 Task: Utilize Zendesk Explore reports for analyzing patterns in ticket volume and resolution times.
Action: Mouse moved to (37, 141)
Screenshot: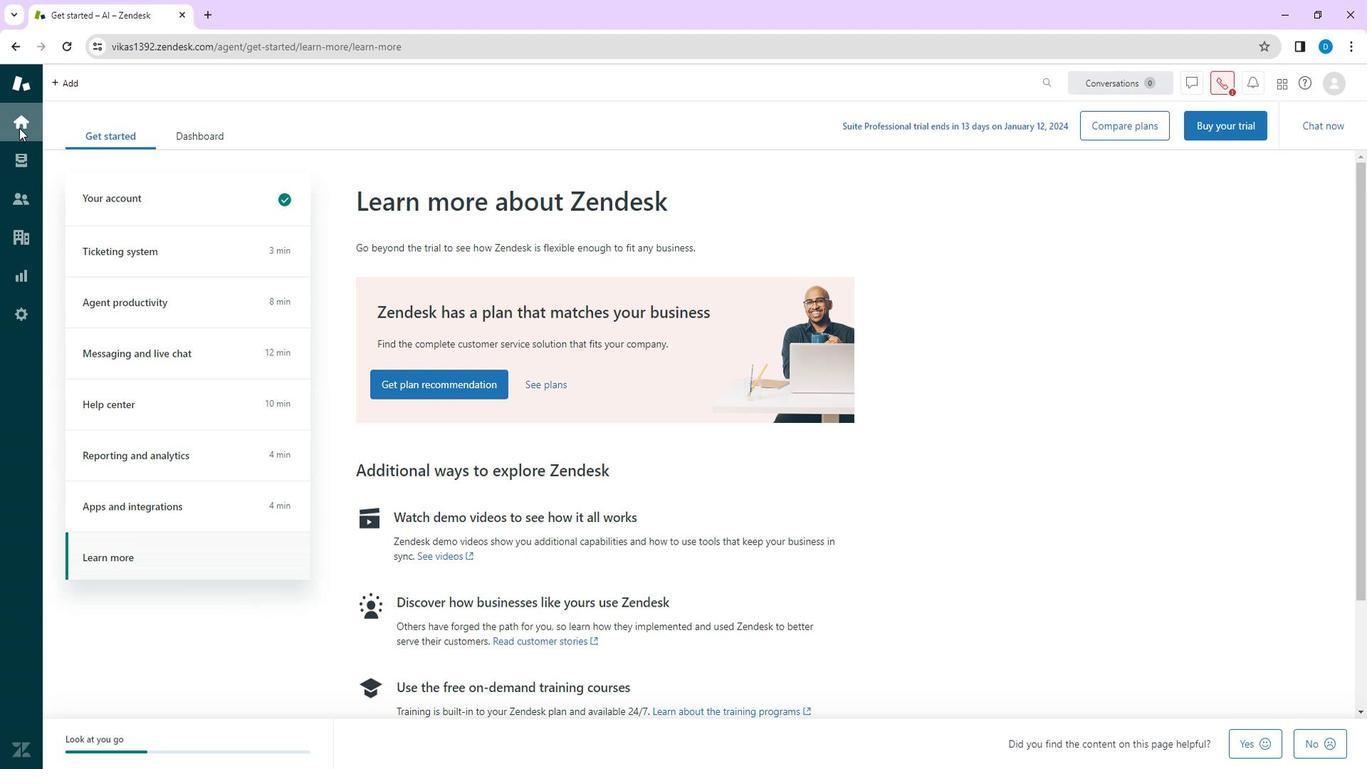 
Action: Mouse pressed left at (37, 141)
Screenshot: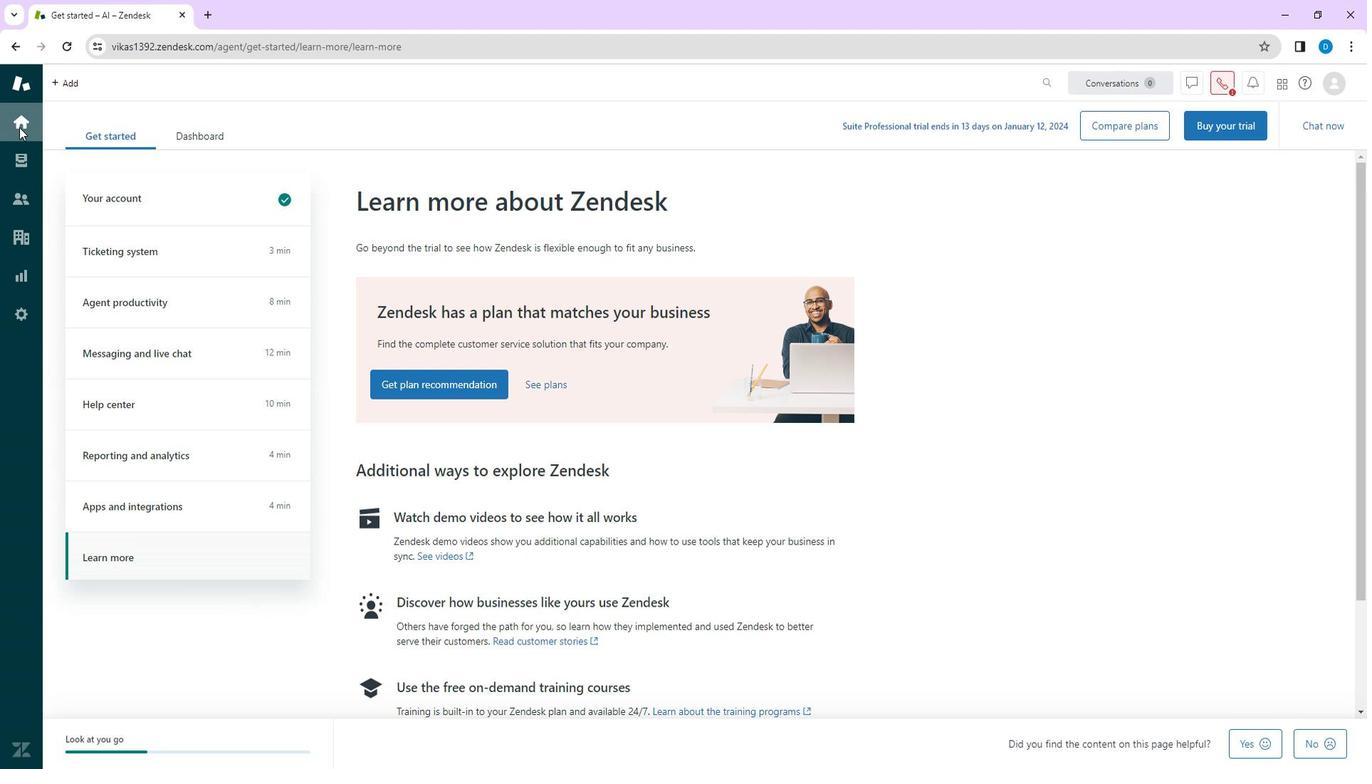 
Action: Mouse moved to (1296, 96)
Screenshot: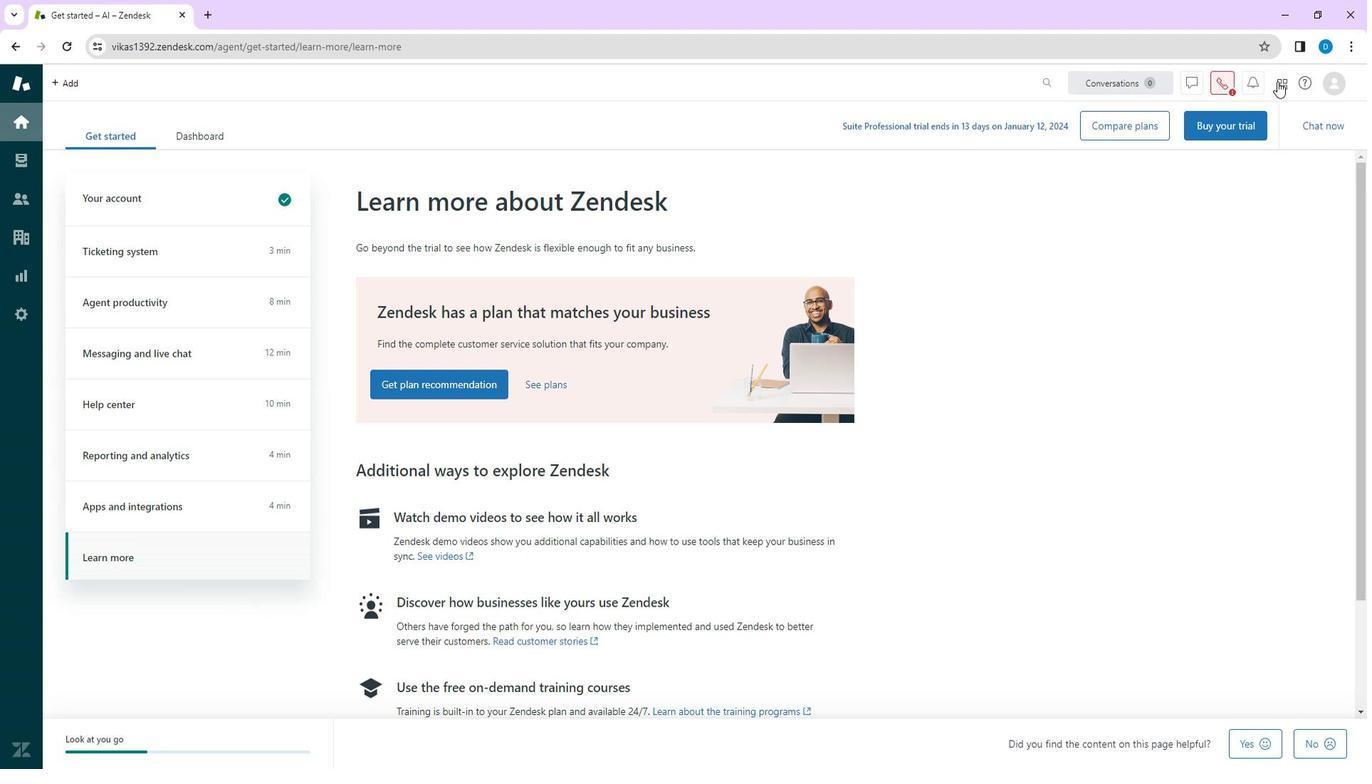 
Action: Mouse pressed left at (1296, 96)
Screenshot: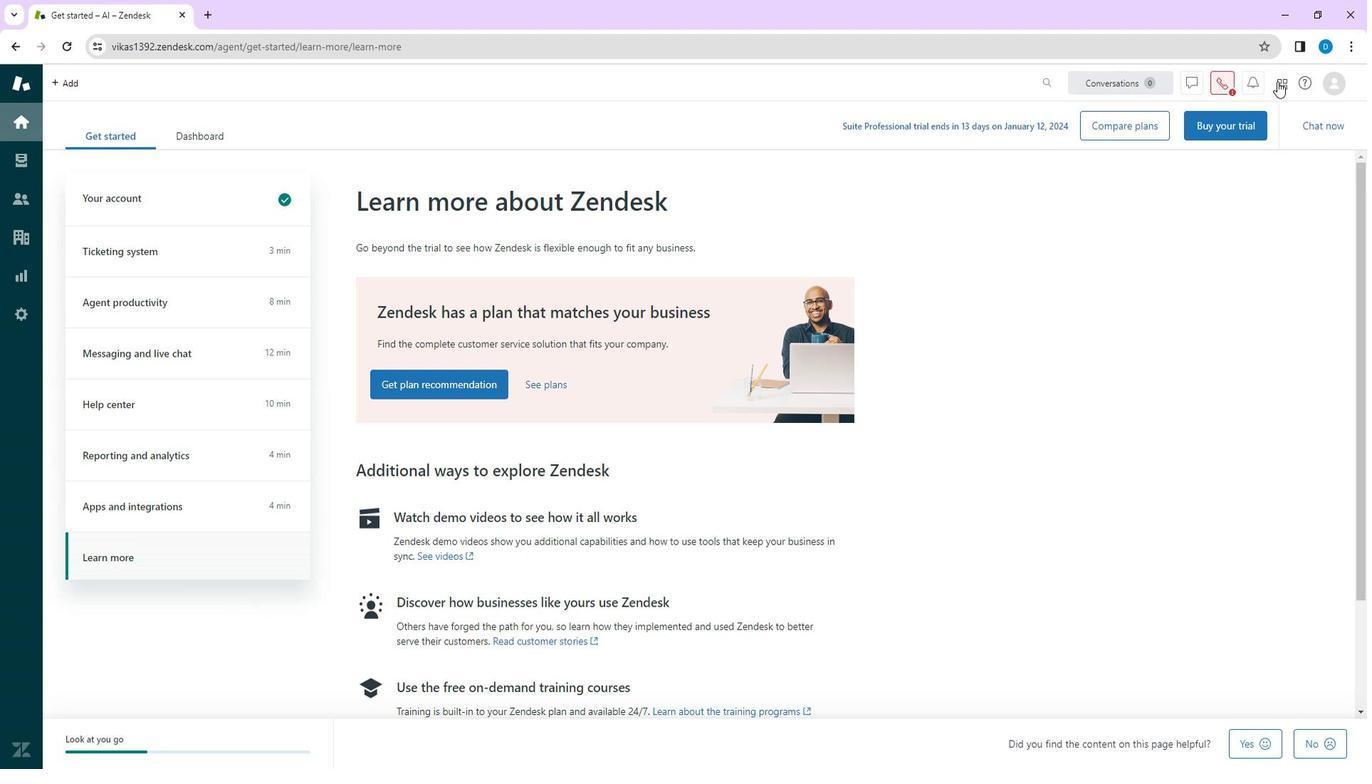 
Action: Mouse moved to (1208, 352)
Screenshot: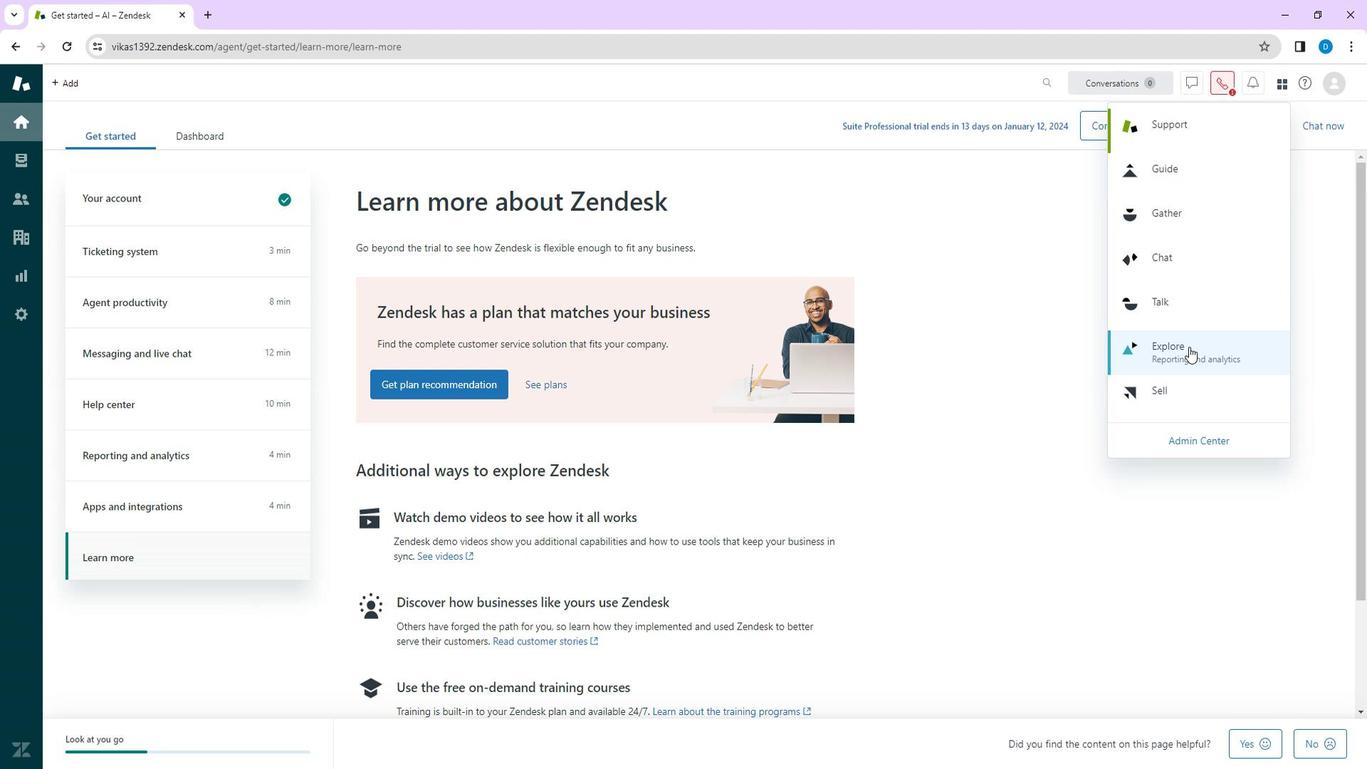 
Action: Mouse pressed left at (1208, 352)
Screenshot: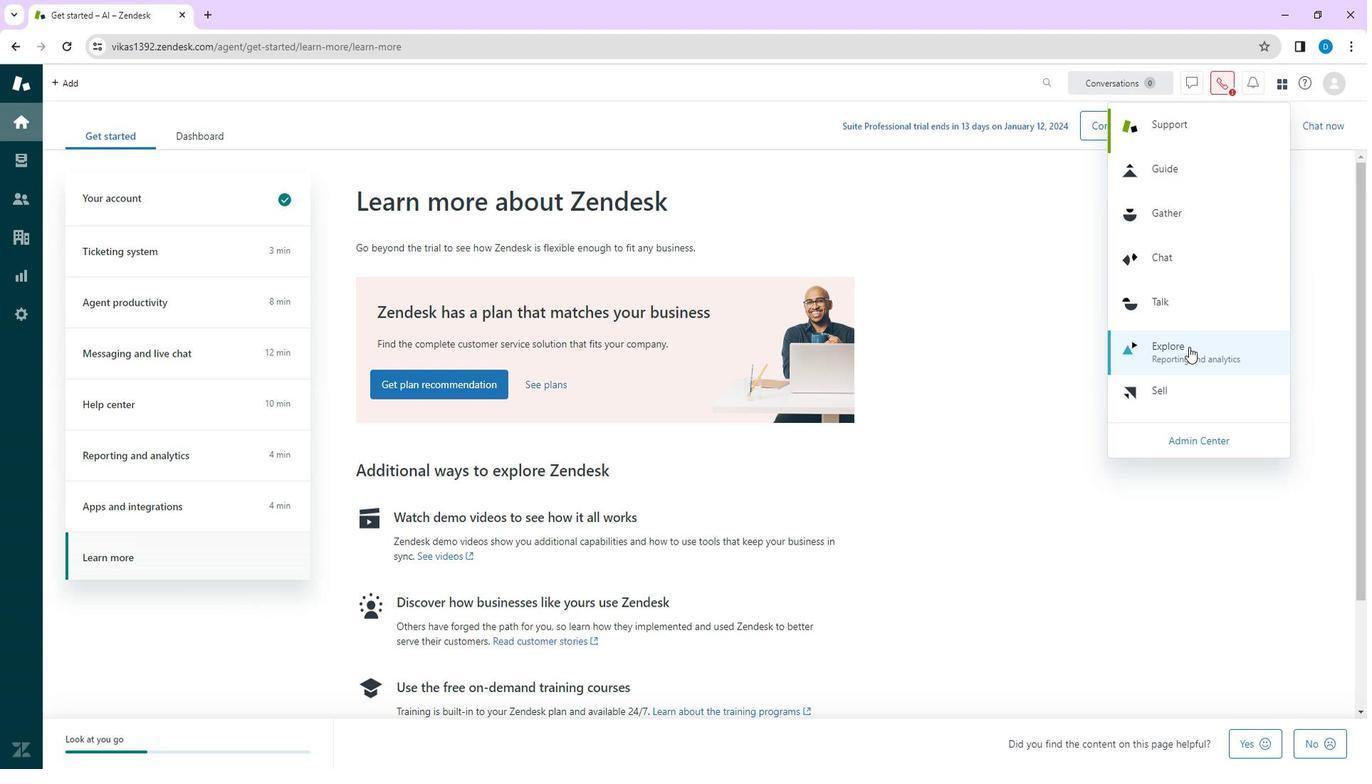 
Action: Mouse moved to (423, 358)
Screenshot: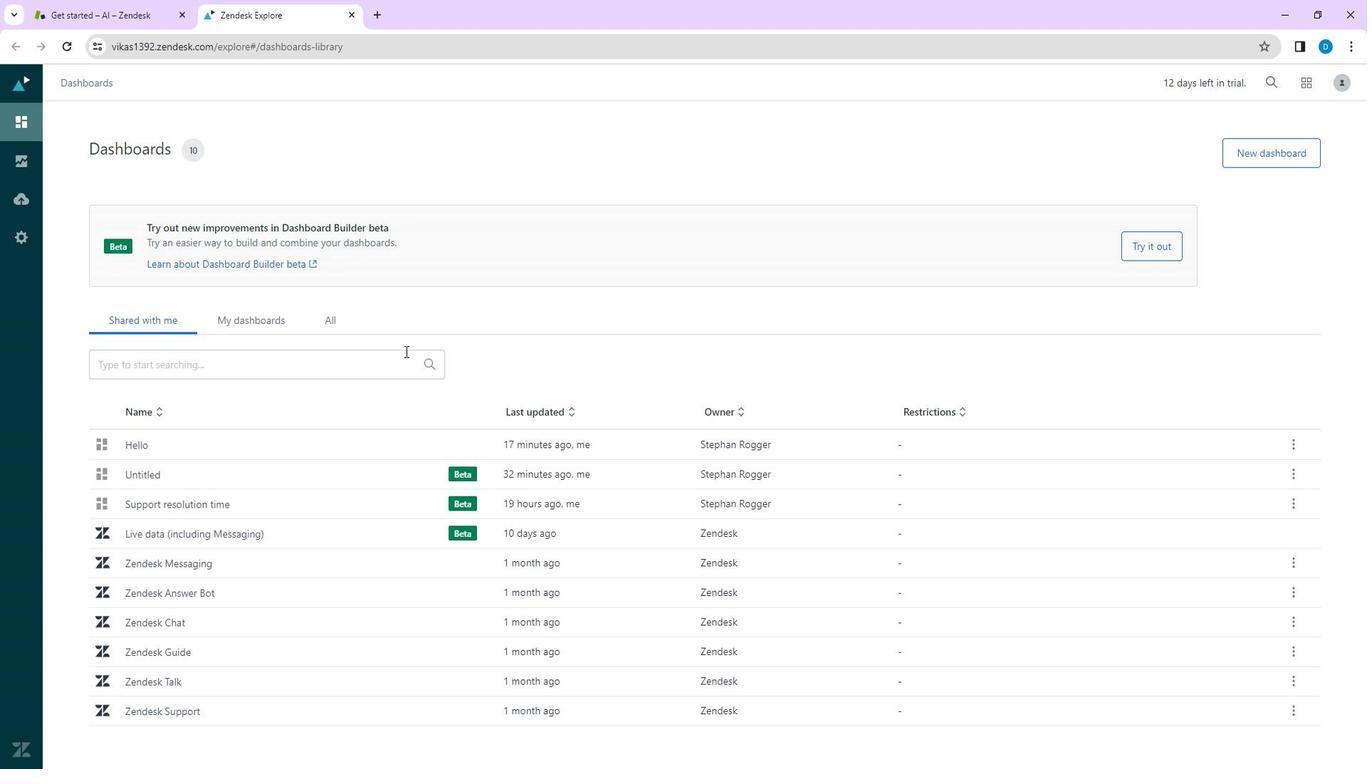 
Action: Mouse scrolled (423, 358) with delta (0, 0)
Screenshot: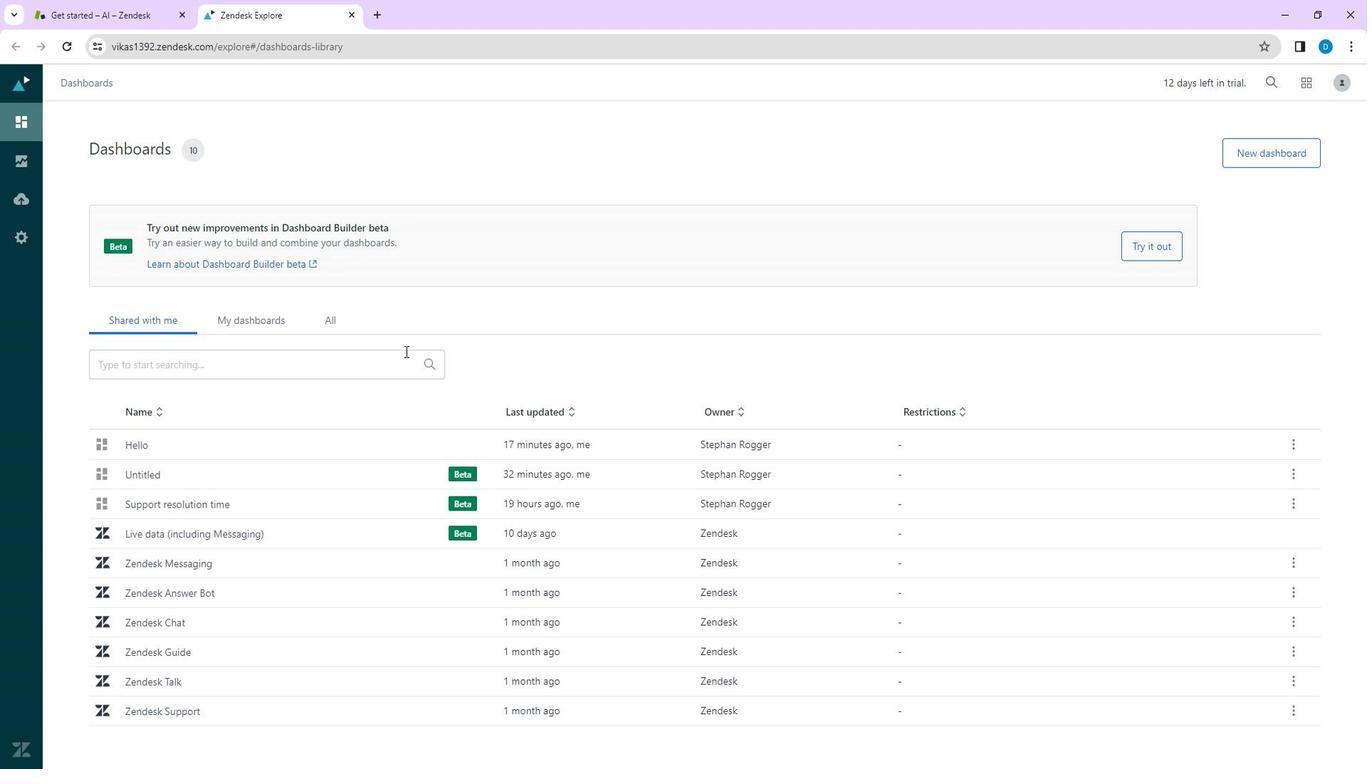 
Action: Mouse moved to (423, 360)
Screenshot: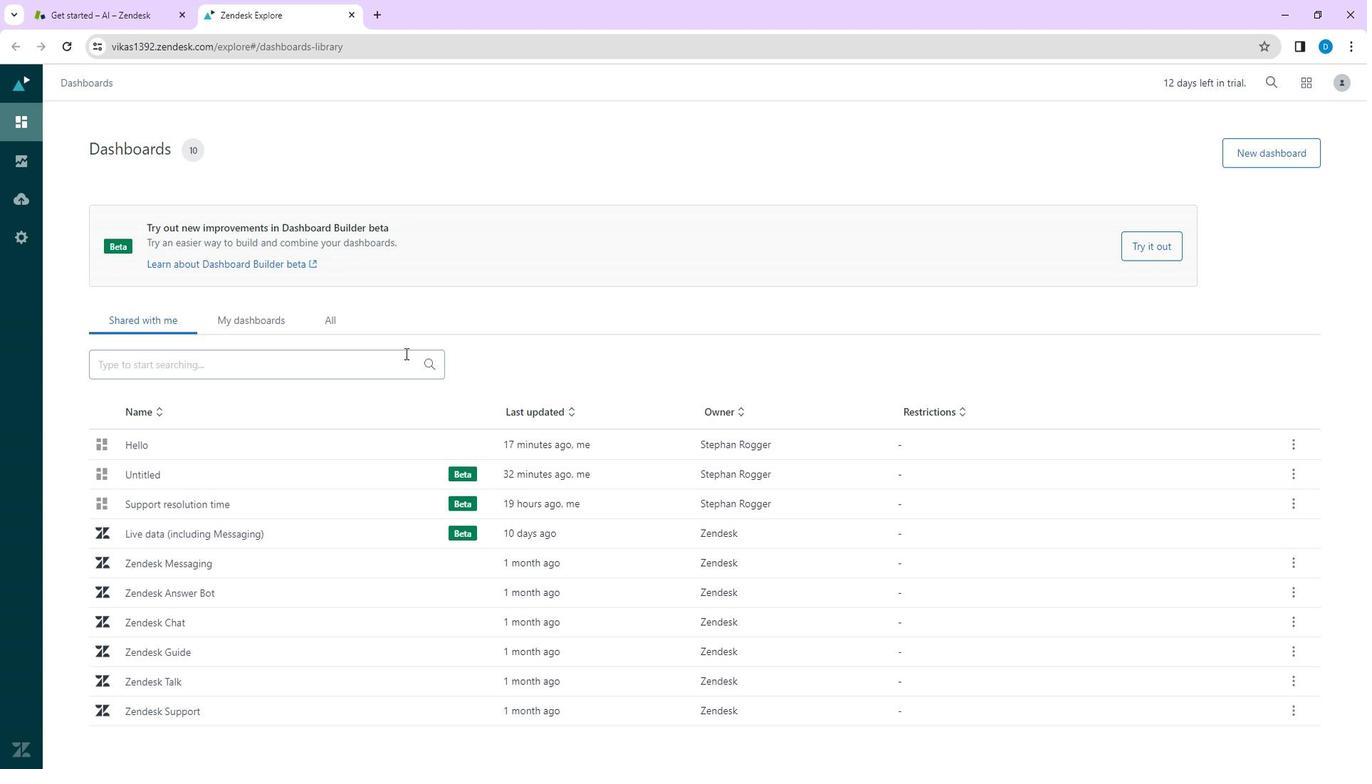 
Action: Mouse scrolled (423, 359) with delta (0, 0)
Screenshot: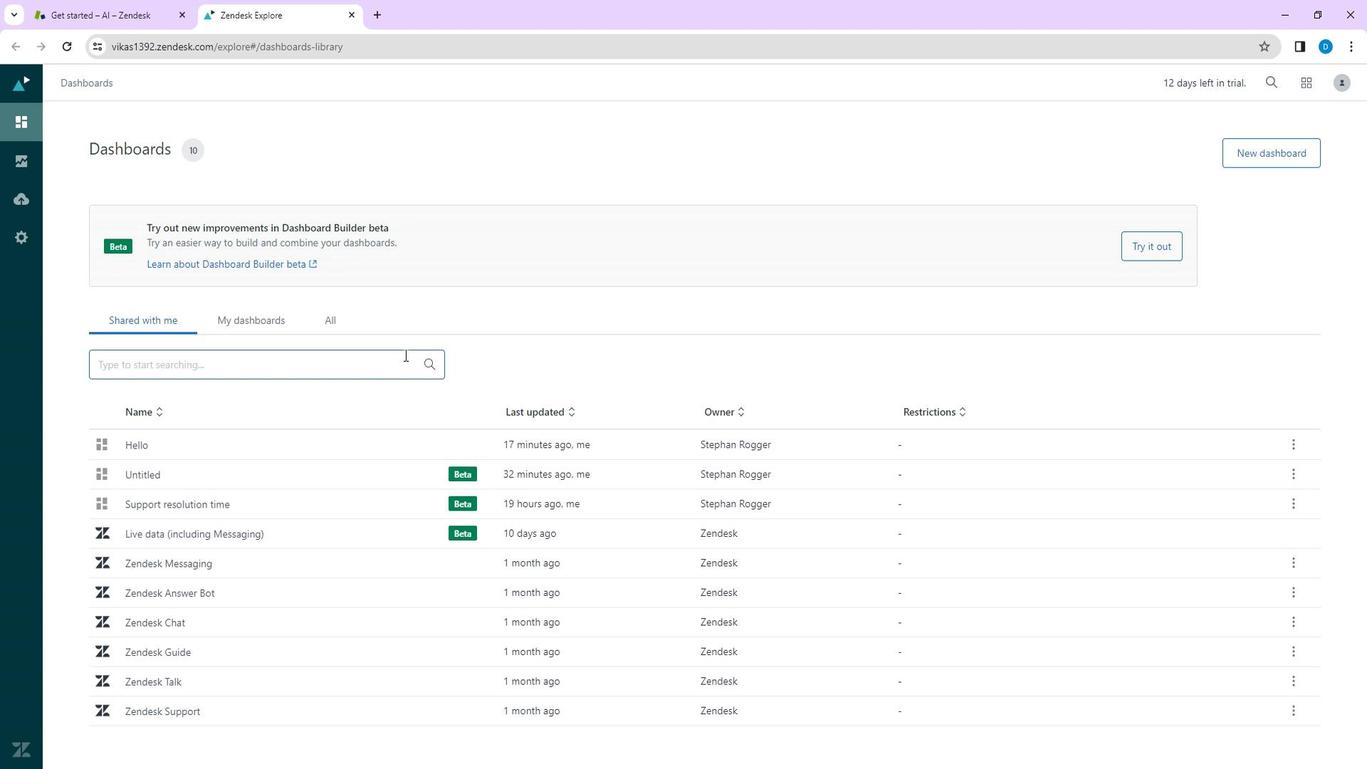 
Action: Mouse scrolled (423, 359) with delta (0, 0)
Screenshot: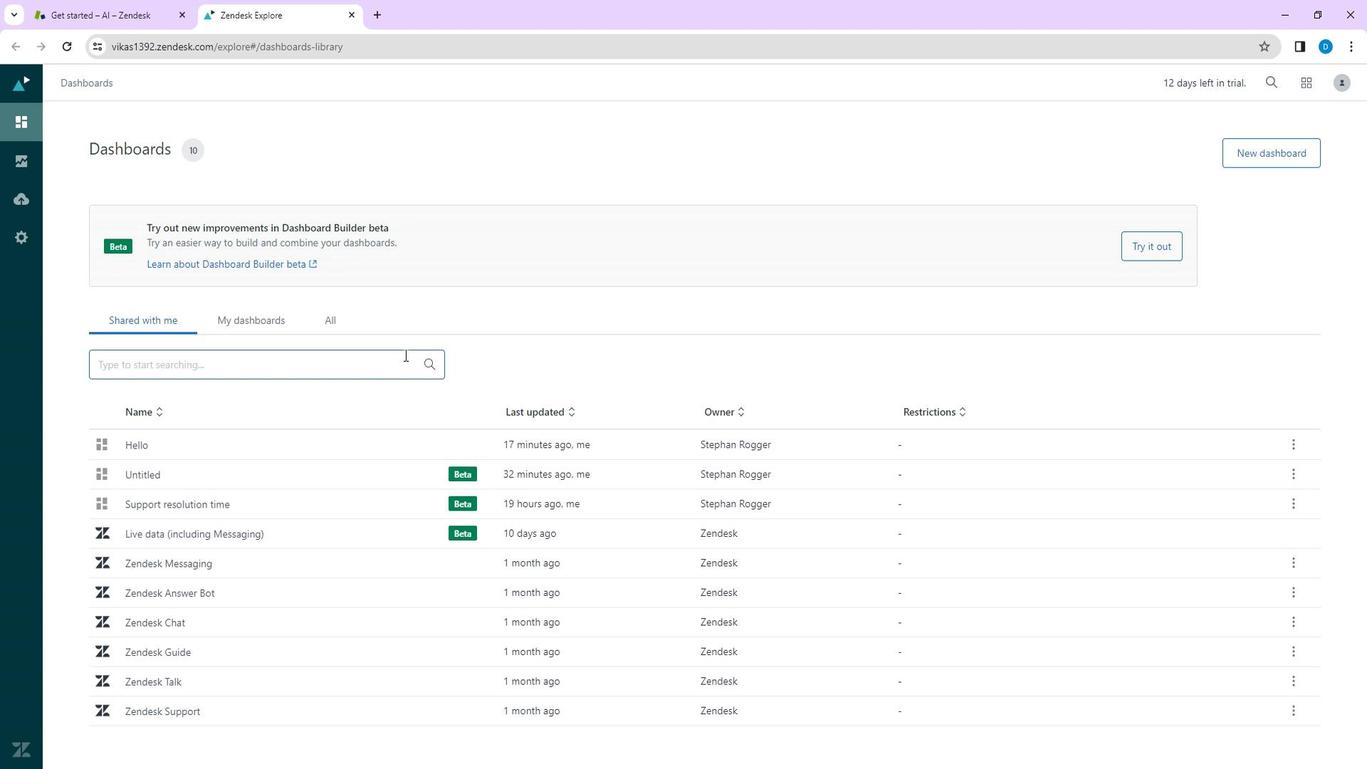 
Action: Mouse scrolled (423, 359) with delta (0, 0)
Screenshot: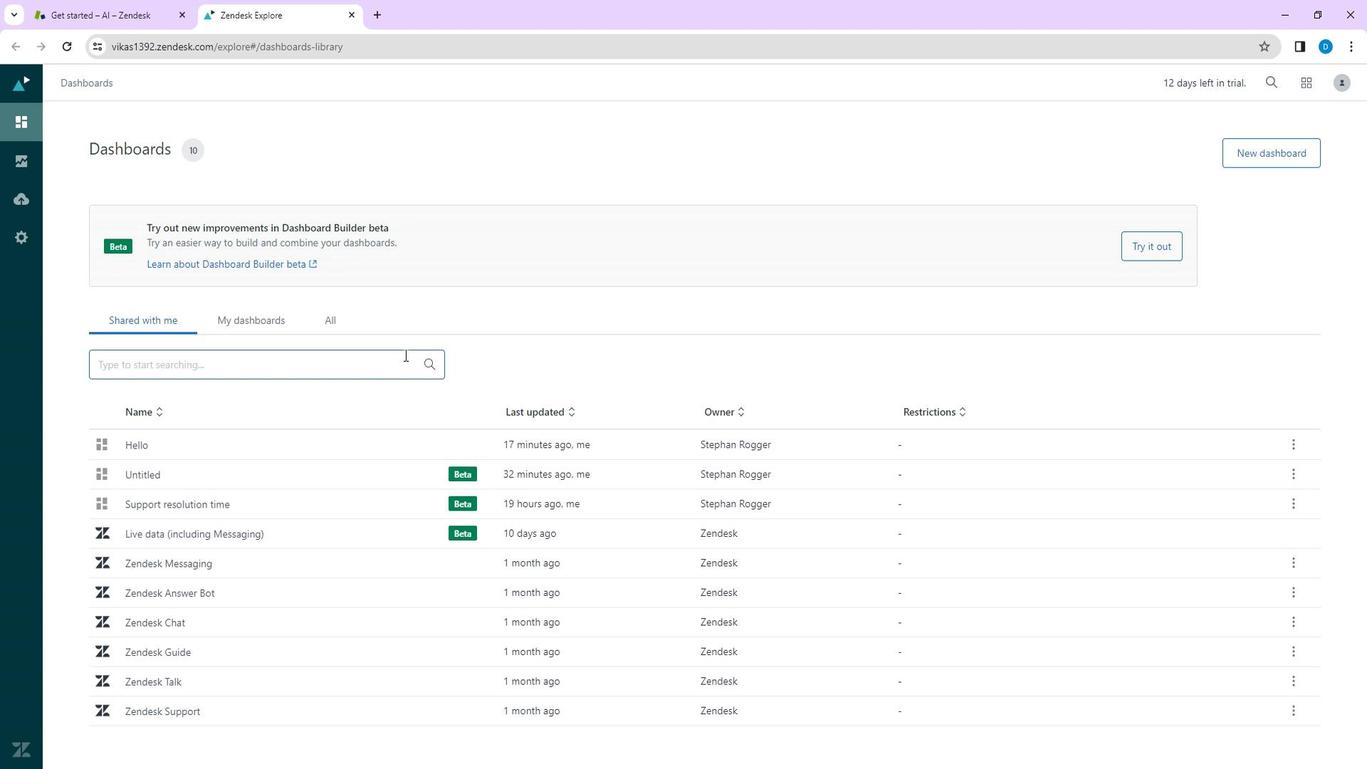 
Action: Mouse moved to (40, 160)
Screenshot: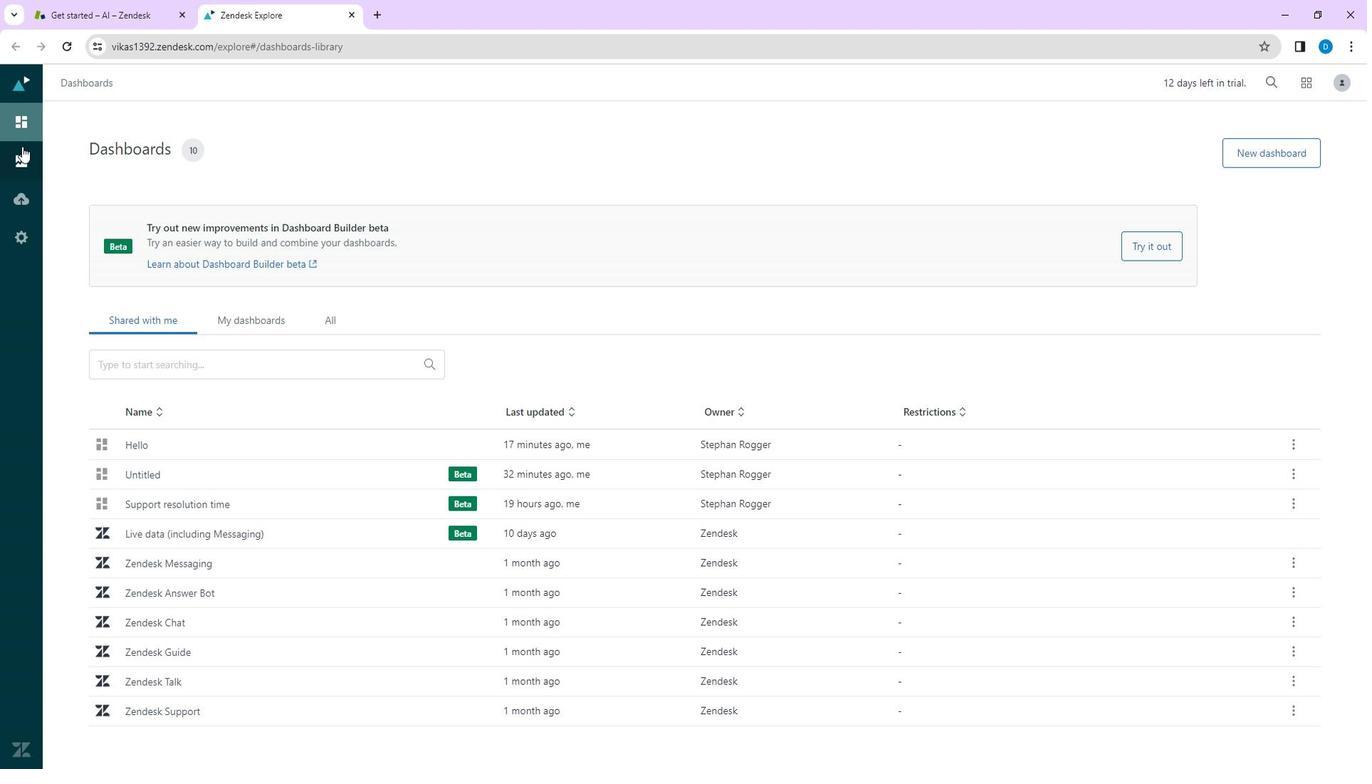 
Action: Mouse pressed left at (40, 160)
Screenshot: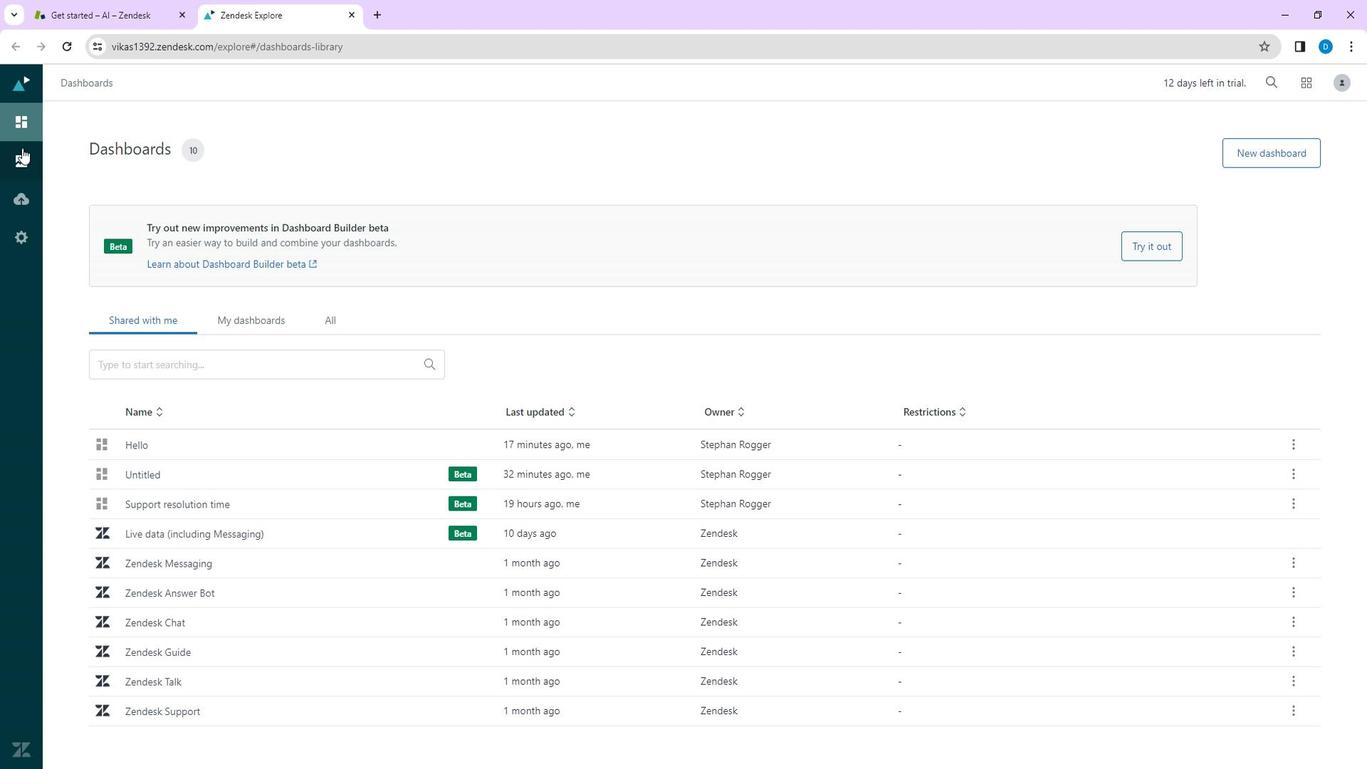 
Action: Mouse moved to (32, 141)
Screenshot: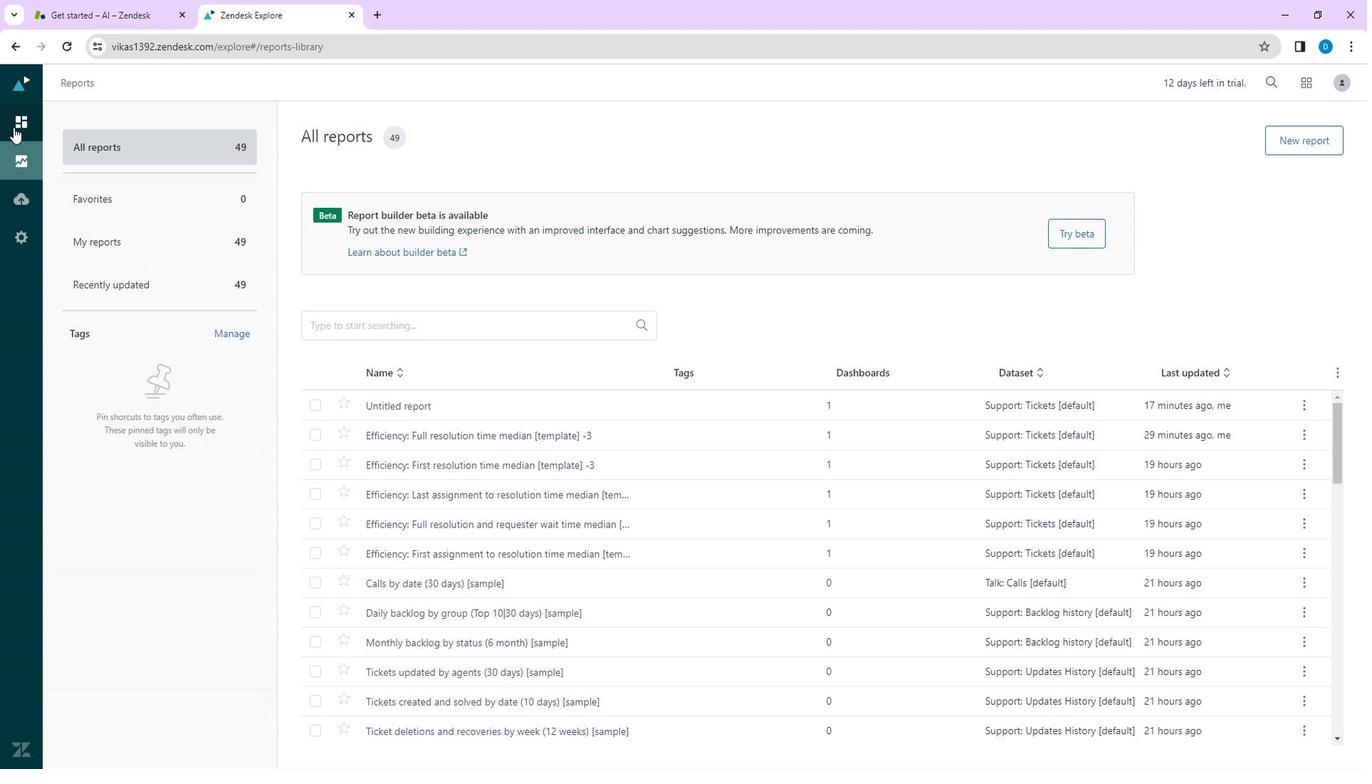 
Action: Mouse pressed left at (32, 141)
Screenshot: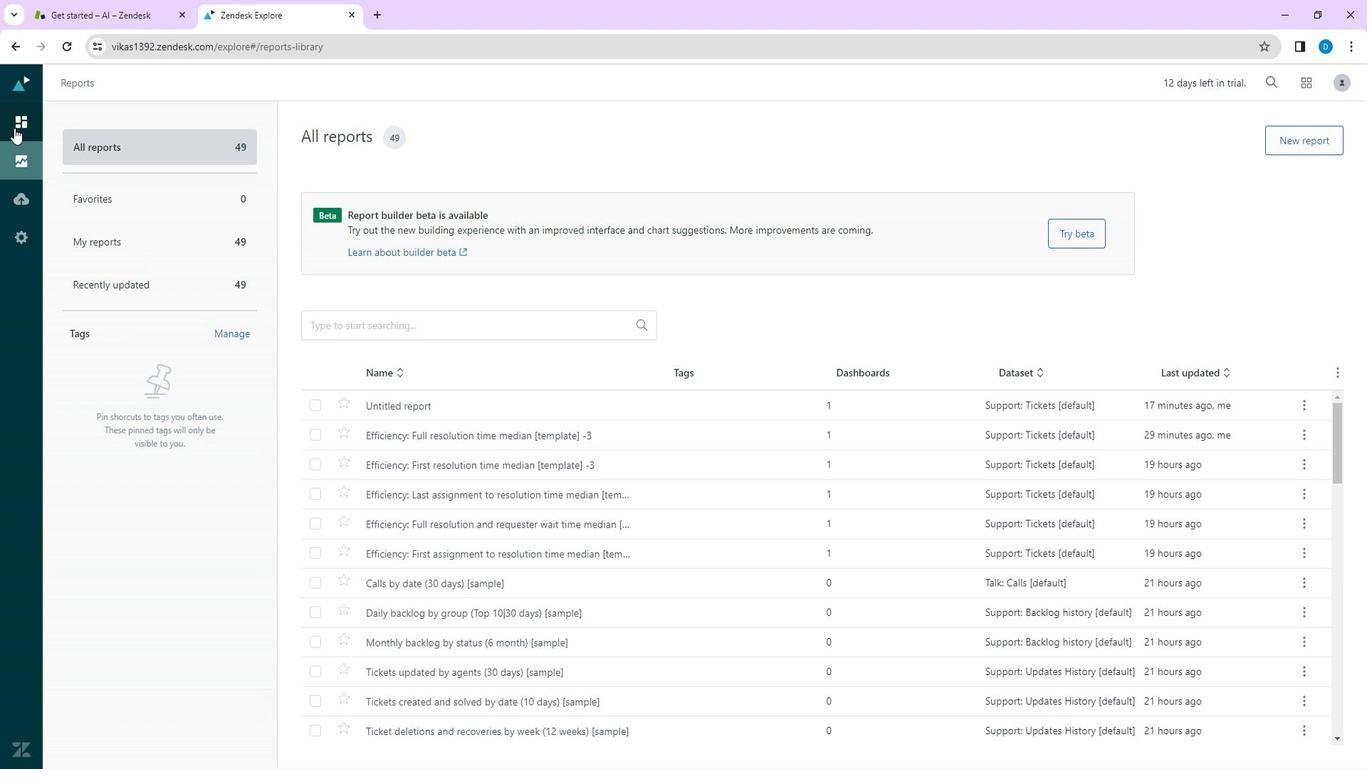 
Action: Mouse moved to (210, 379)
Screenshot: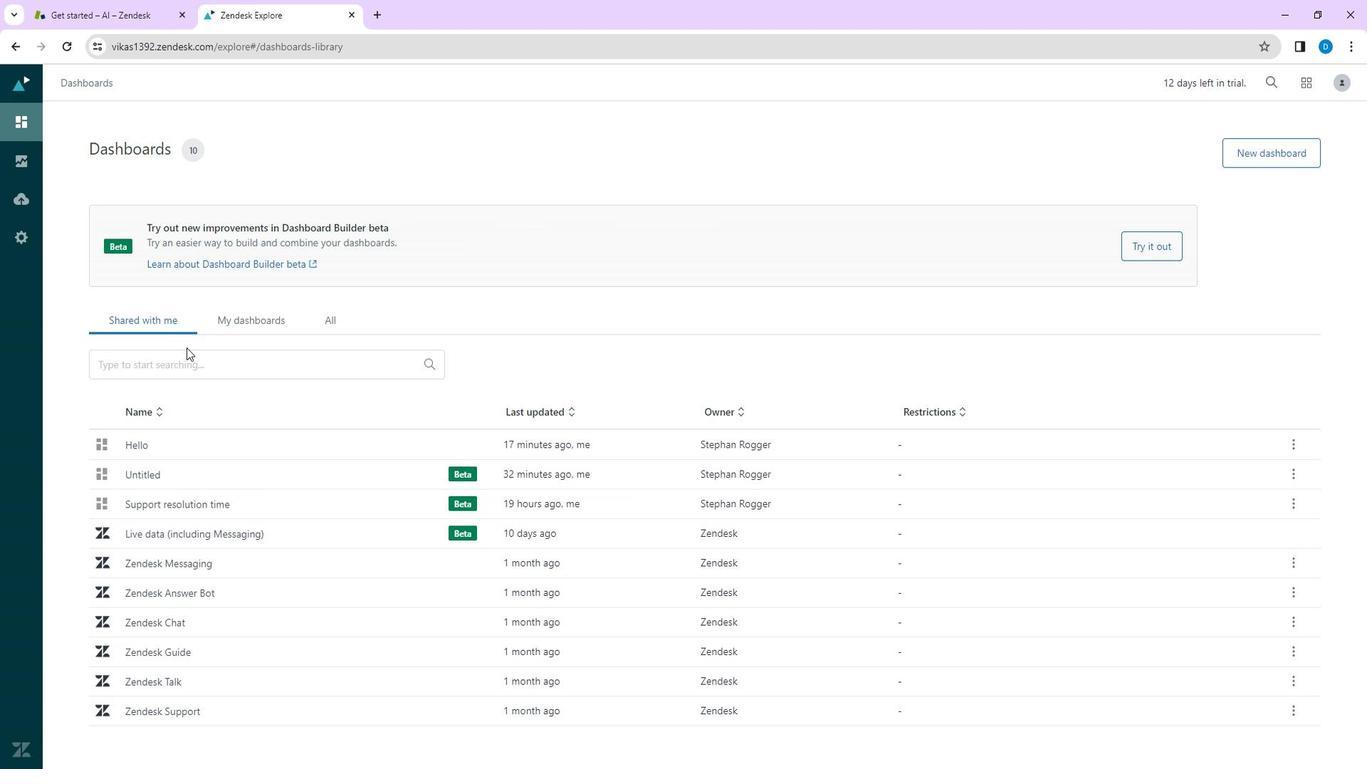 
Action: Mouse scrolled (210, 378) with delta (0, 0)
Screenshot: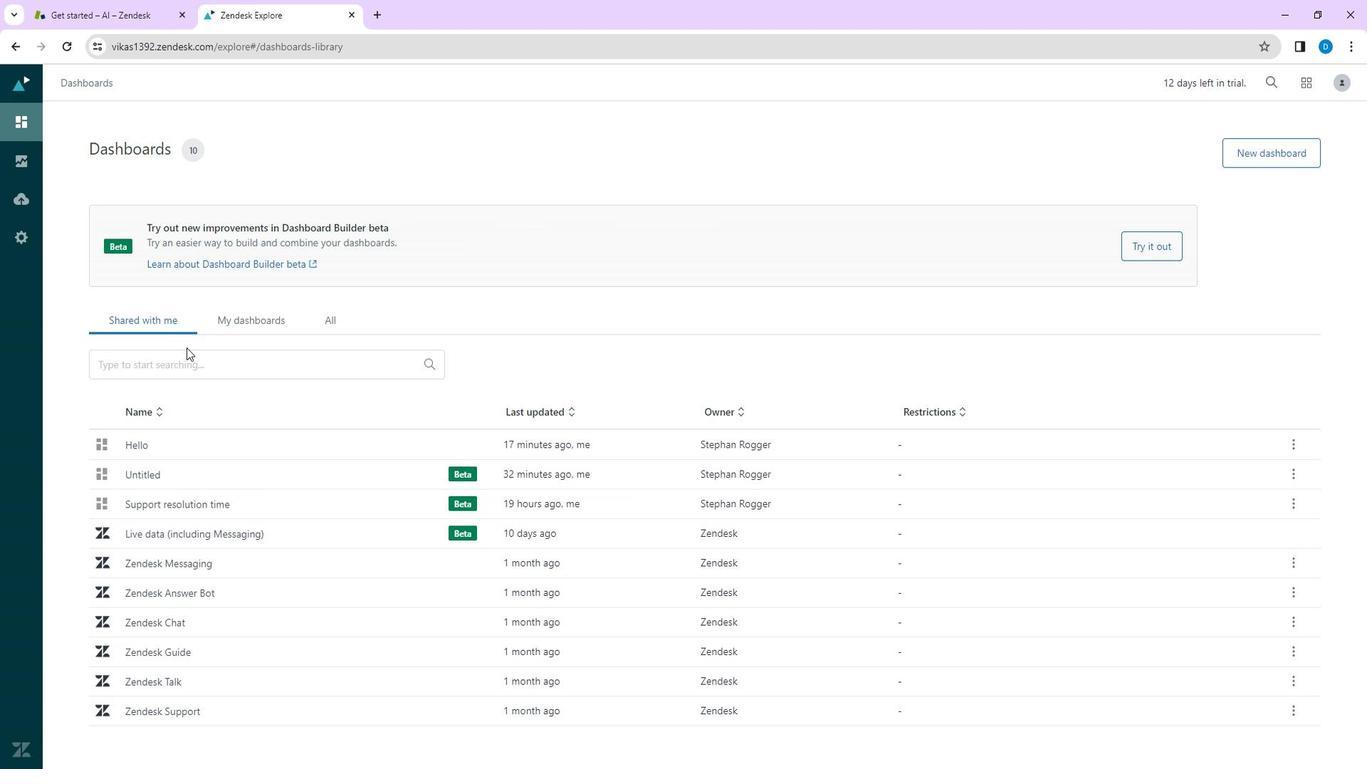 
Action: Mouse moved to (214, 397)
Screenshot: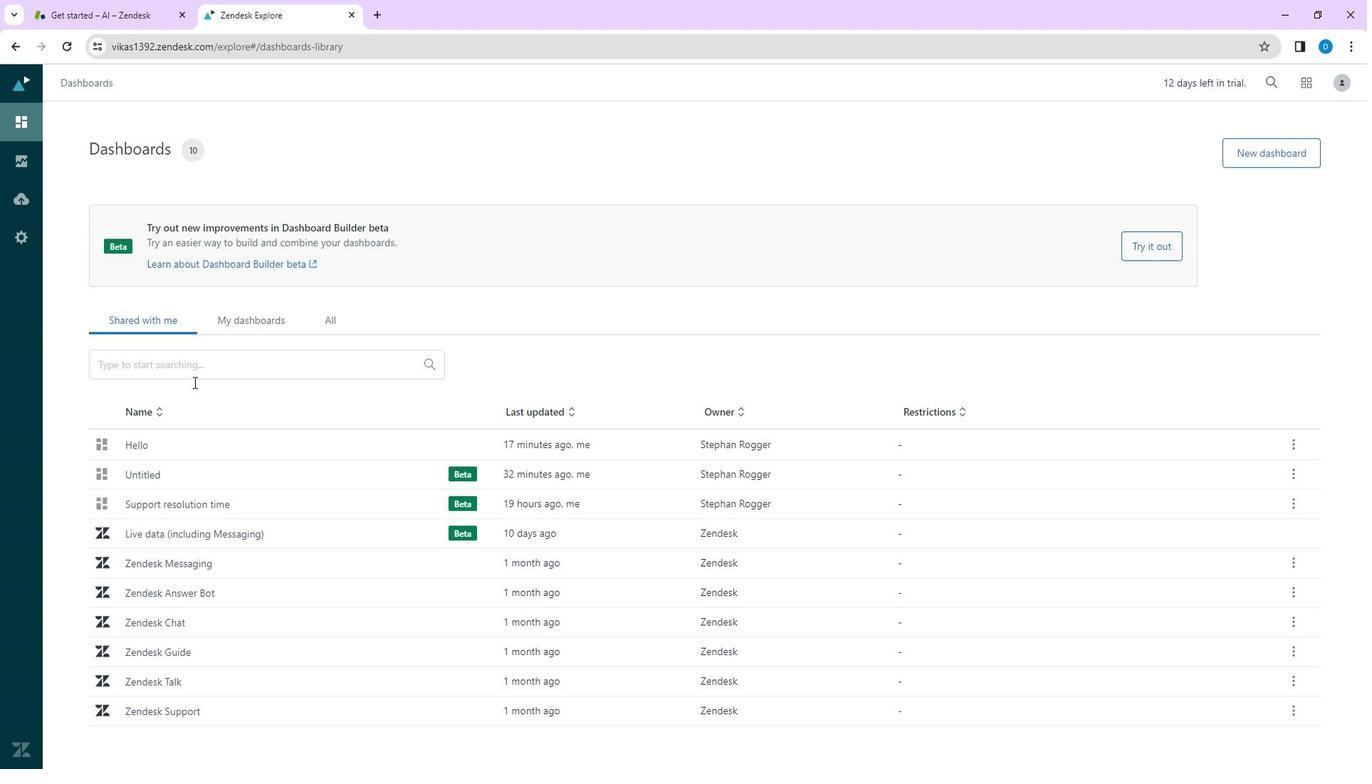 
Action: Mouse scrolled (214, 396) with delta (0, 0)
Screenshot: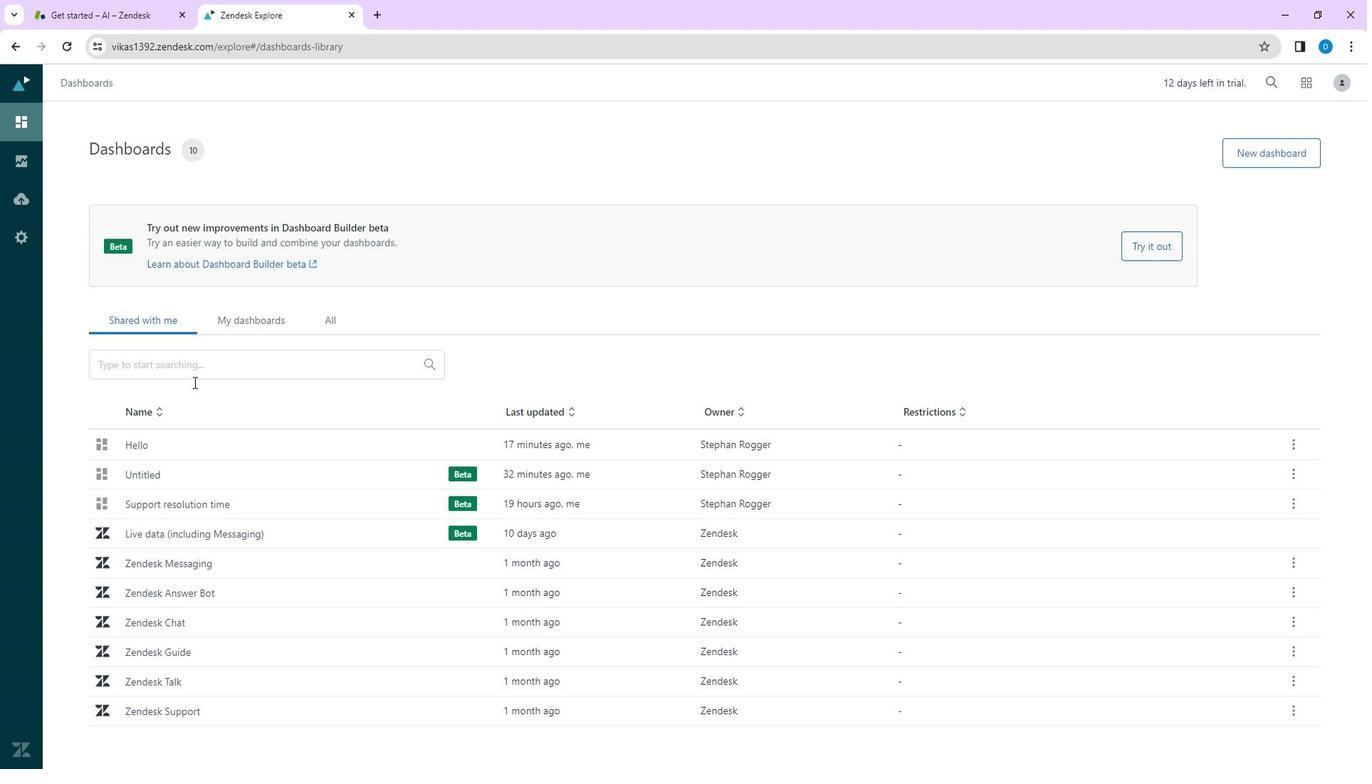 
Action: Mouse moved to (217, 412)
Screenshot: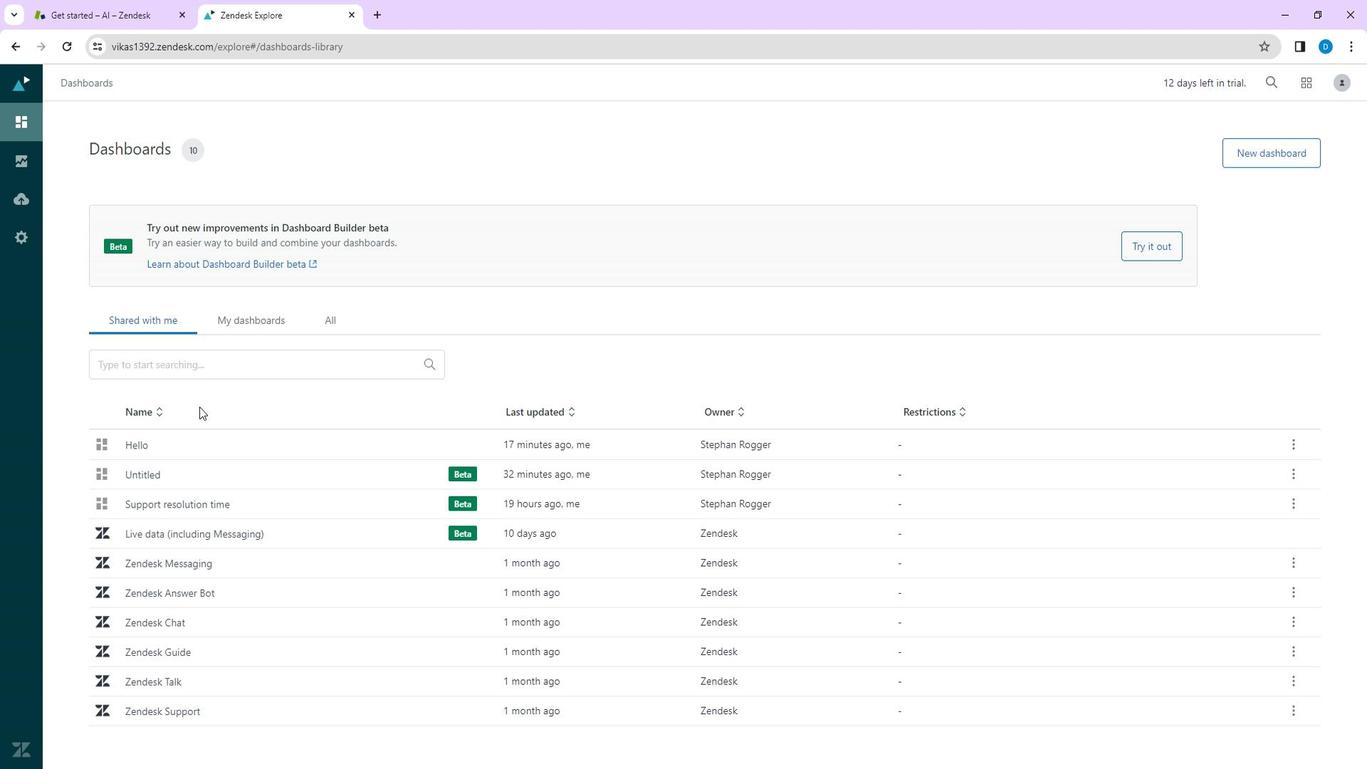 
Action: Mouse scrolled (217, 411) with delta (0, 0)
Screenshot: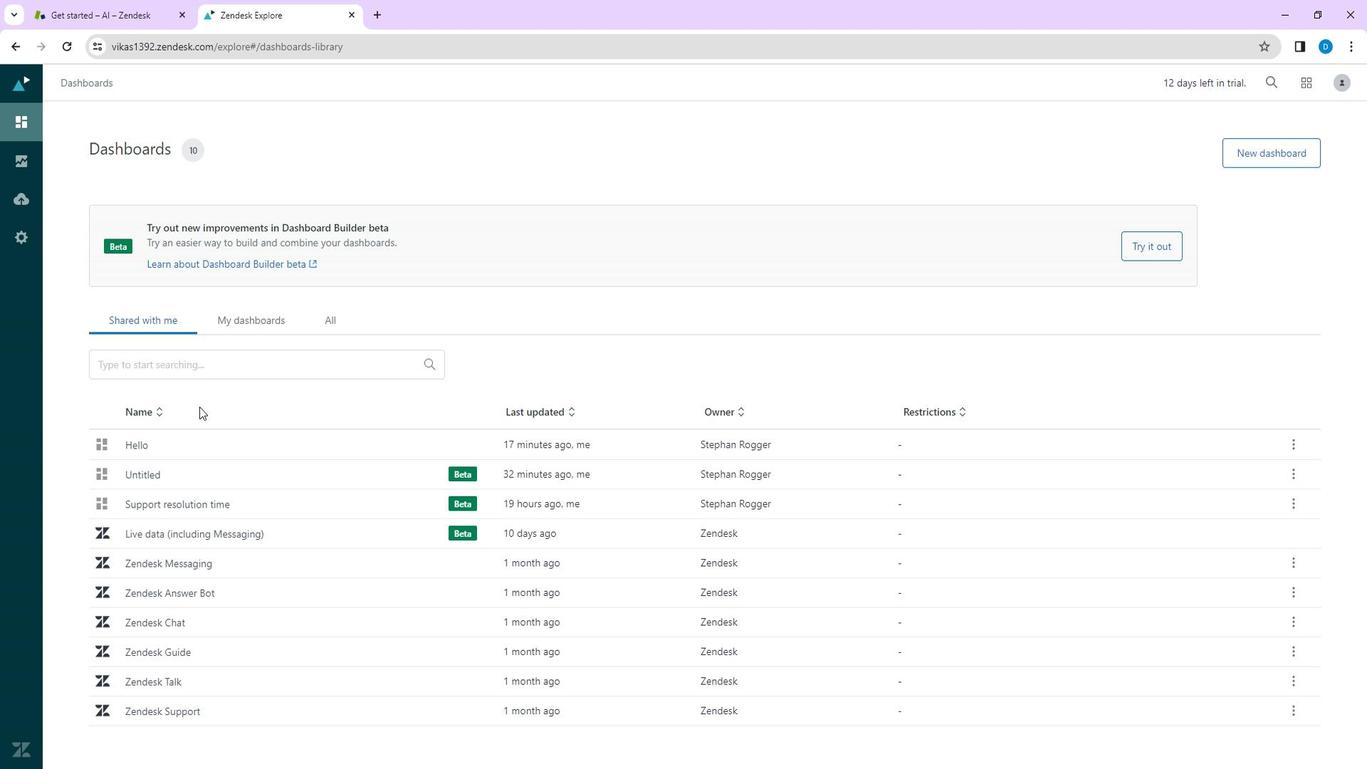 
Action: Mouse moved to (40, 176)
Screenshot: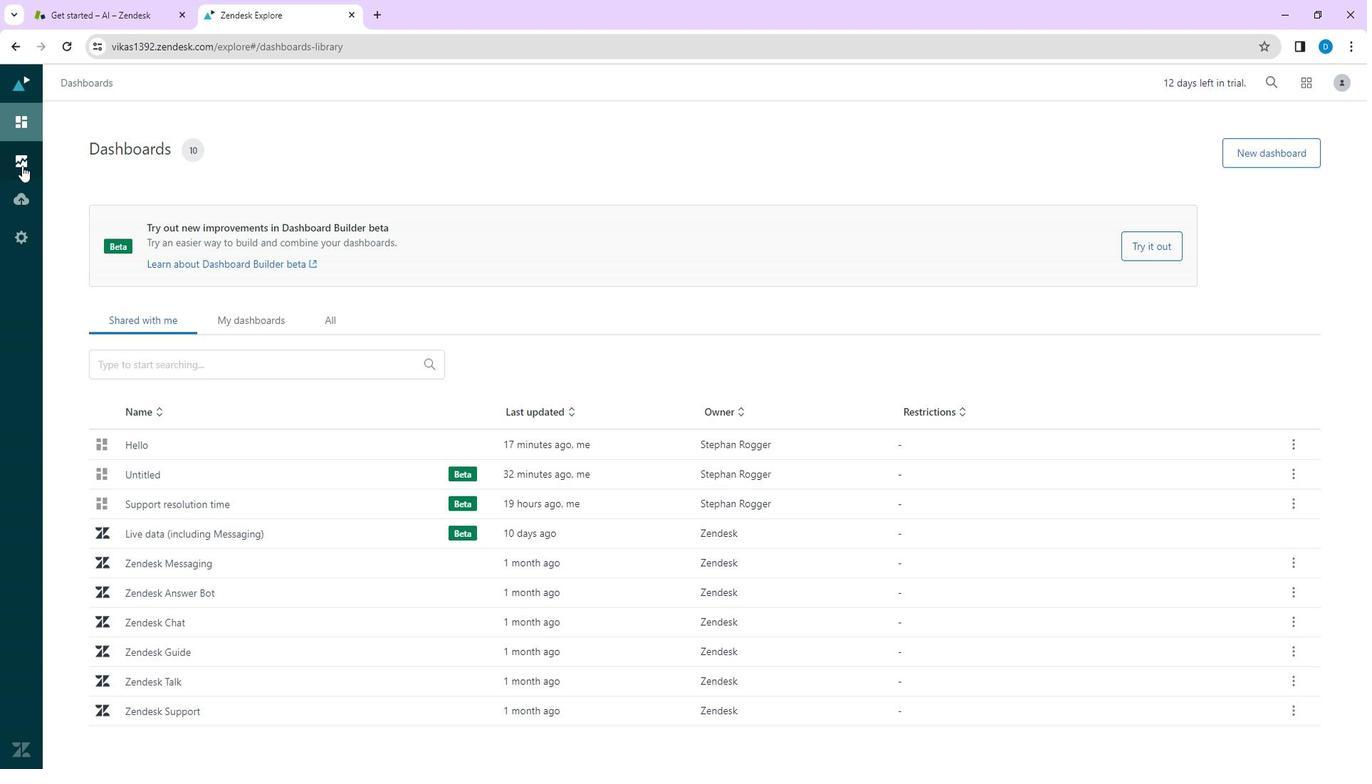 
Action: Mouse pressed left at (40, 176)
Screenshot: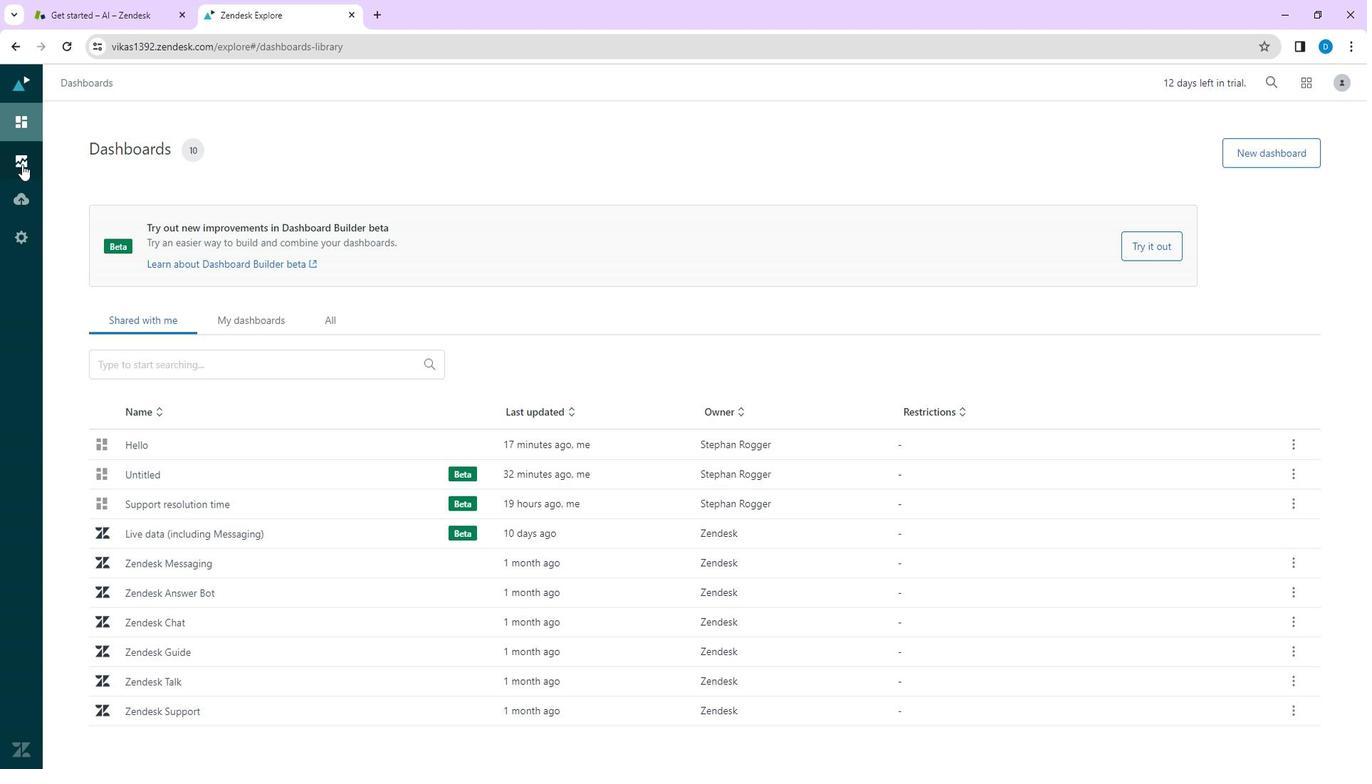 
Action: Mouse moved to (158, 247)
Screenshot: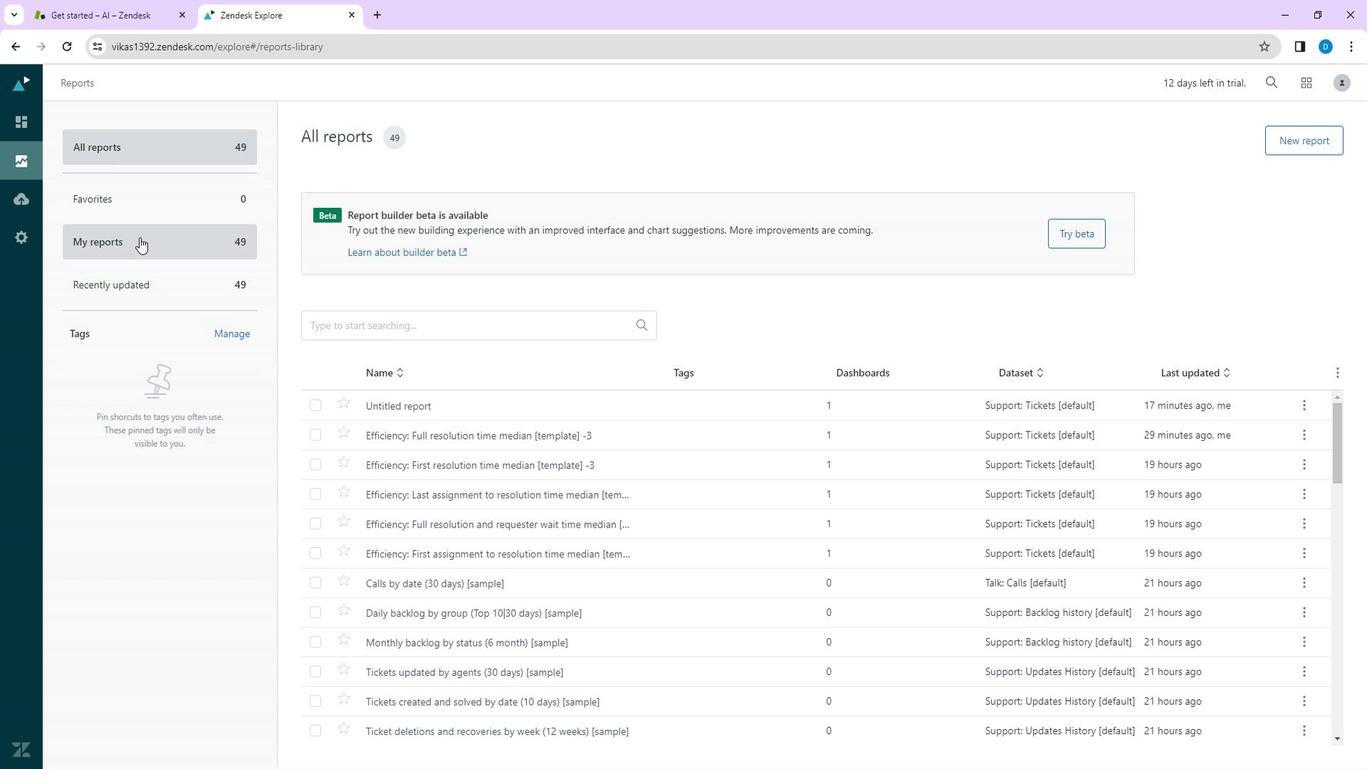 
Action: Mouse pressed left at (158, 247)
Screenshot: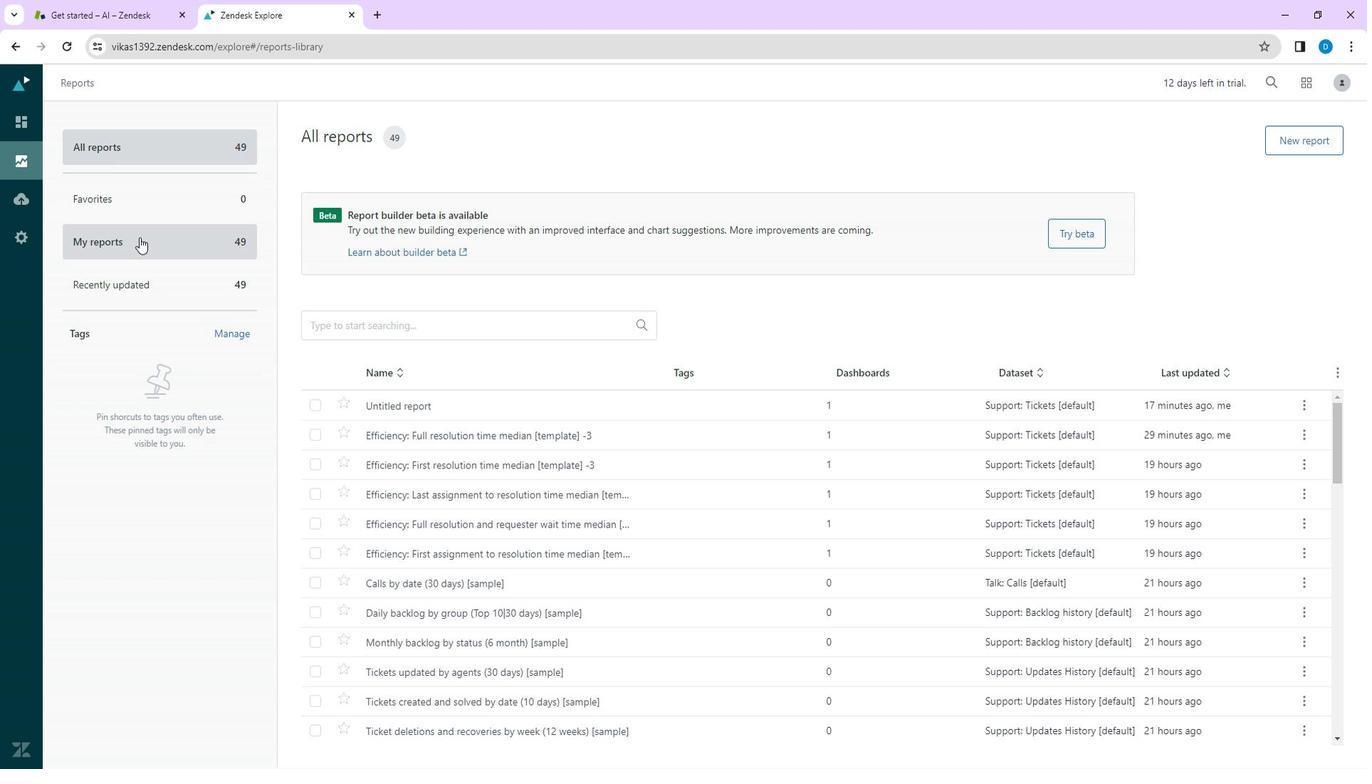 
Action: Mouse moved to (1109, 241)
Screenshot: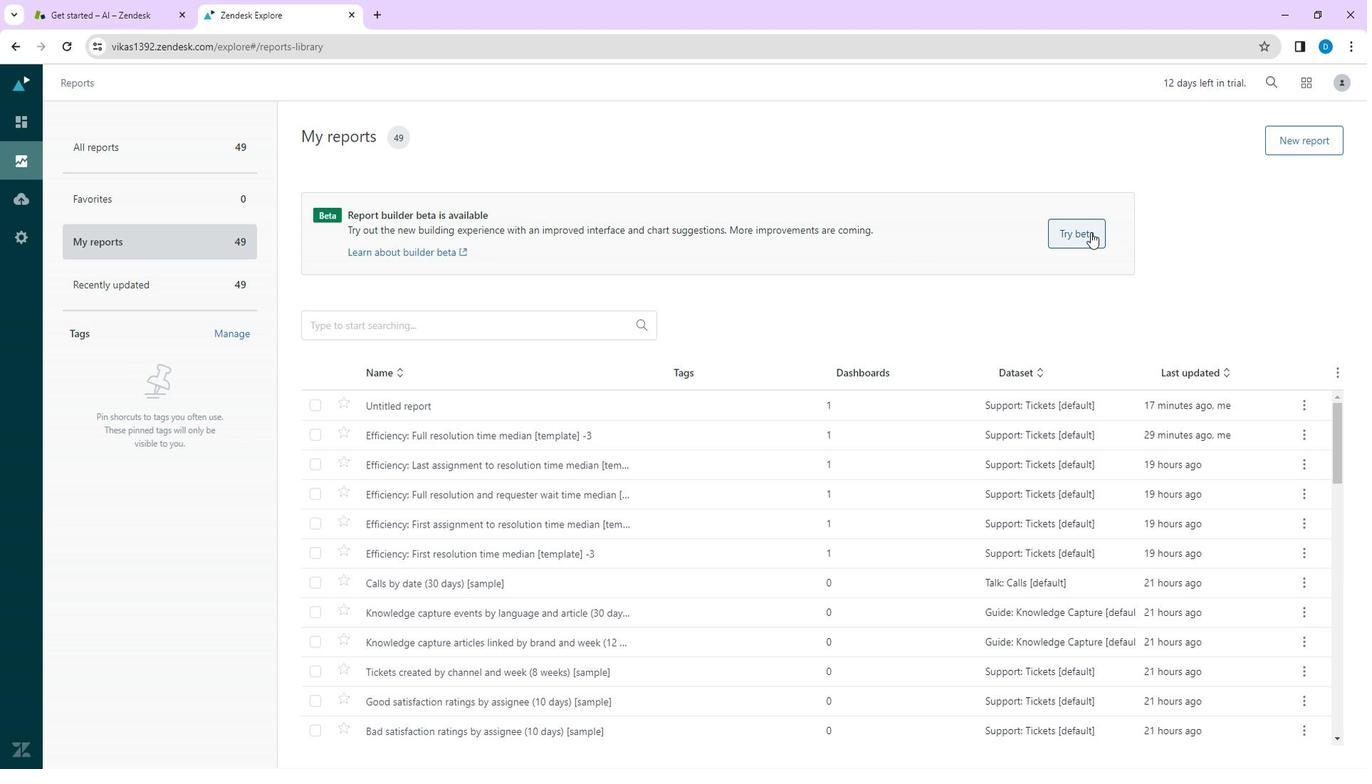 
Action: Mouse pressed left at (1109, 241)
Screenshot: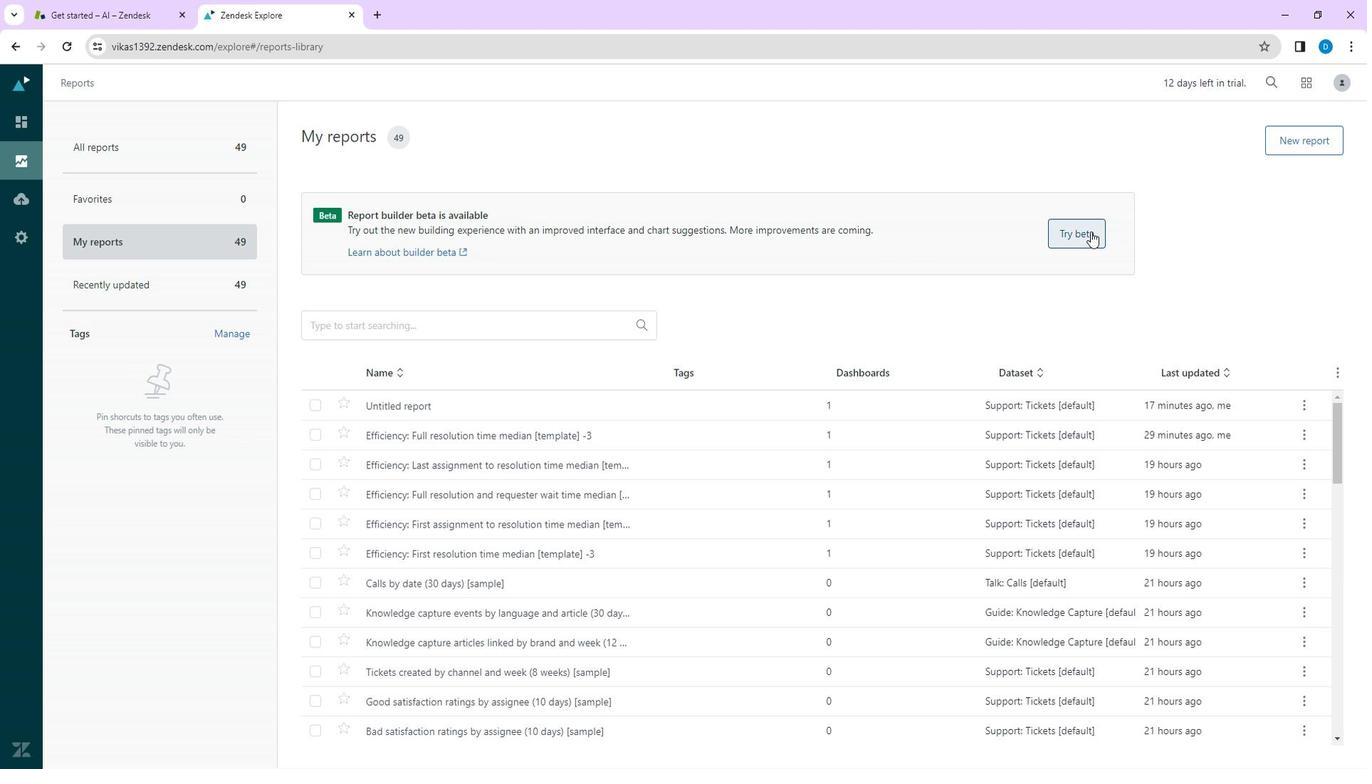 
Action: Mouse moved to (1302, 151)
Screenshot: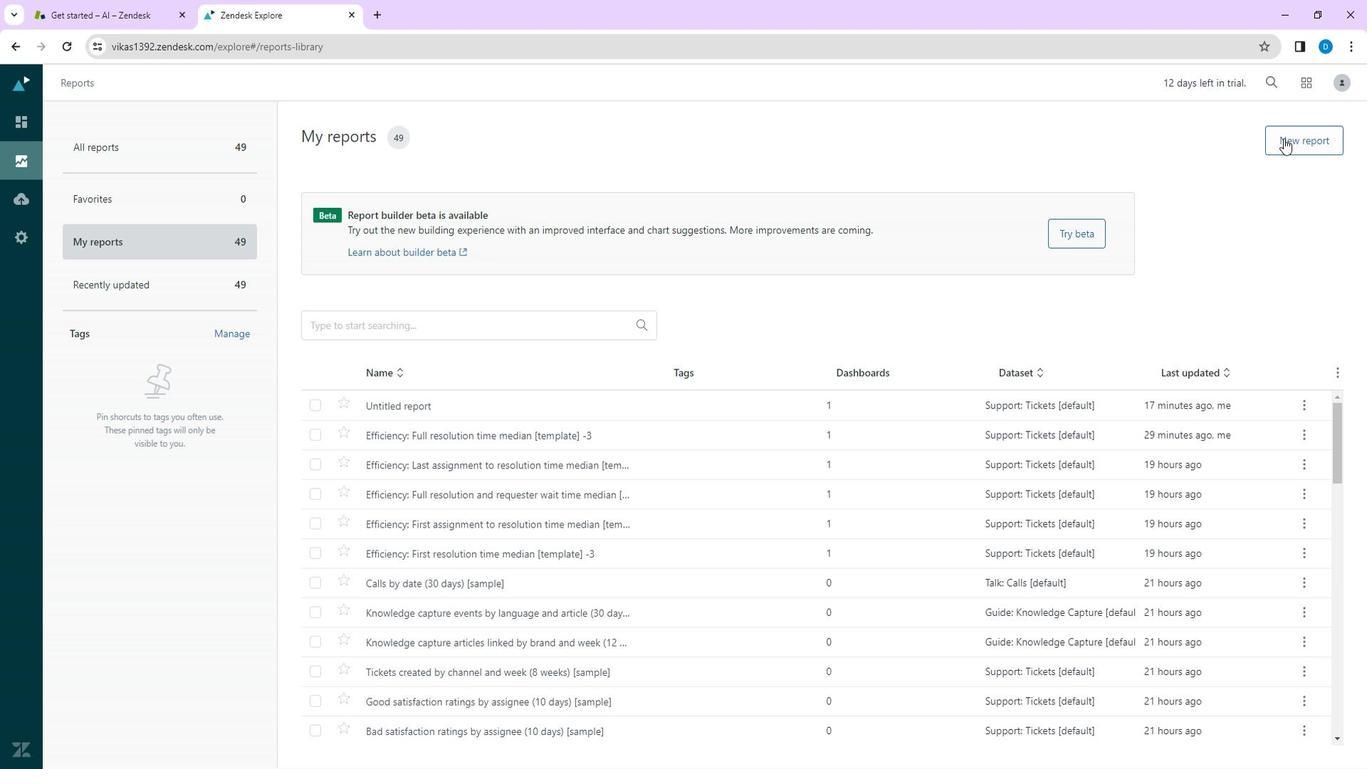 
Action: Mouse pressed left at (1302, 151)
Screenshot: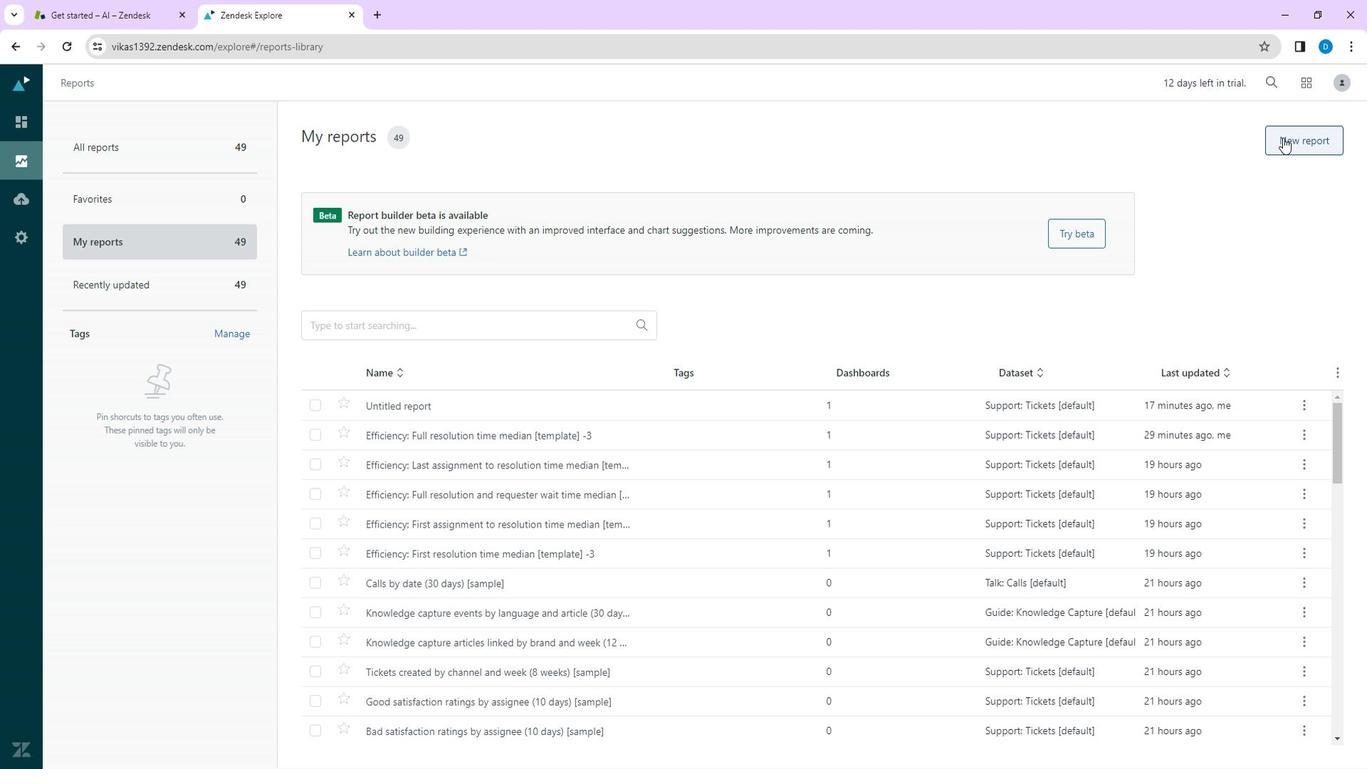 
Action: Mouse moved to (201, 351)
Screenshot: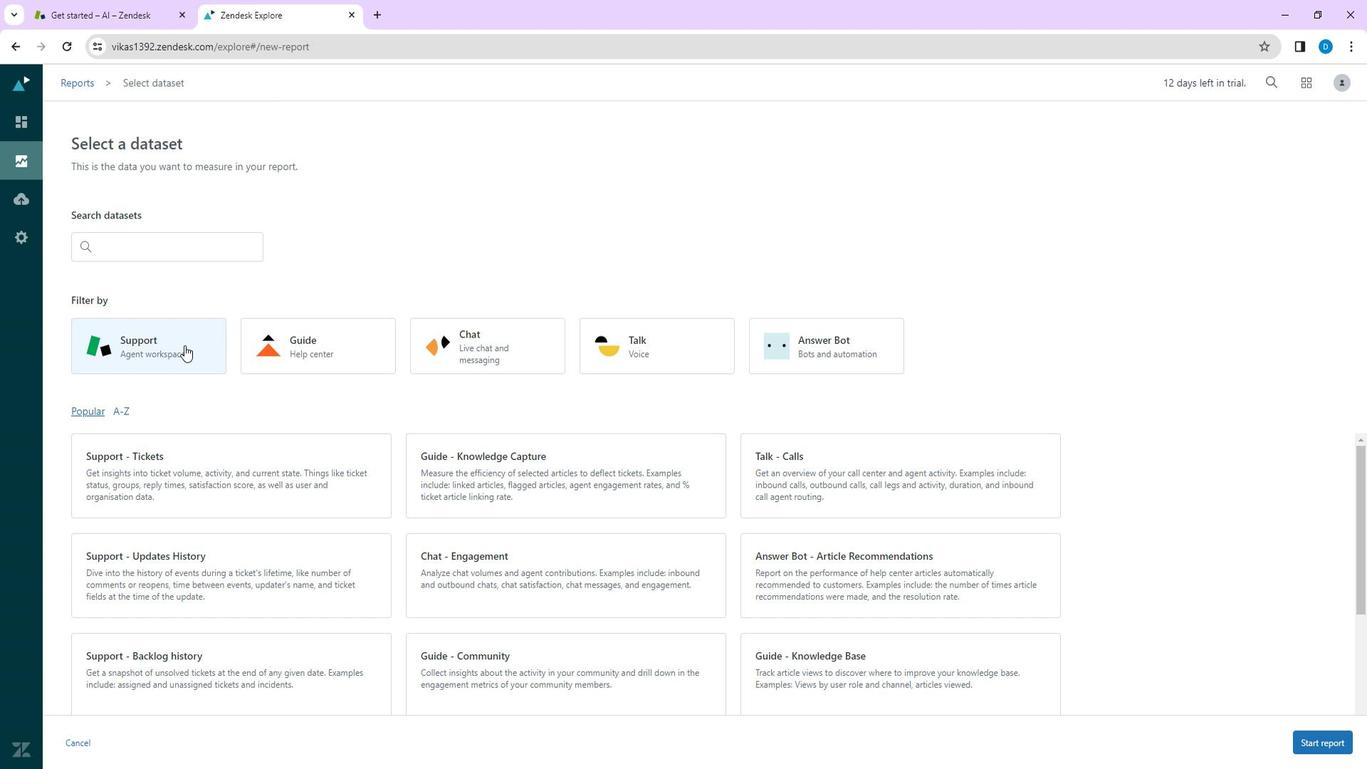 
Action: Mouse pressed left at (201, 351)
Screenshot: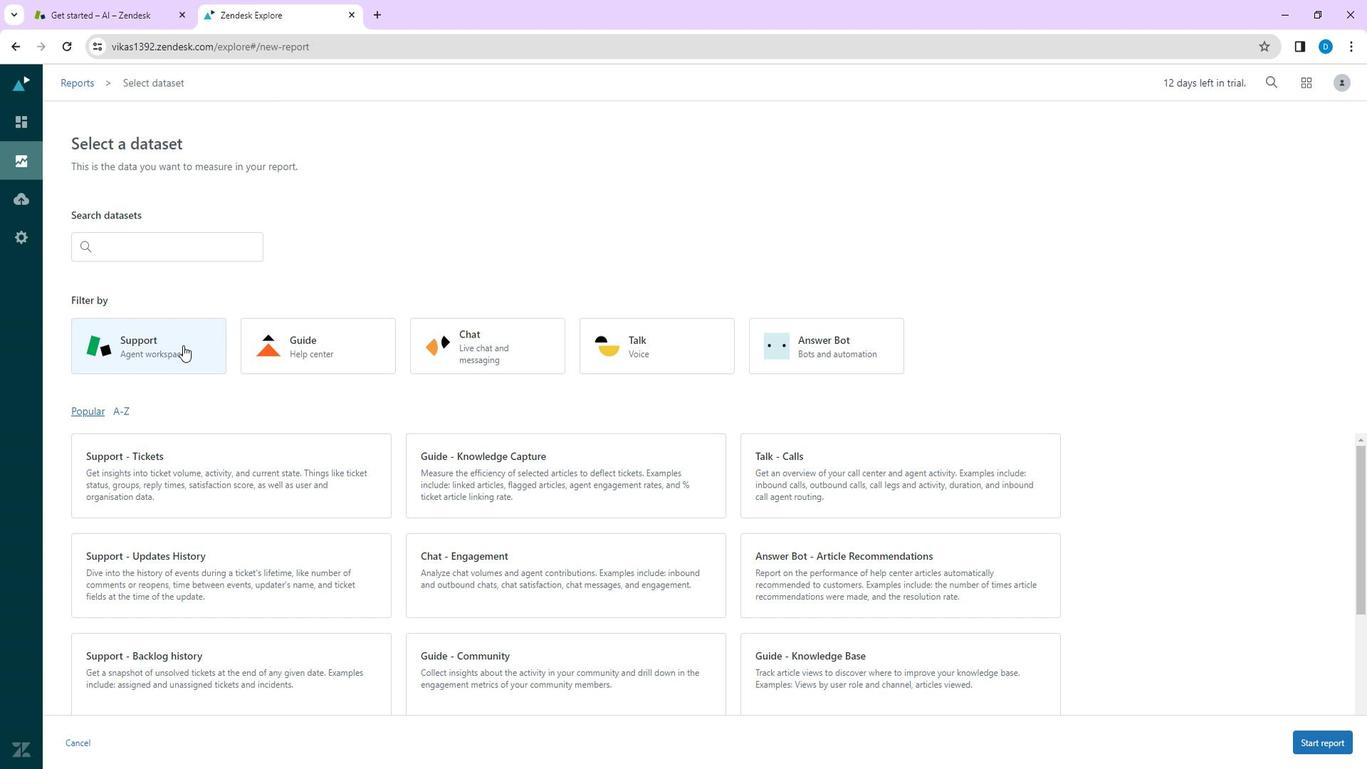
Action: Mouse moved to (304, 469)
Screenshot: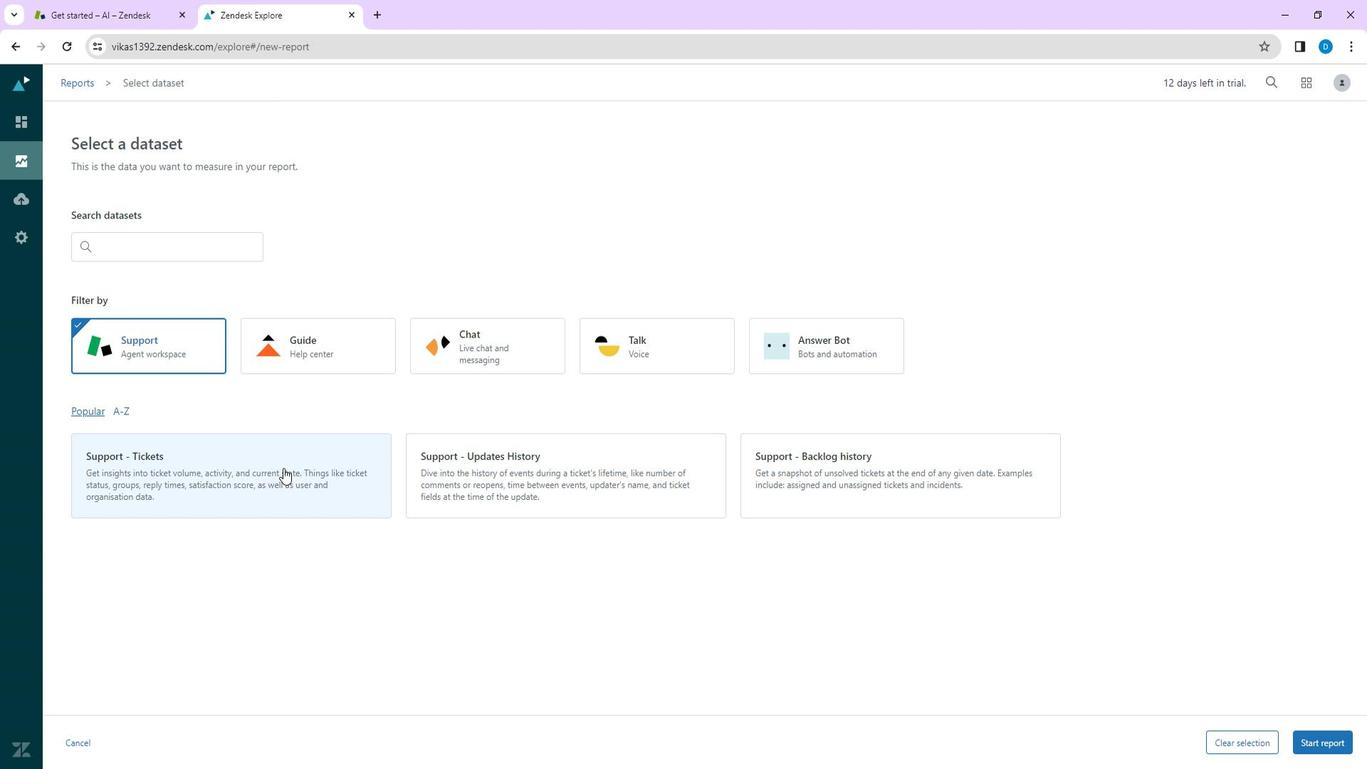 
Action: Mouse pressed left at (304, 469)
Screenshot: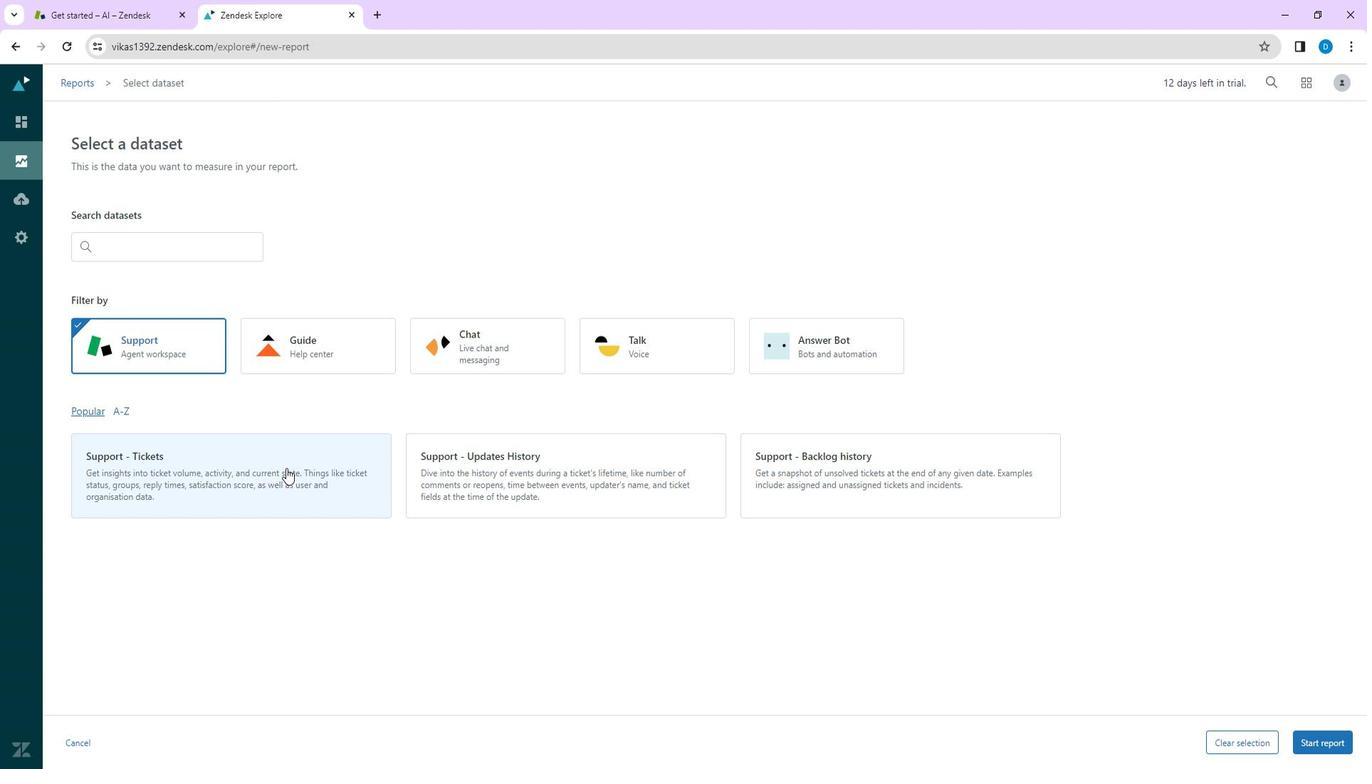 
Action: Mouse moved to (1343, 729)
Screenshot: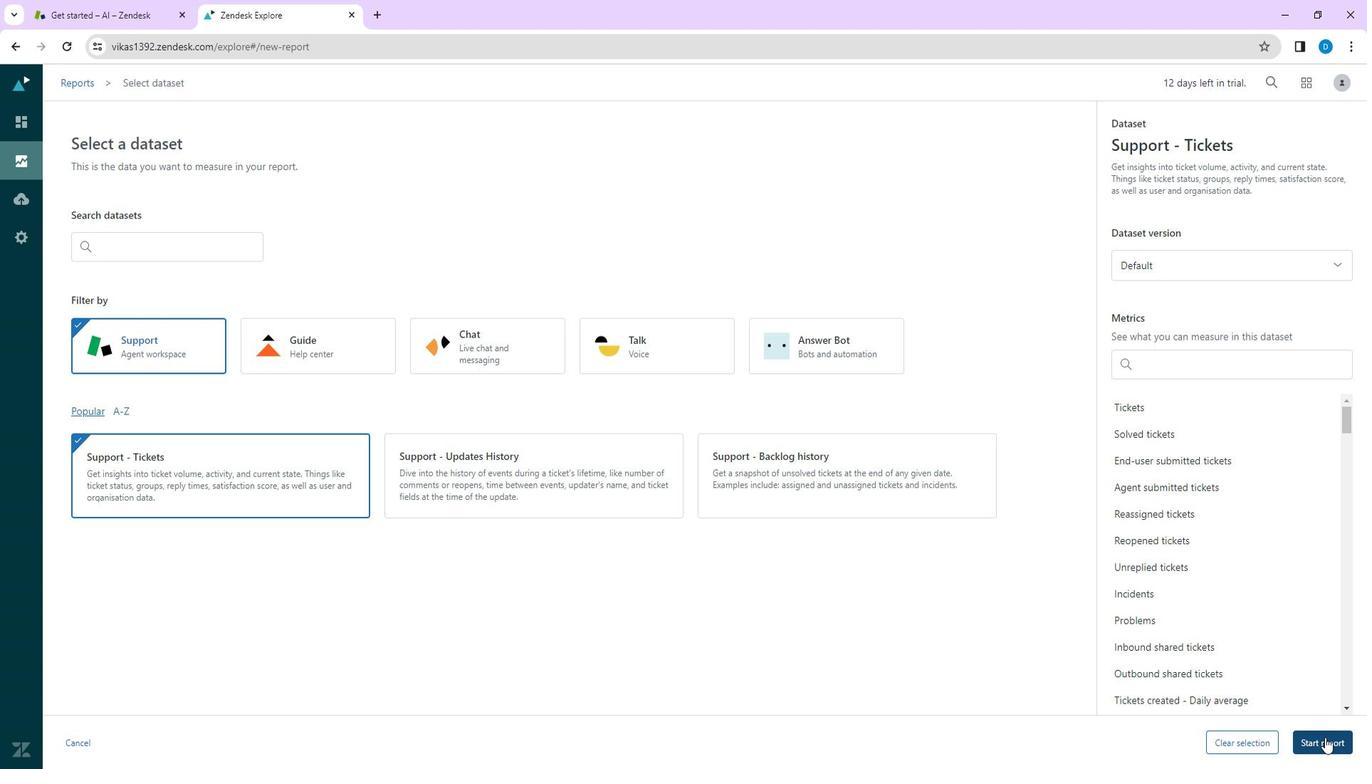 
Action: Mouse pressed left at (1343, 729)
Screenshot: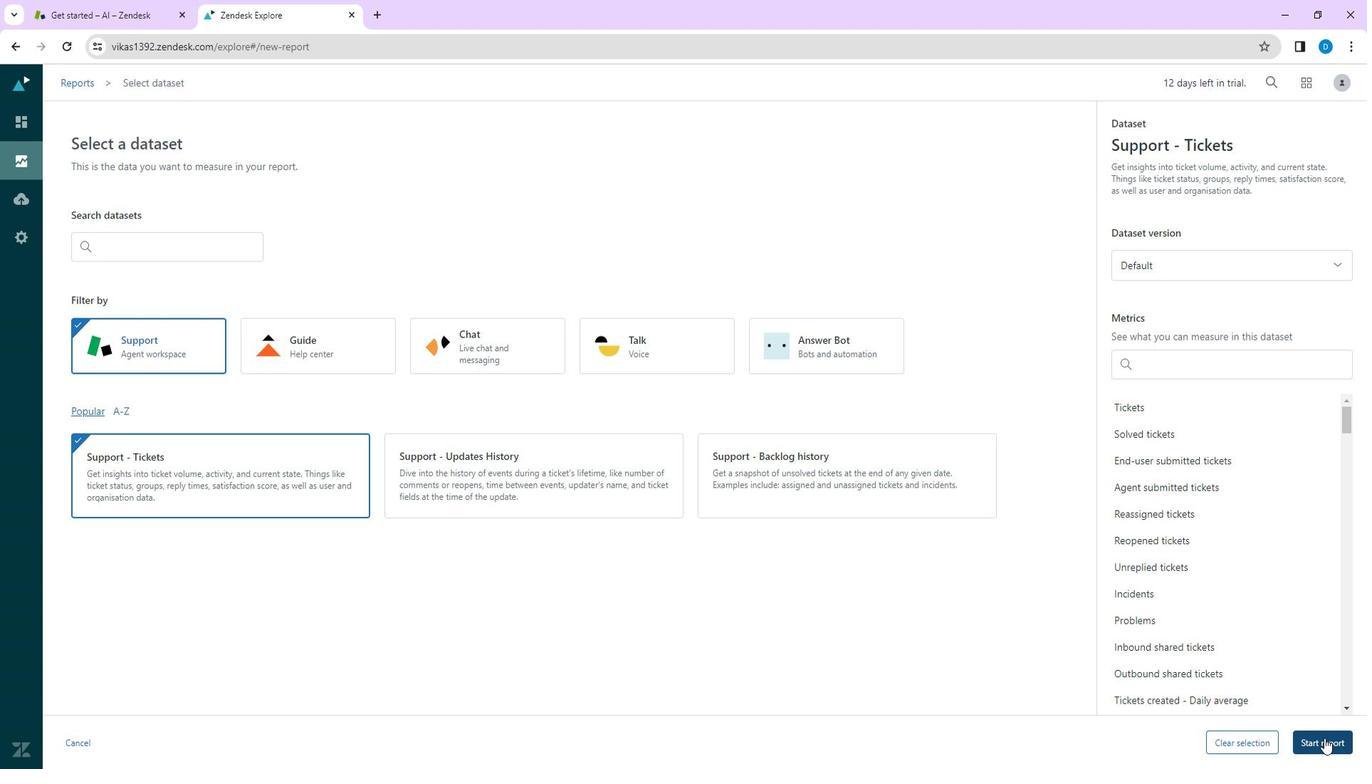 
Action: Mouse moved to (144, 401)
Screenshot: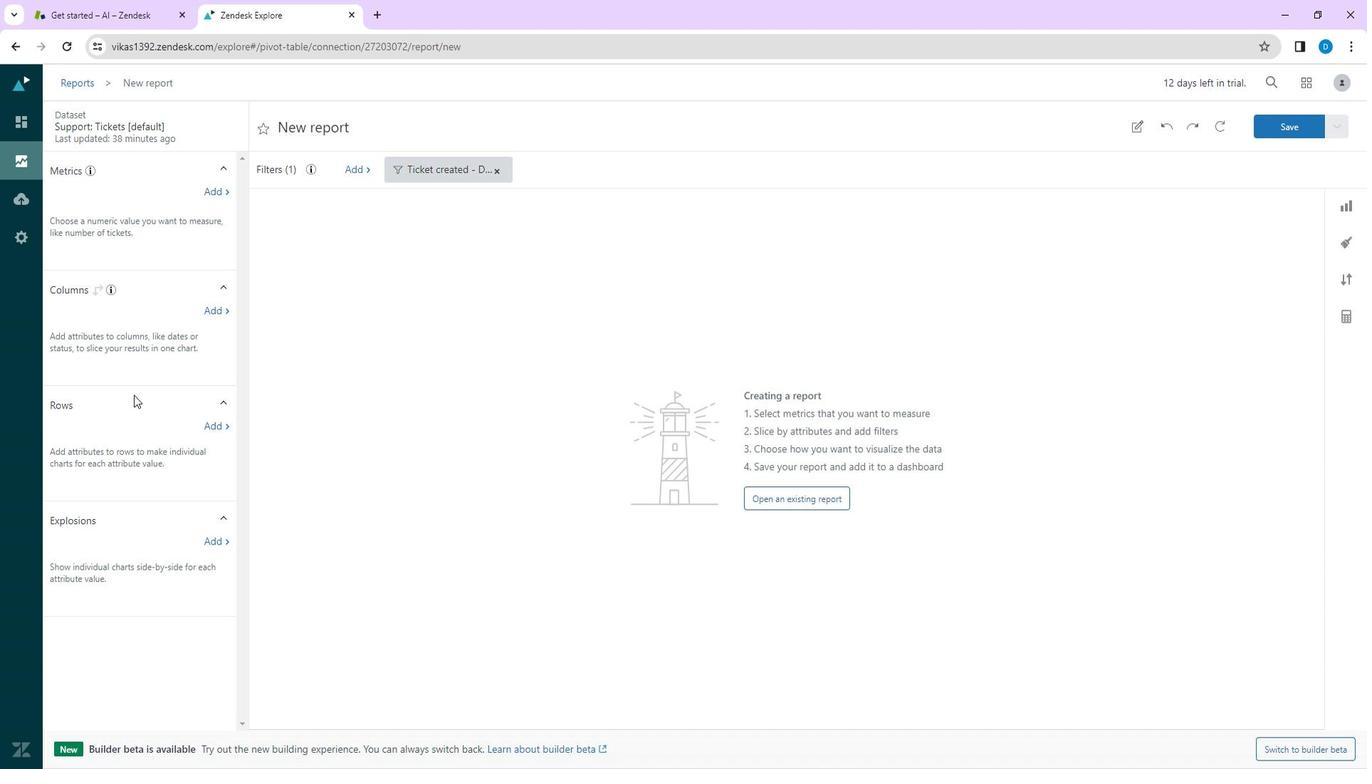 
Action: Mouse scrolled (144, 402) with delta (0, 0)
Screenshot: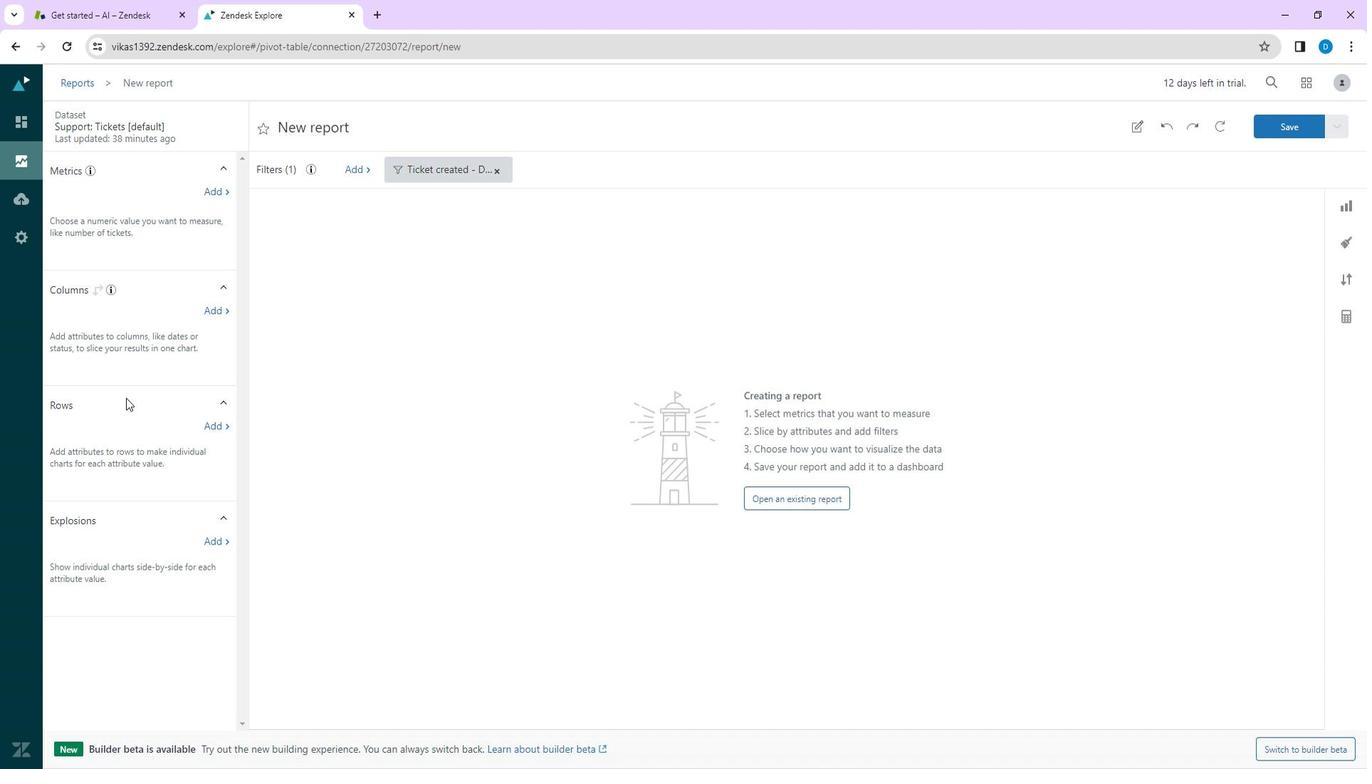 
Action: Mouse scrolled (144, 402) with delta (0, 0)
Screenshot: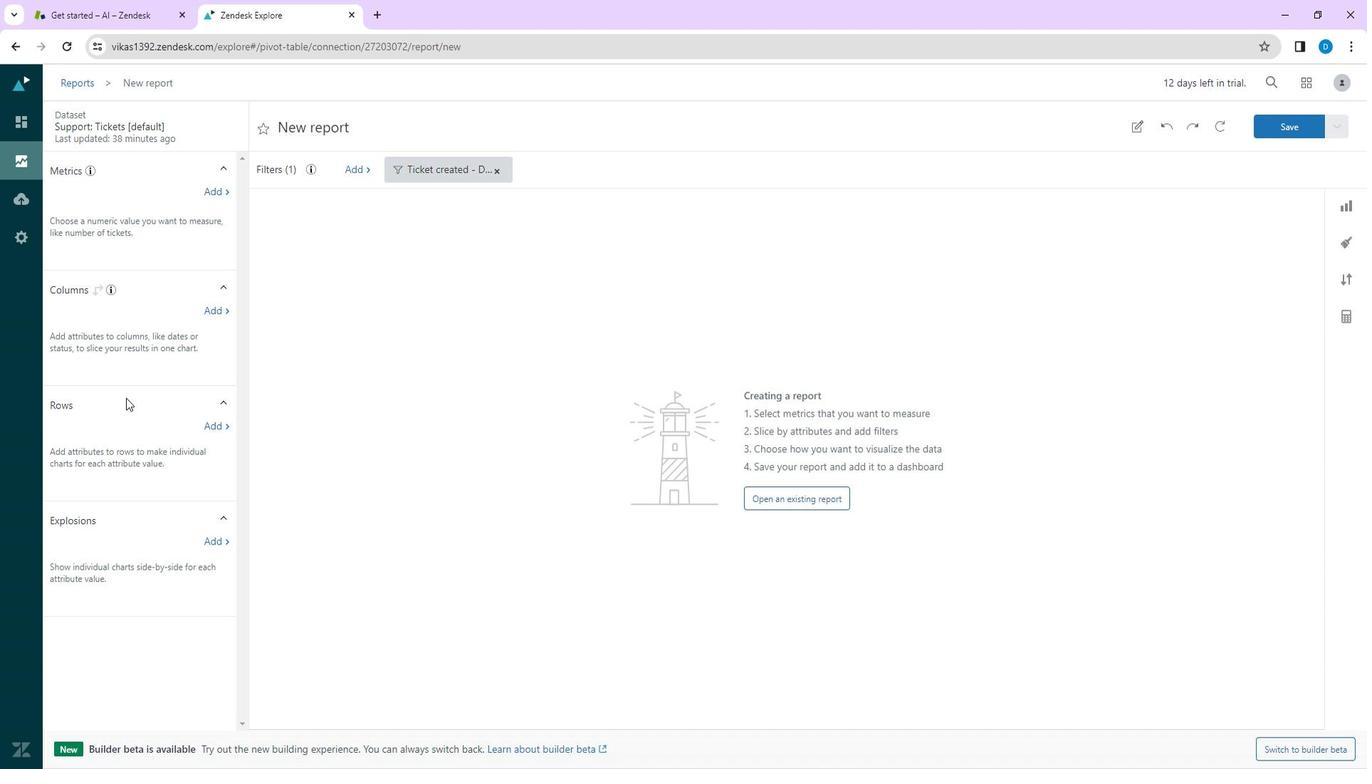 
Action: Mouse scrolled (144, 402) with delta (0, 0)
Screenshot: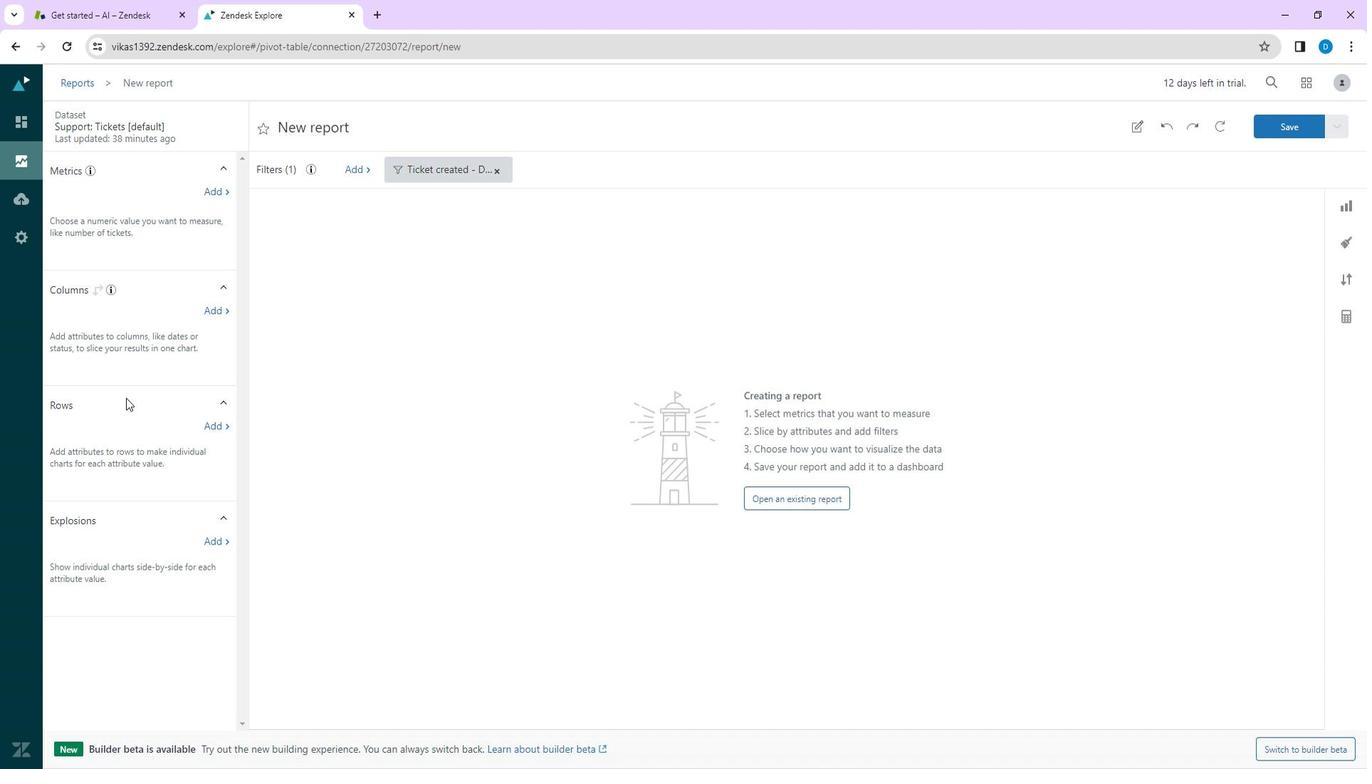 
Action: Mouse moved to (143, 401)
Screenshot: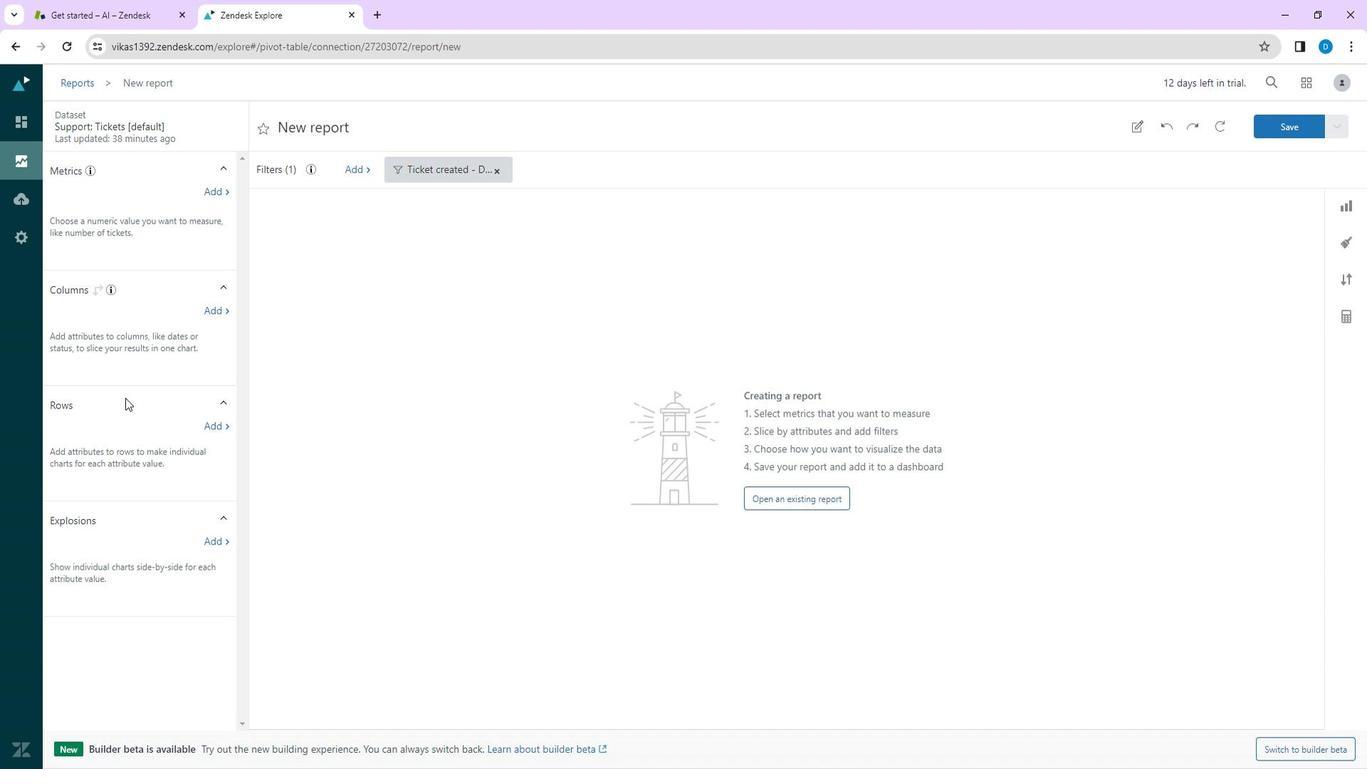 
Action: Mouse scrolled (143, 402) with delta (0, 0)
Screenshot: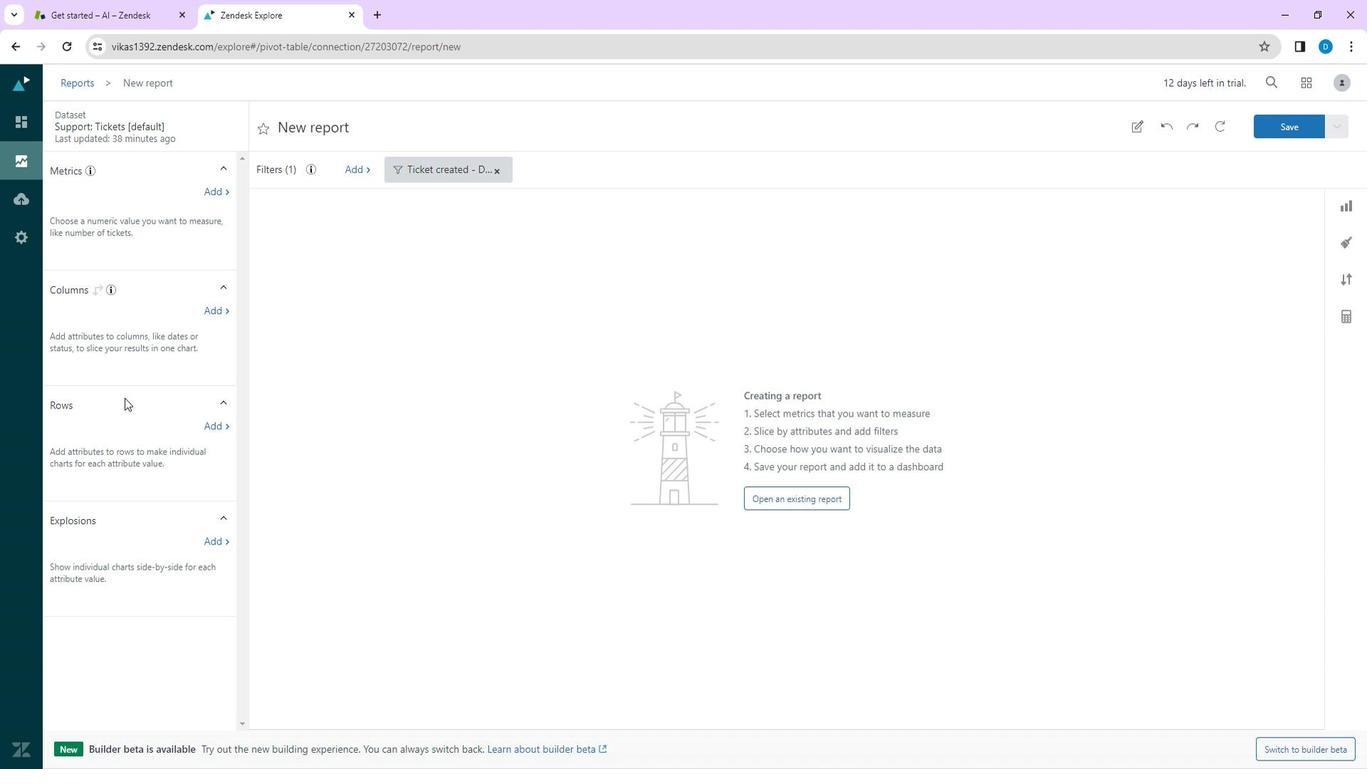 
Action: Mouse scrolled (143, 402) with delta (0, 0)
Screenshot: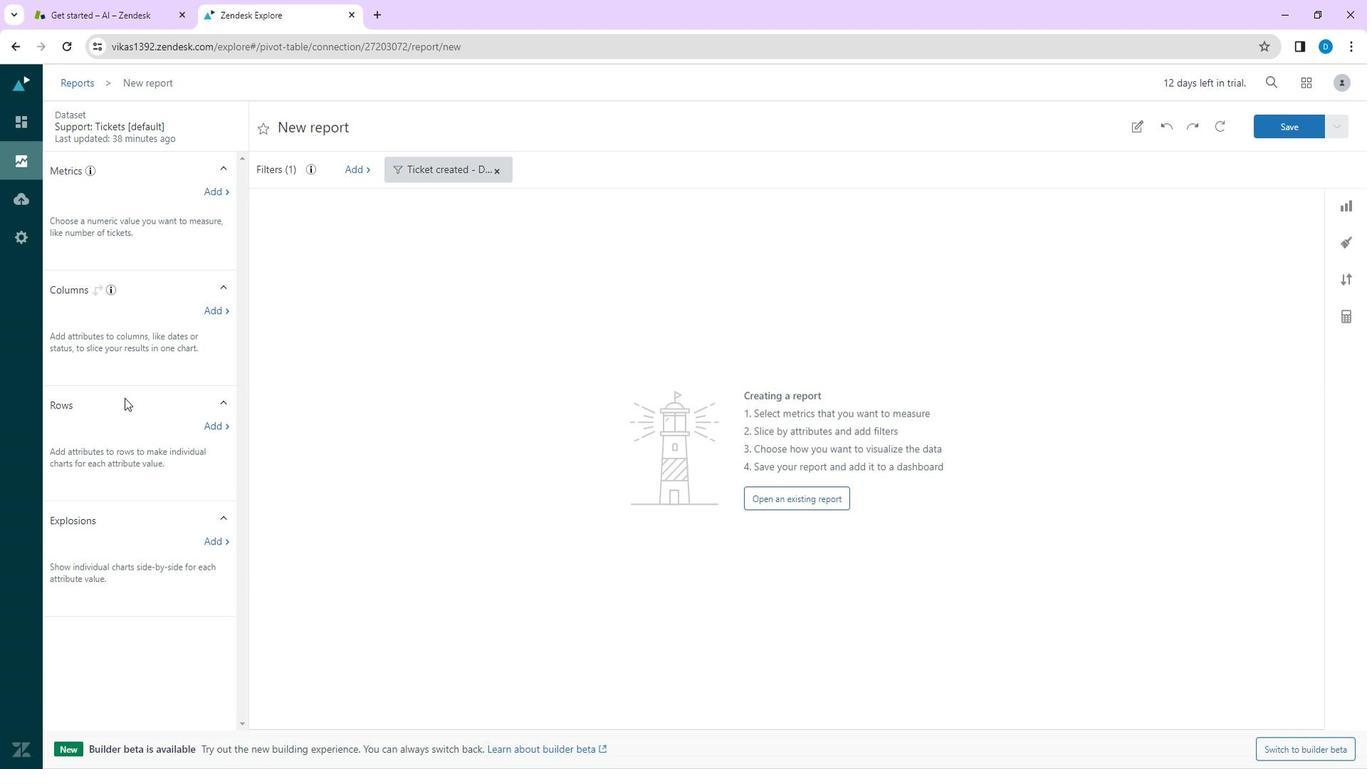 
Action: Mouse moved to (227, 200)
Screenshot: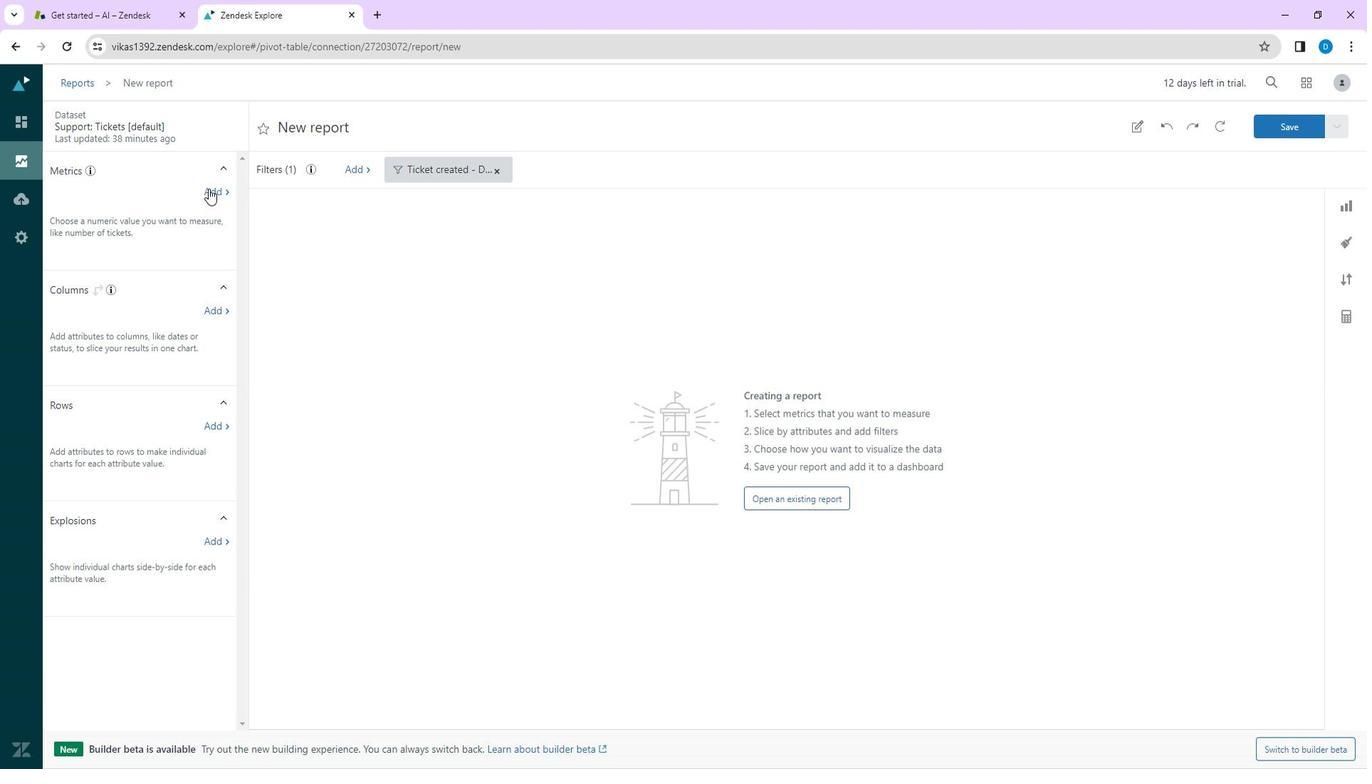 
Action: Mouse pressed left at (227, 200)
Screenshot: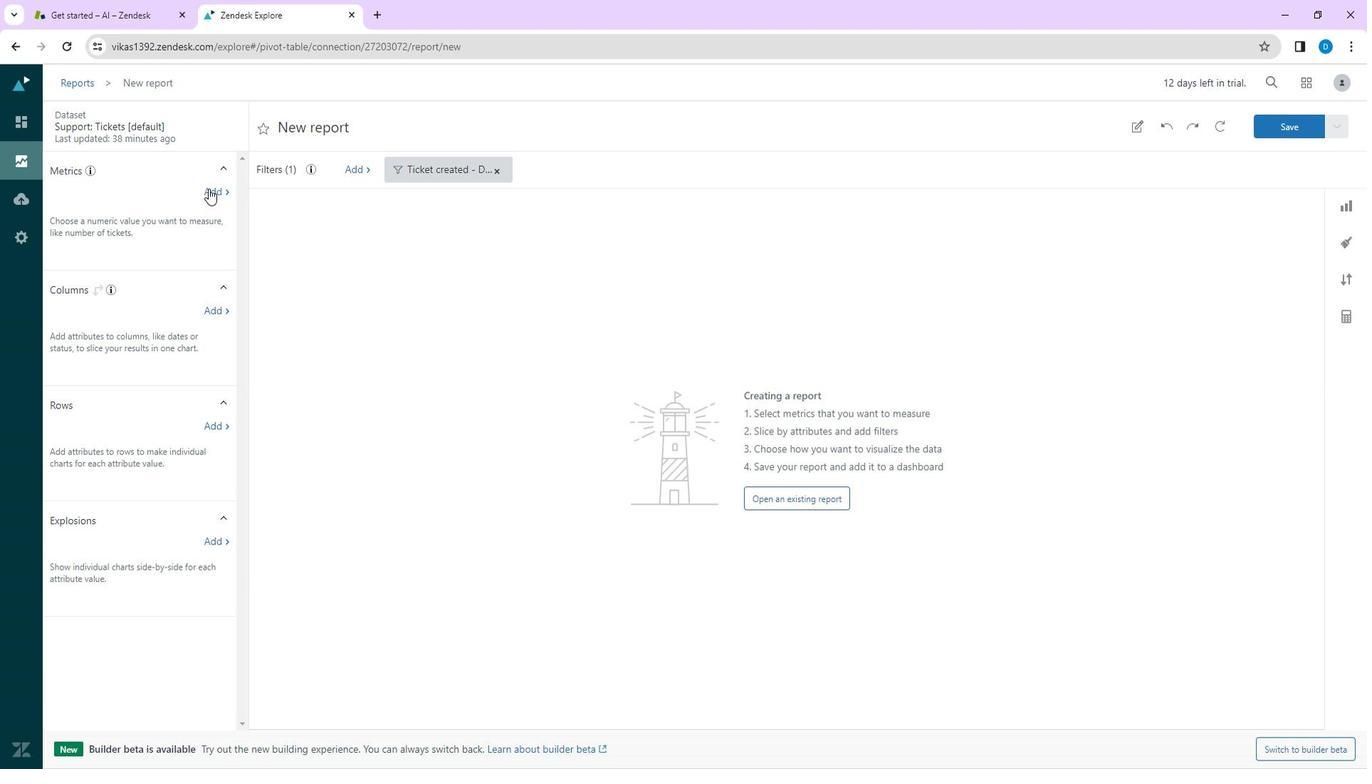 
Action: Mouse moved to (336, 337)
Screenshot: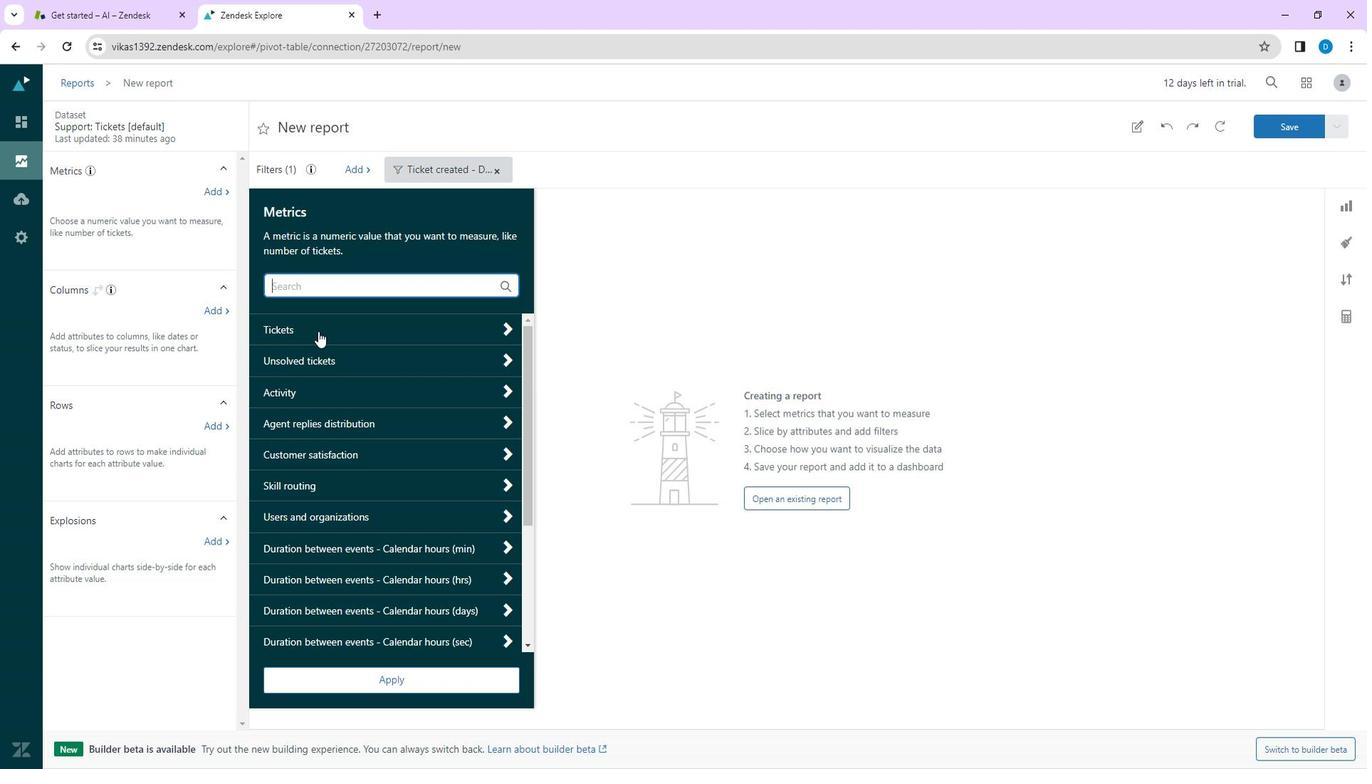 
Action: Mouse pressed left at (336, 337)
Screenshot: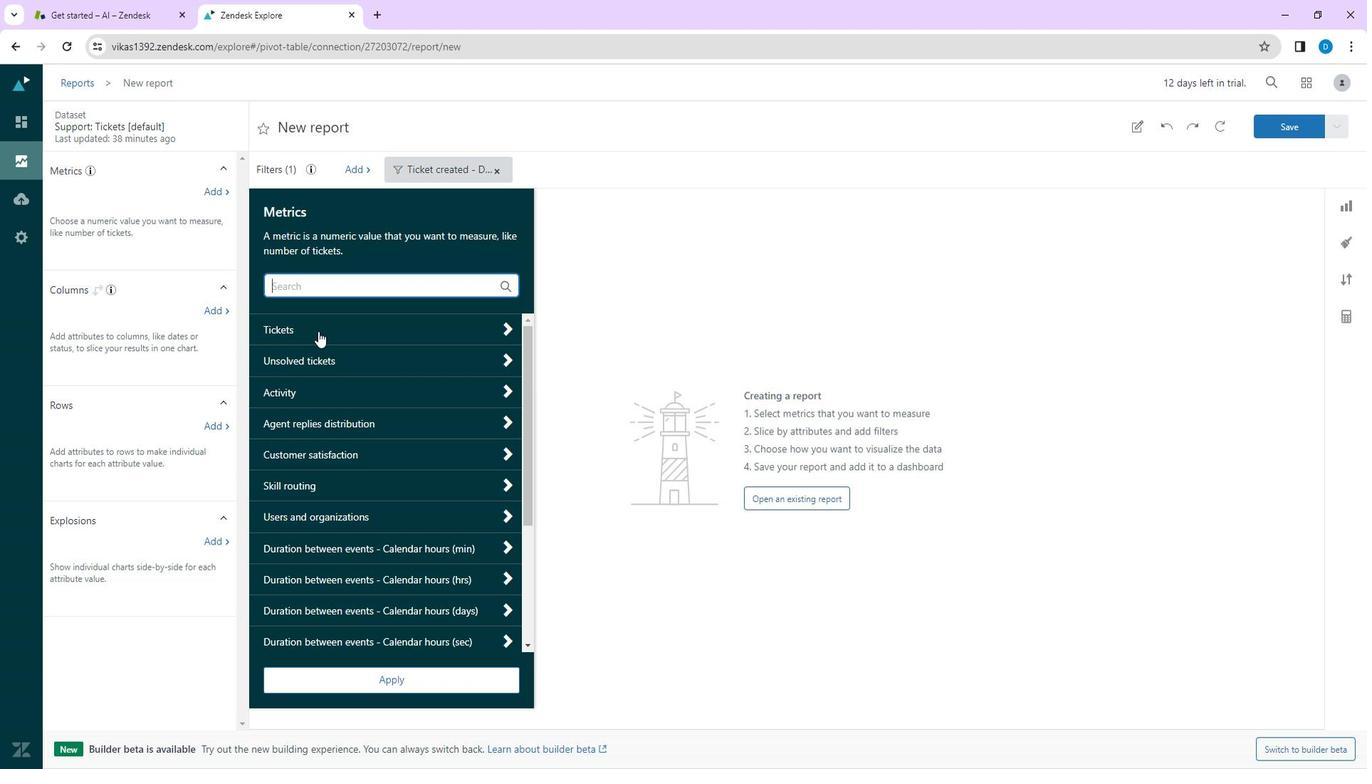 
Action: Mouse moved to (336, 366)
Screenshot: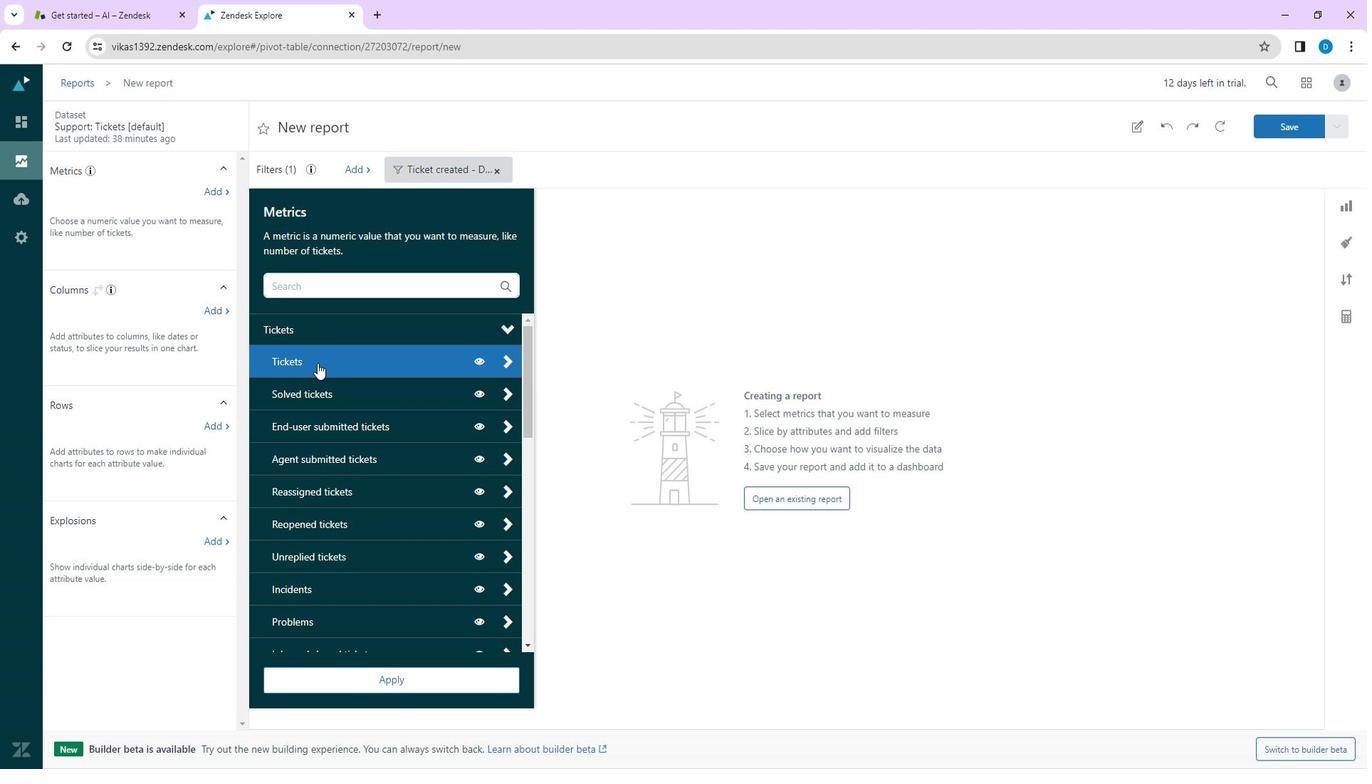 
Action: Mouse pressed left at (336, 366)
Screenshot: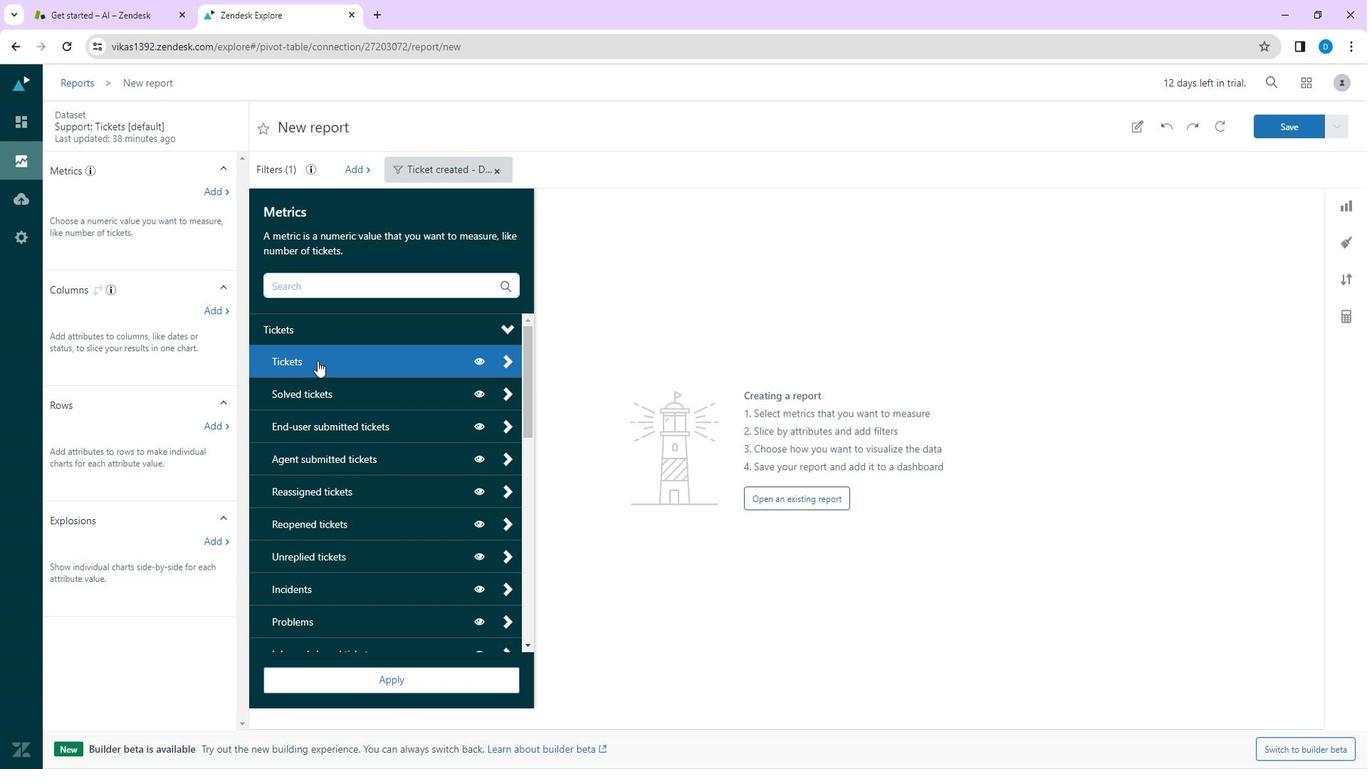 
Action: Mouse moved to (236, 319)
Screenshot: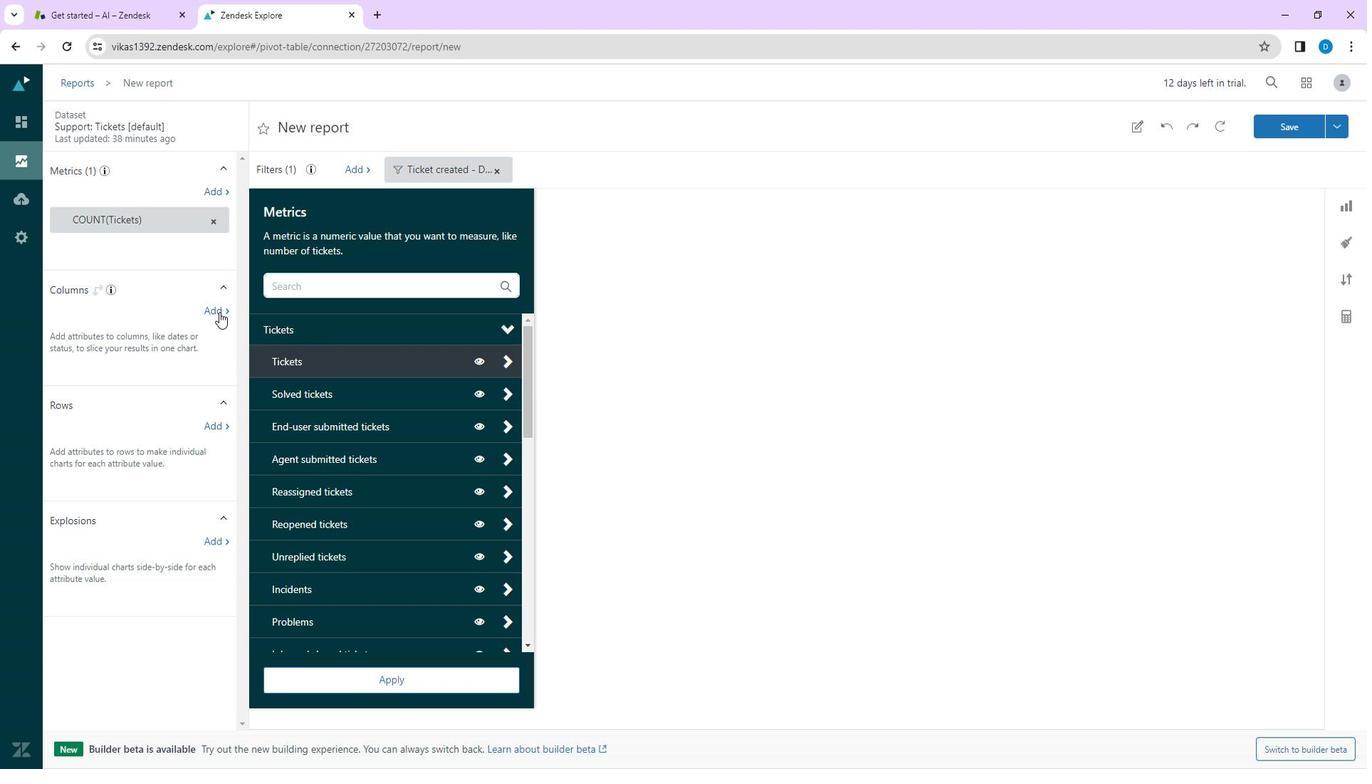 
Action: Mouse pressed left at (236, 319)
Screenshot: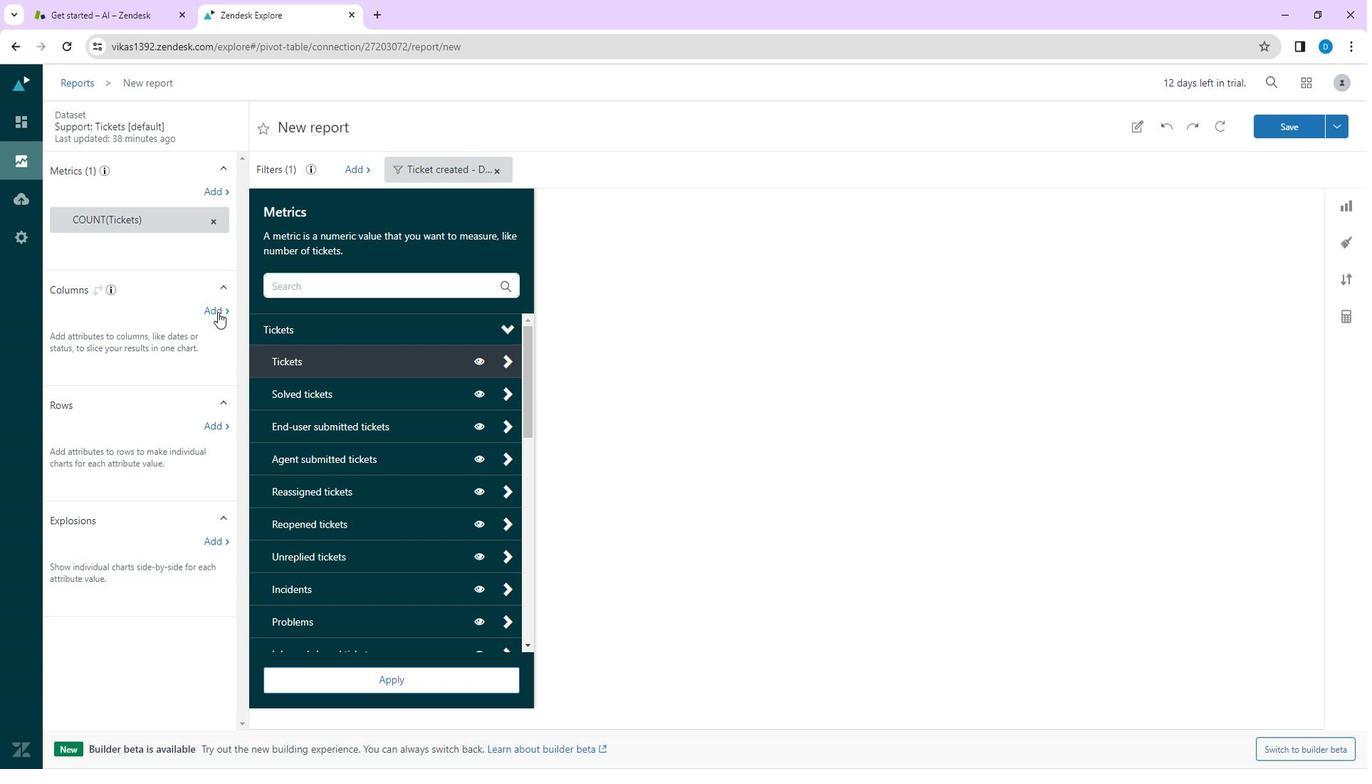 
Action: Mouse moved to (326, 336)
Screenshot: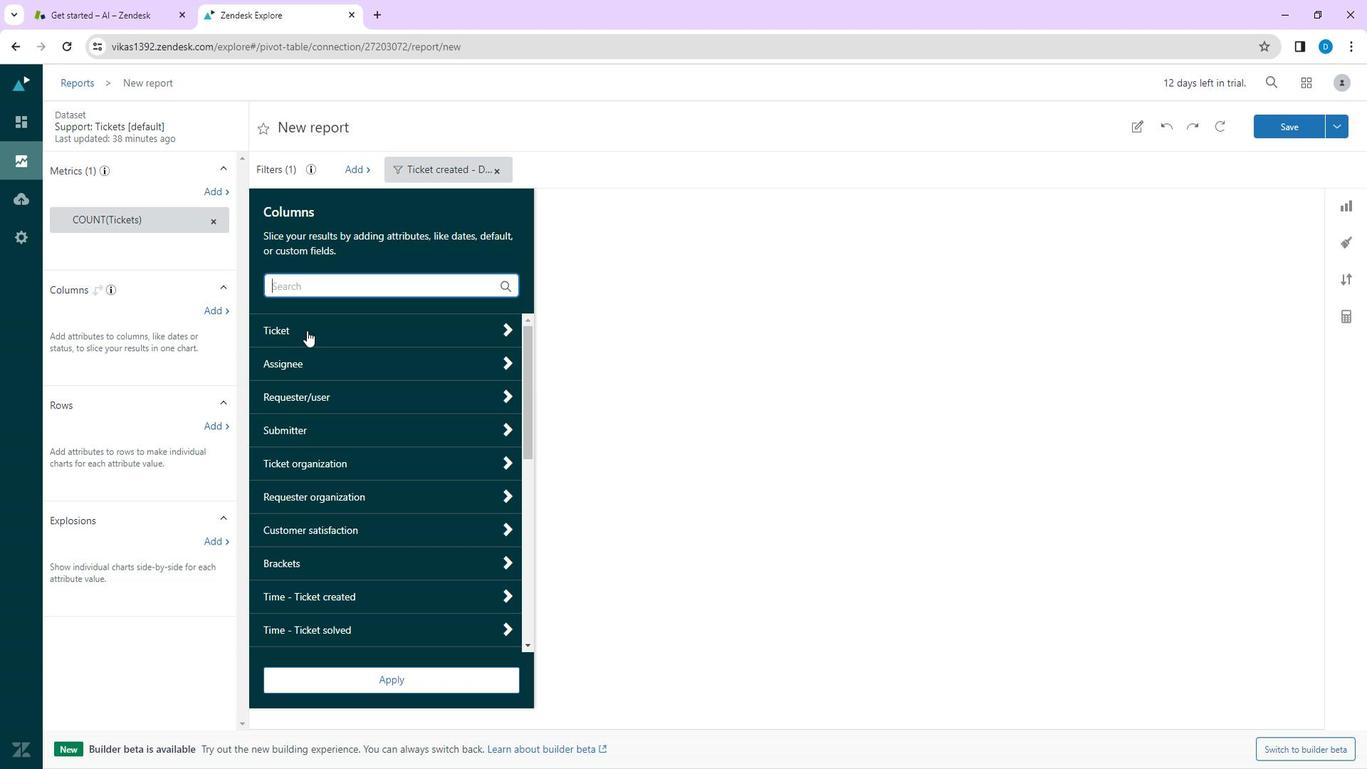 
Action: Mouse pressed left at (326, 336)
Screenshot: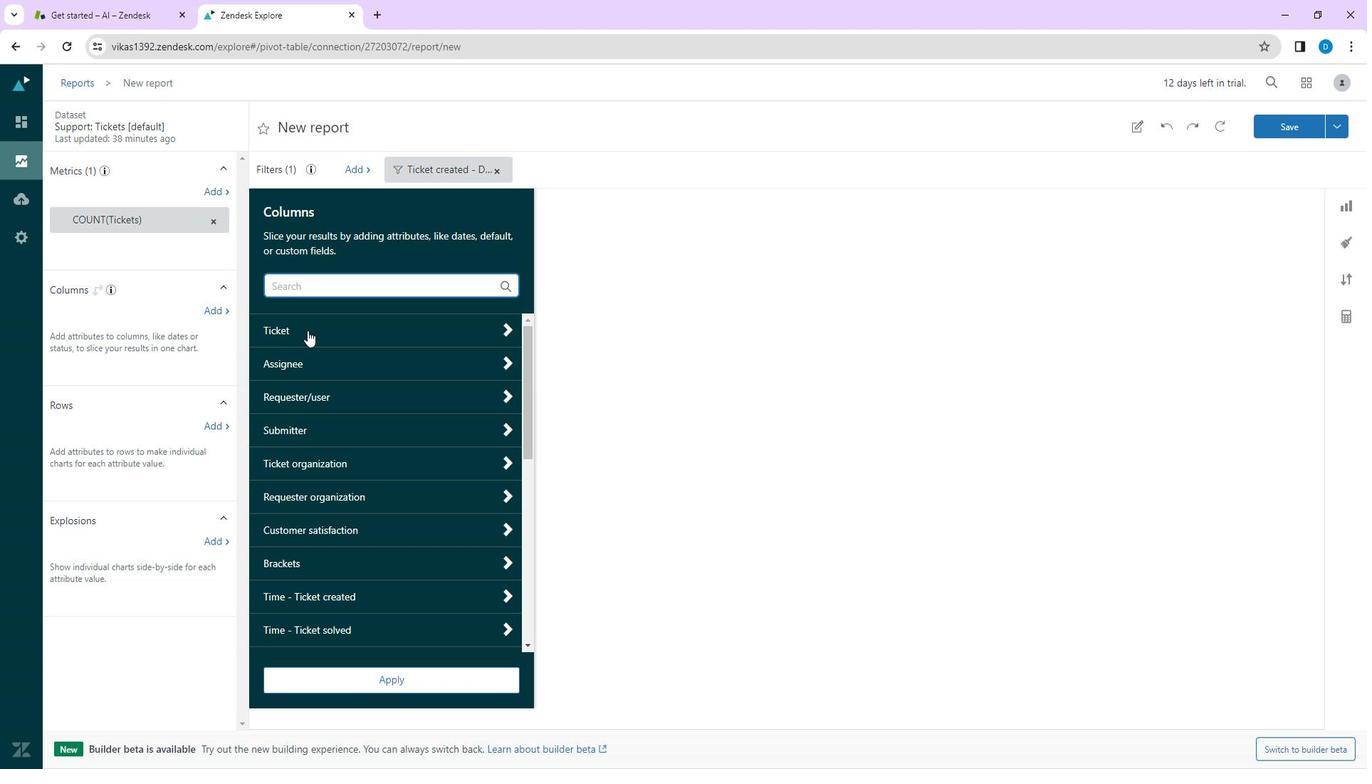 
Action: Mouse moved to (471, 403)
Screenshot: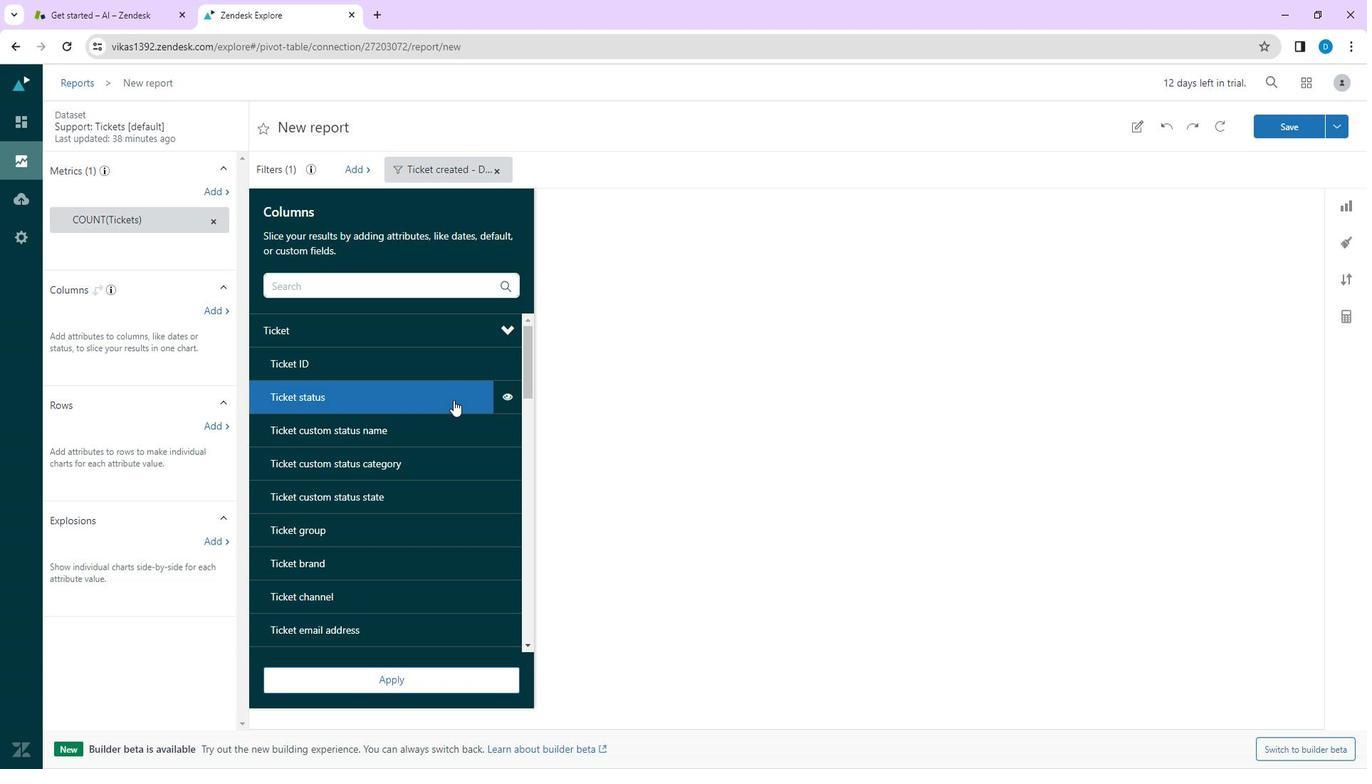 
Action: Mouse pressed left at (471, 403)
Screenshot: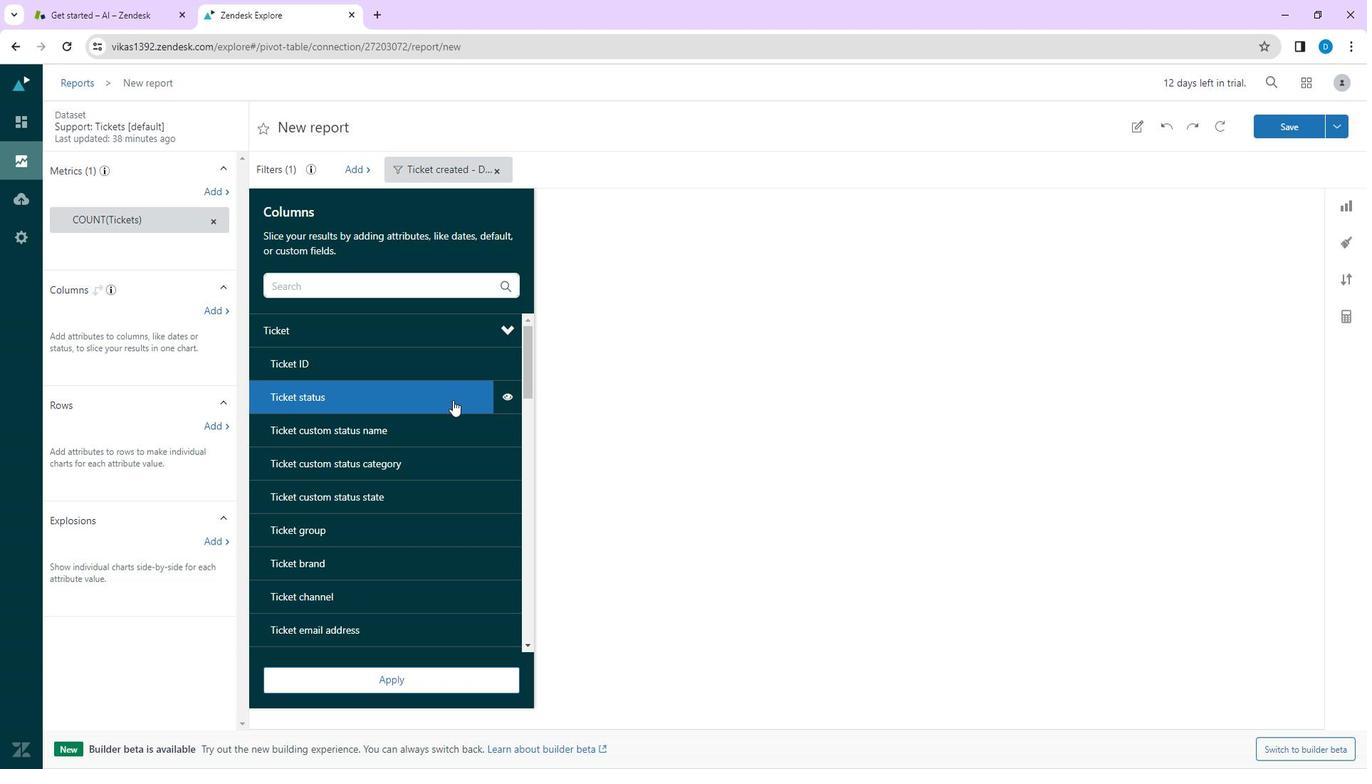 
Action: Mouse moved to (363, 561)
Screenshot: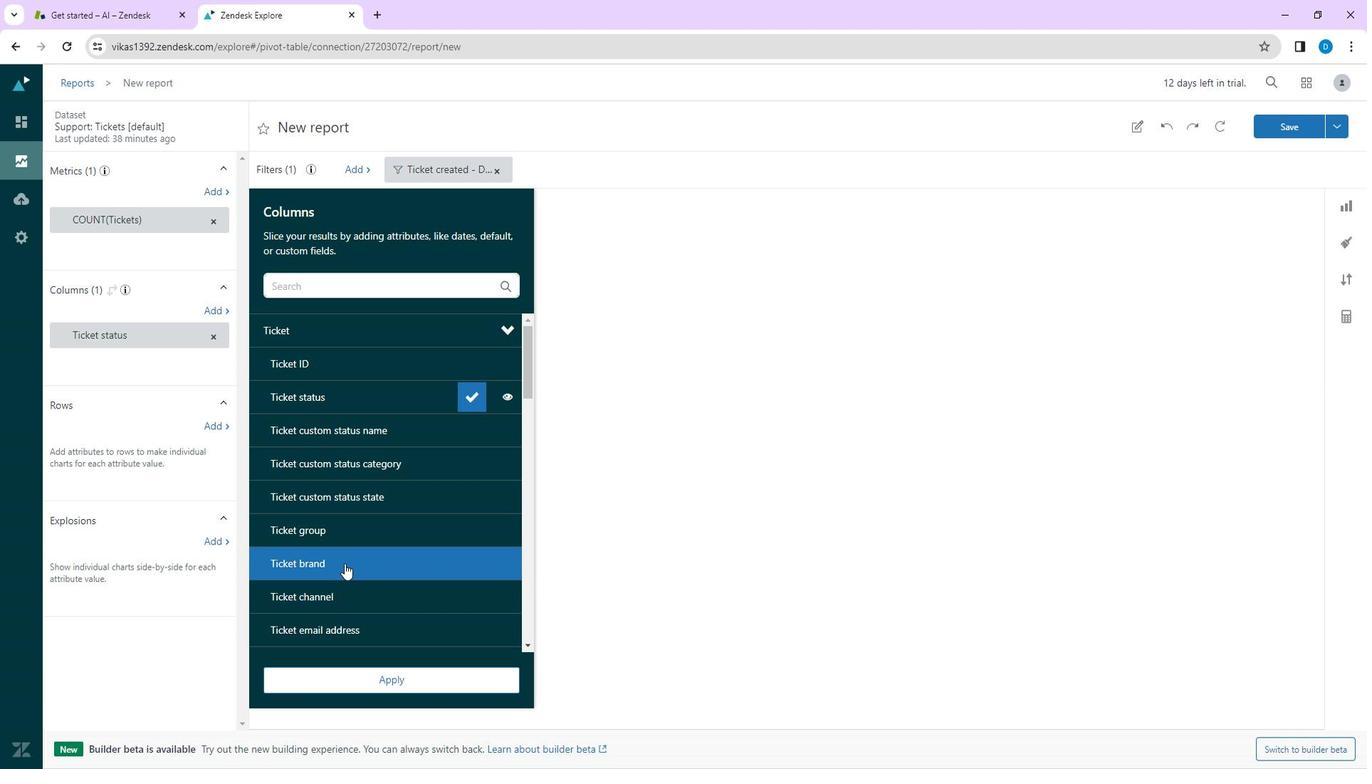 
Action: Mouse scrolled (363, 561) with delta (0, 0)
Screenshot: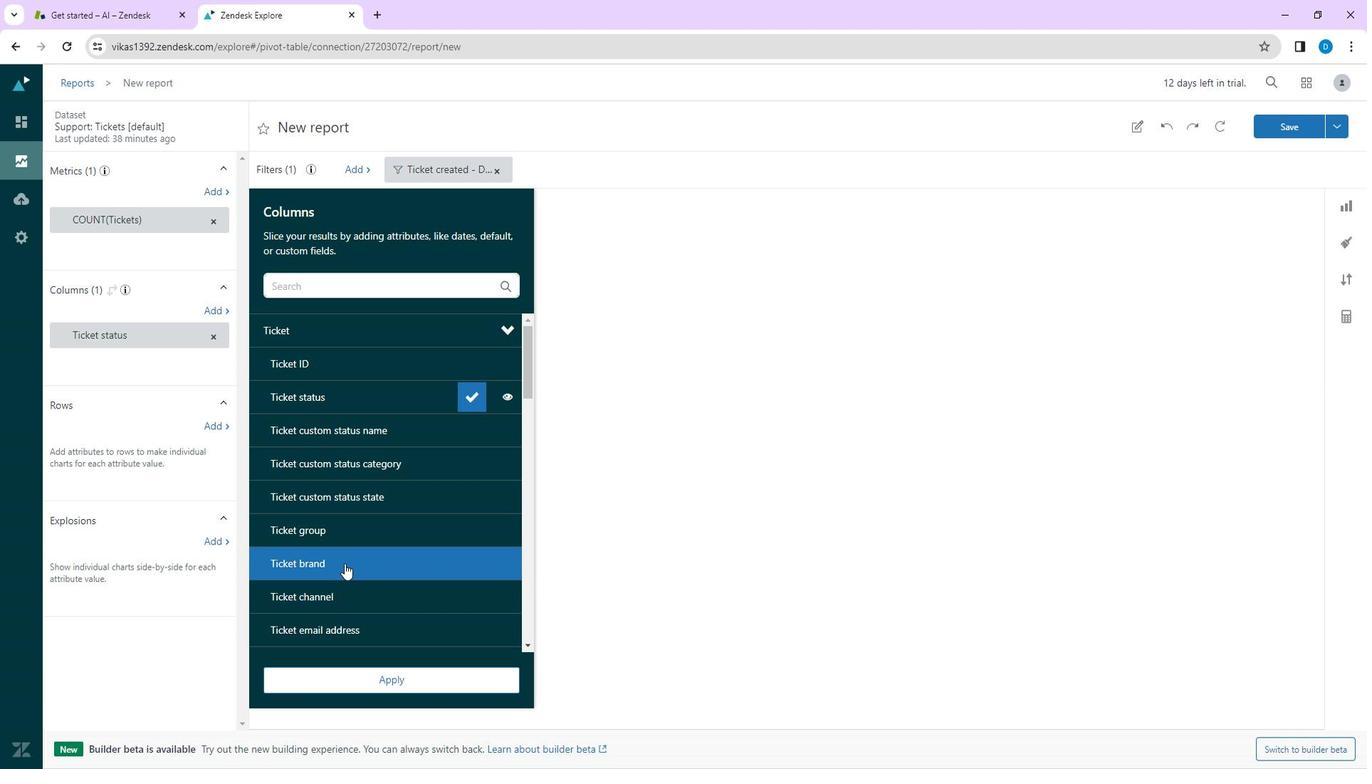 
Action: Mouse moved to (365, 562)
Screenshot: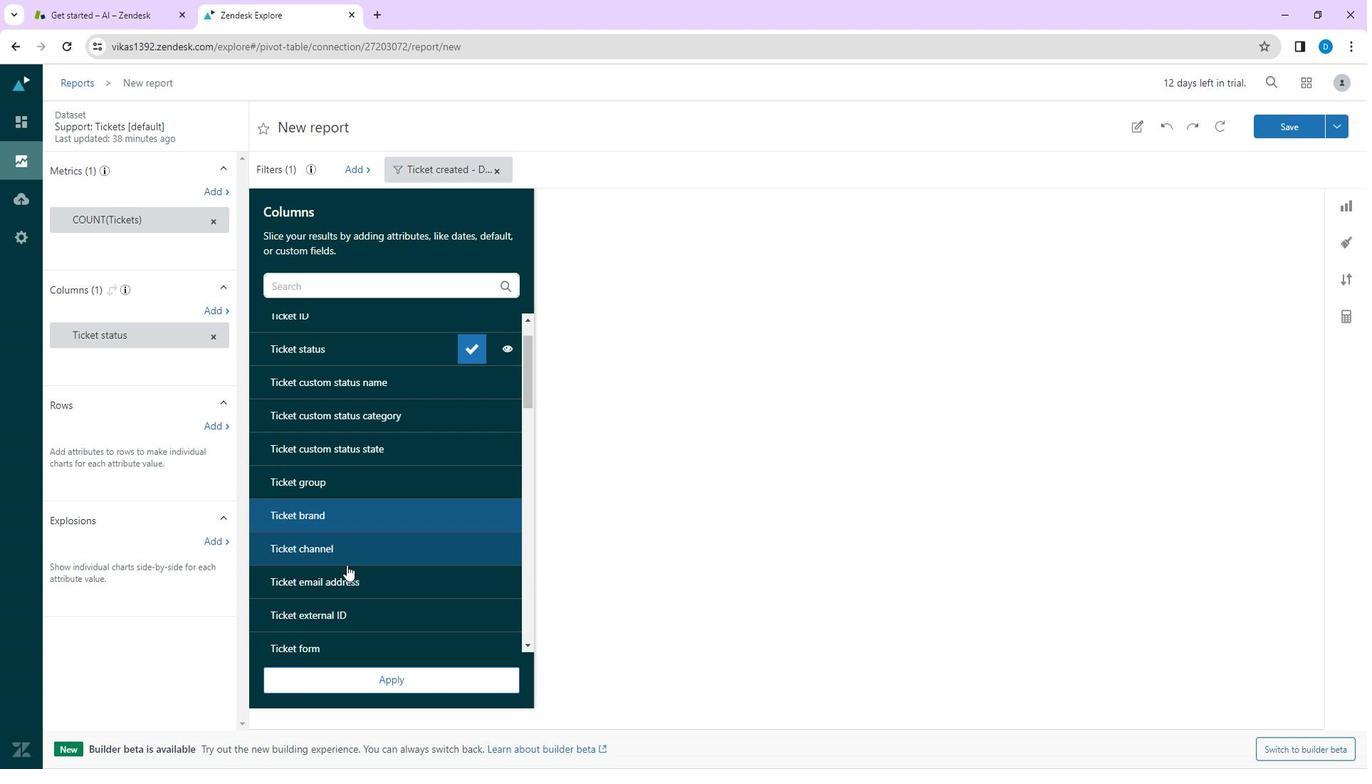 
Action: Mouse scrolled (365, 561) with delta (0, 0)
Screenshot: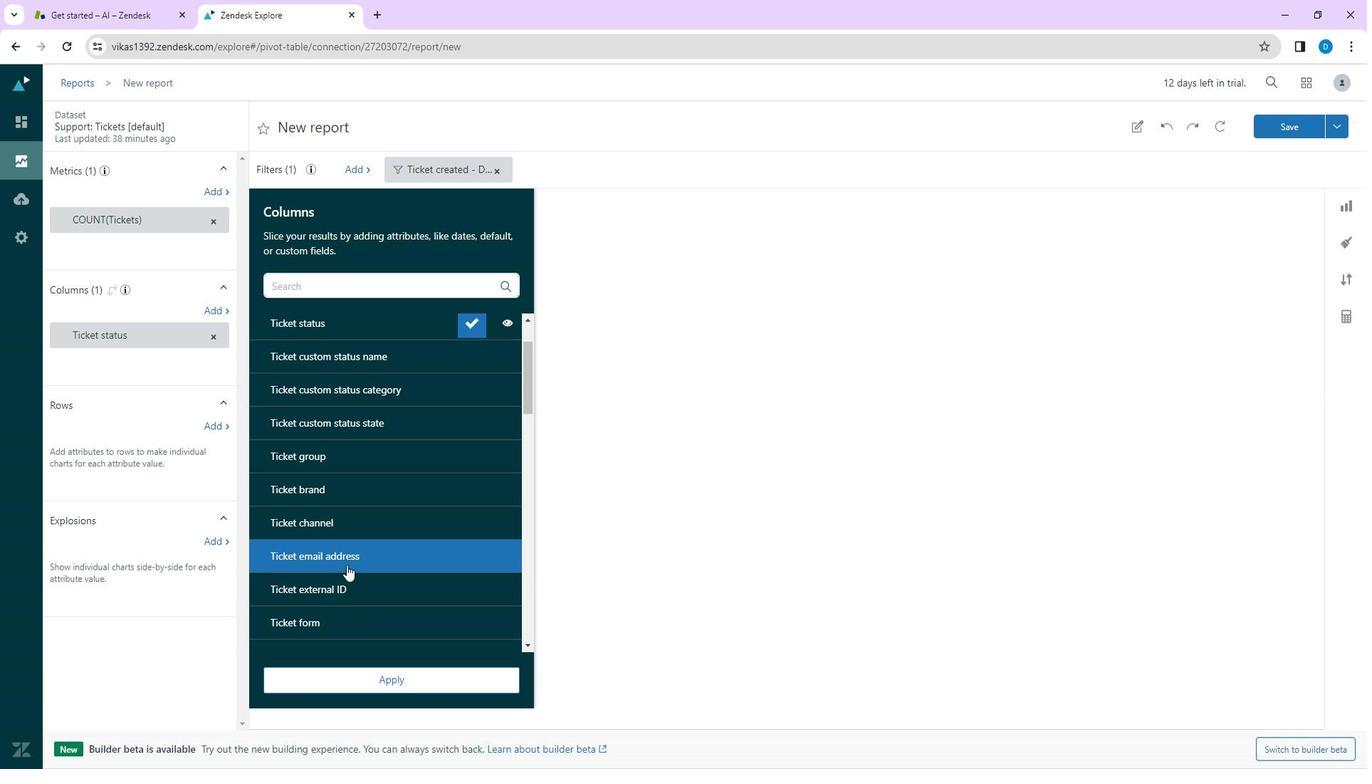 
Action: Mouse scrolled (365, 561) with delta (0, 0)
Screenshot: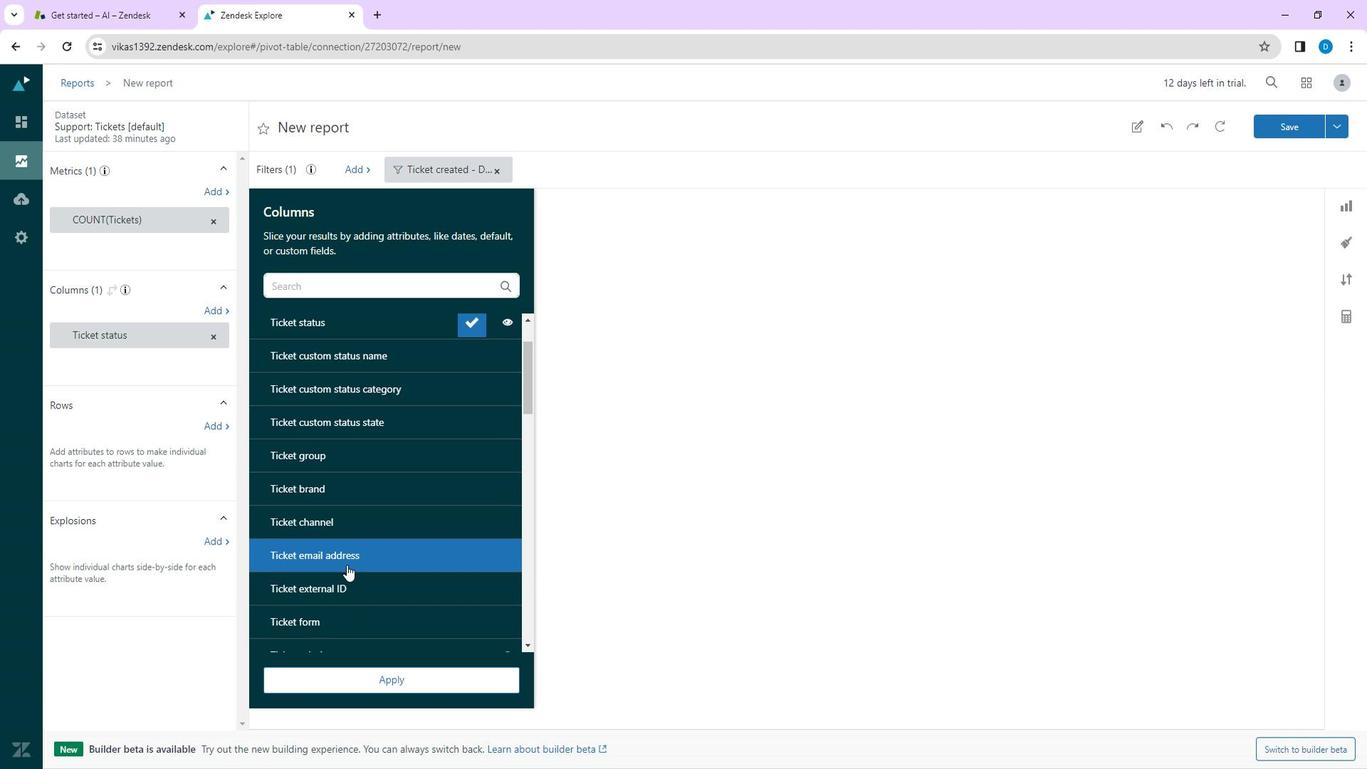
Action: Mouse moved to (355, 503)
Screenshot: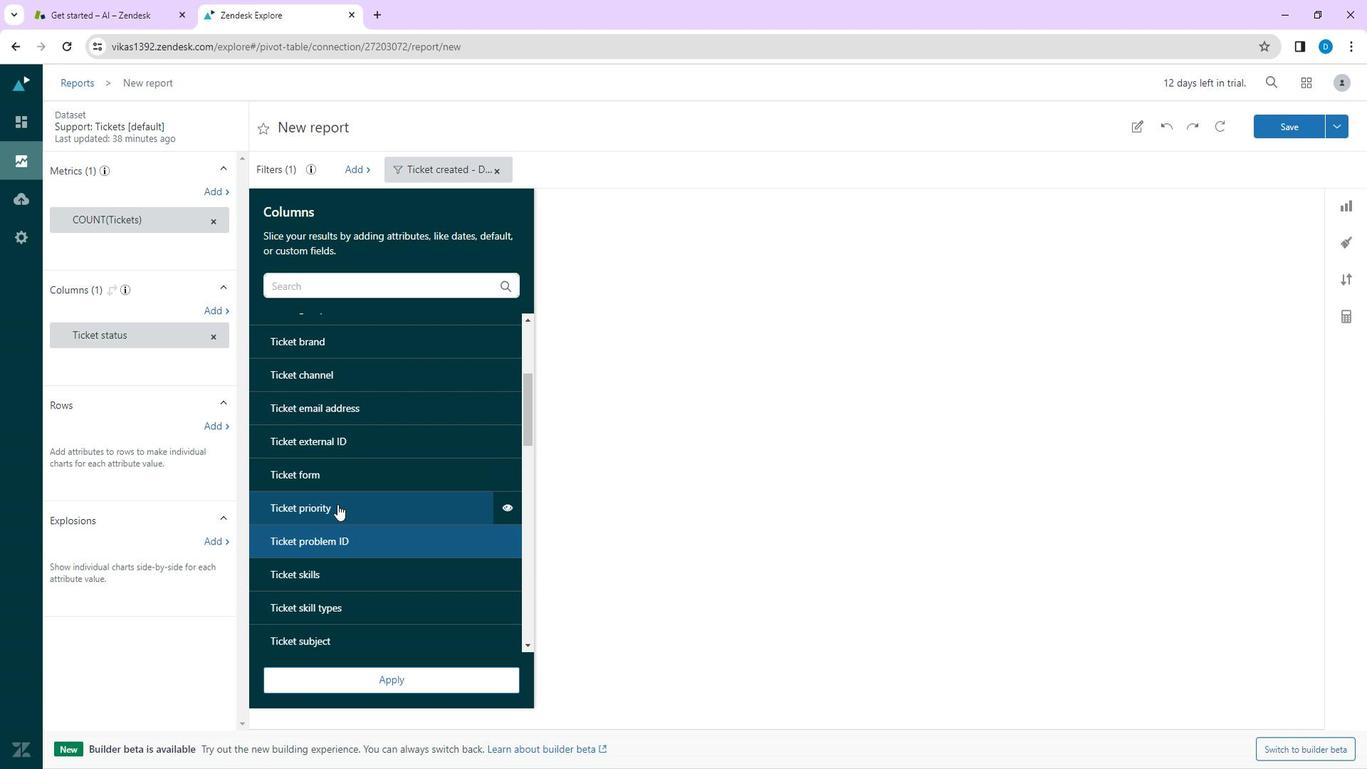 
Action: Mouse pressed left at (355, 503)
Screenshot: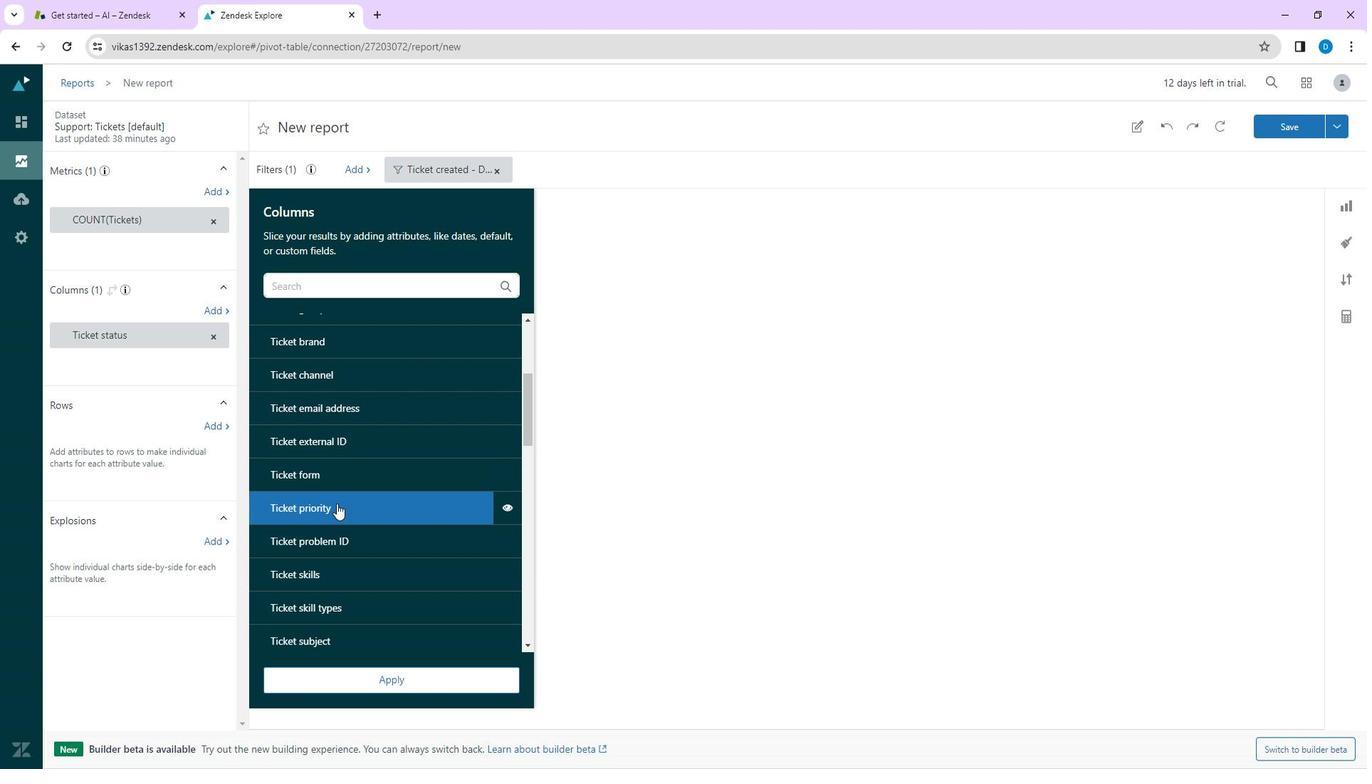 
Action: Mouse moved to (319, 577)
Screenshot: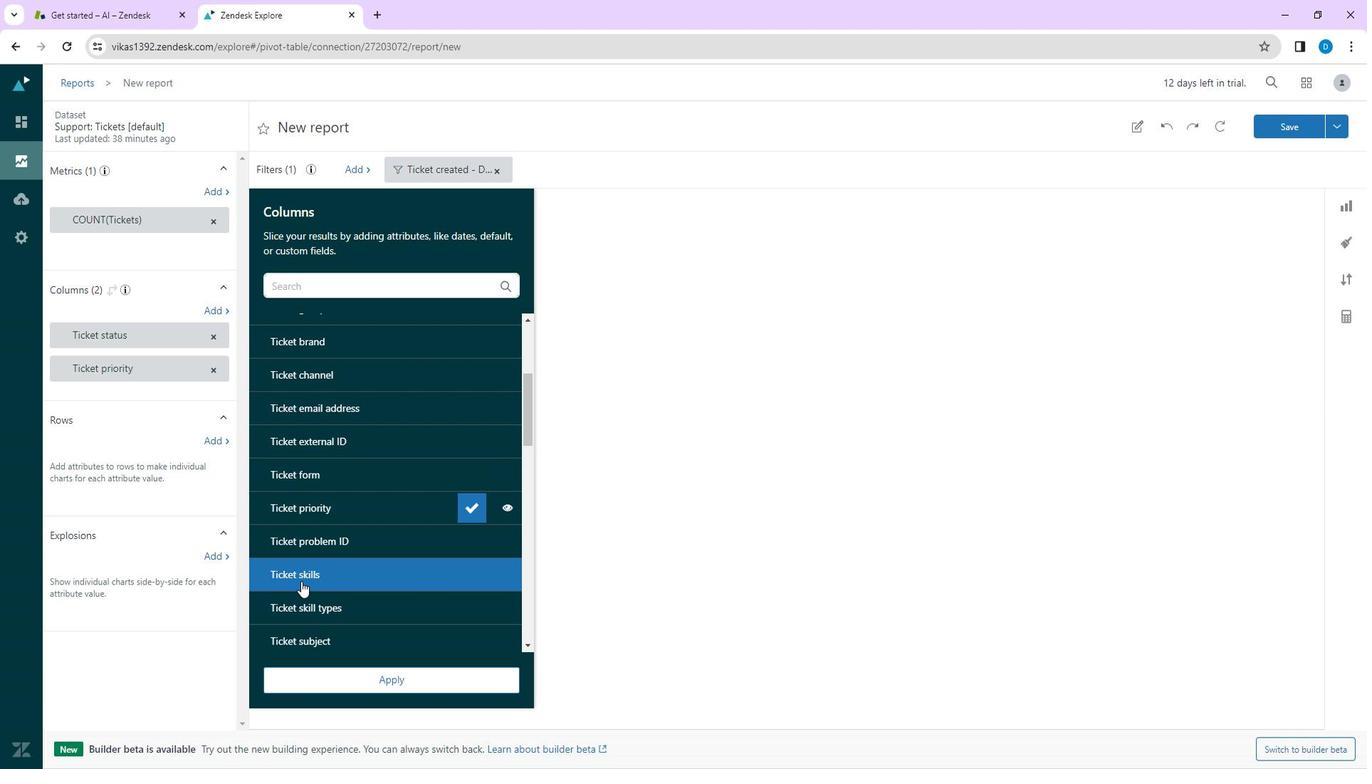 
Action: Mouse scrolled (319, 576) with delta (0, 0)
Screenshot: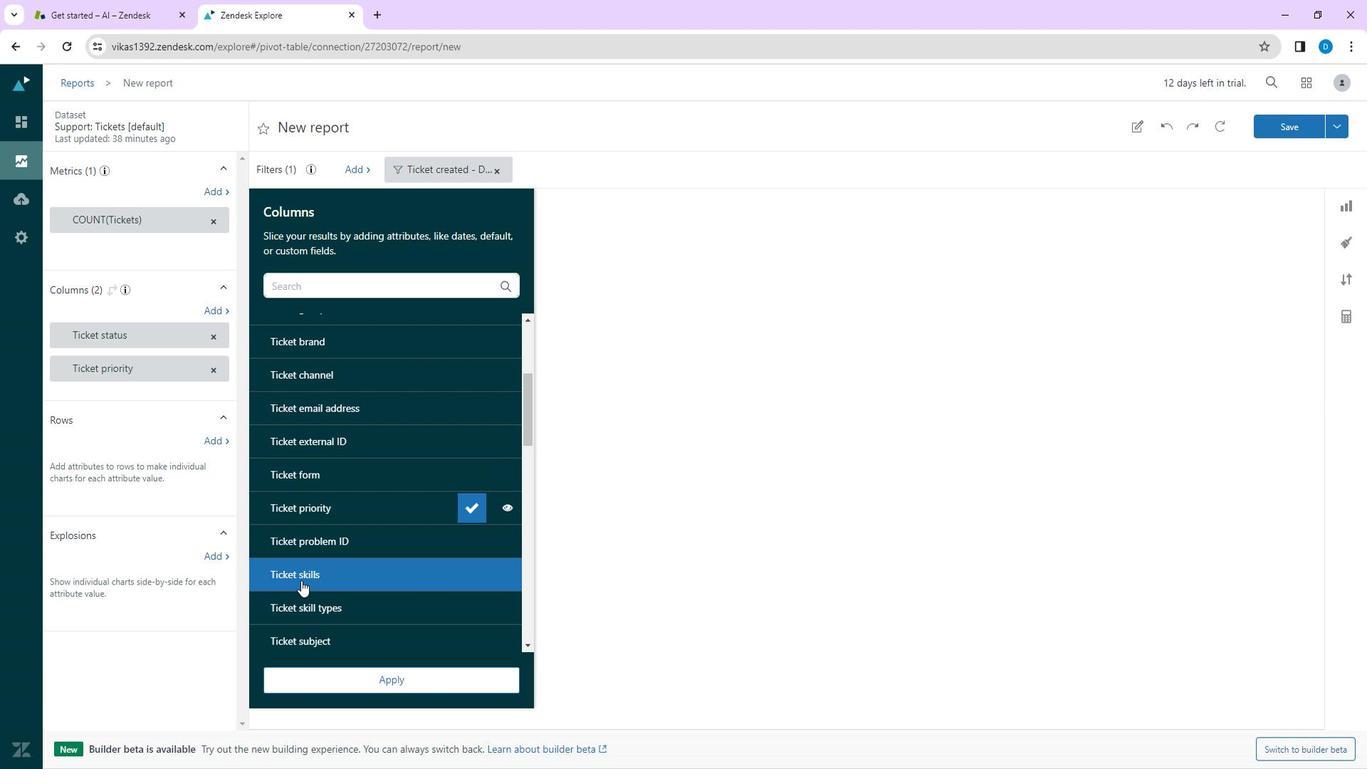 
Action: Mouse moved to (337, 569)
Screenshot: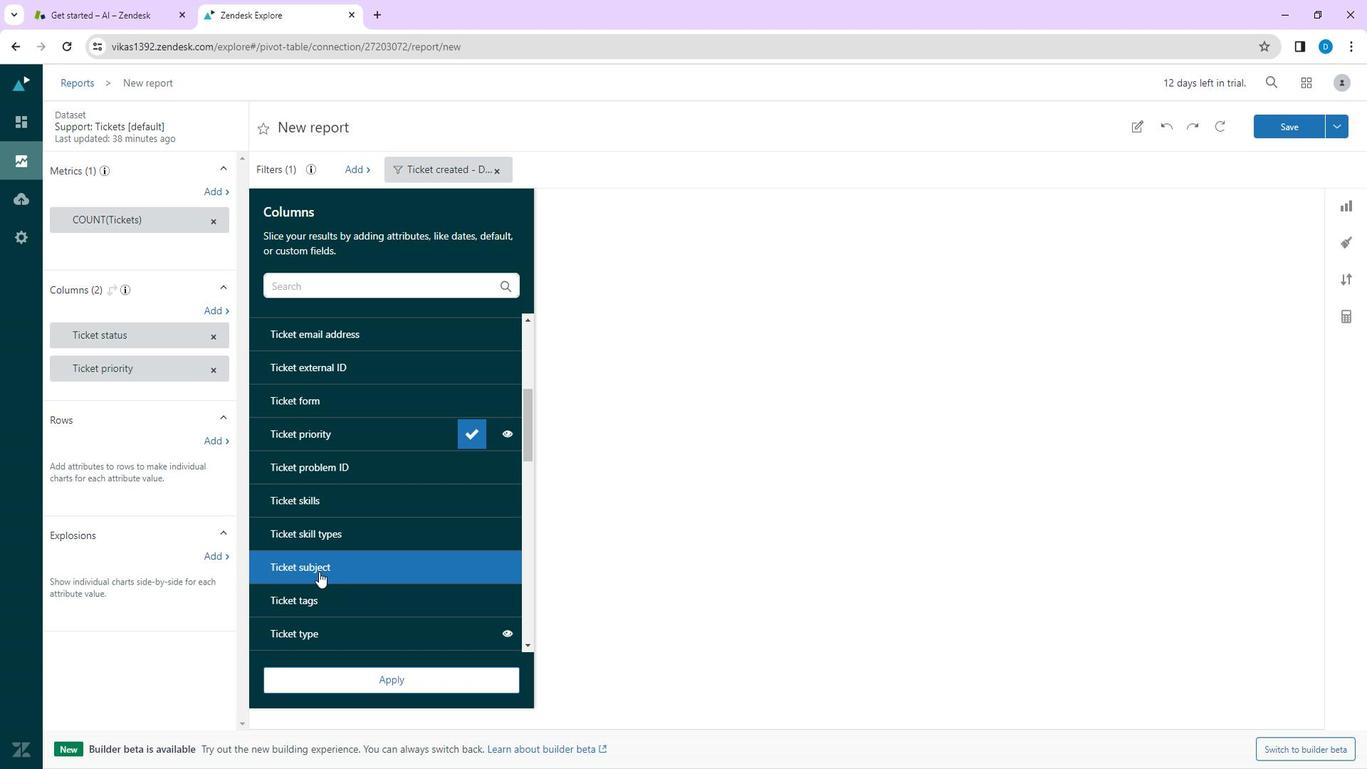 
Action: Mouse scrolled (337, 568) with delta (0, 0)
Screenshot: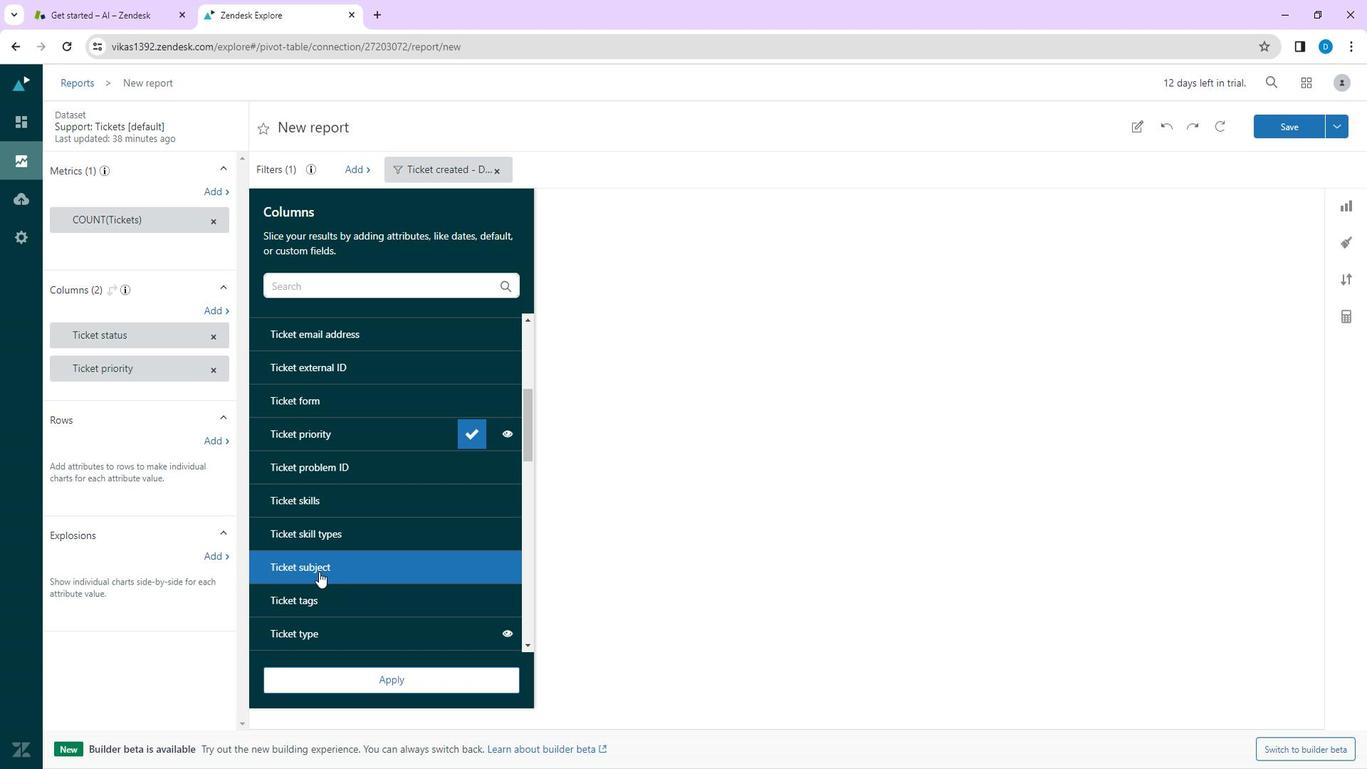 
Action: Mouse moved to (336, 562)
Screenshot: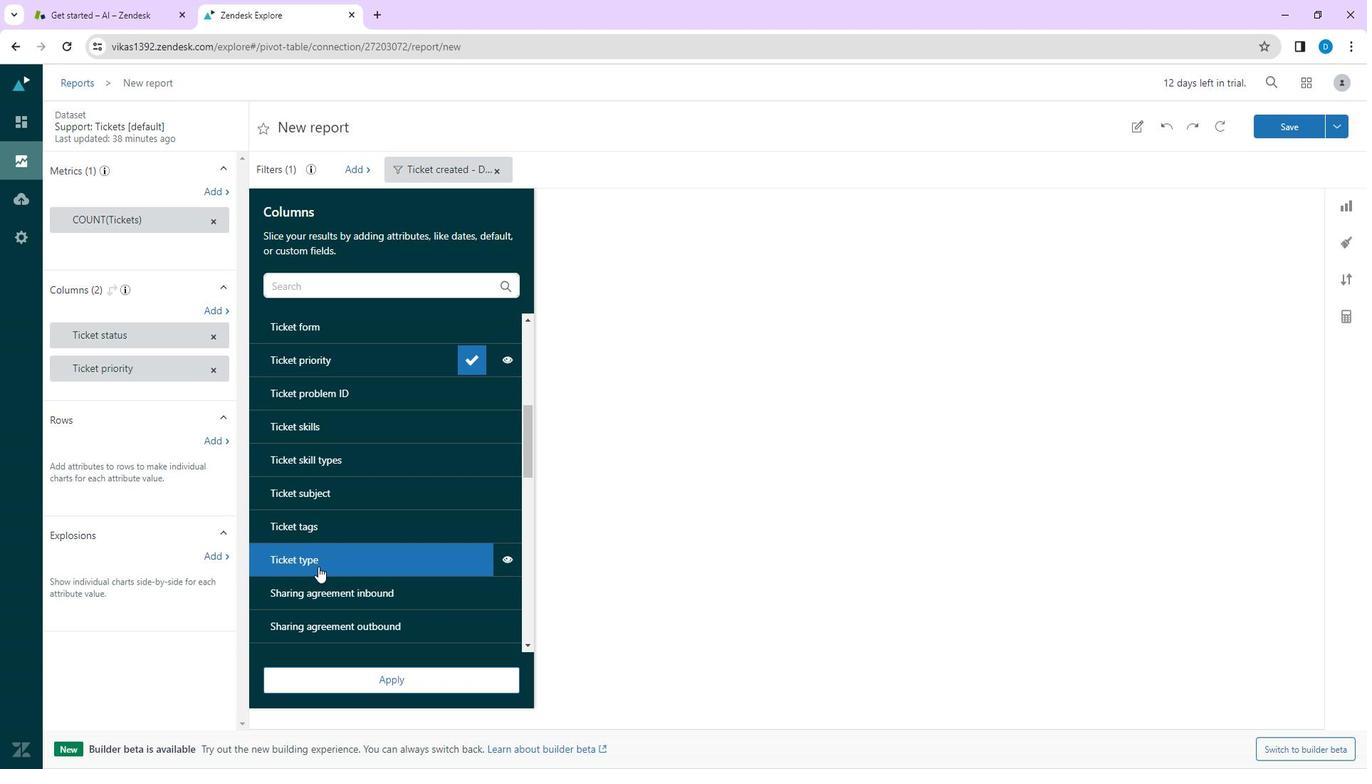 
Action: Mouse scrolled (336, 563) with delta (0, 0)
Screenshot: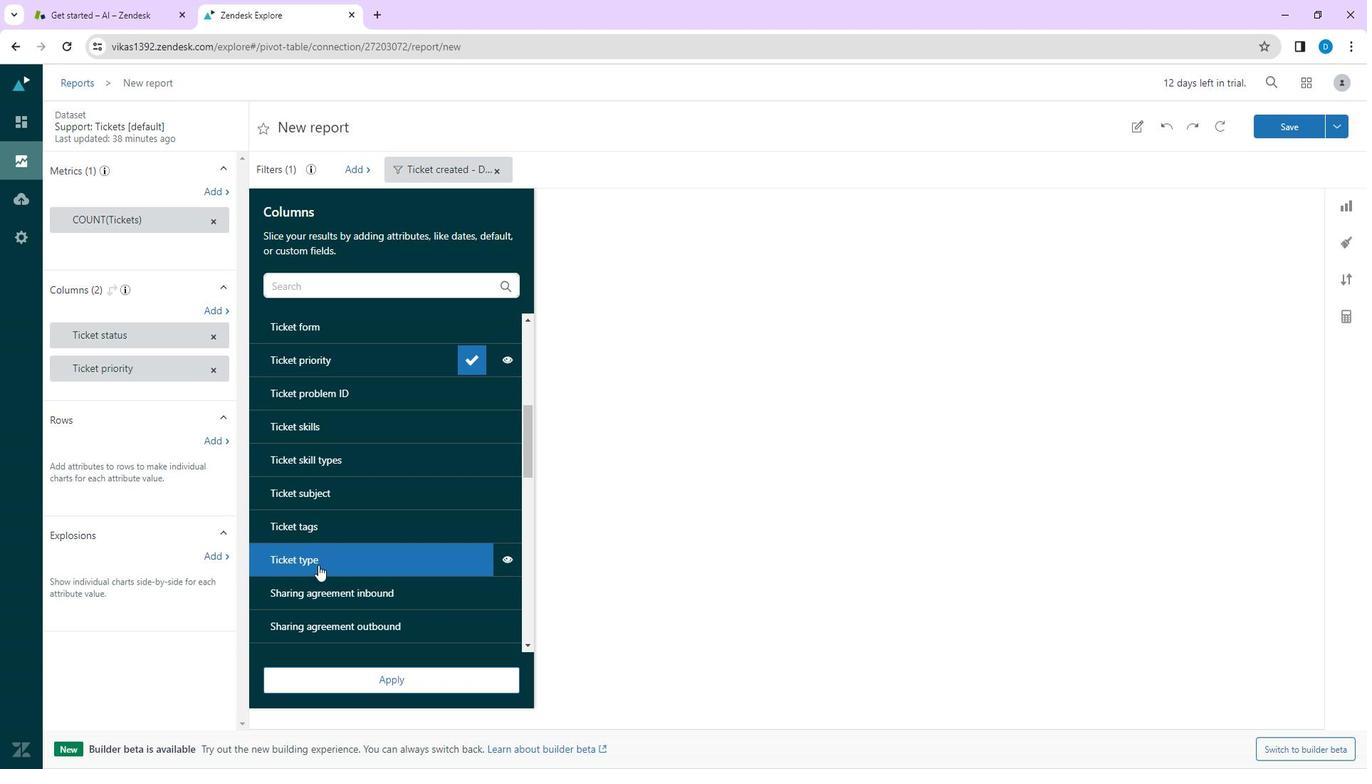 
Action: Mouse scrolled (336, 563) with delta (0, 0)
Screenshot: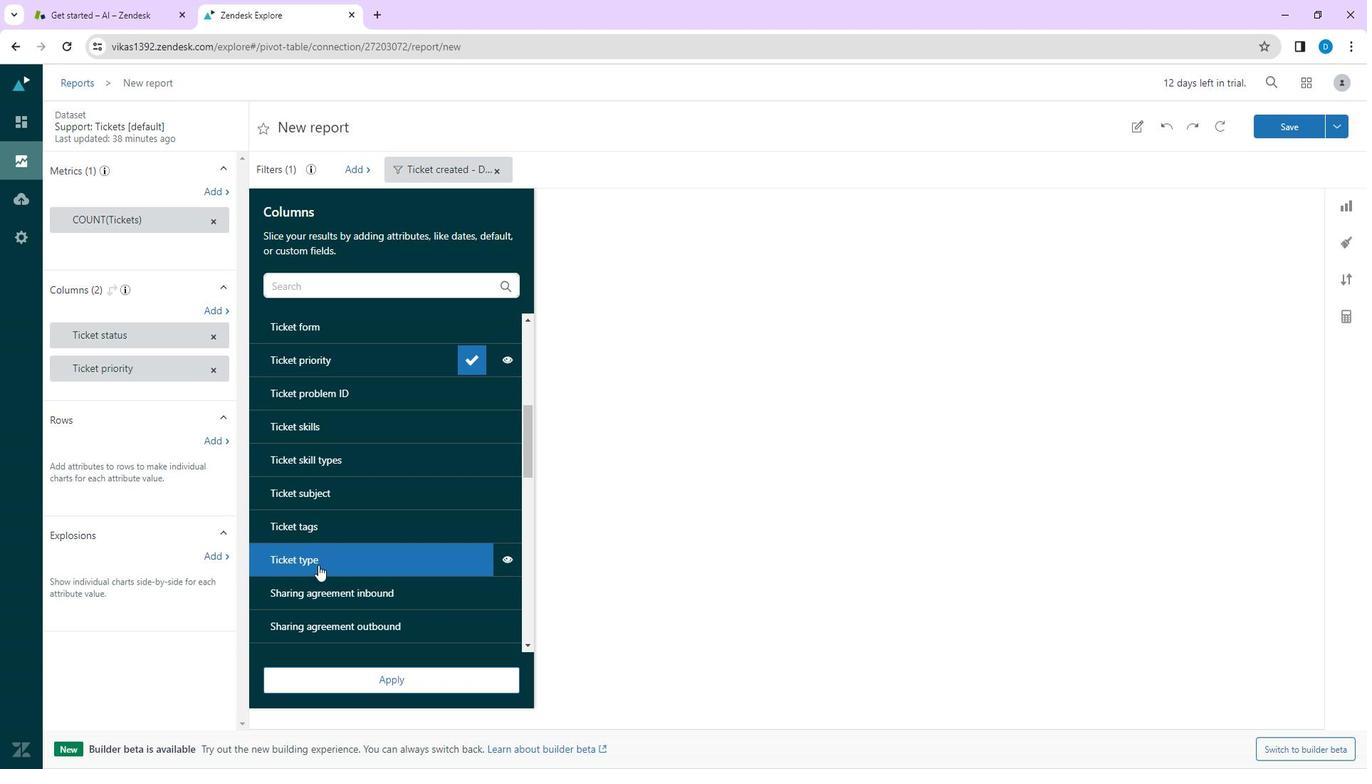 
Action: Mouse scrolled (336, 563) with delta (0, 0)
Screenshot: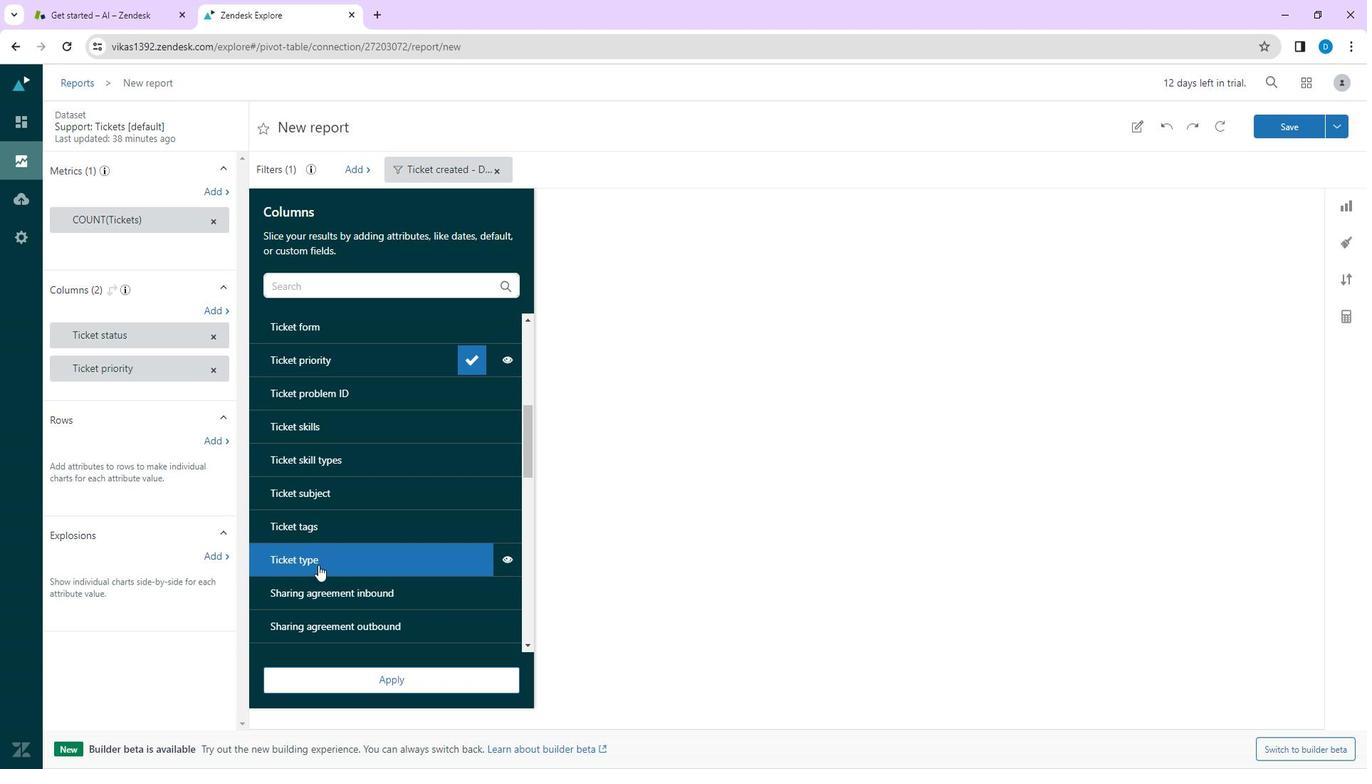 
Action: Mouse scrolled (336, 563) with delta (0, 0)
Screenshot: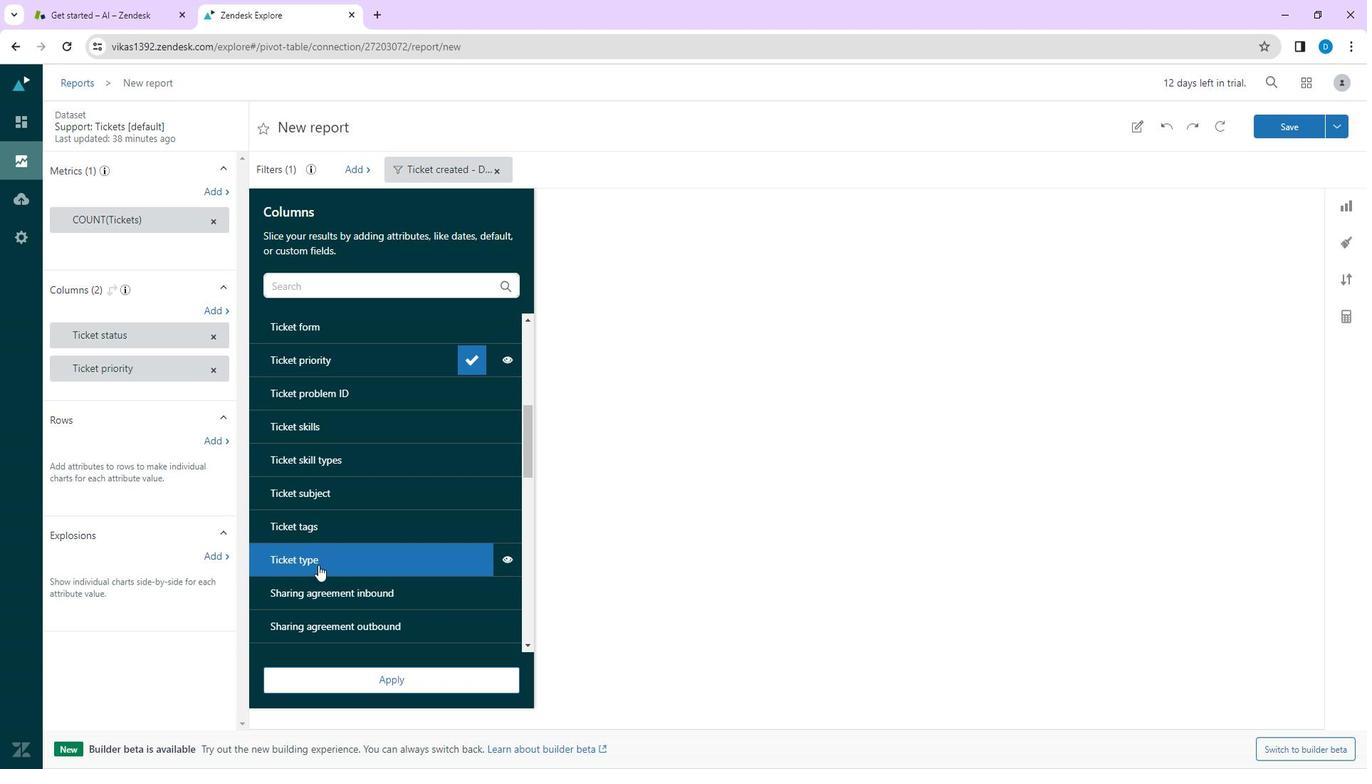 
Action: Mouse scrolled (336, 563) with delta (0, 0)
Screenshot: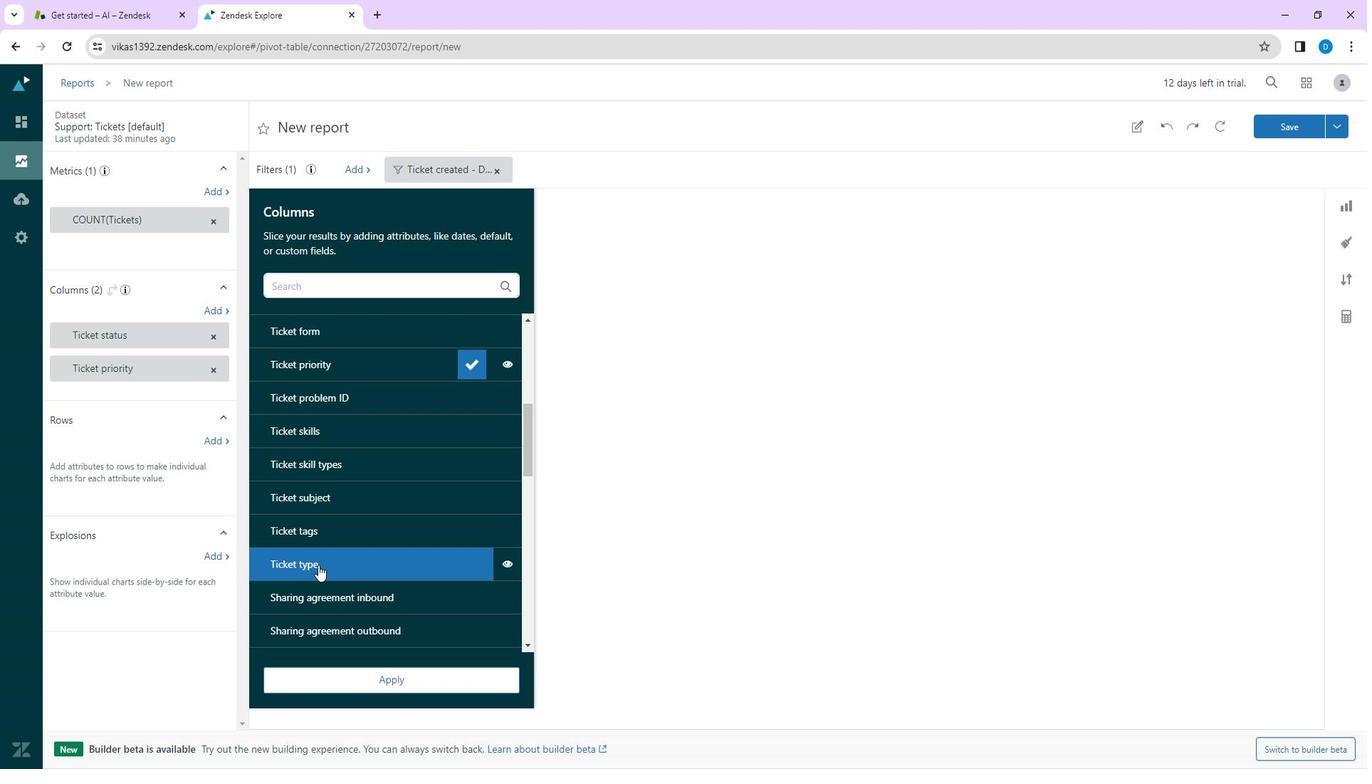 
Action: Mouse scrolled (336, 563) with delta (0, 0)
Screenshot: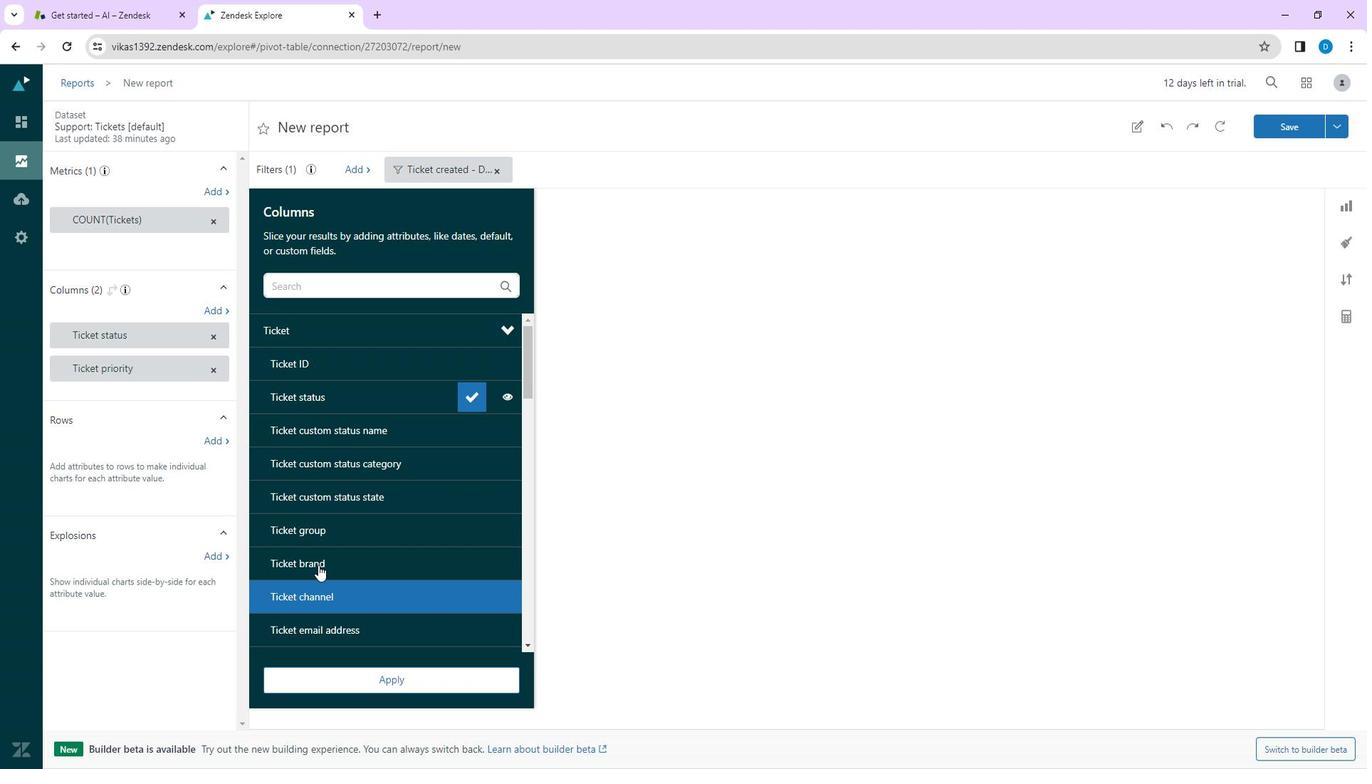 
Action: Mouse scrolled (336, 563) with delta (0, 0)
Screenshot: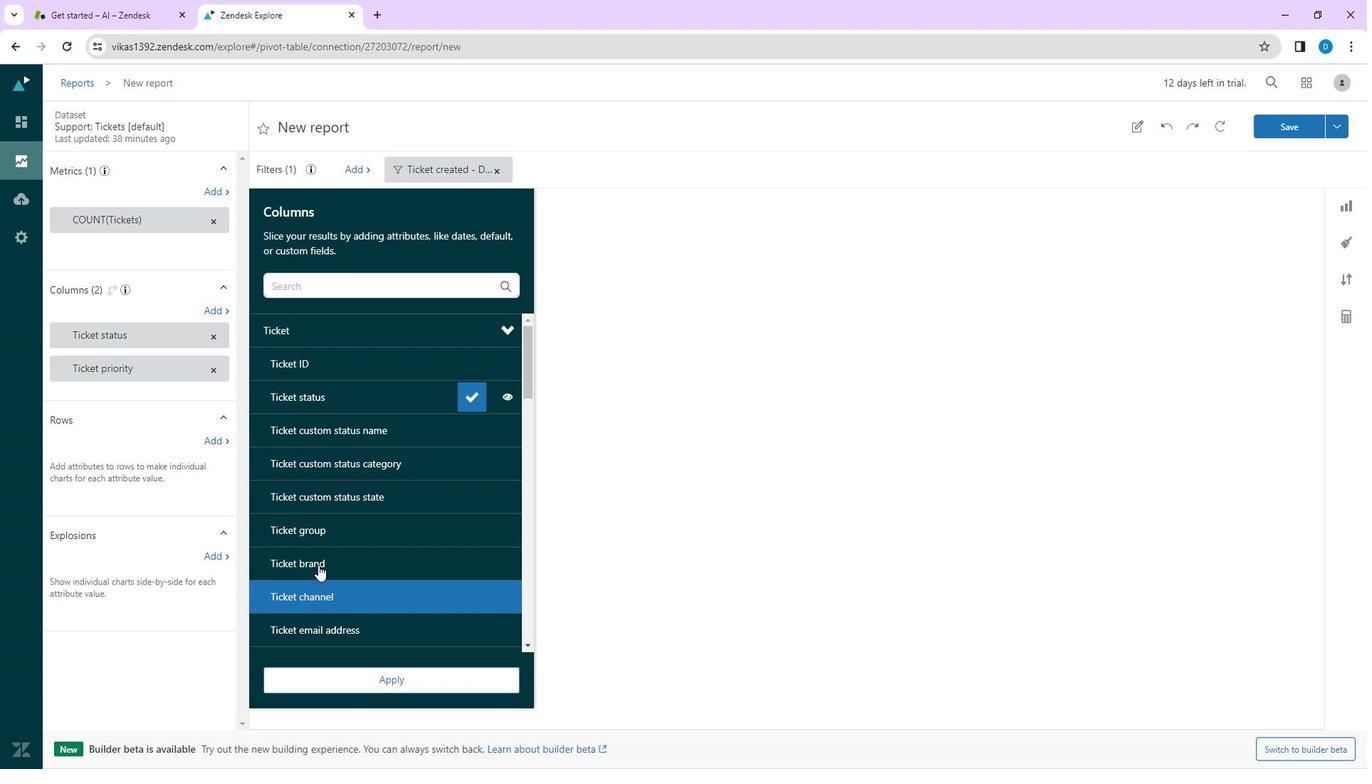 
Action: Mouse scrolled (336, 563) with delta (0, 0)
Screenshot: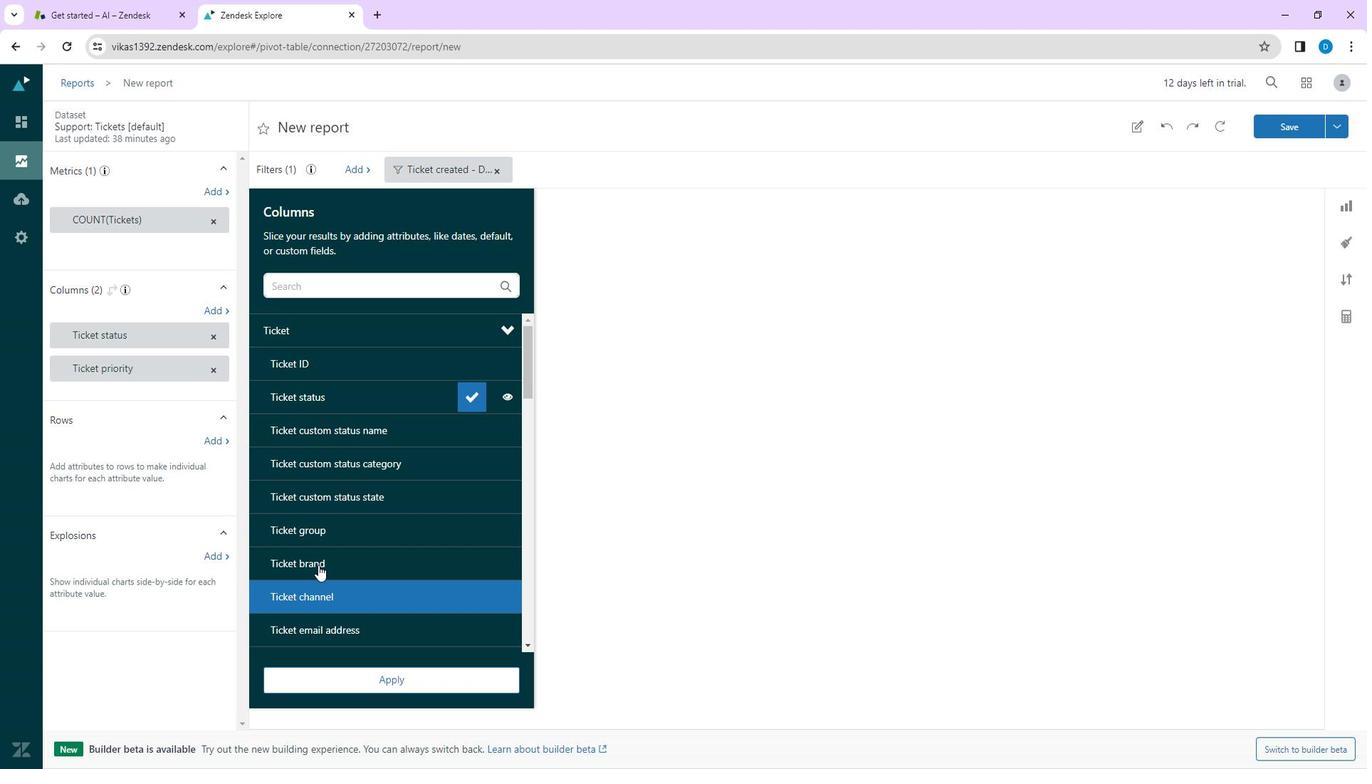 
Action: Mouse moved to (345, 559)
Screenshot: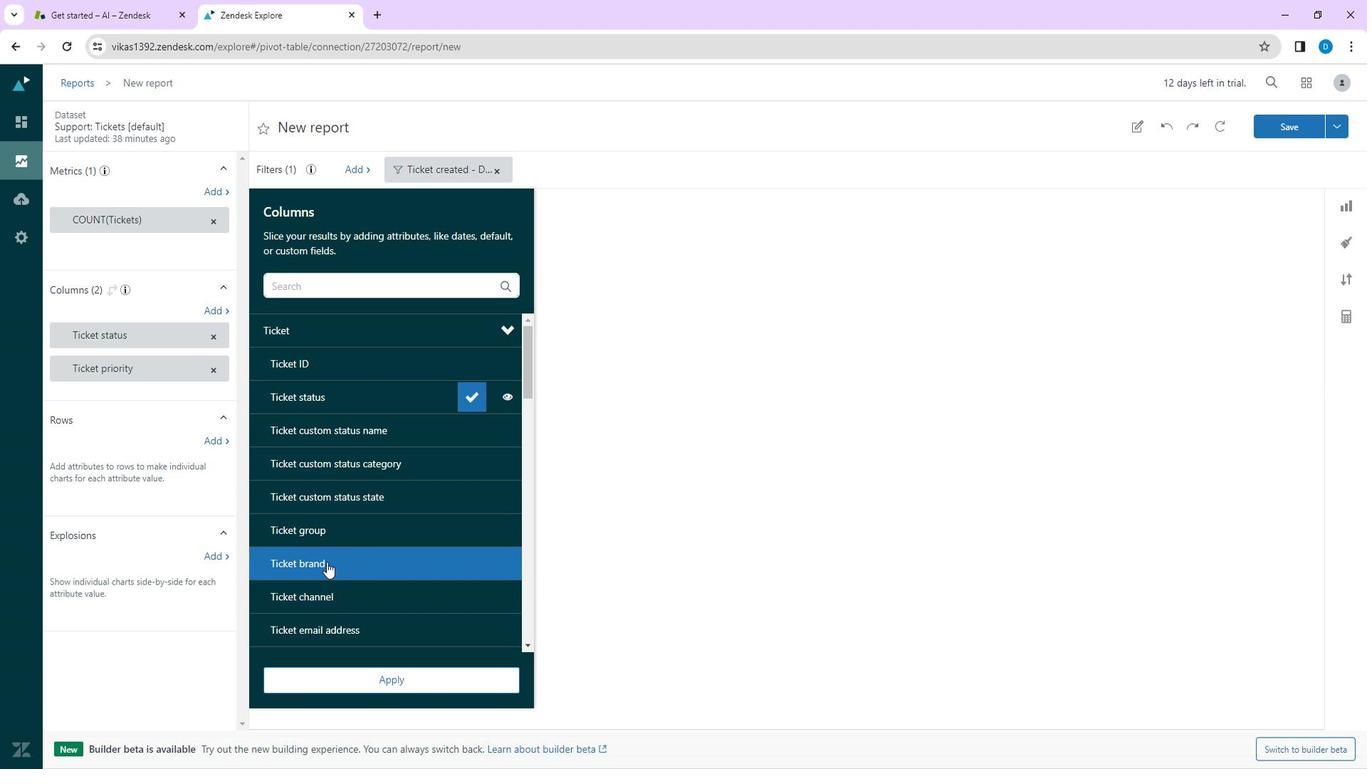 
Action: Mouse scrolled (345, 559) with delta (0, 0)
Screenshot: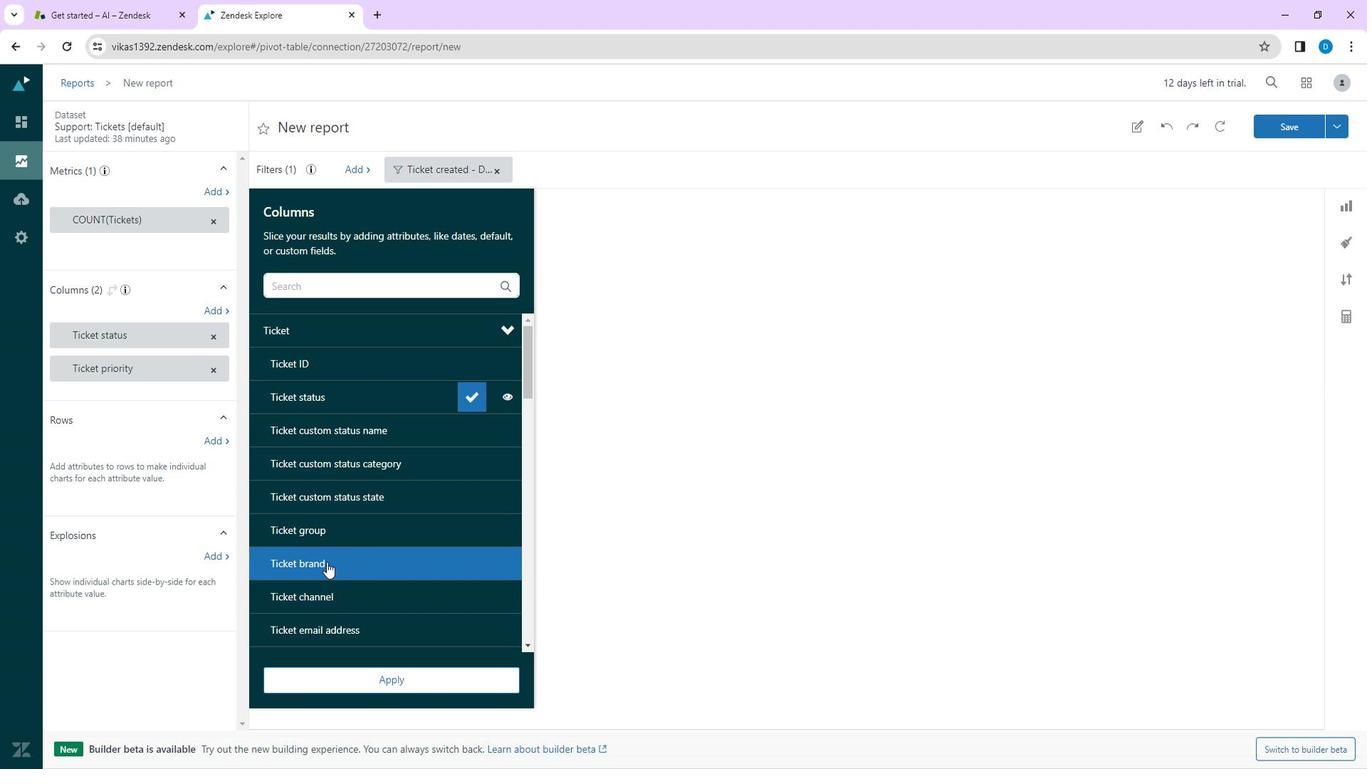 
Action: Mouse moved to (345, 559)
Screenshot: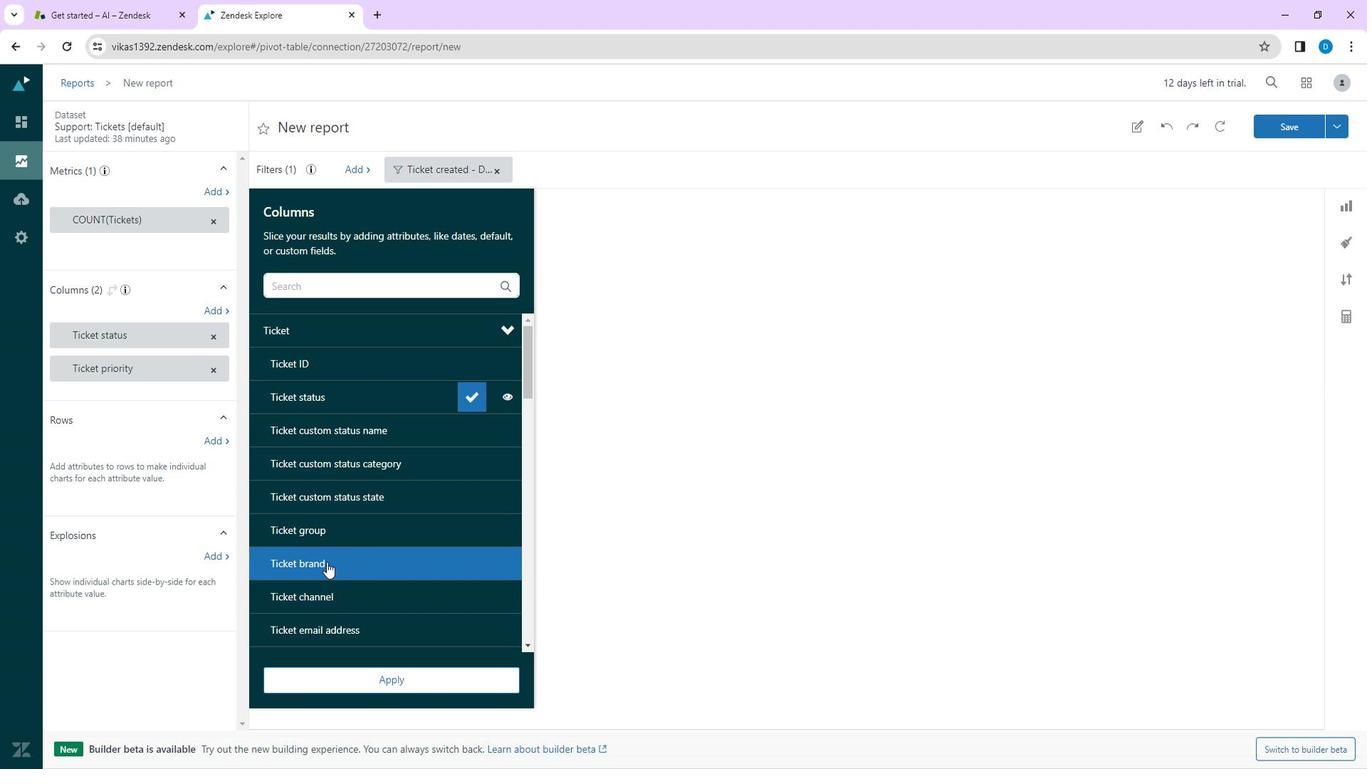 
Action: Mouse scrolled (345, 559) with delta (0, 0)
Screenshot: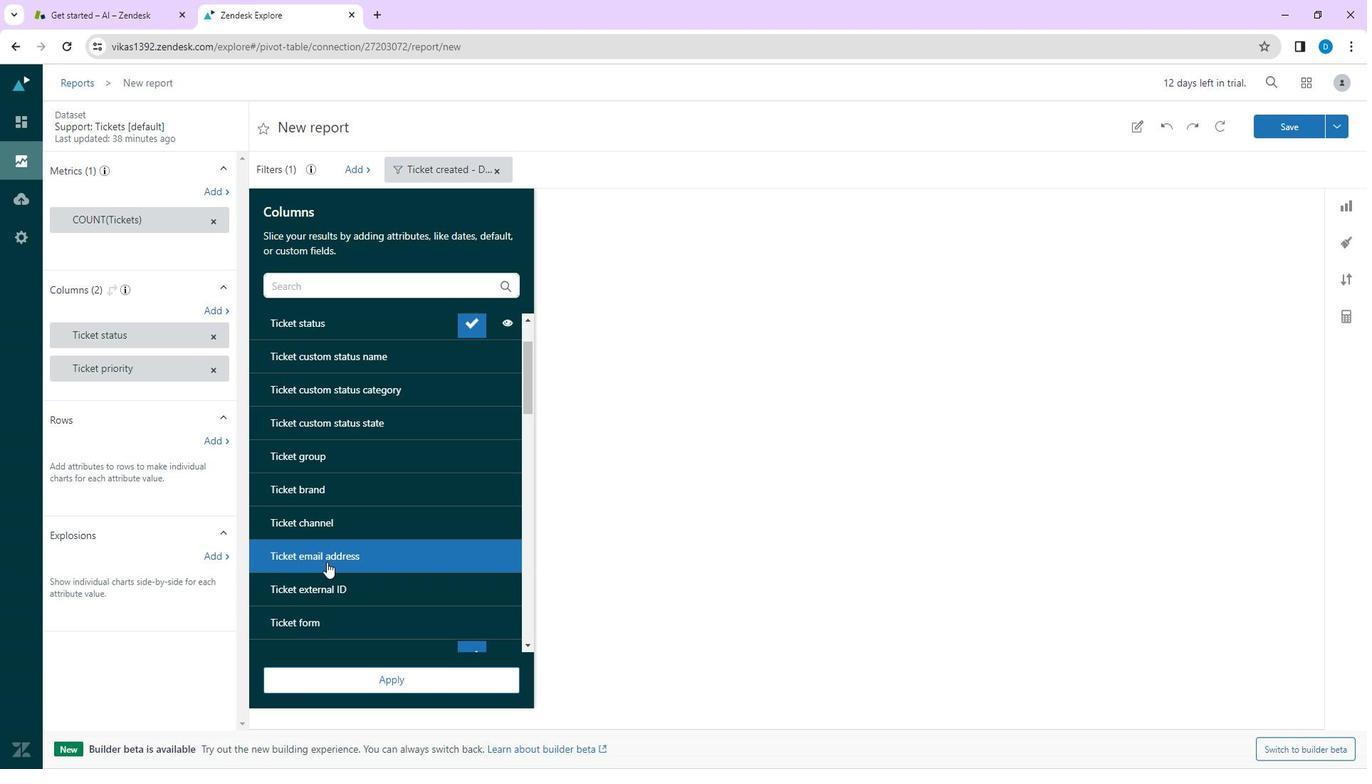 
Action: Mouse moved to (347, 559)
Screenshot: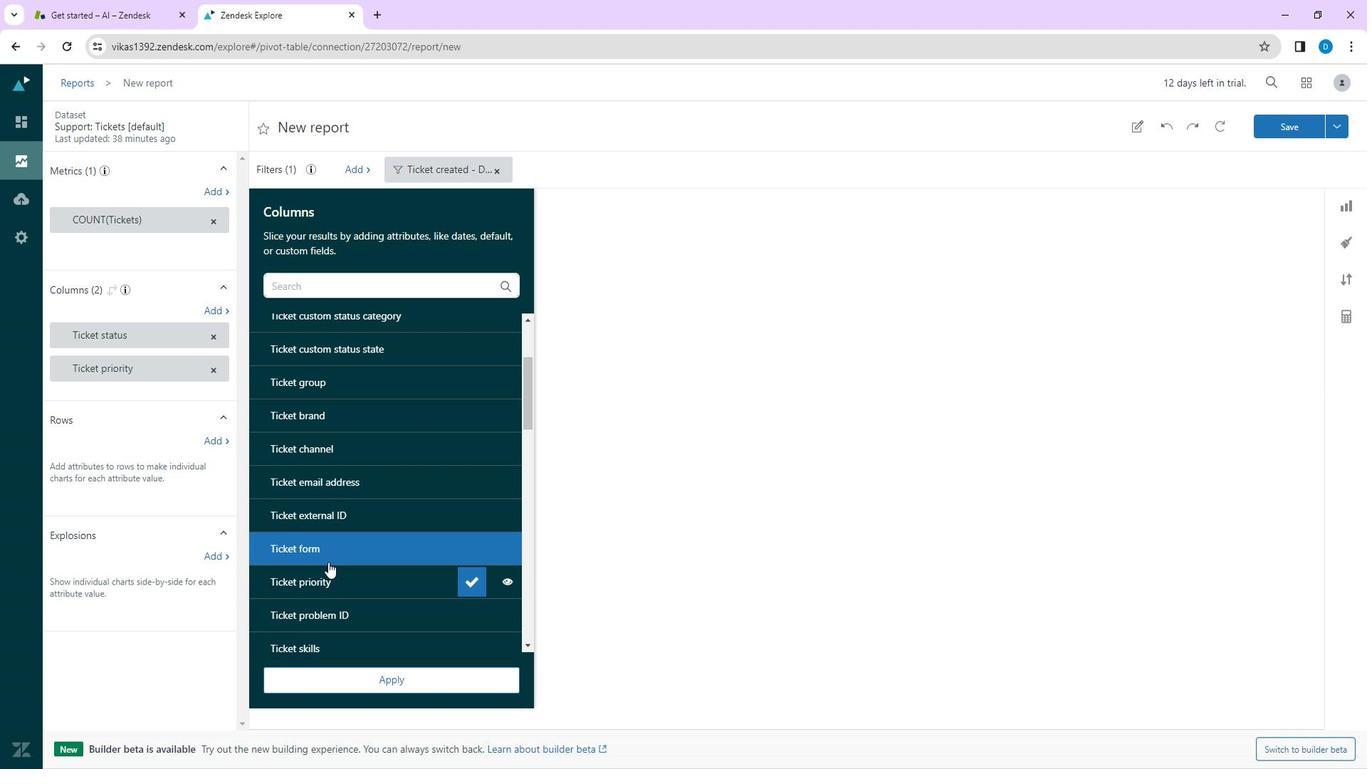
Action: Mouse scrolled (347, 559) with delta (0, 0)
Screenshot: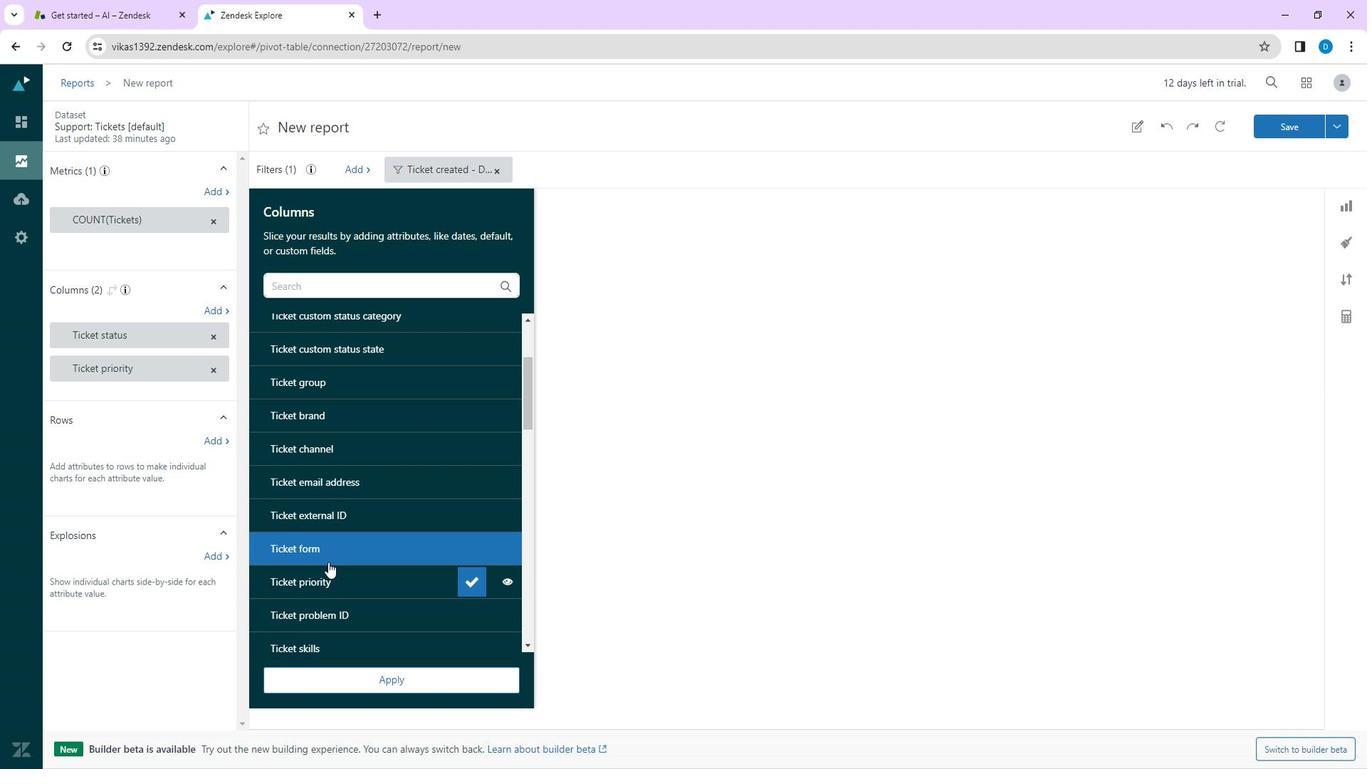 
Action: Mouse moved to (361, 570)
Screenshot: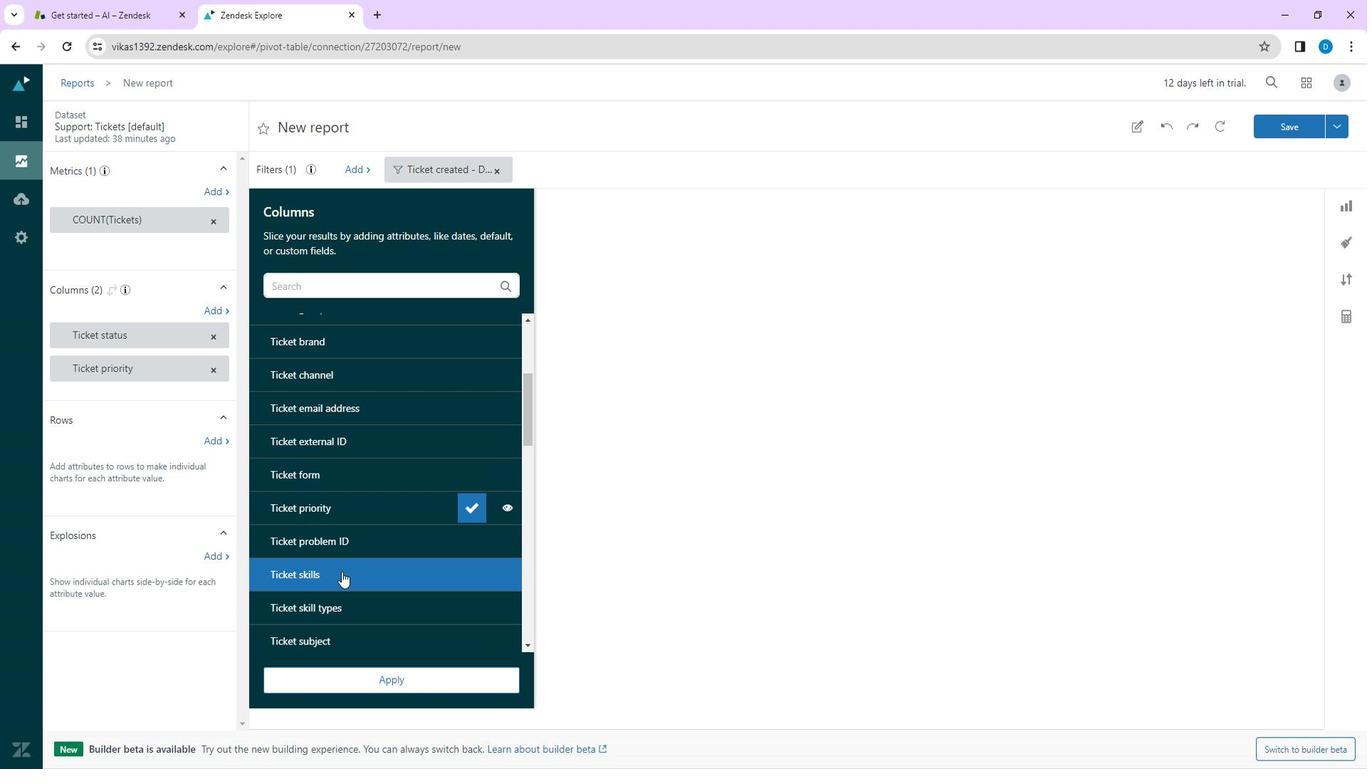
Action: Mouse scrolled (361, 569) with delta (0, 0)
Screenshot: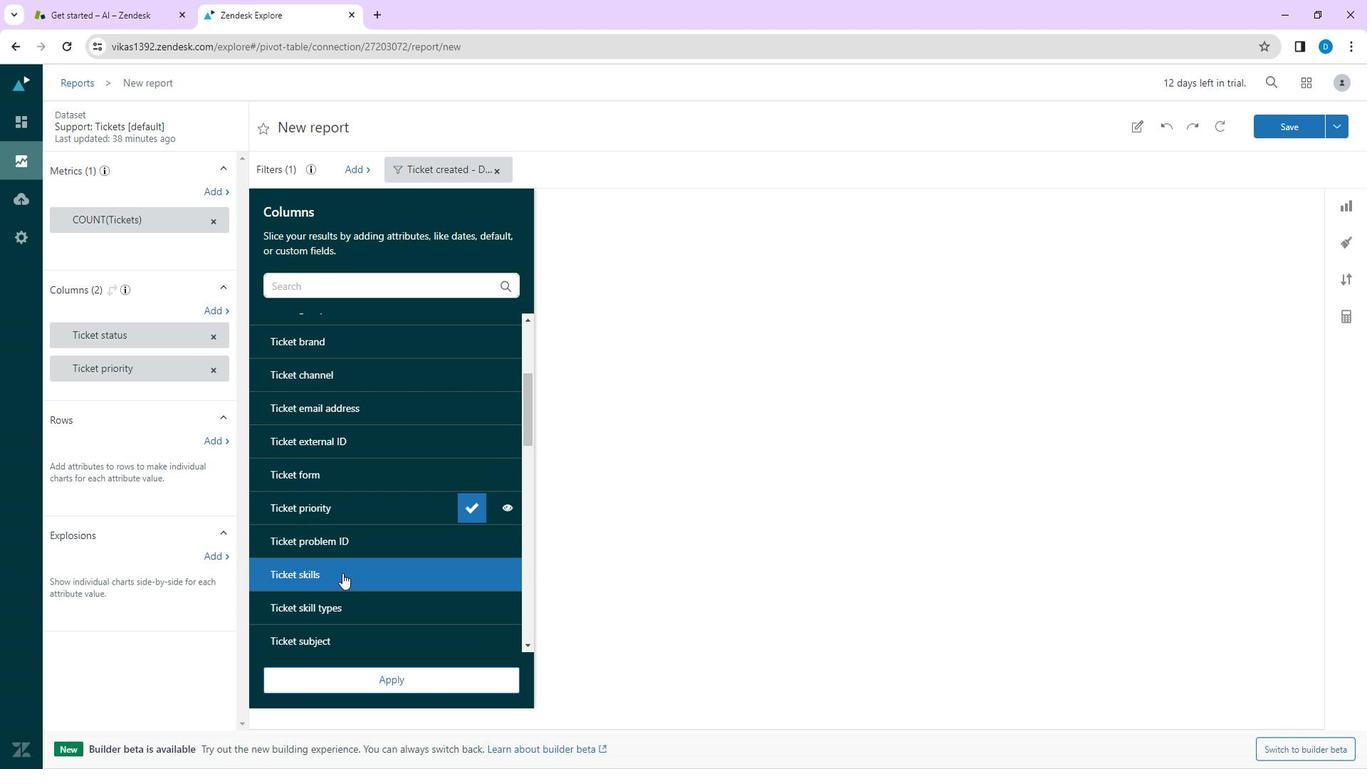 
Action: Mouse scrolled (361, 569) with delta (0, 0)
Screenshot: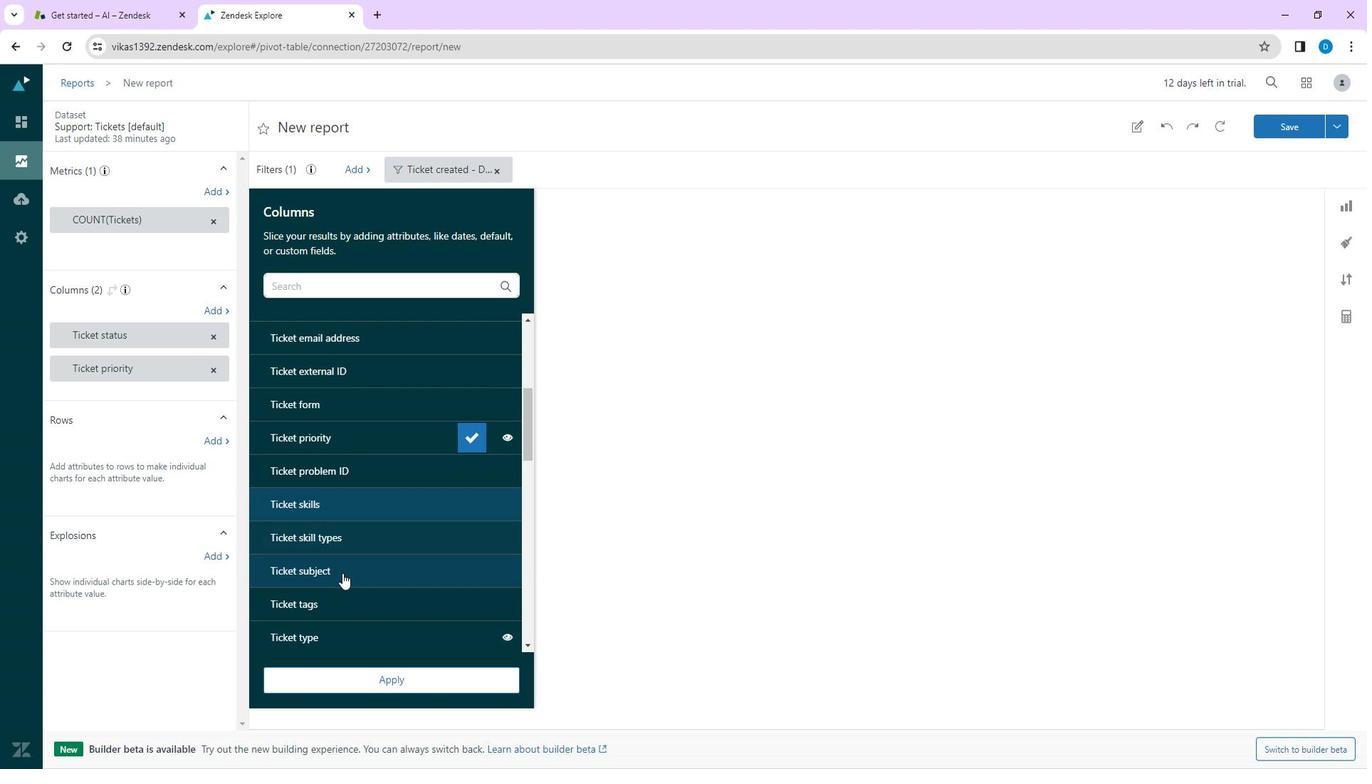 
Action: Mouse moved to (378, 495)
Screenshot: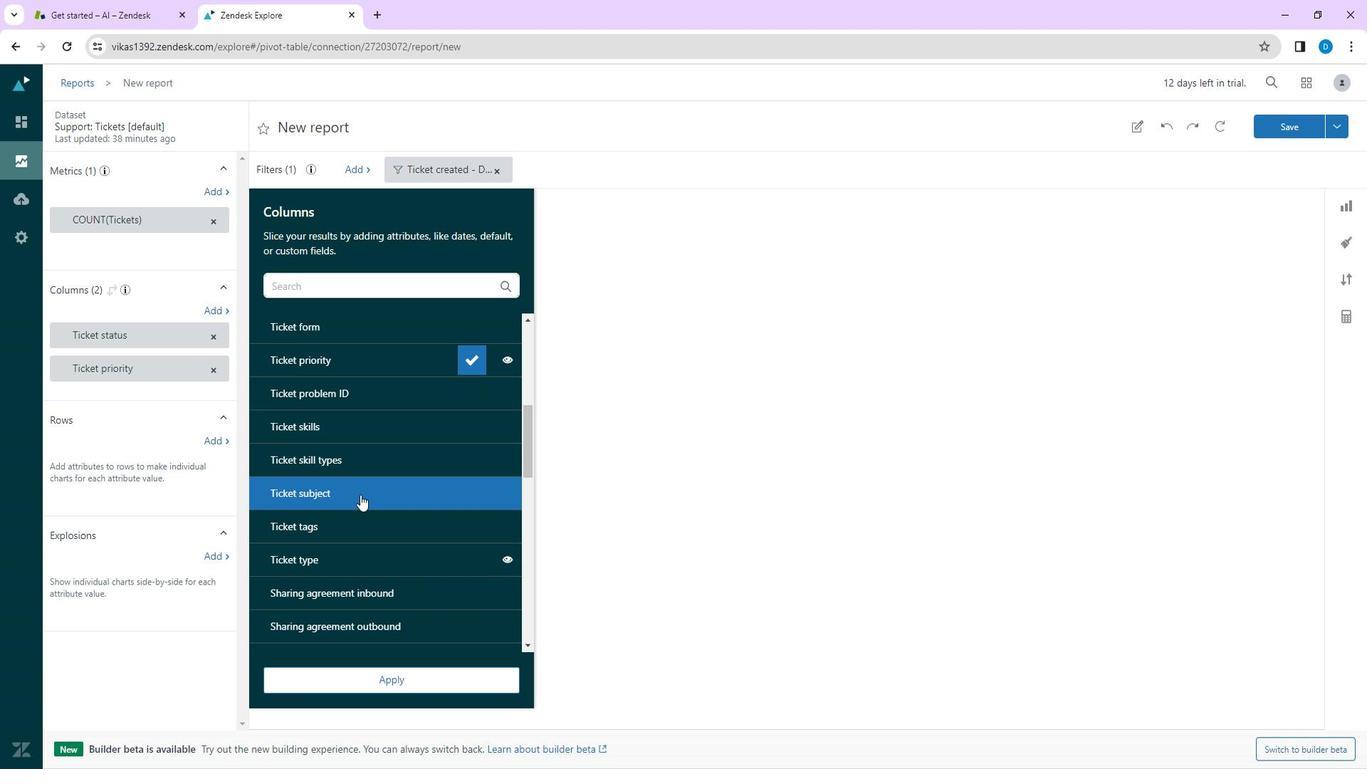 
Action: Mouse scrolled (378, 494) with delta (0, 0)
Screenshot: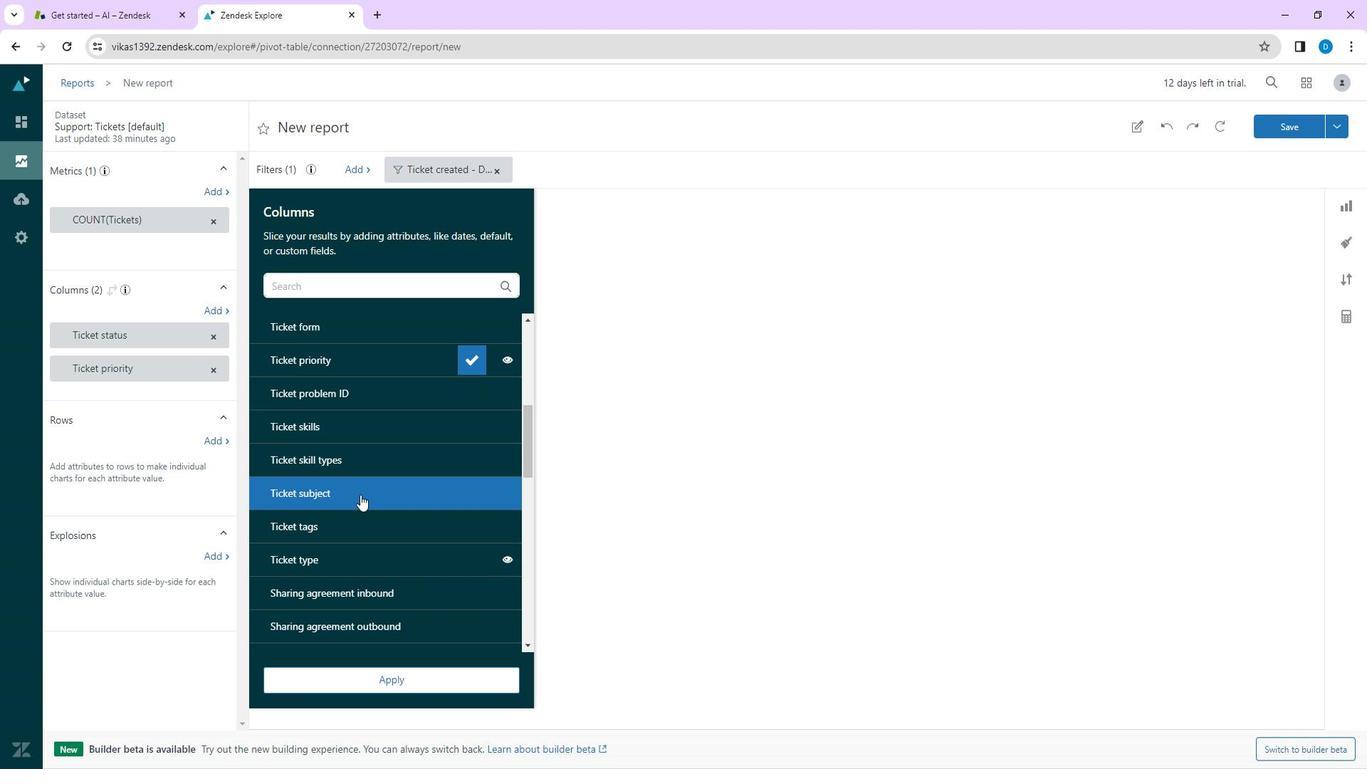 
Action: Mouse scrolled (378, 494) with delta (0, 0)
Screenshot: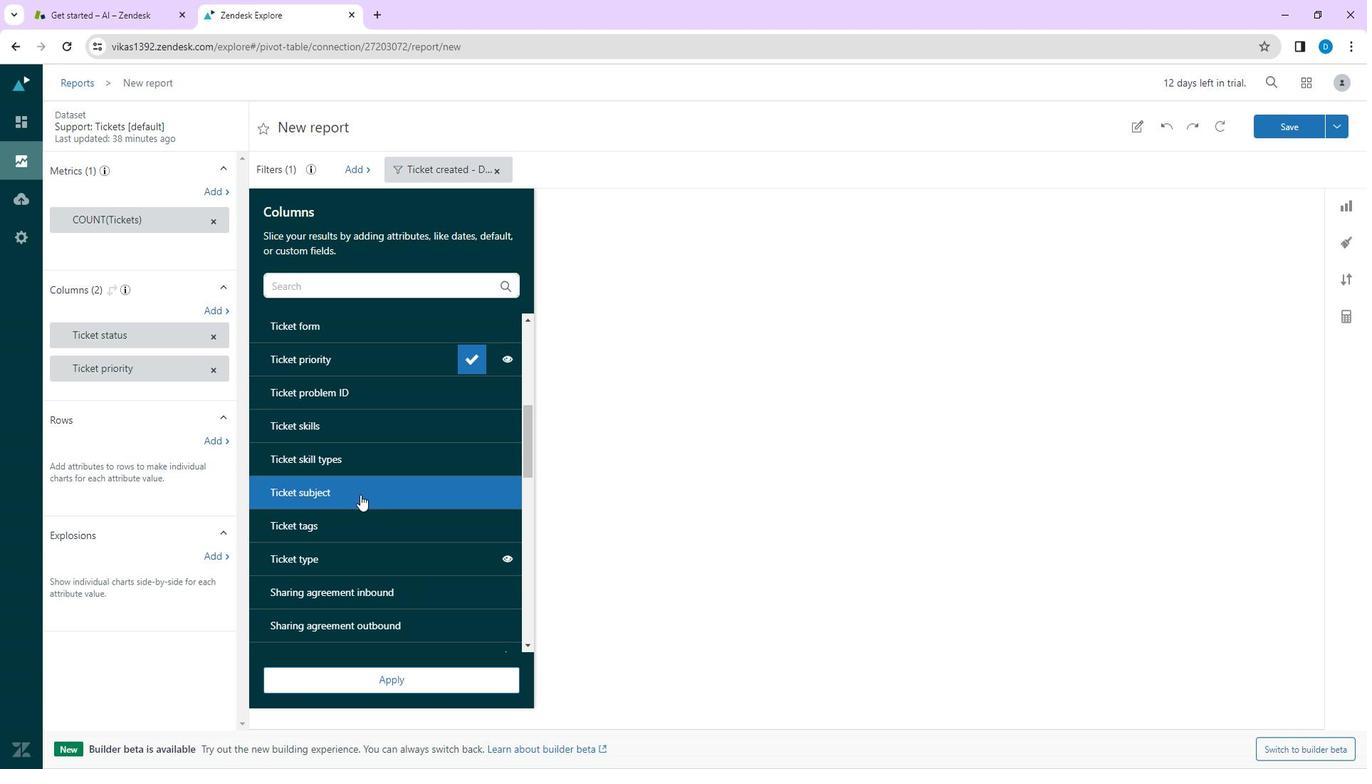 
Action: Mouse moved to (368, 507)
Screenshot: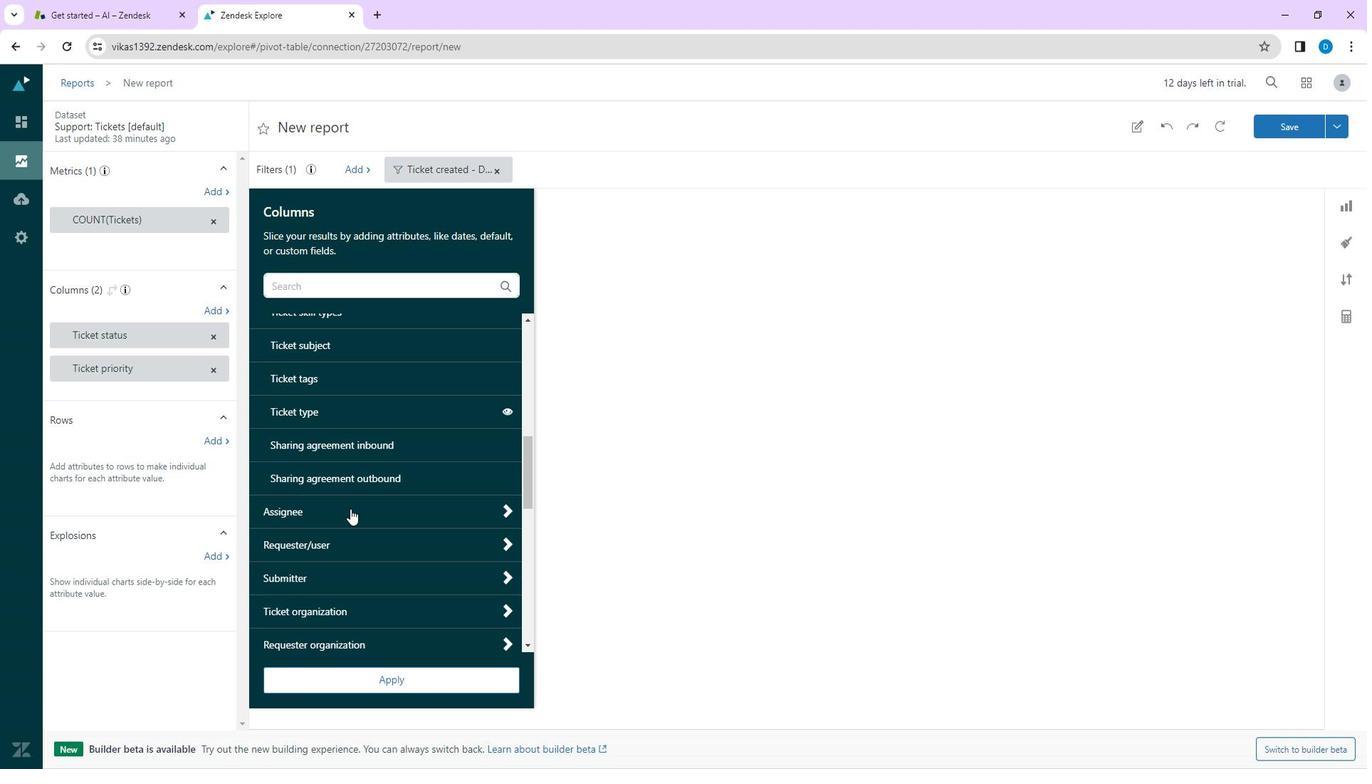 
Action: Mouse pressed left at (368, 507)
Screenshot: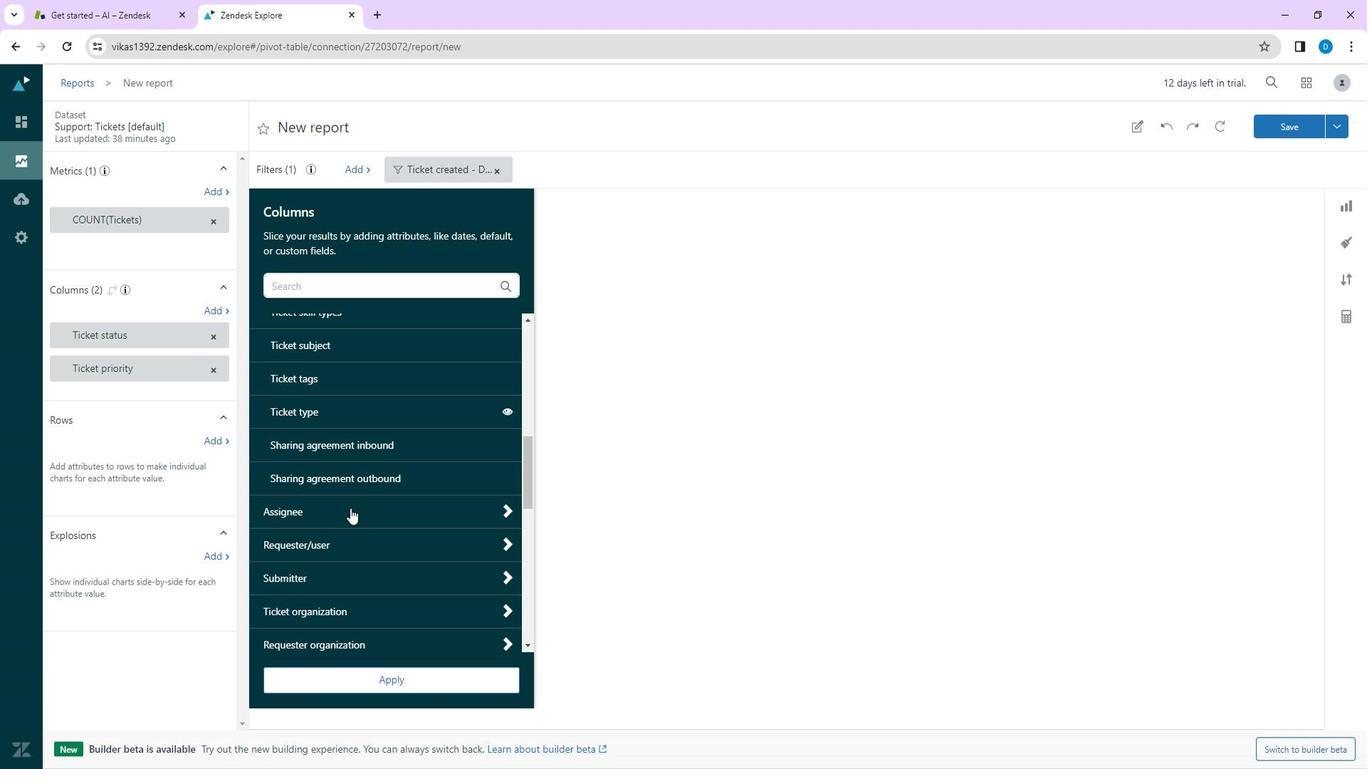 
Action: Mouse moved to (366, 534)
Screenshot: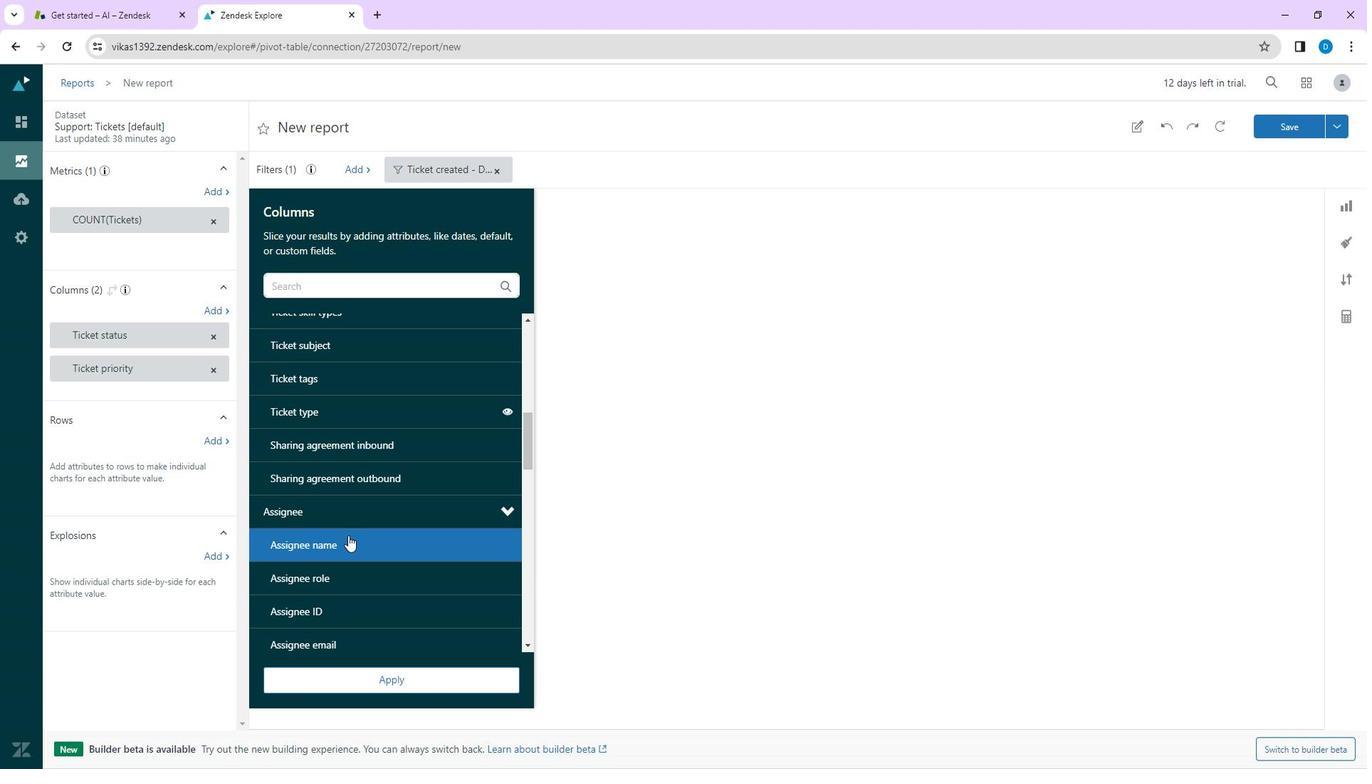 
Action: Mouse pressed left at (366, 534)
Screenshot: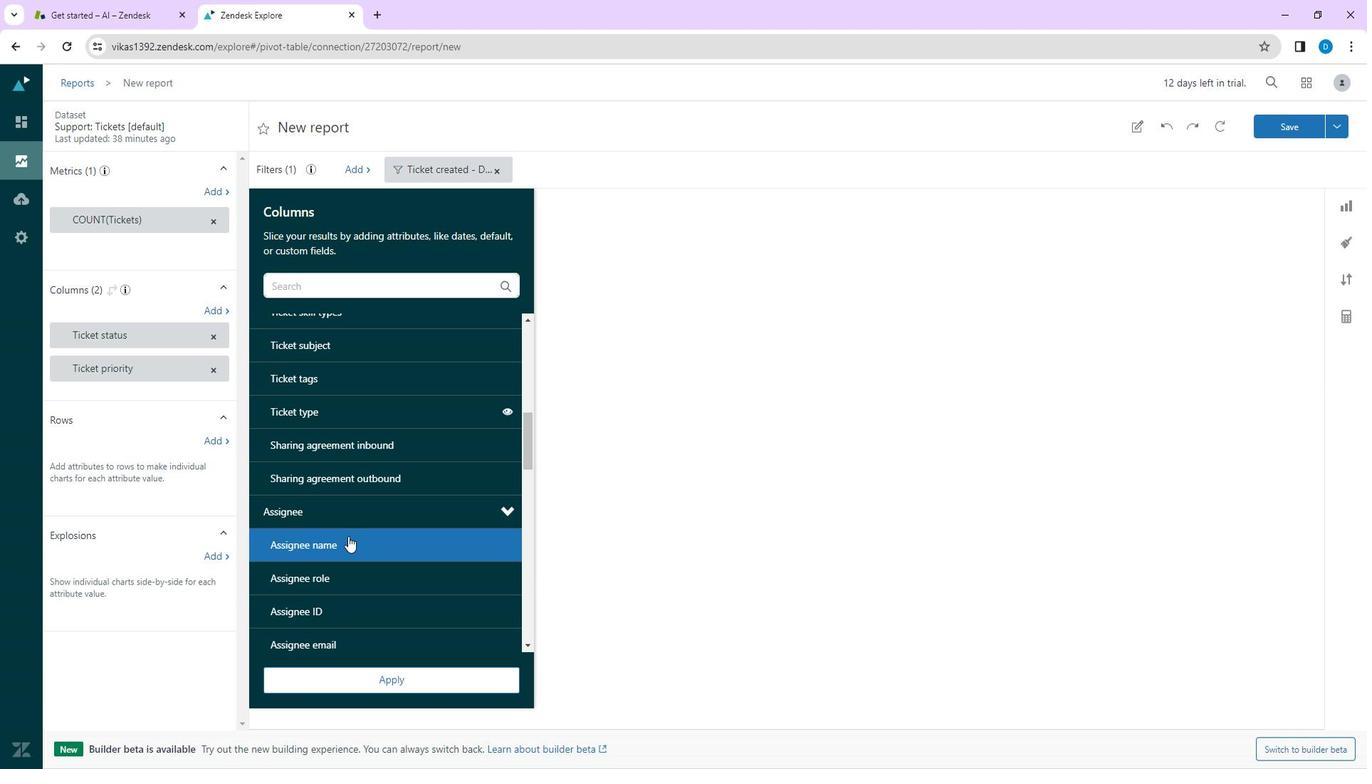 
Action: Mouse moved to (652, 583)
Screenshot: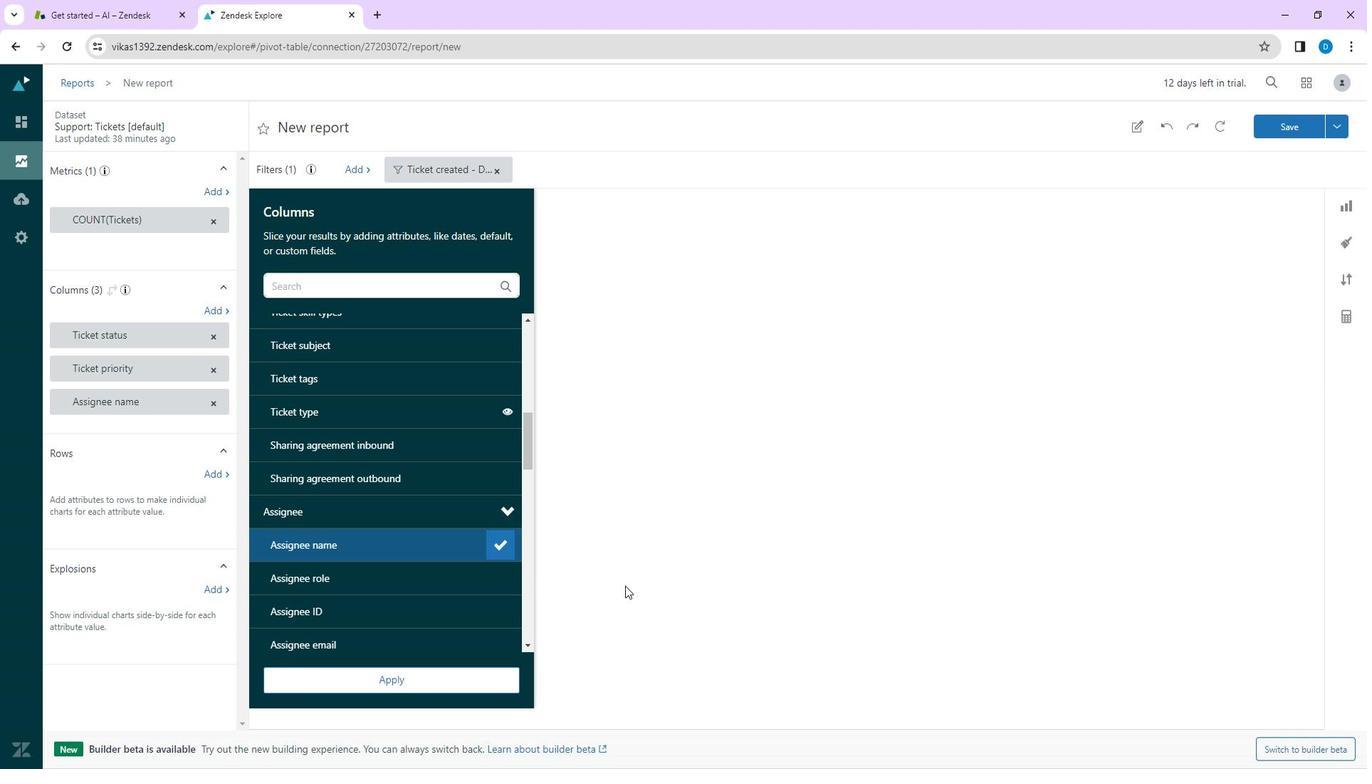 
Action: Mouse pressed left at (652, 583)
Screenshot: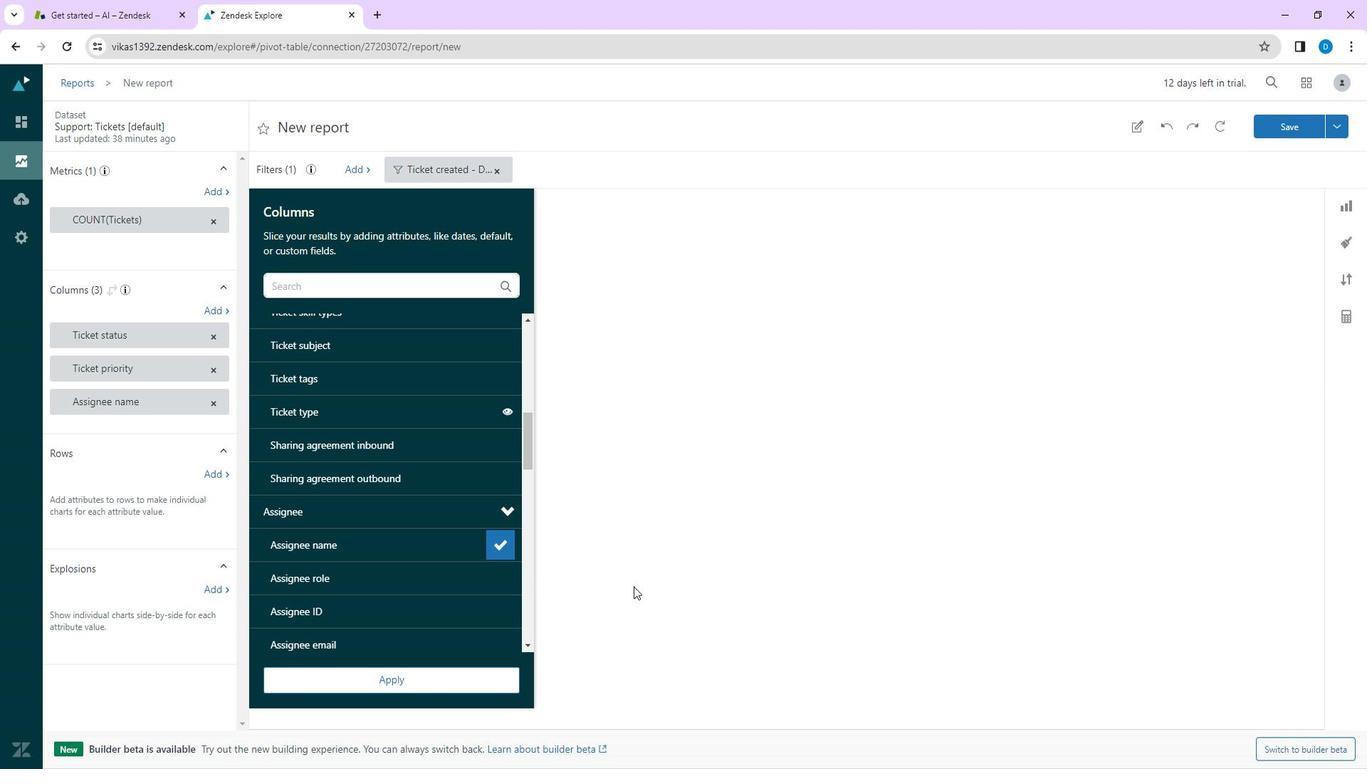 
Action: Mouse moved to (235, 362)
Screenshot: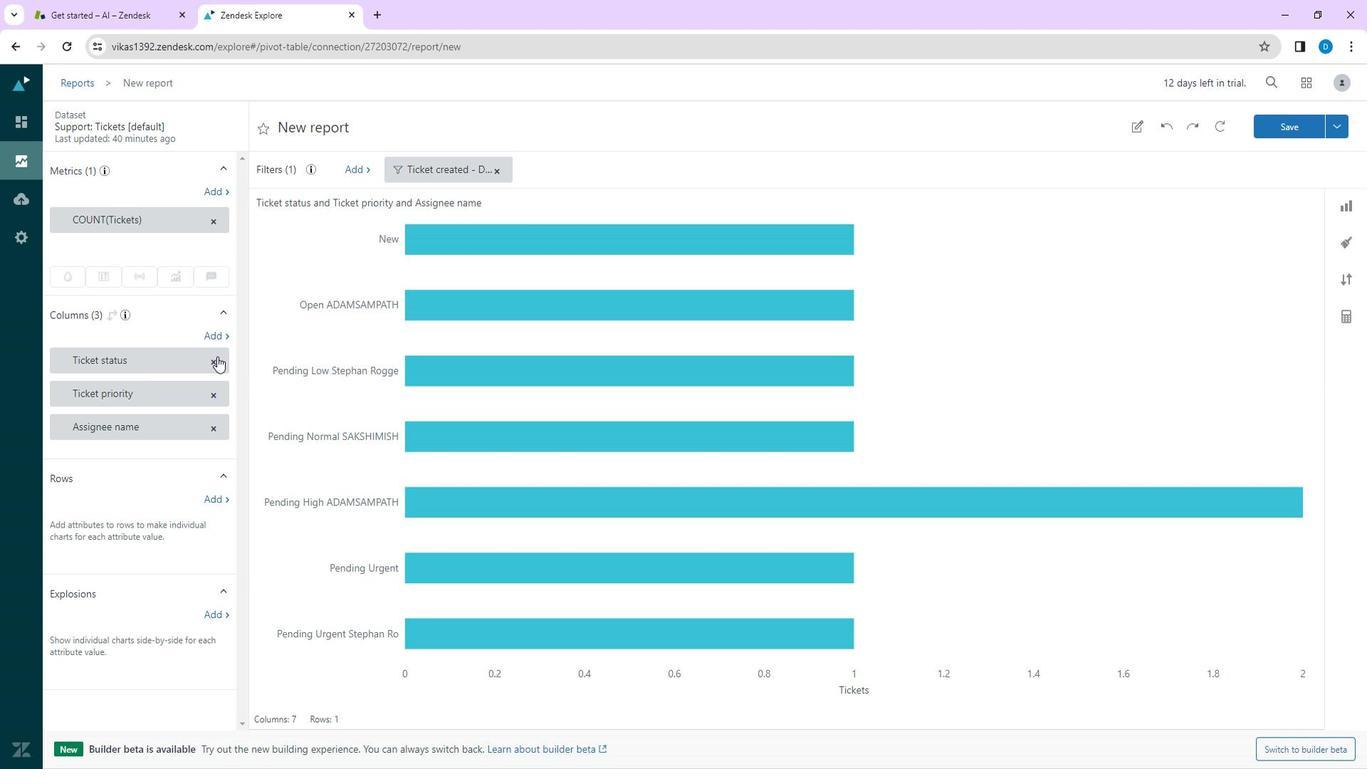 
Action: Mouse pressed left at (235, 362)
Screenshot: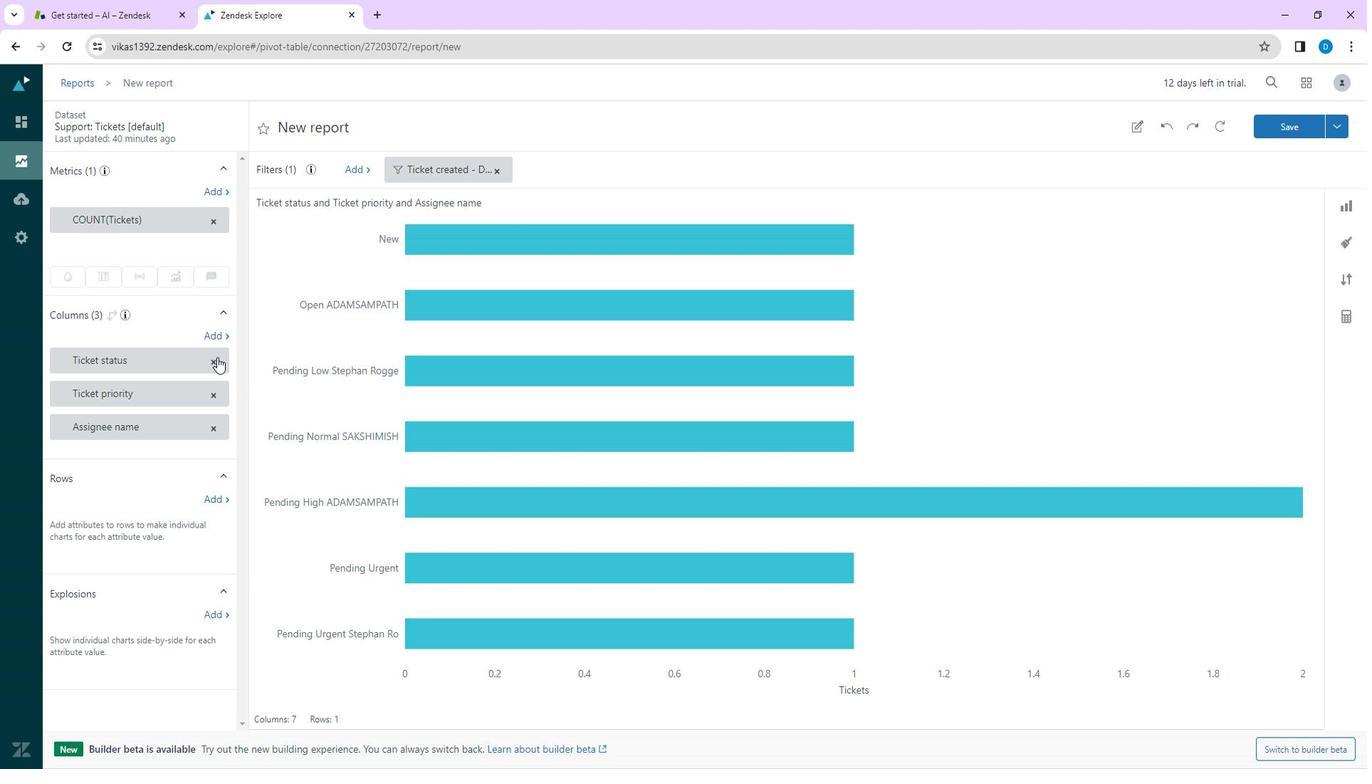 
Action: Mouse pressed left at (235, 362)
Screenshot: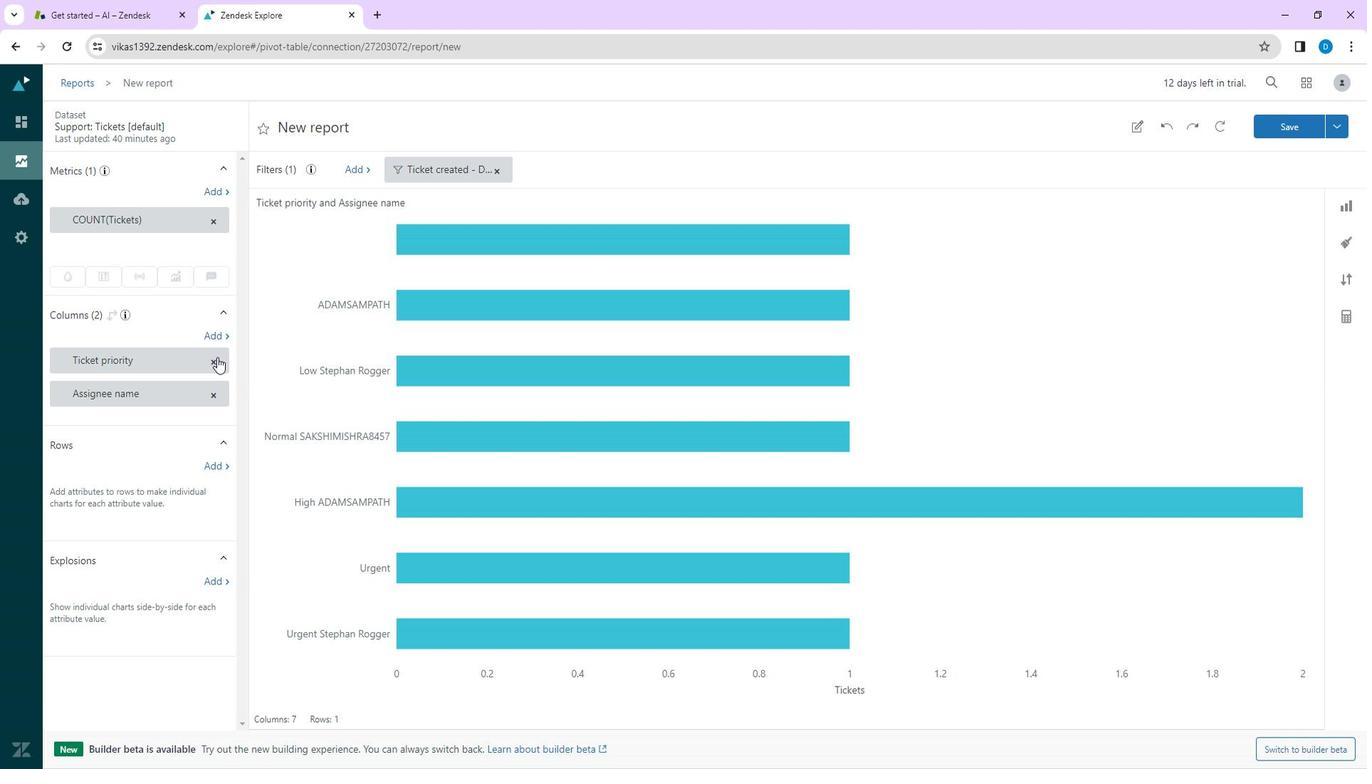 
Action: Mouse moved to (229, 345)
Screenshot: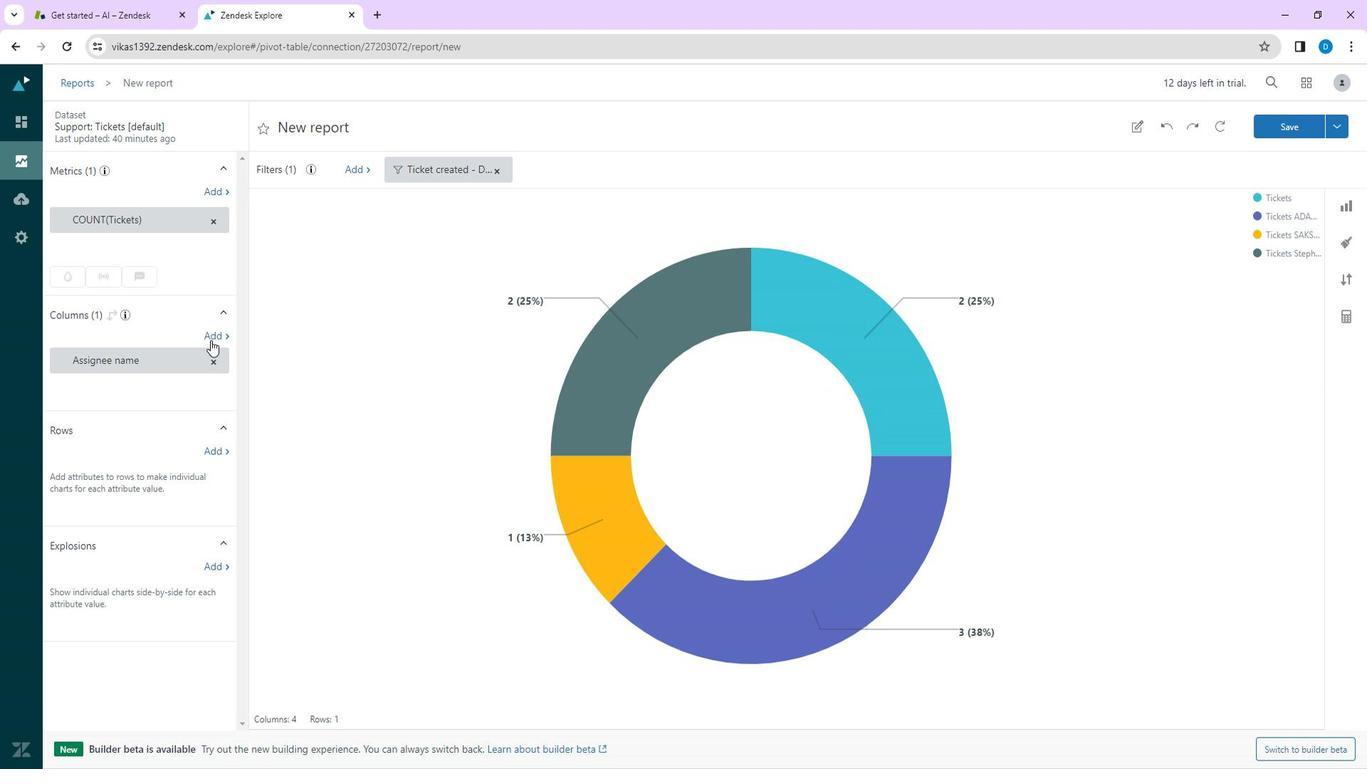
Action: Mouse pressed left at (229, 345)
Screenshot: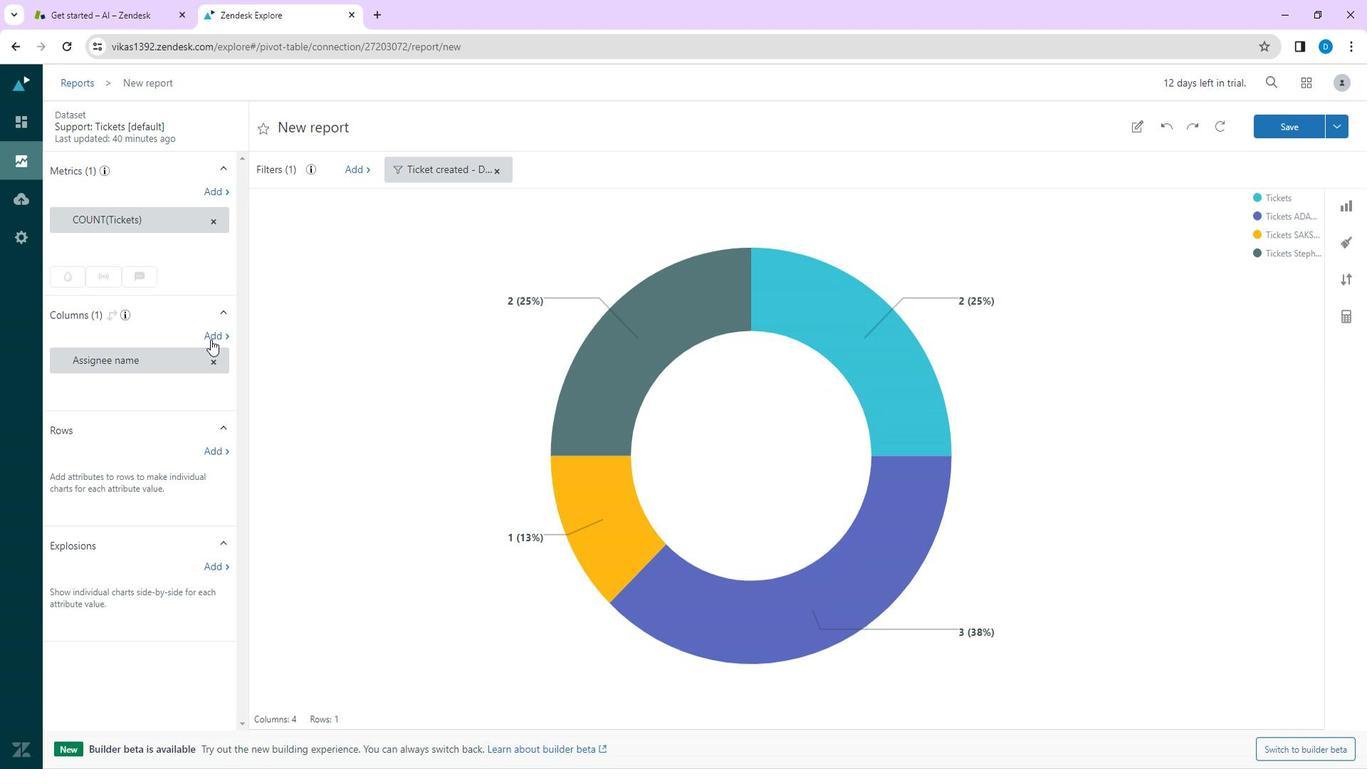 
Action: Mouse moved to (328, 334)
Screenshot: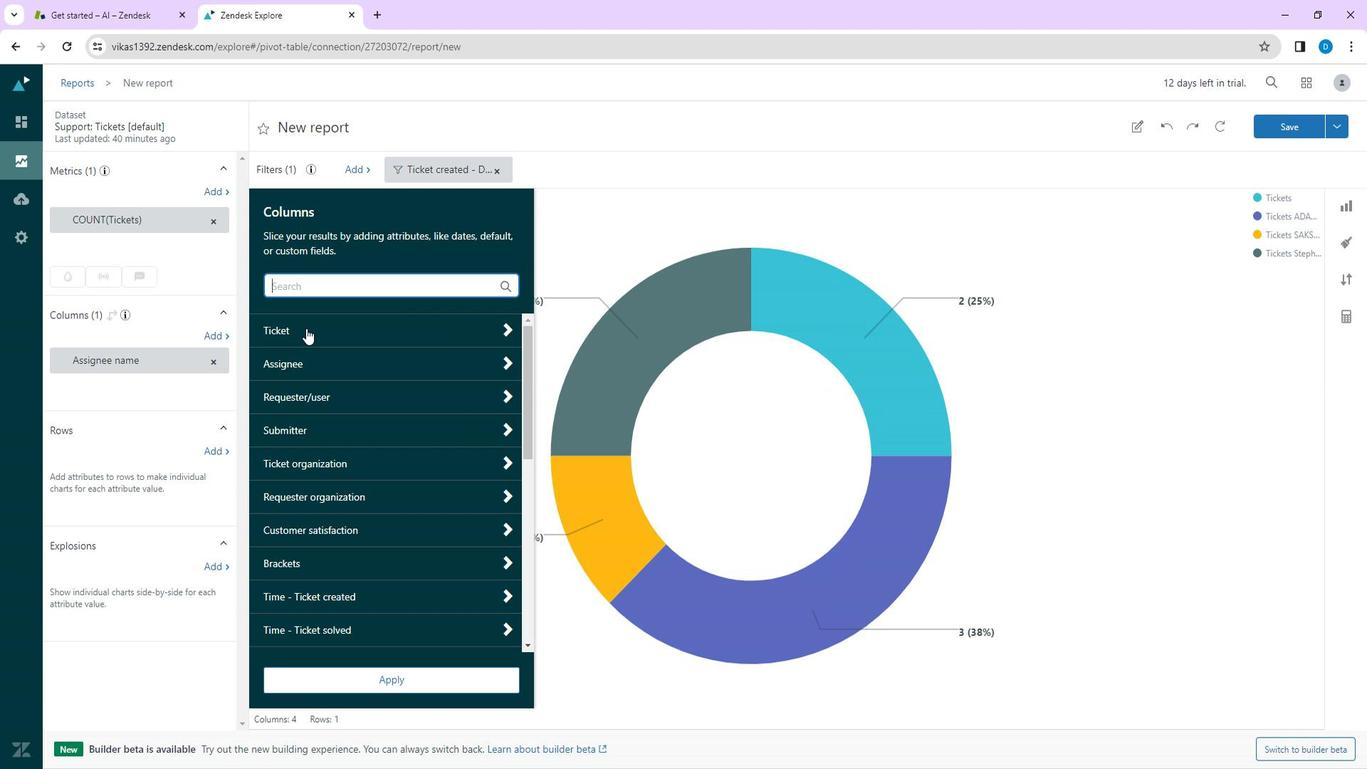 
Action: Mouse pressed left at (328, 334)
Screenshot: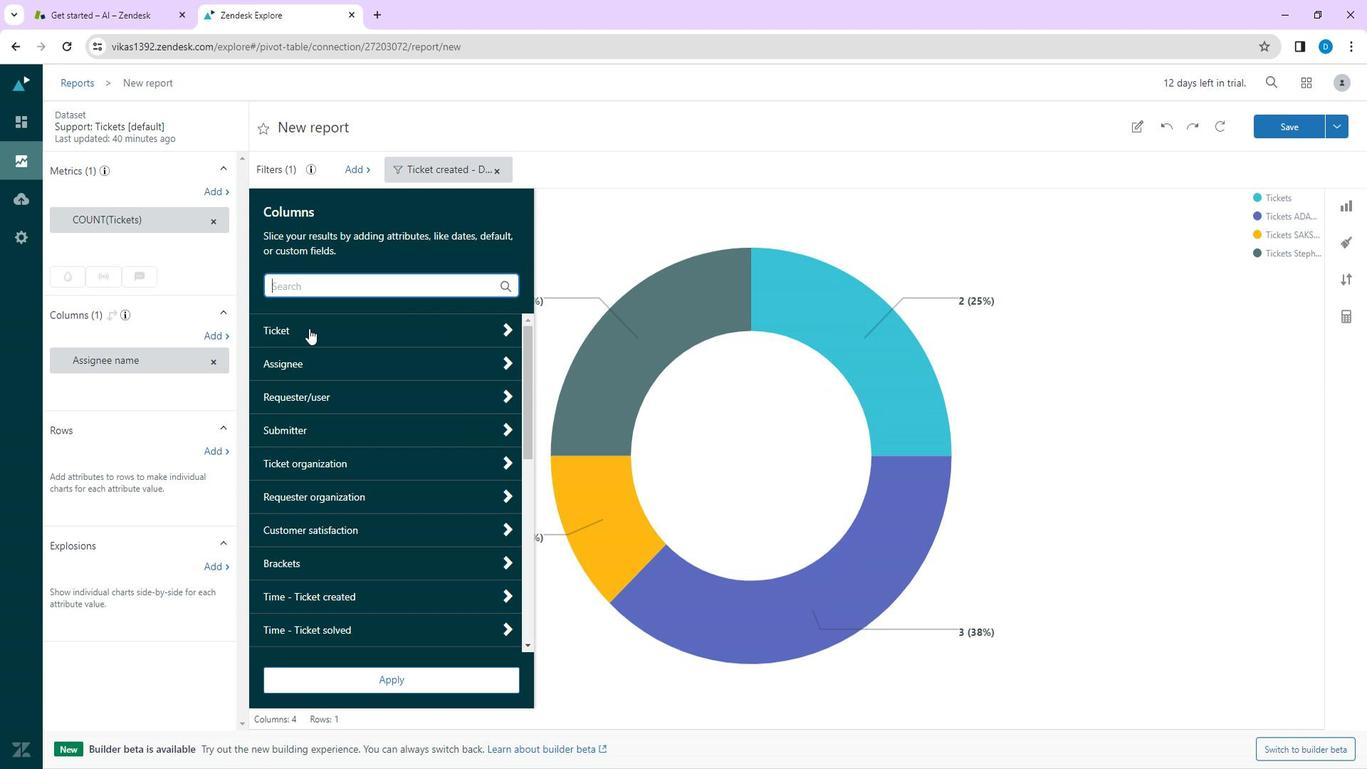 
Action: Mouse moved to (339, 582)
Screenshot: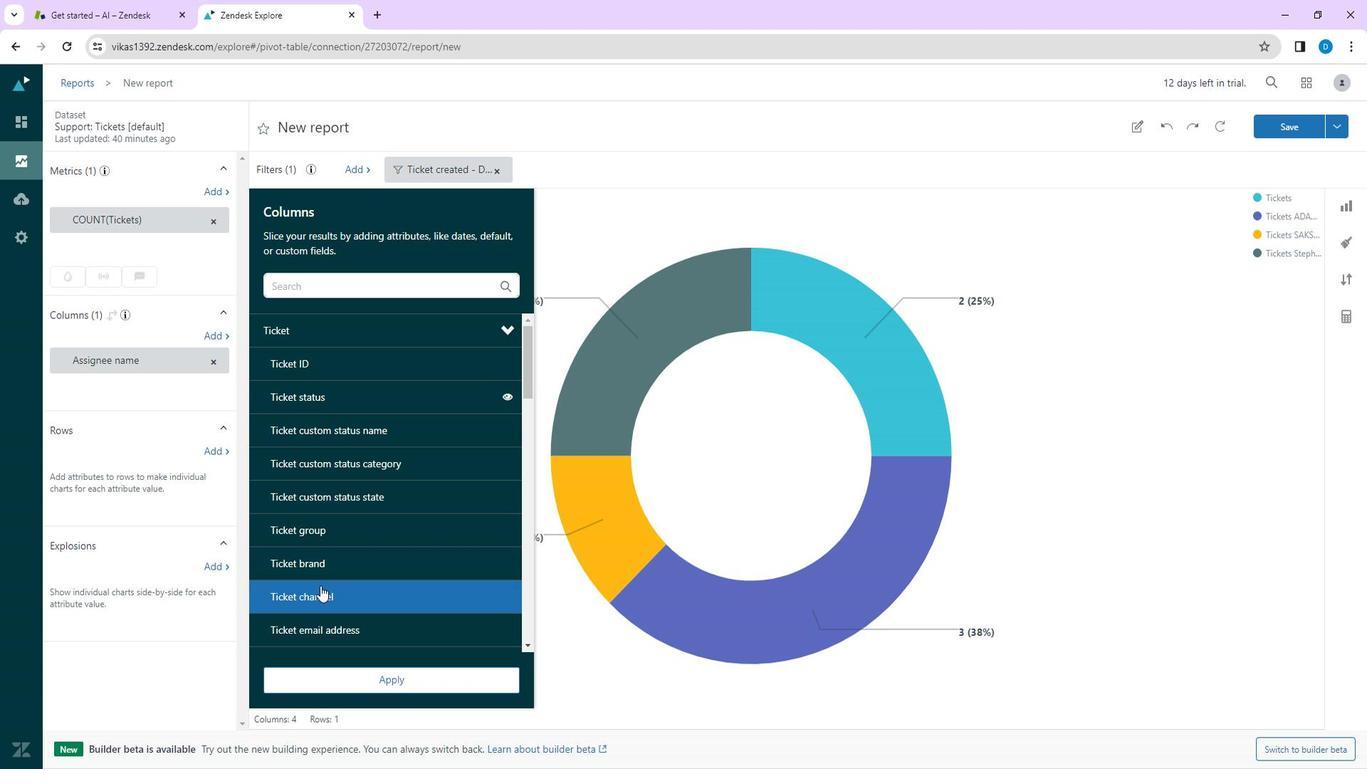 
Action: Mouse scrolled (339, 581) with delta (0, 0)
Screenshot: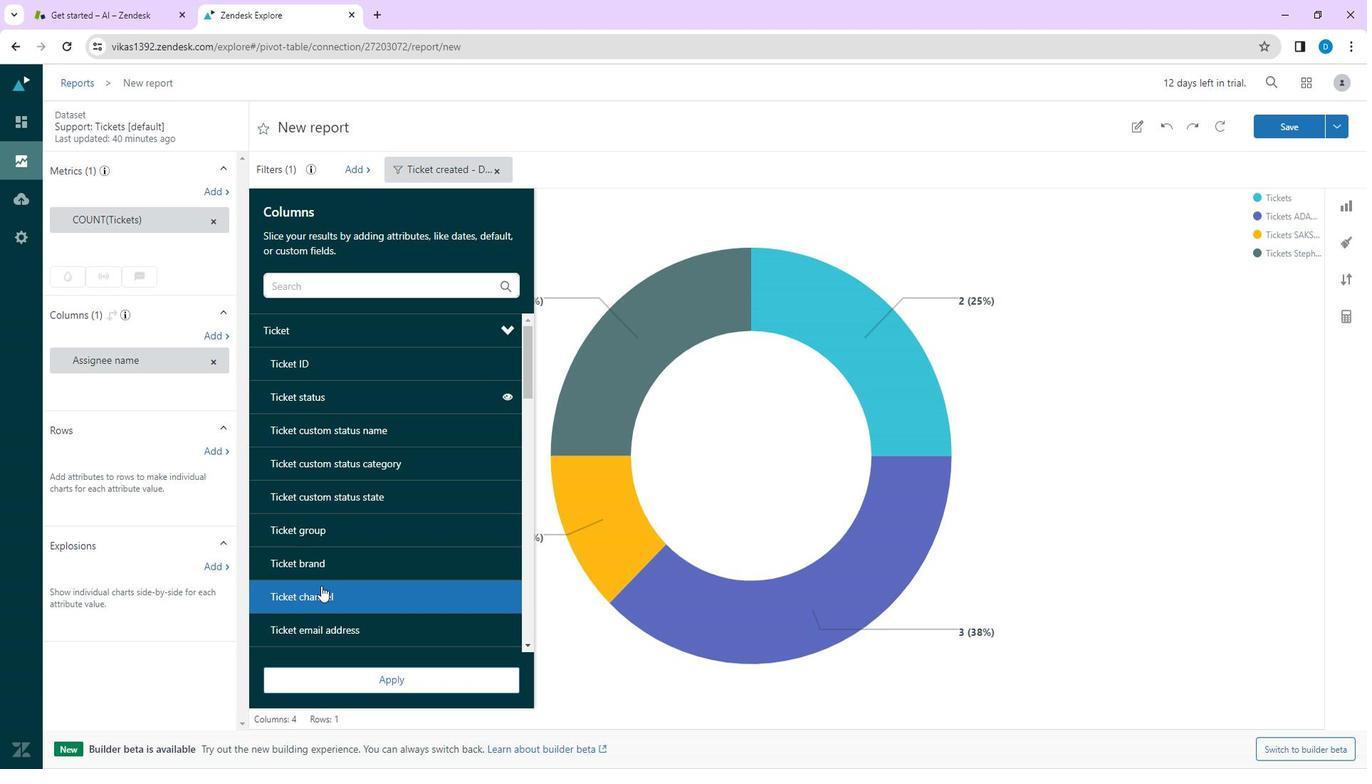 
Action: Mouse moved to (366, 592)
Screenshot: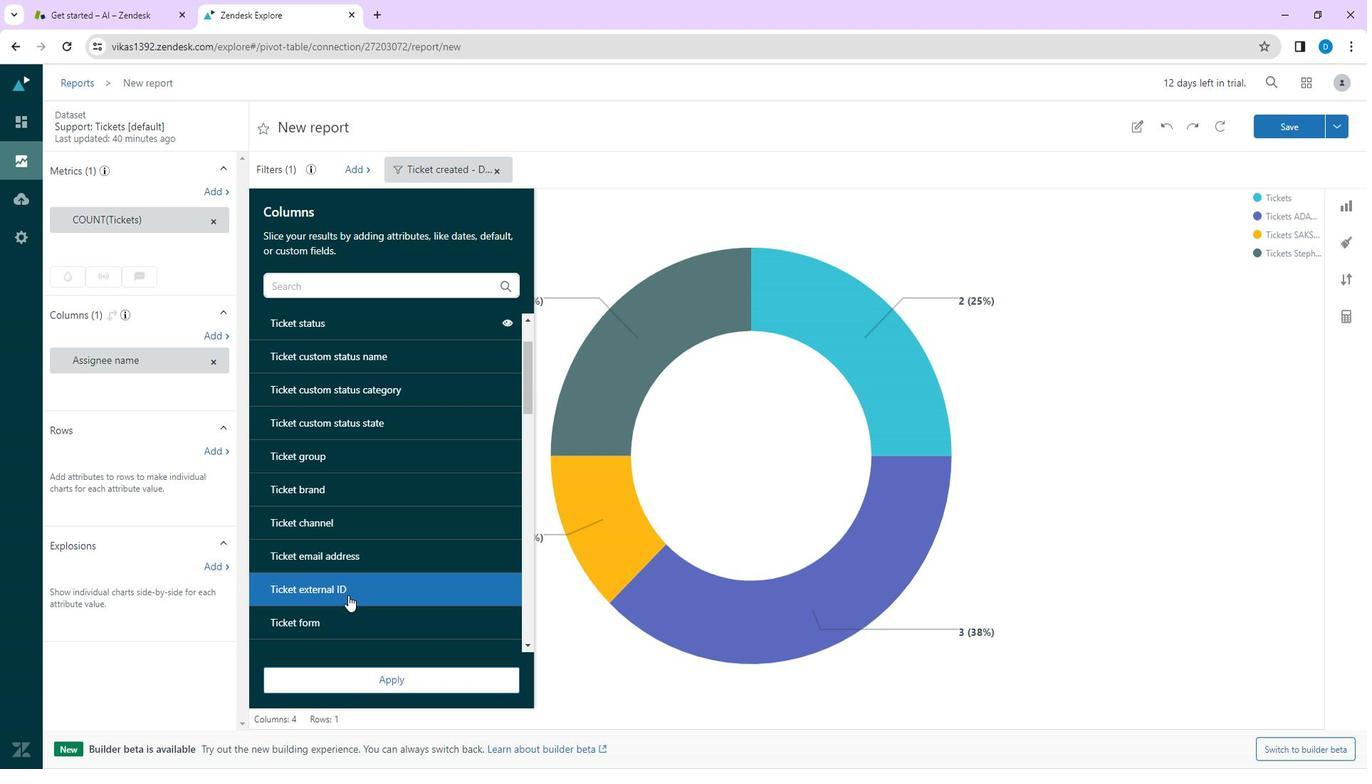 
Action: Mouse scrolled (366, 591) with delta (0, 0)
Screenshot: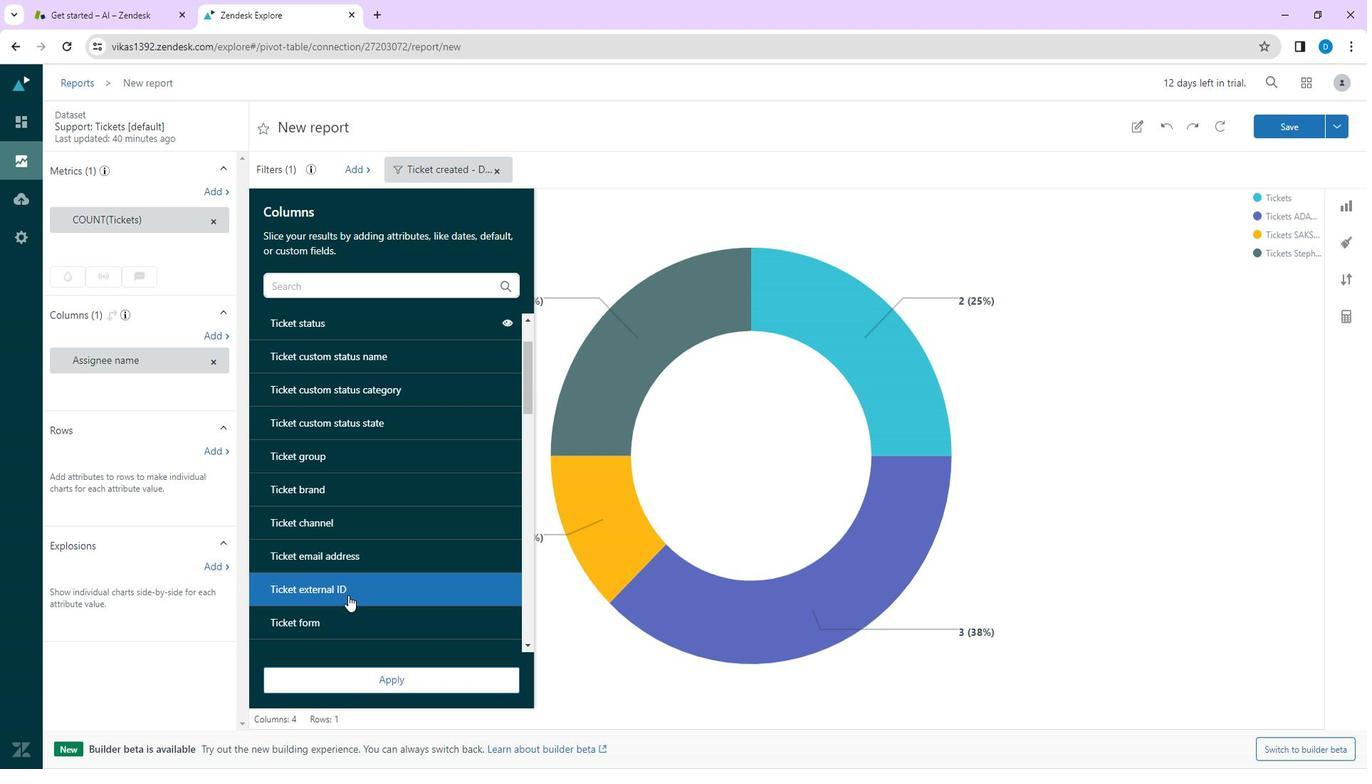 
Action: Mouse moved to (365, 579)
Screenshot: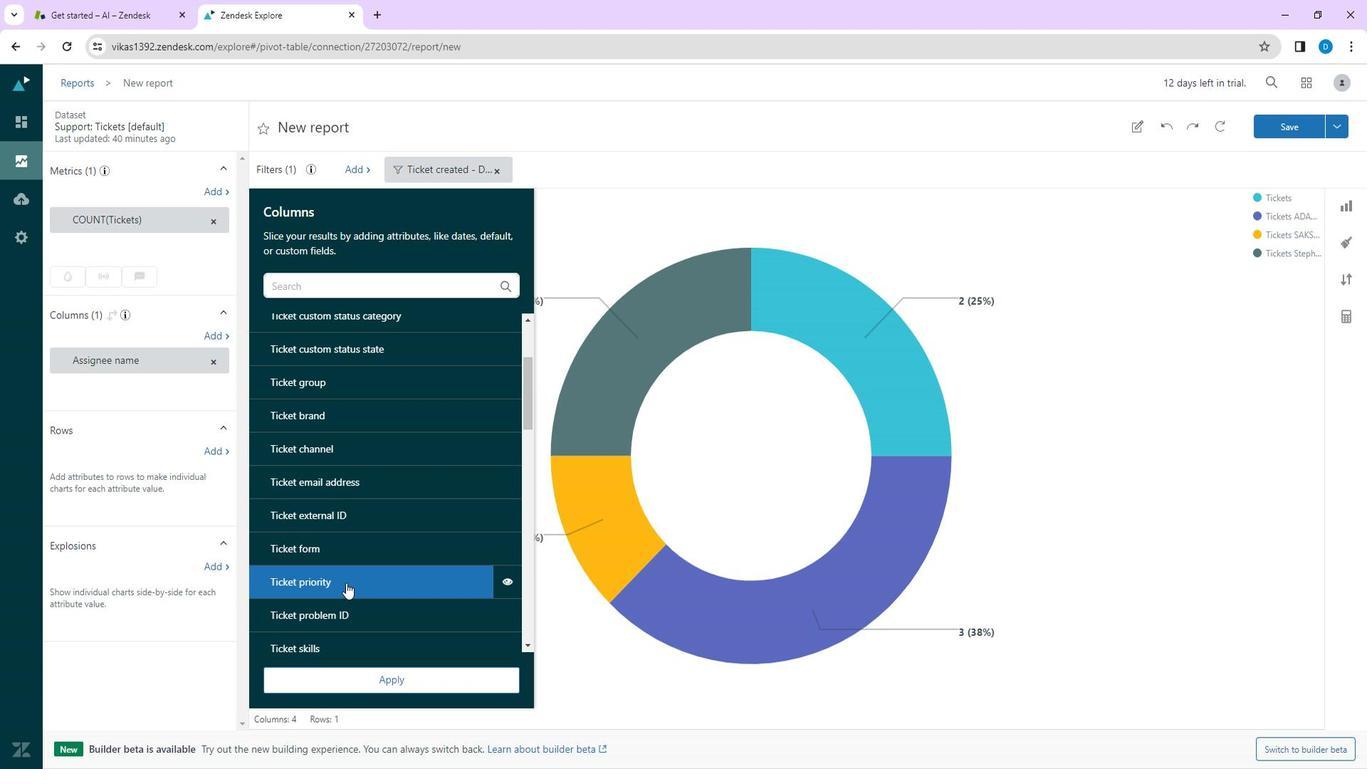 
Action: Mouse pressed left at (365, 579)
Screenshot: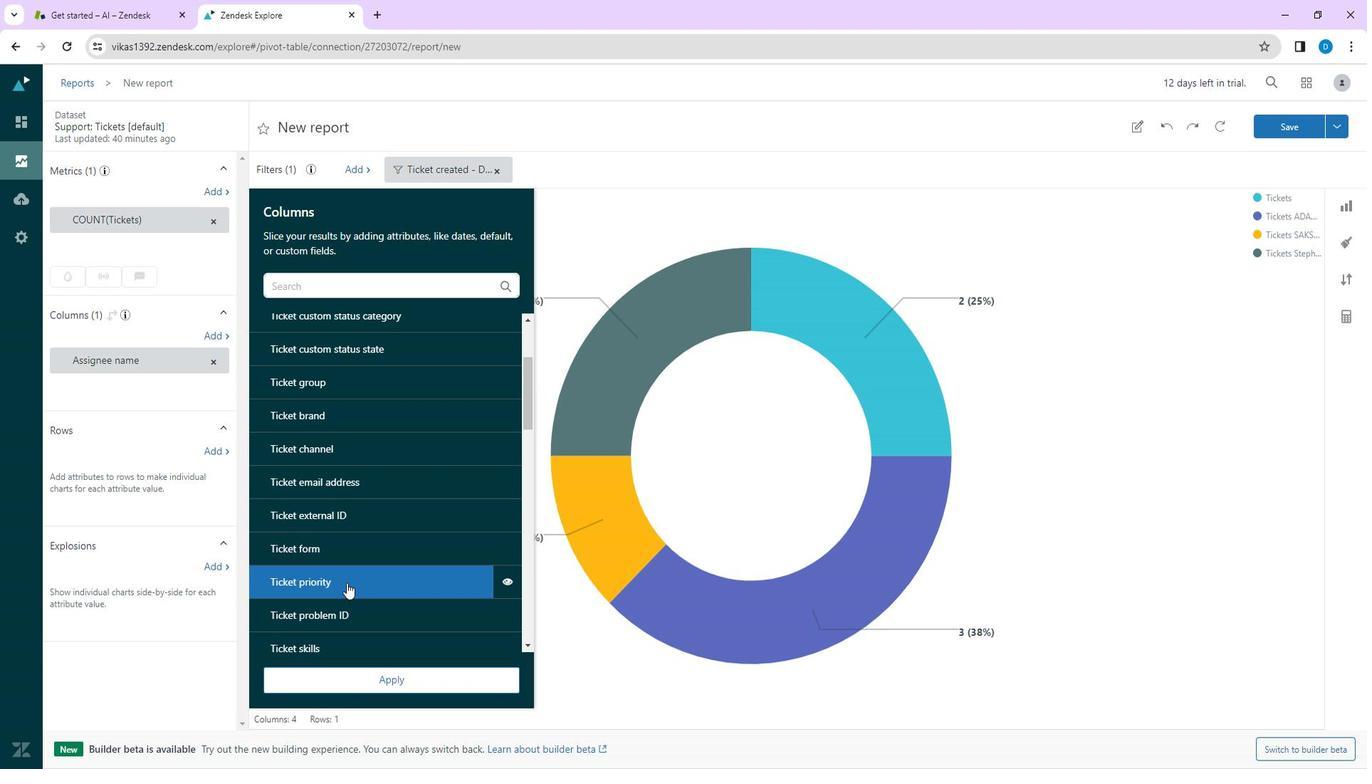 
Action: Mouse moved to (198, 639)
Screenshot: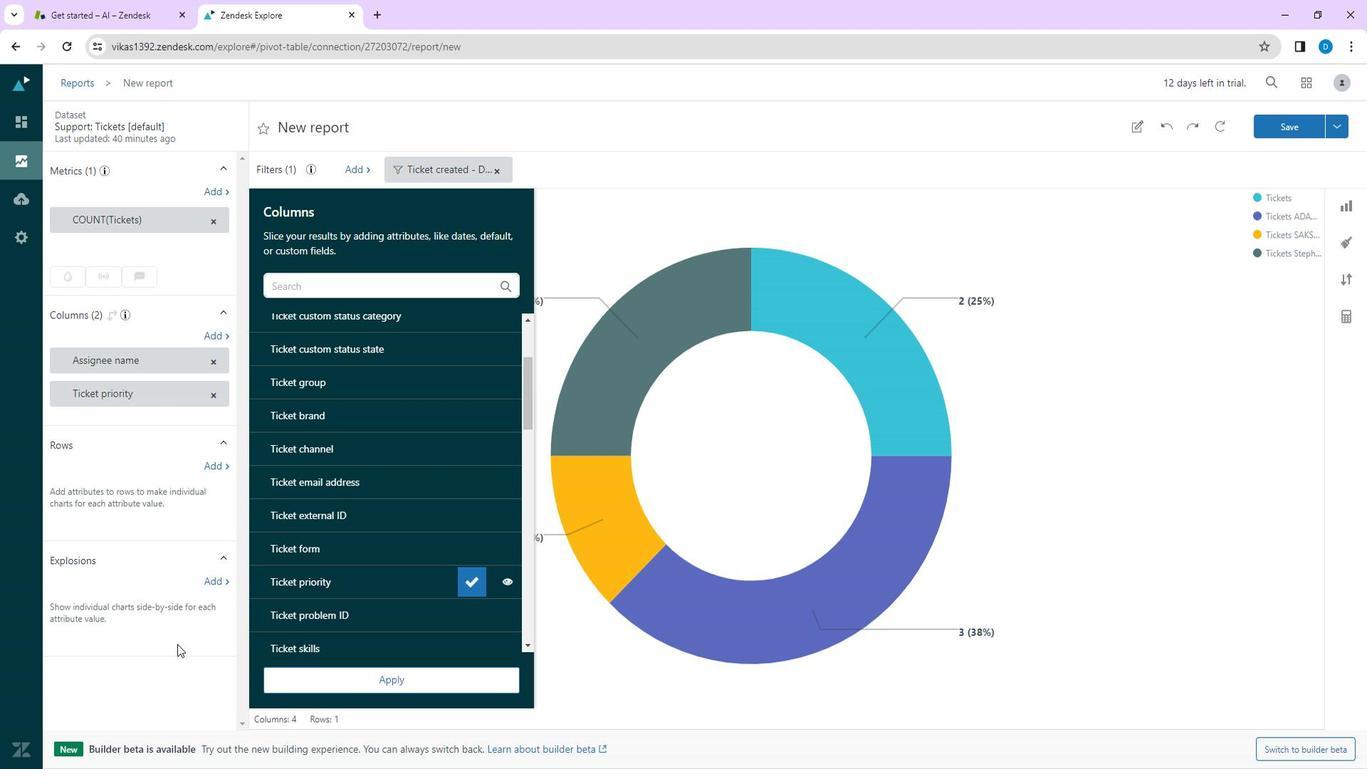 
Action: Mouse pressed left at (198, 639)
Screenshot: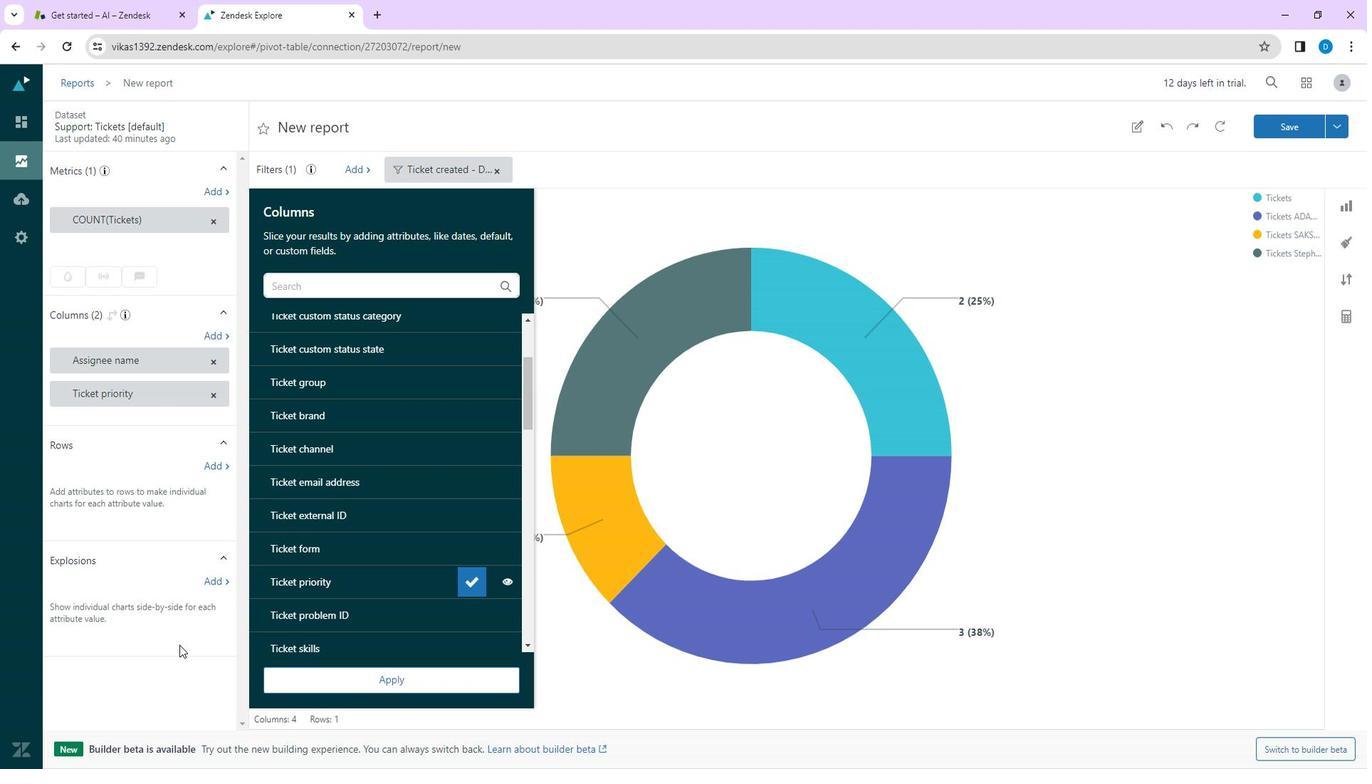 
Action: Mouse moved to (226, 469)
Screenshot: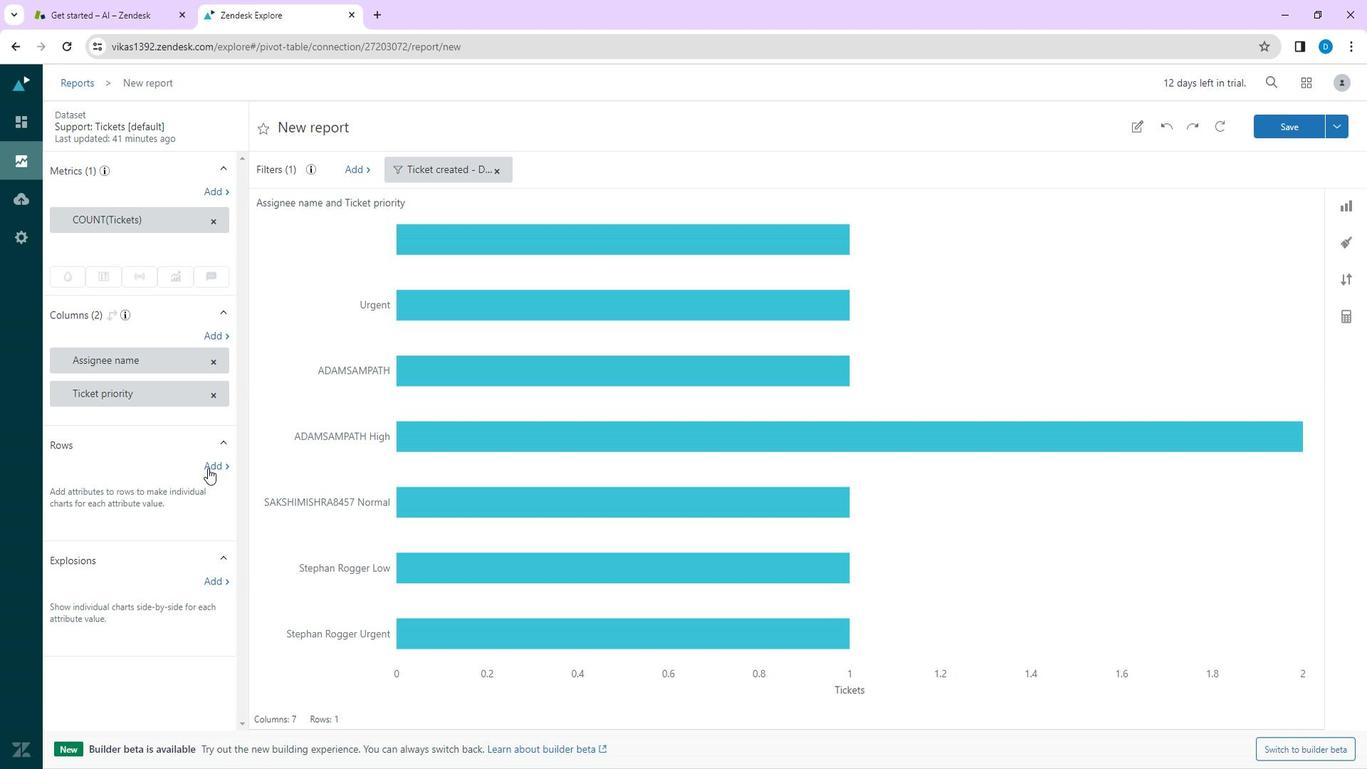 
Action: Mouse pressed left at (226, 469)
Screenshot: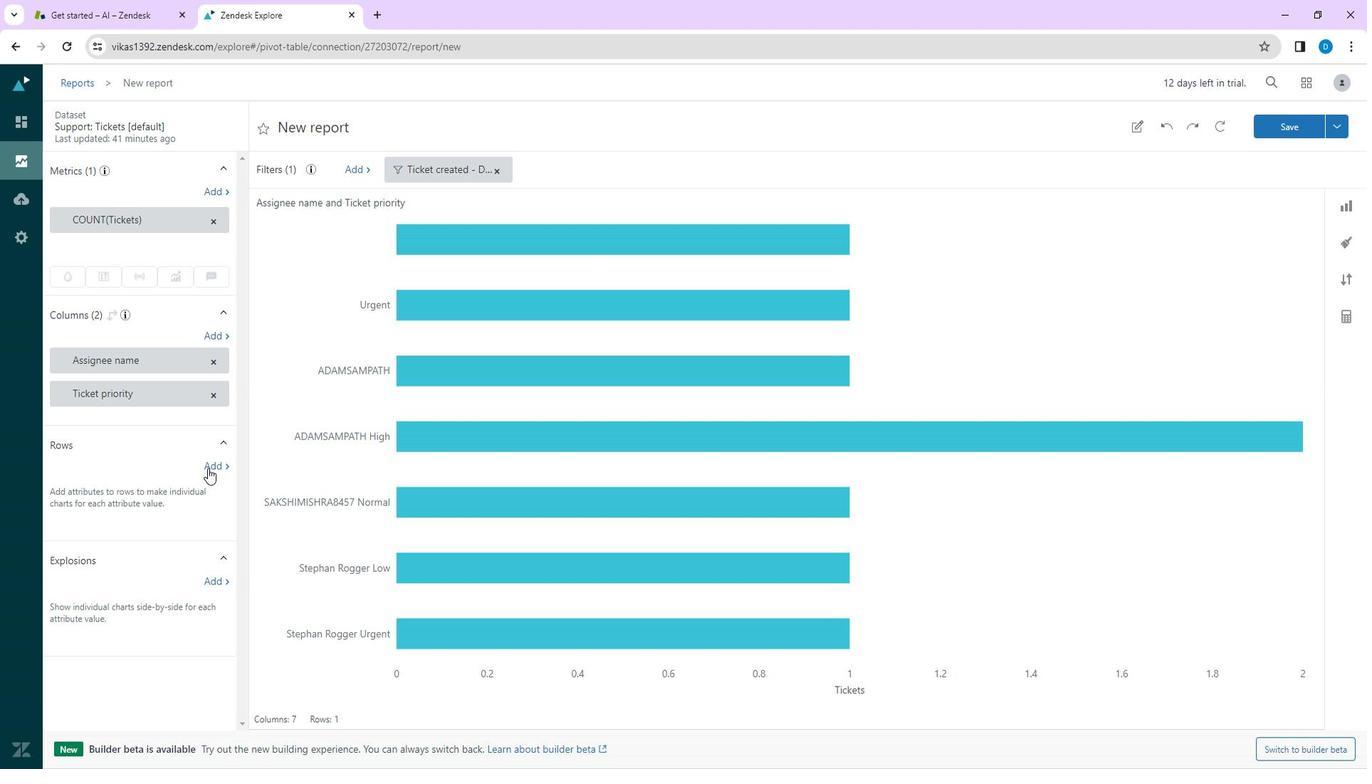 
Action: Mouse moved to (323, 403)
Screenshot: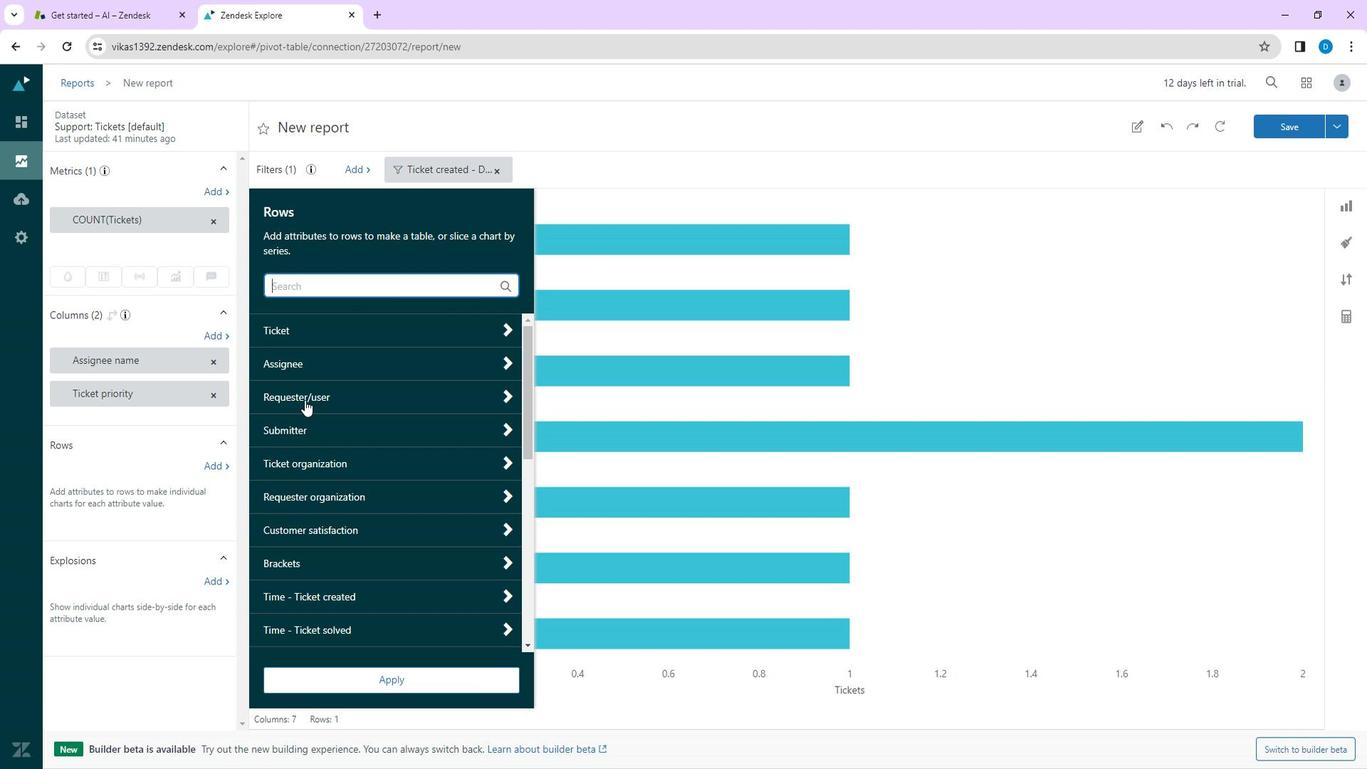 
Action: Mouse pressed left at (323, 403)
Screenshot: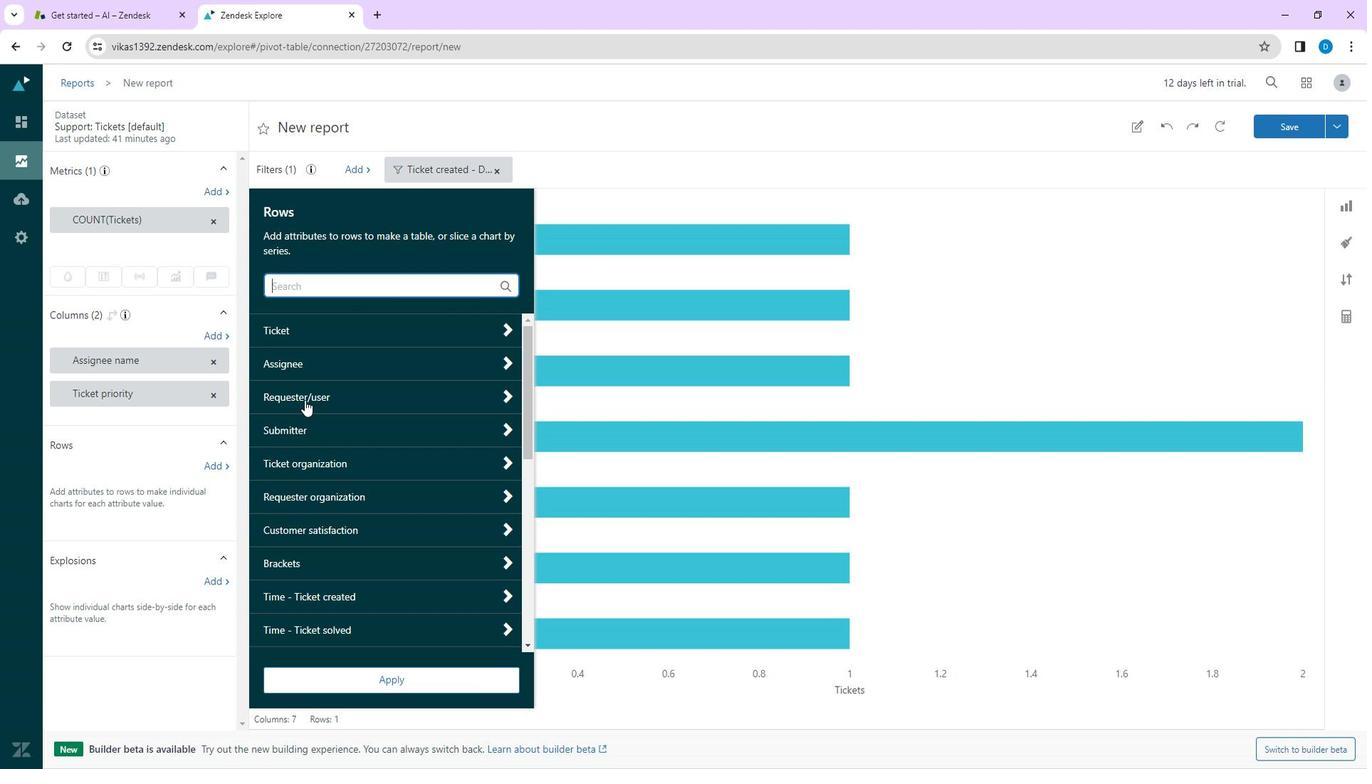 
Action: Mouse moved to (336, 430)
Screenshot: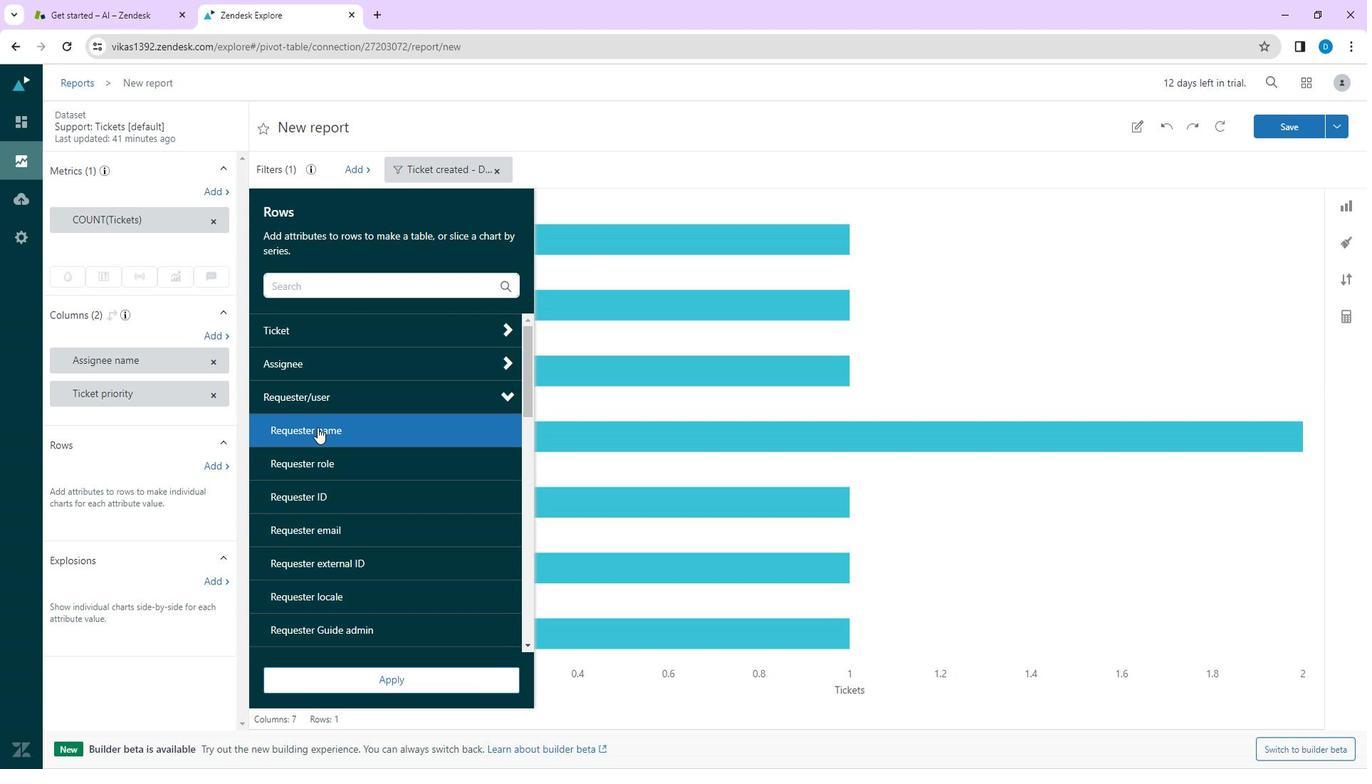 
Action: Mouse pressed left at (336, 430)
Screenshot: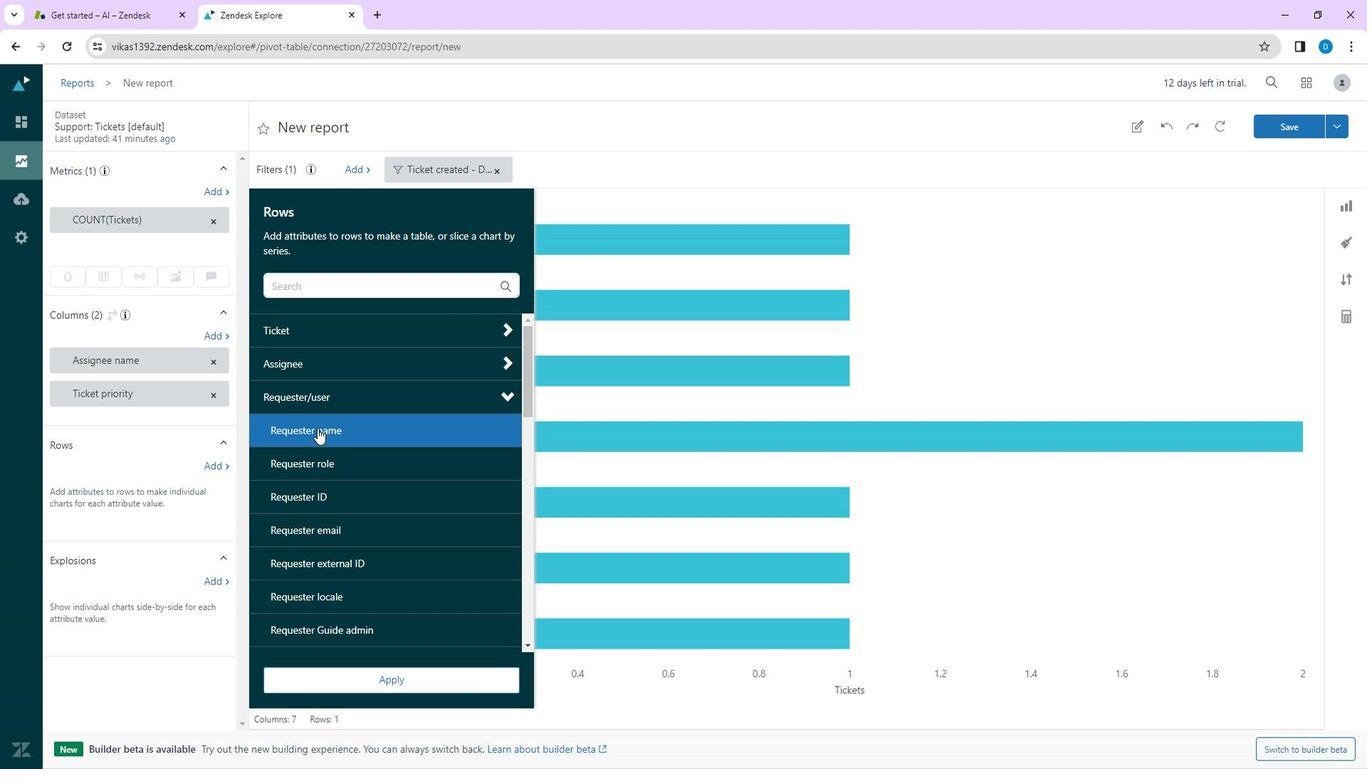 
Action: Mouse moved to (331, 501)
Screenshot: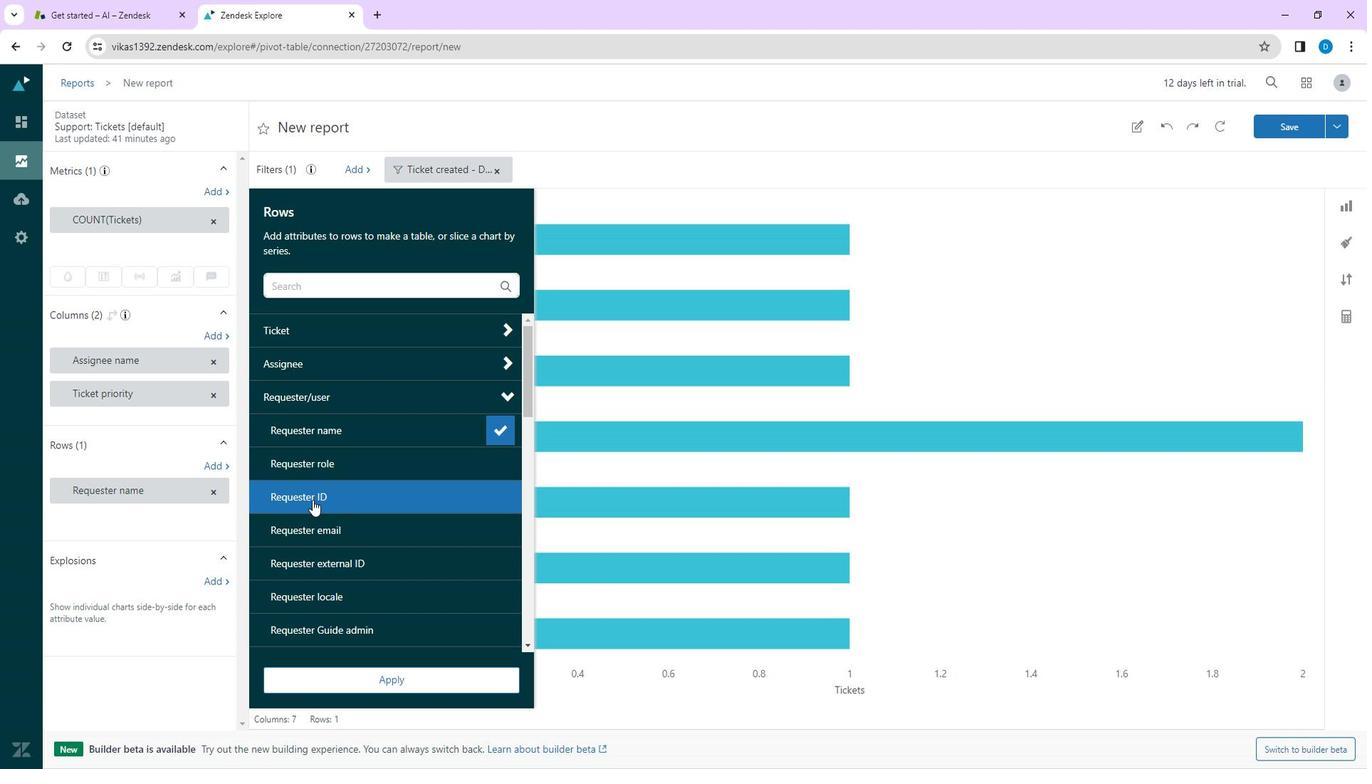 
Action: Mouse scrolled (331, 500) with delta (0, 0)
Screenshot: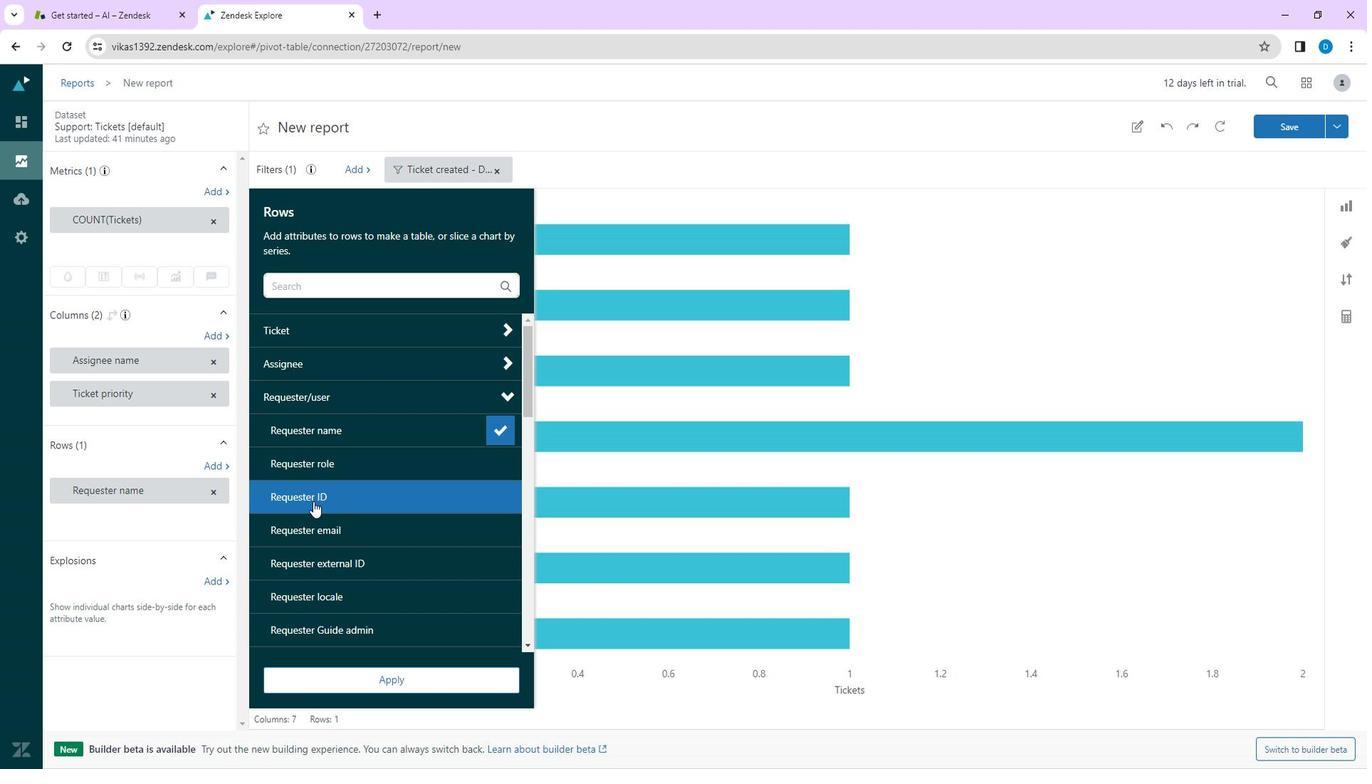 
Action: Mouse scrolled (331, 500) with delta (0, 0)
Screenshot: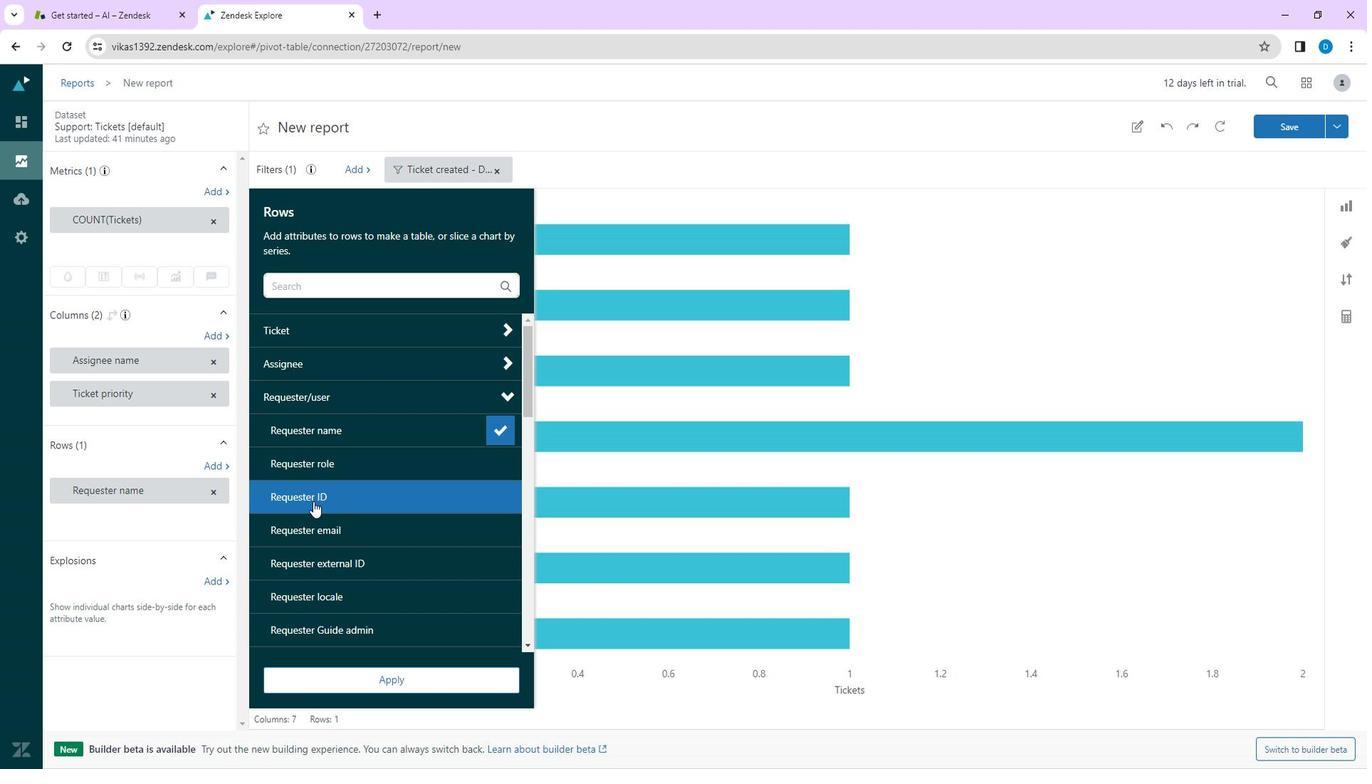 
Action: Mouse moved to (331, 502)
Screenshot: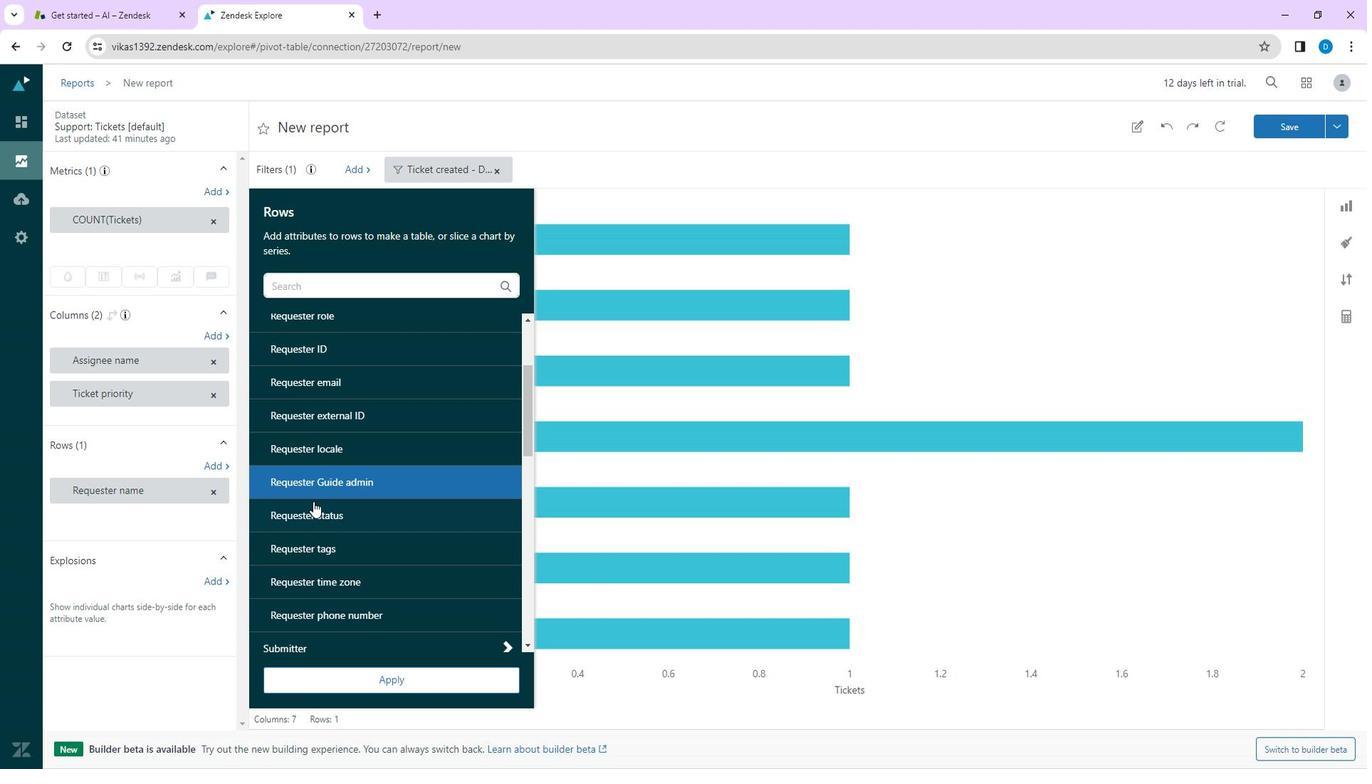 
Action: Mouse scrolled (331, 501) with delta (0, 0)
Screenshot: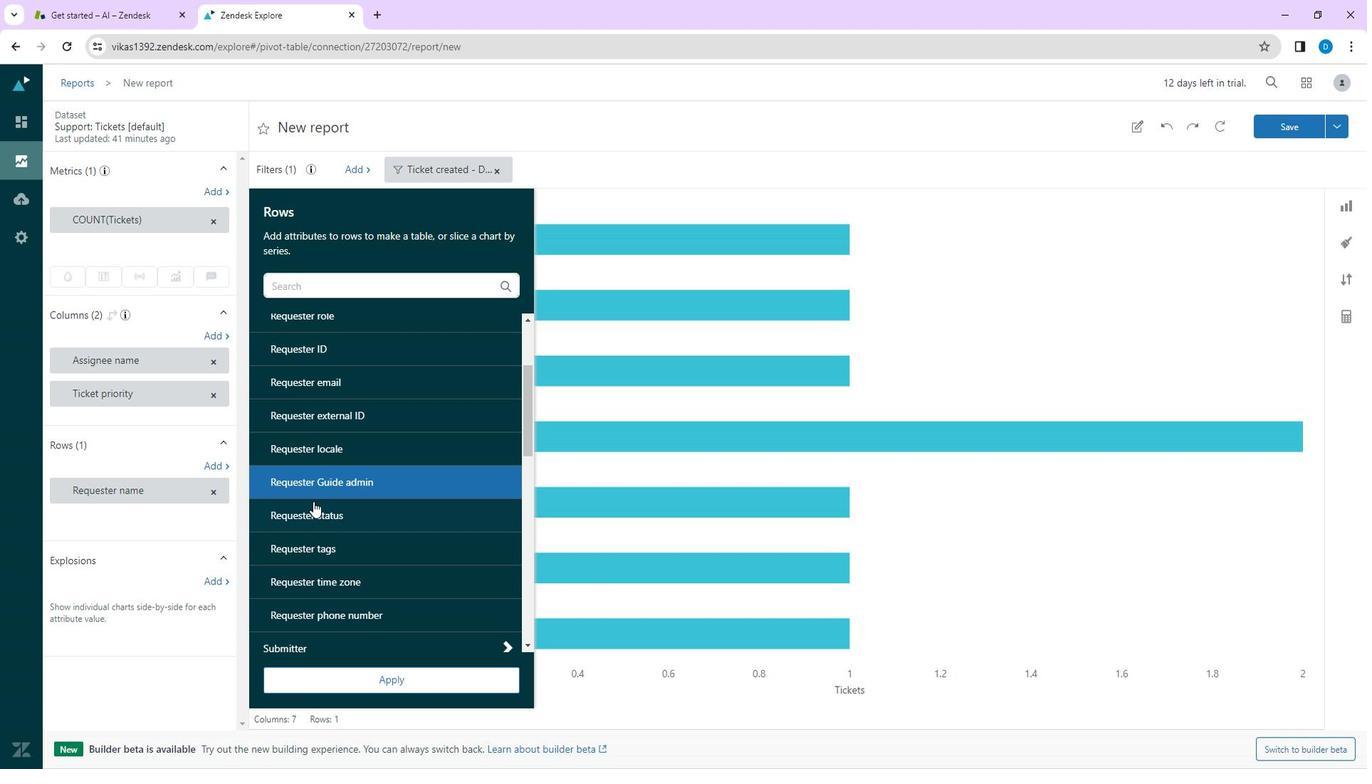 
Action: Mouse moved to (332, 502)
Screenshot: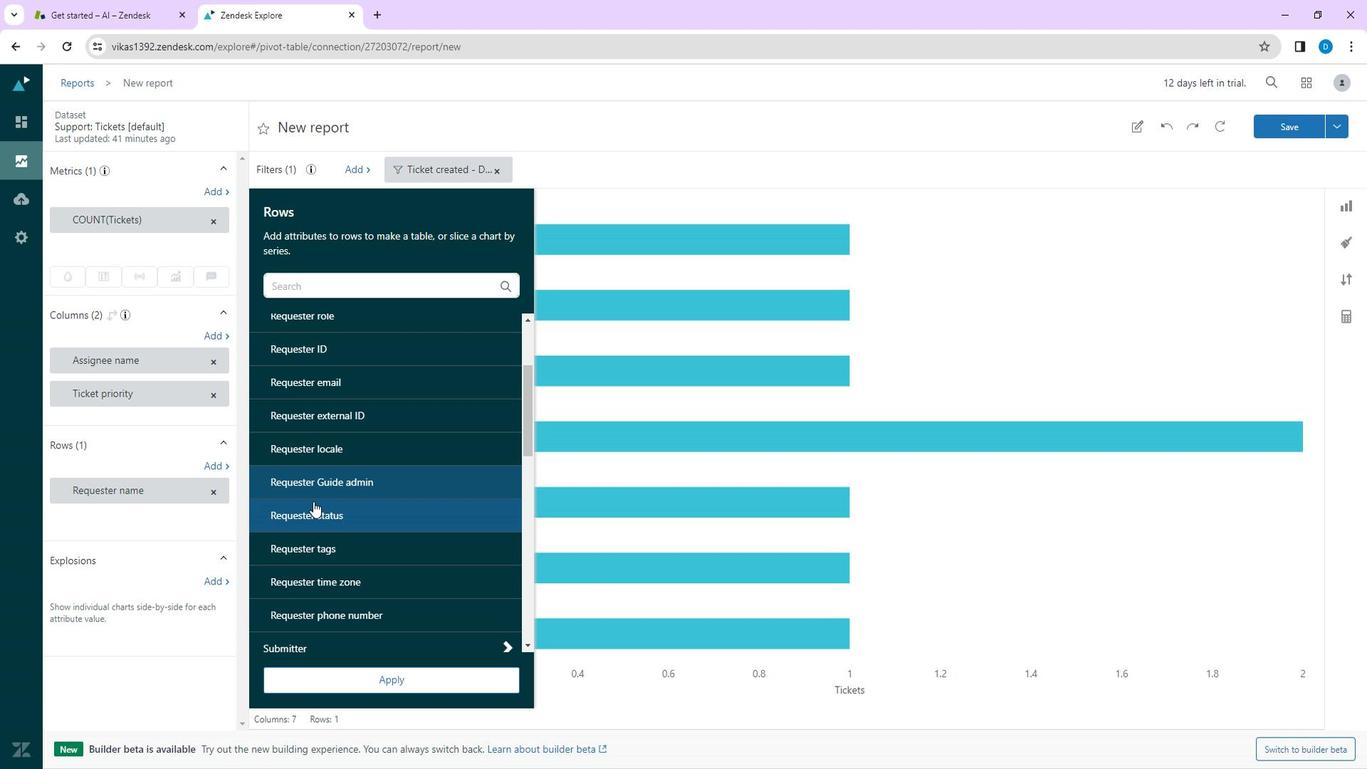 
Action: Mouse scrolled (332, 502) with delta (0, 0)
Screenshot: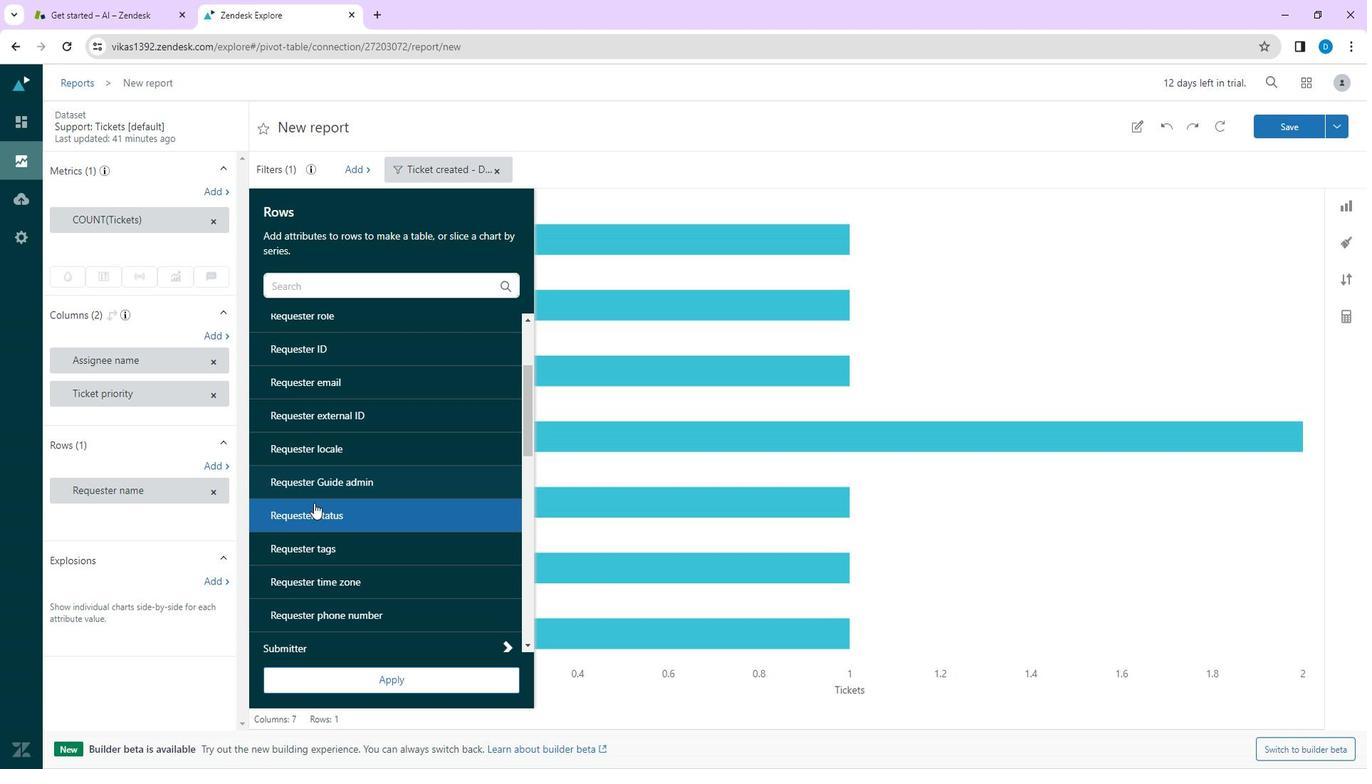 
Action: Mouse moved to (333, 502)
Screenshot: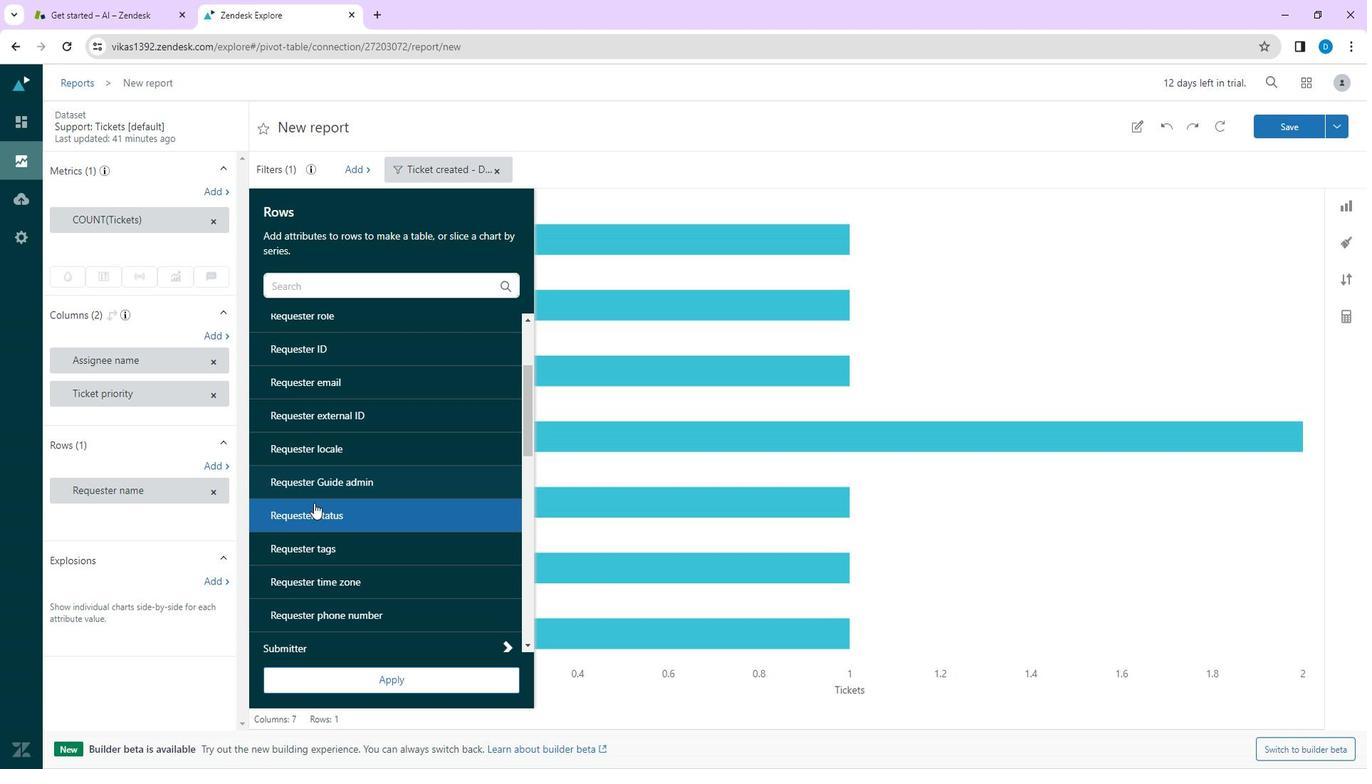 
Action: Mouse scrolled (333, 502) with delta (0, 0)
Screenshot: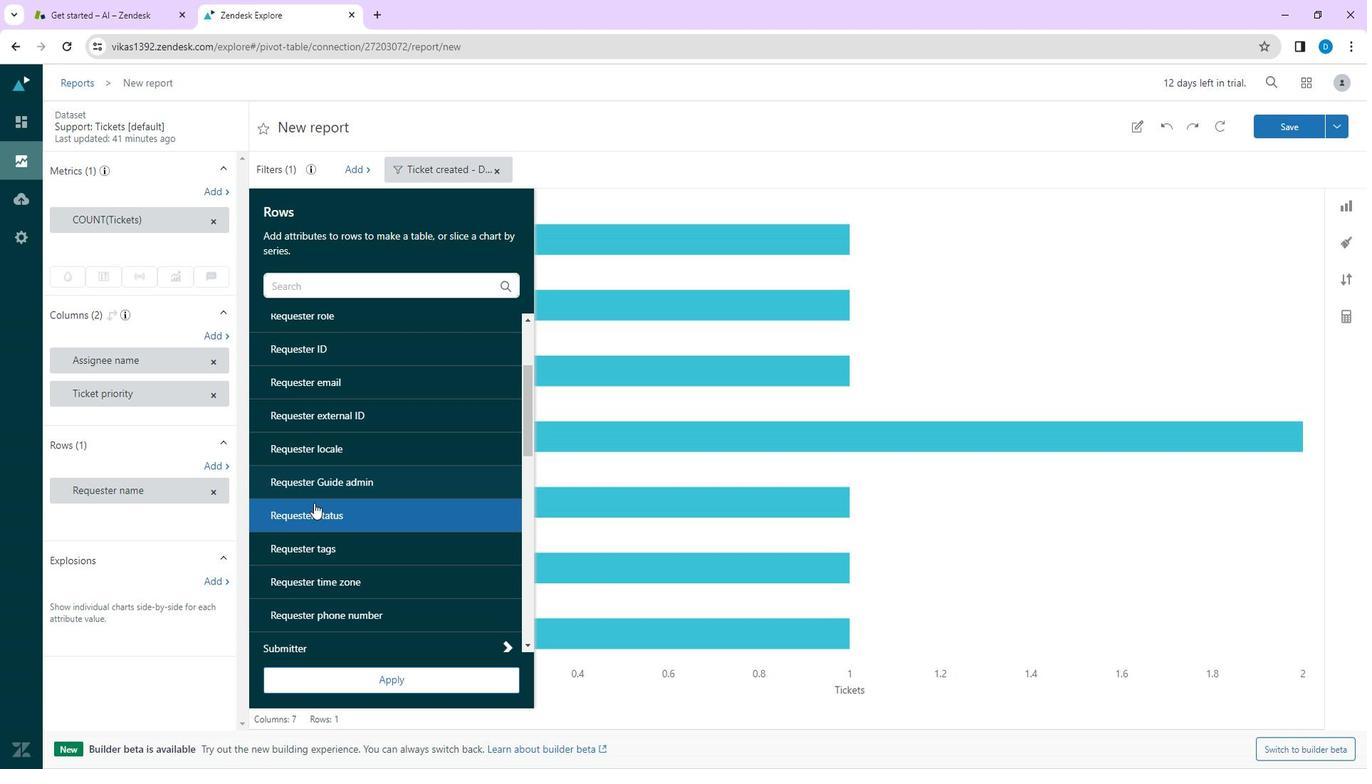 
Action: Mouse scrolled (333, 502) with delta (0, 0)
Screenshot: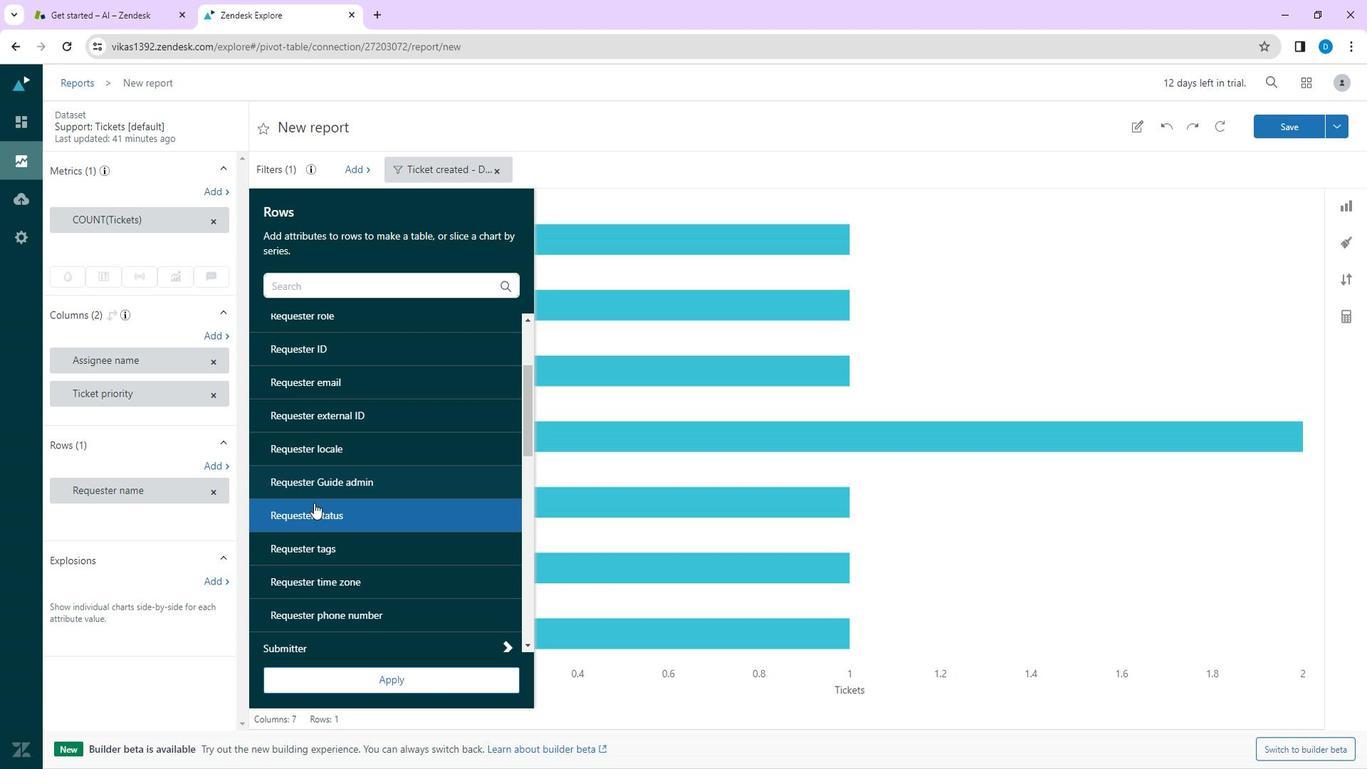 
Action: Mouse moved to (345, 545)
Screenshot: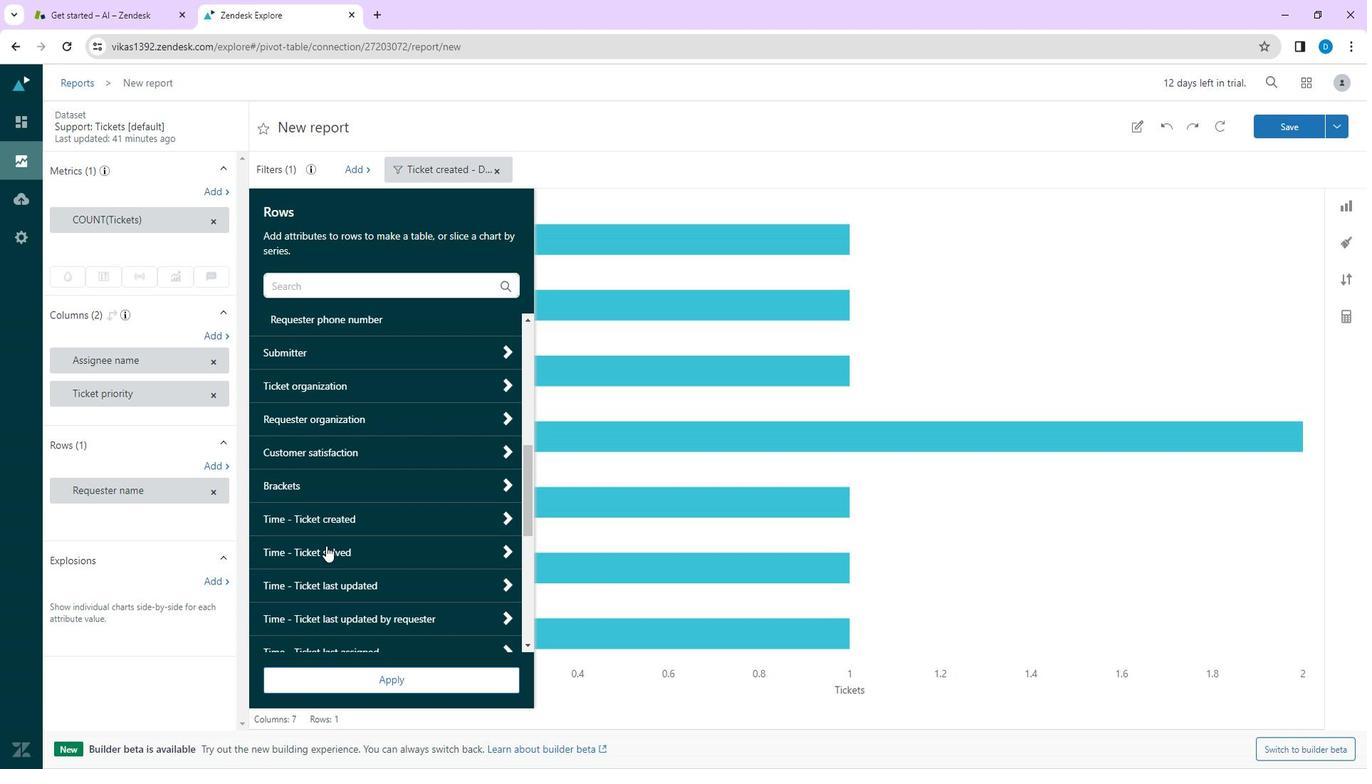 
Action: Mouse scrolled (345, 544) with delta (0, 0)
Screenshot: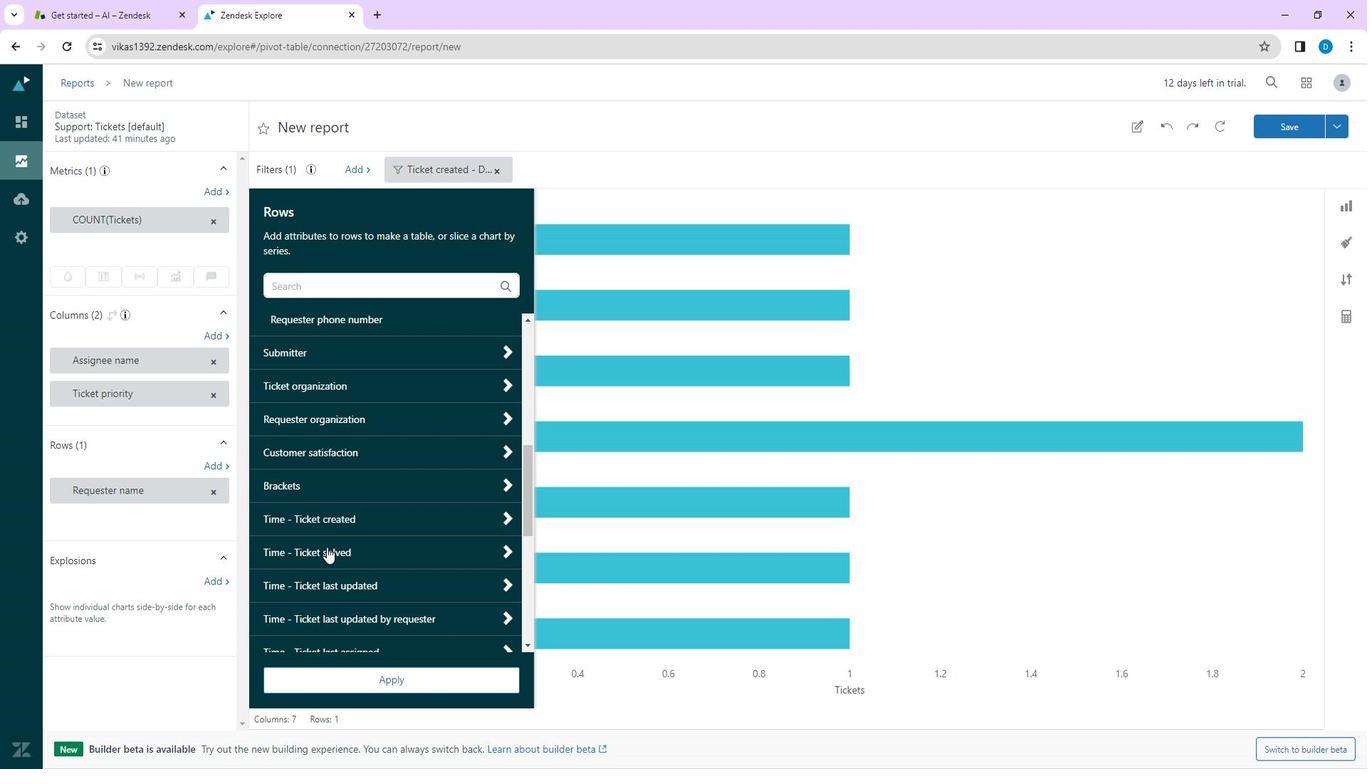
Action: Mouse scrolled (345, 544) with delta (0, 0)
Screenshot: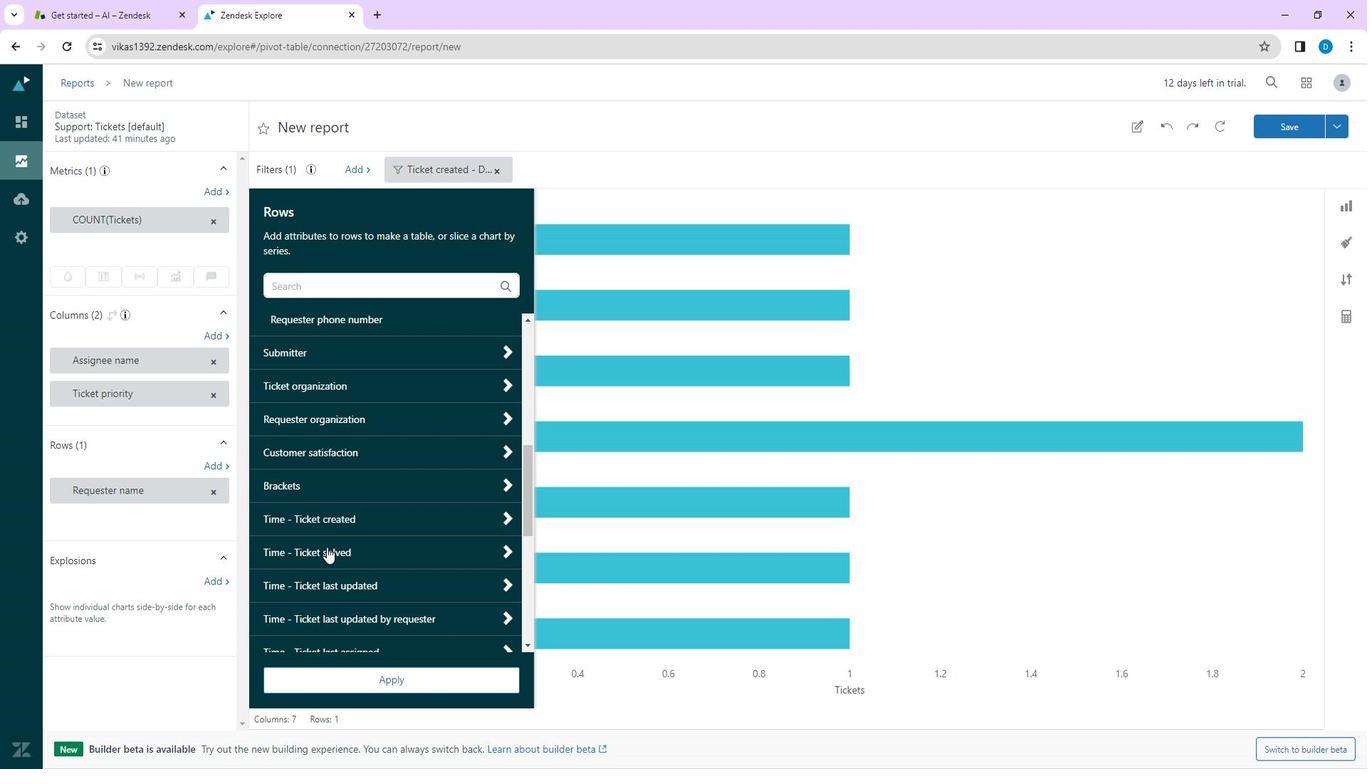 
Action: Mouse scrolled (345, 544) with delta (0, 0)
Screenshot: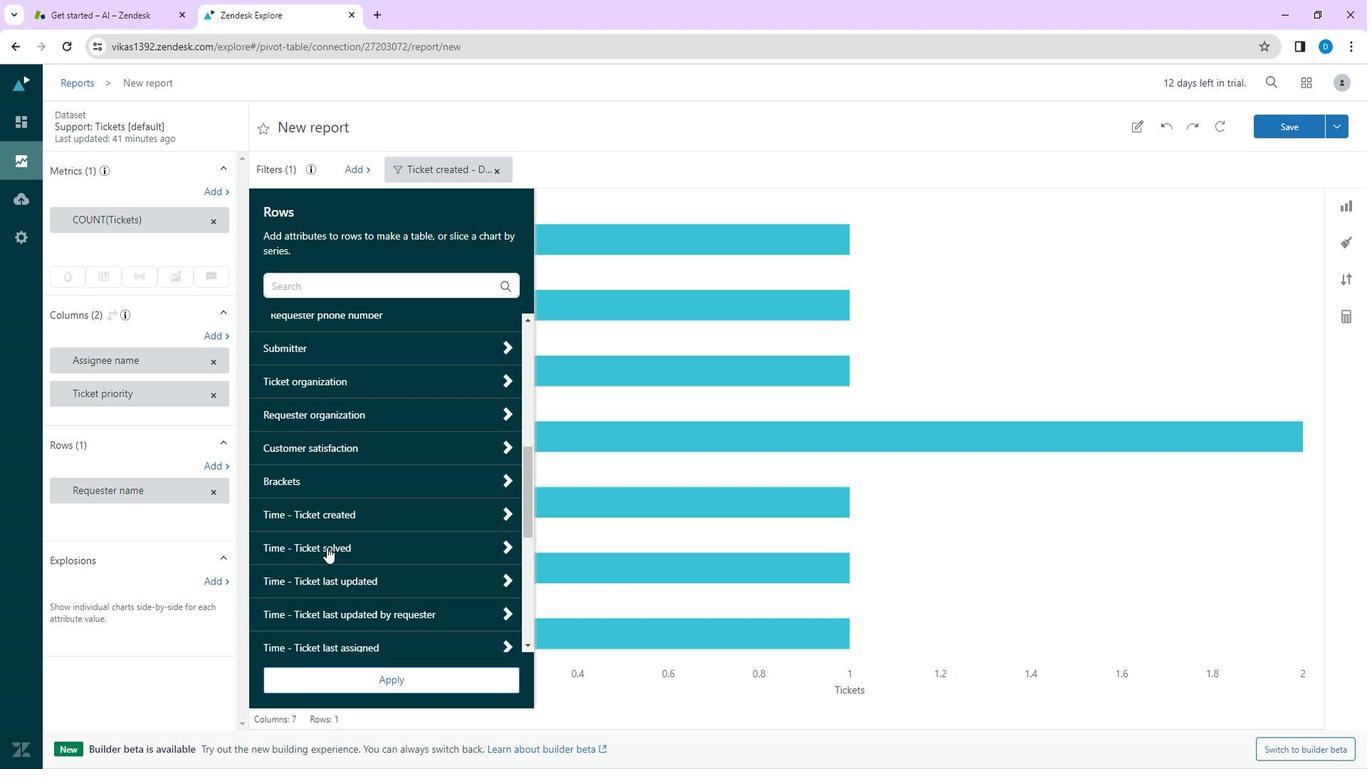 
Action: Mouse scrolled (345, 544) with delta (0, 0)
Screenshot: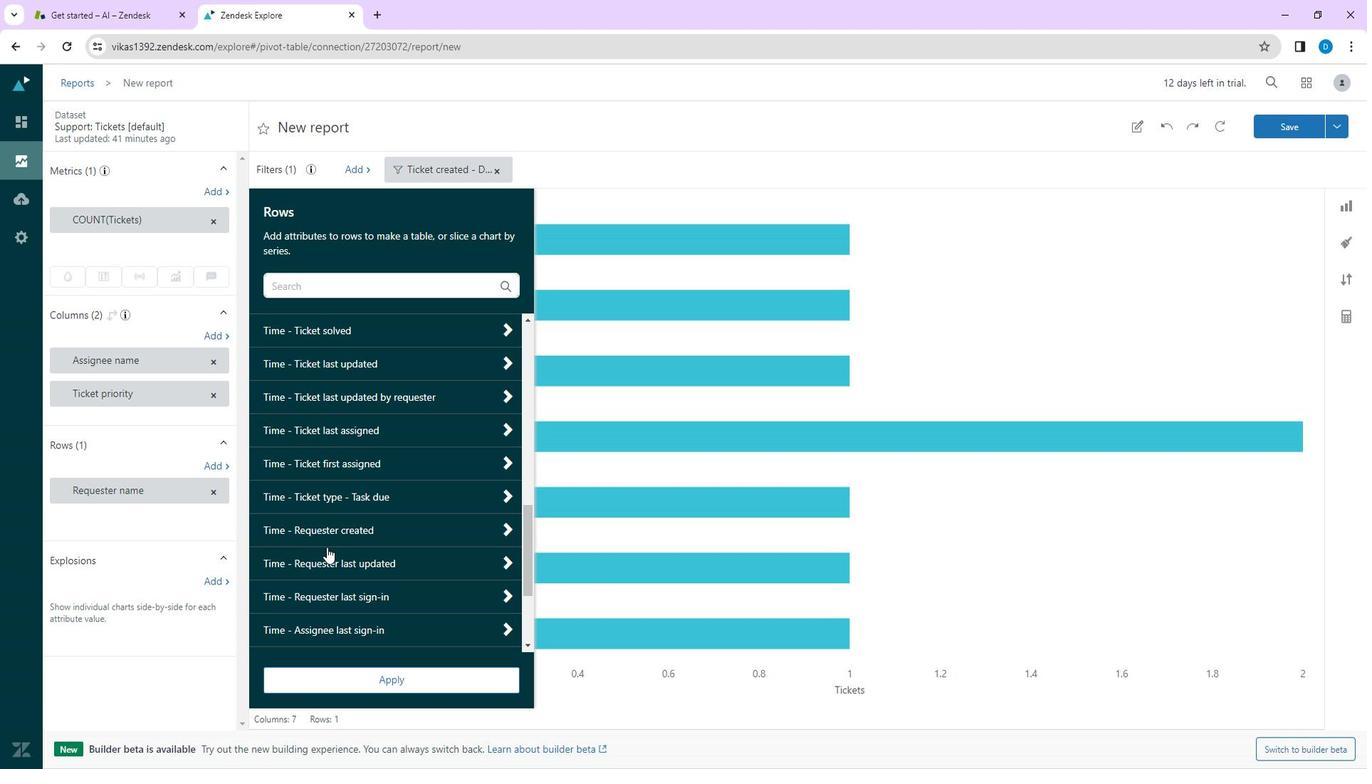 
Action: Mouse scrolled (345, 544) with delta (0, 0)
Screenshot: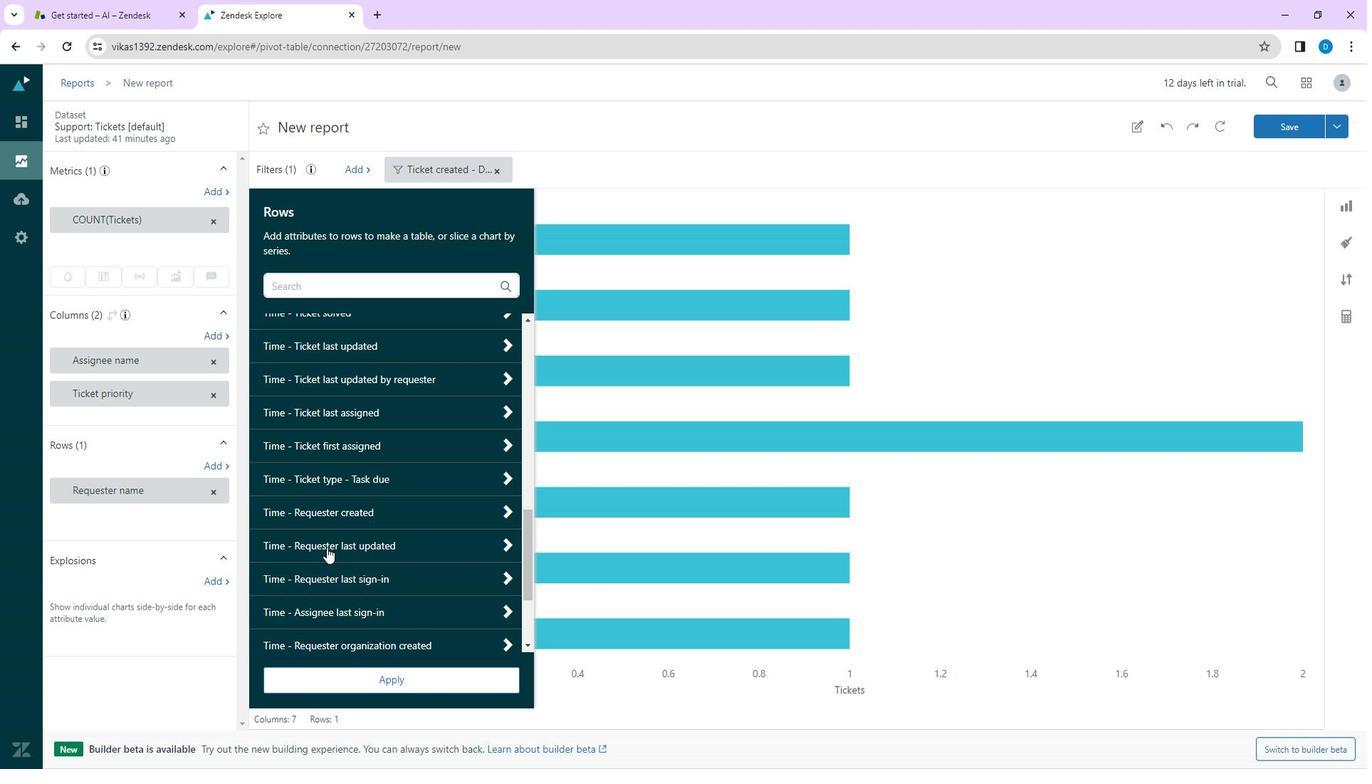 
Action: Mouse scrolled (345, 544) with delta (0, 0)
Screenshot: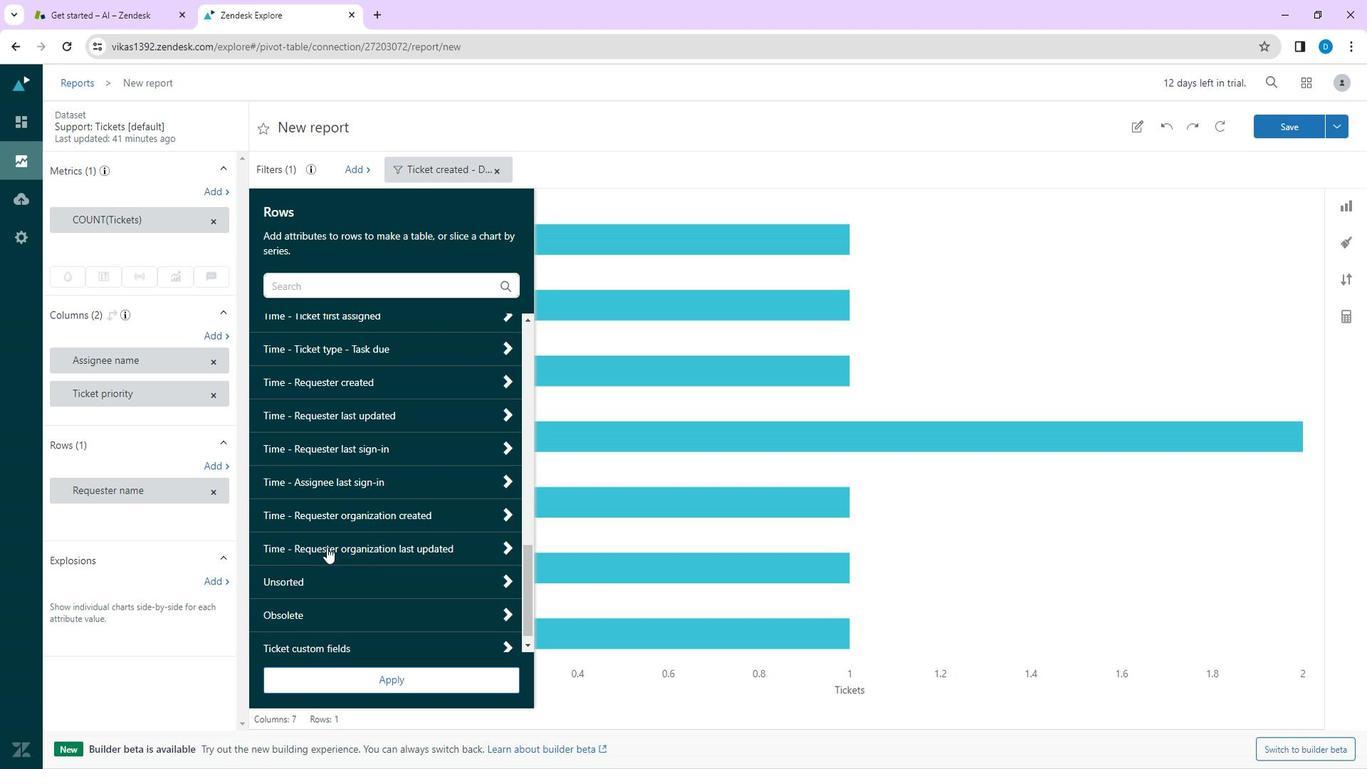 
Action: Mouse moved to (344, 549)
Screenshot: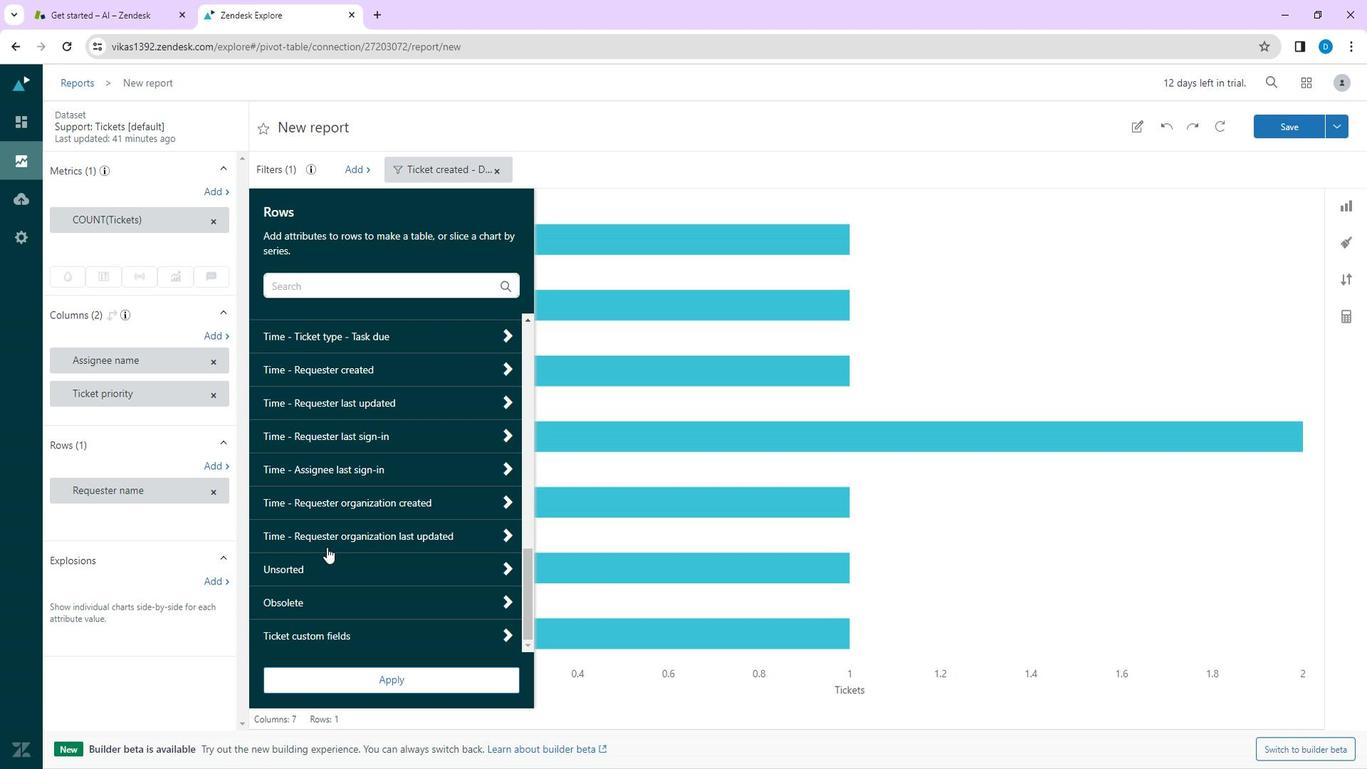 
Action: Mouse scrolled (344, 549) with delta (0, 0)
Screenshot: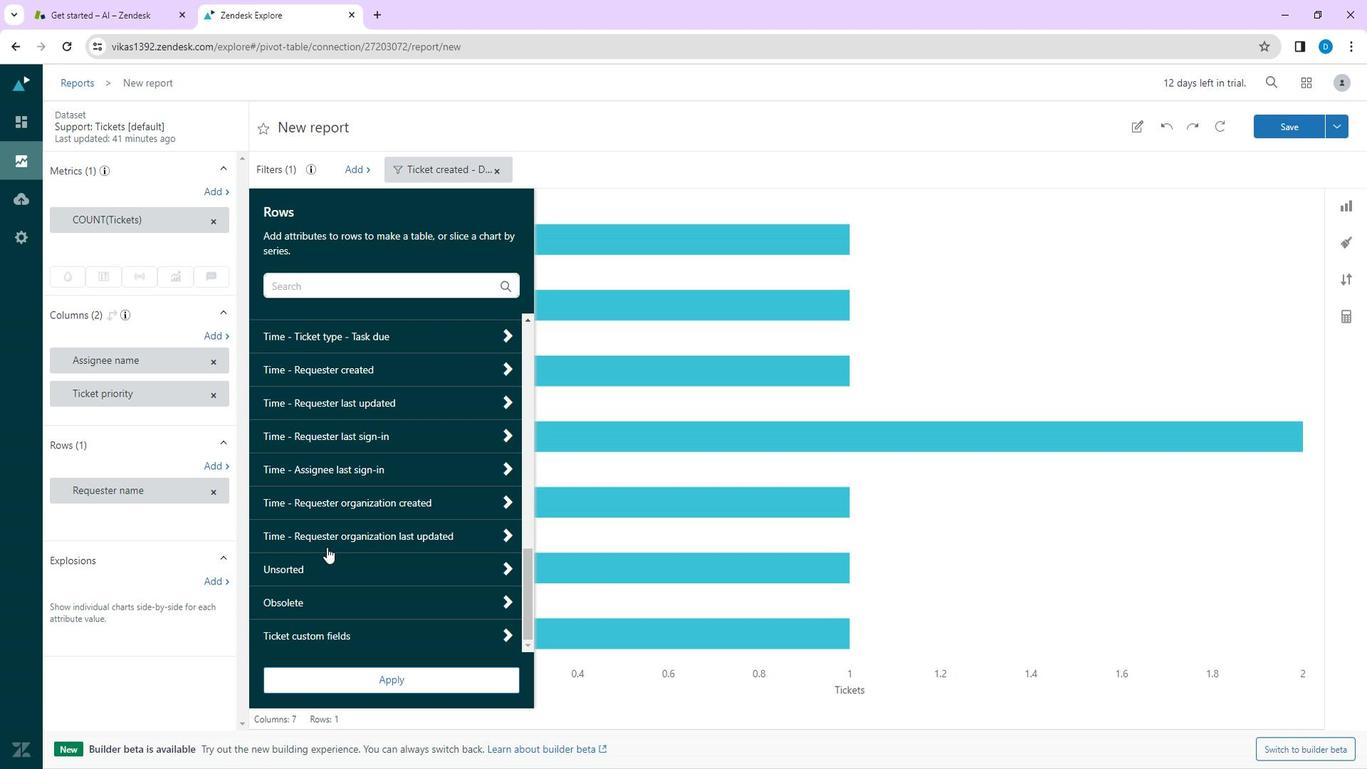 
Action: Mouse moved to (344, 556)
Screenshot: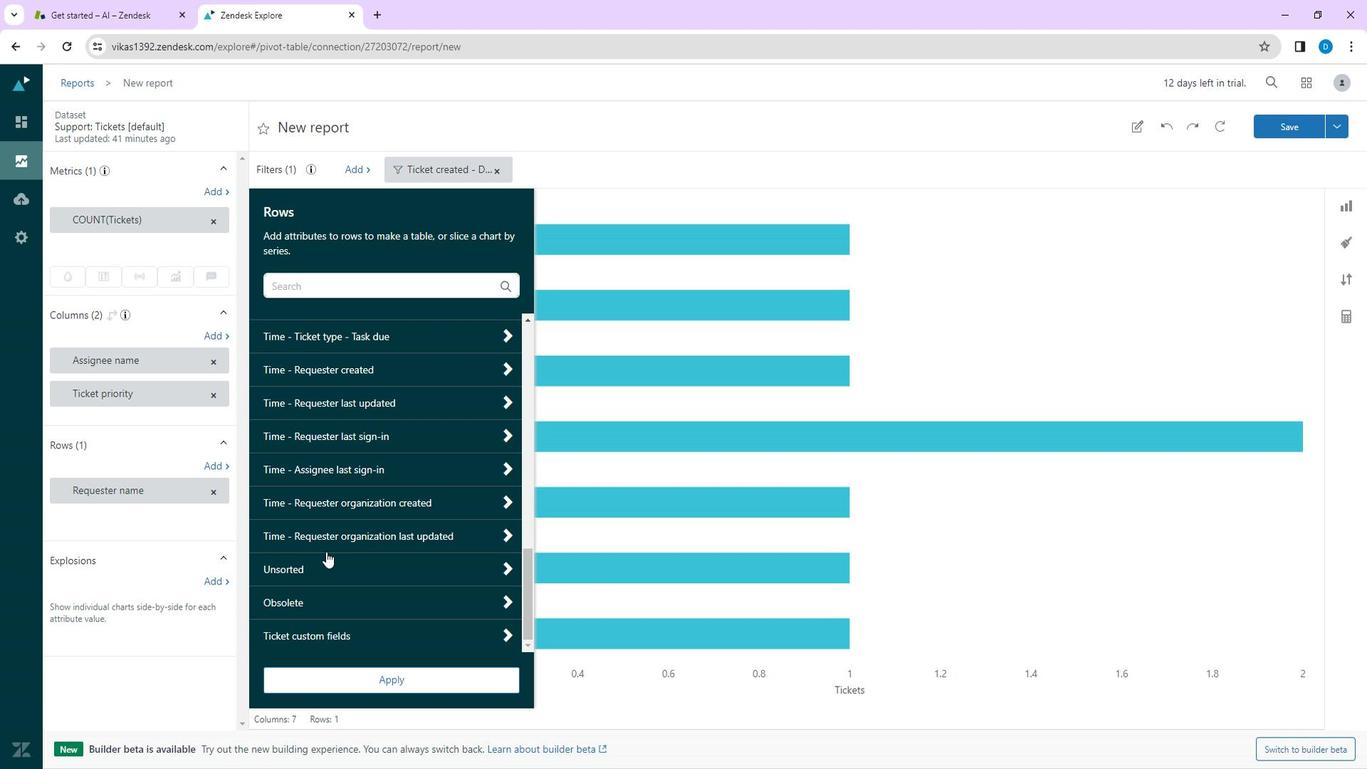 
Action: Mouse scrolled (344, 555) with delta (0, 0)
Screenshot: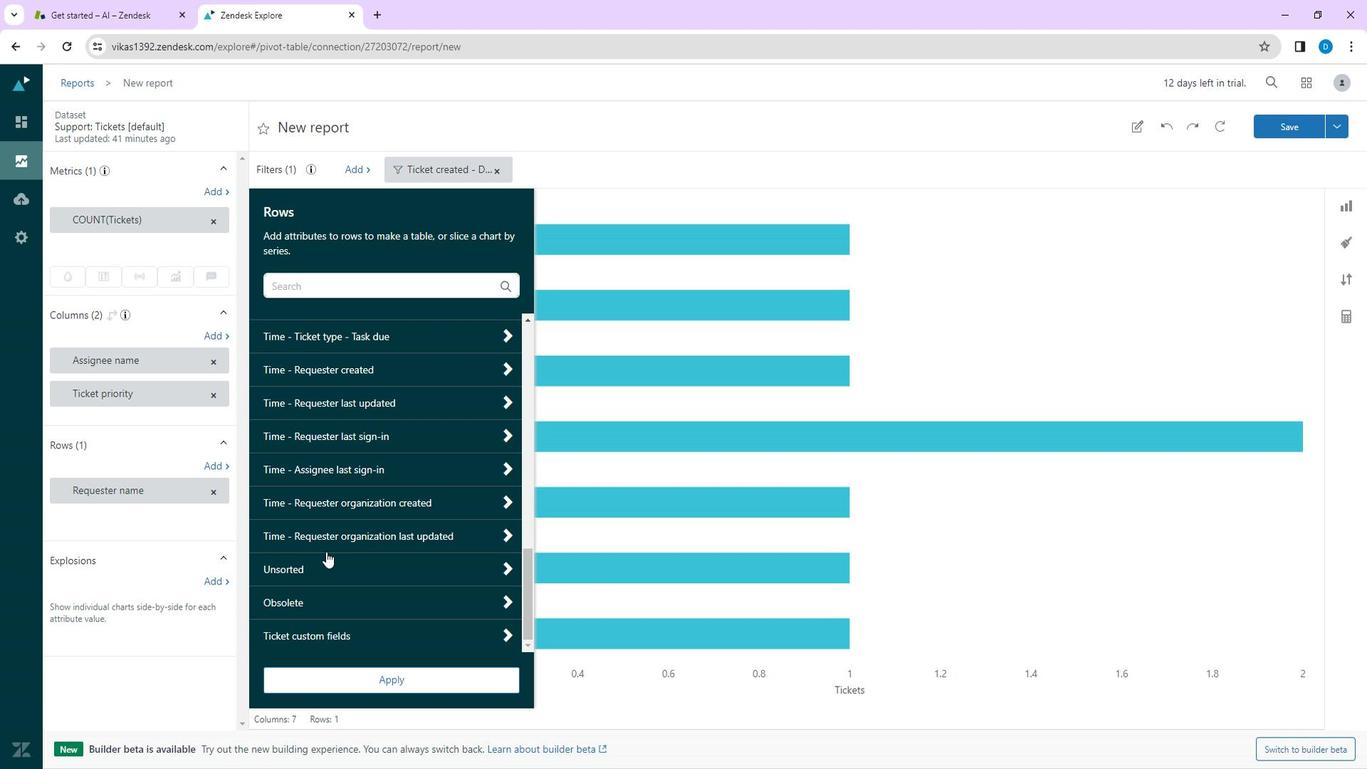
Action: Mouse moved to (350, 590)
Screenshot: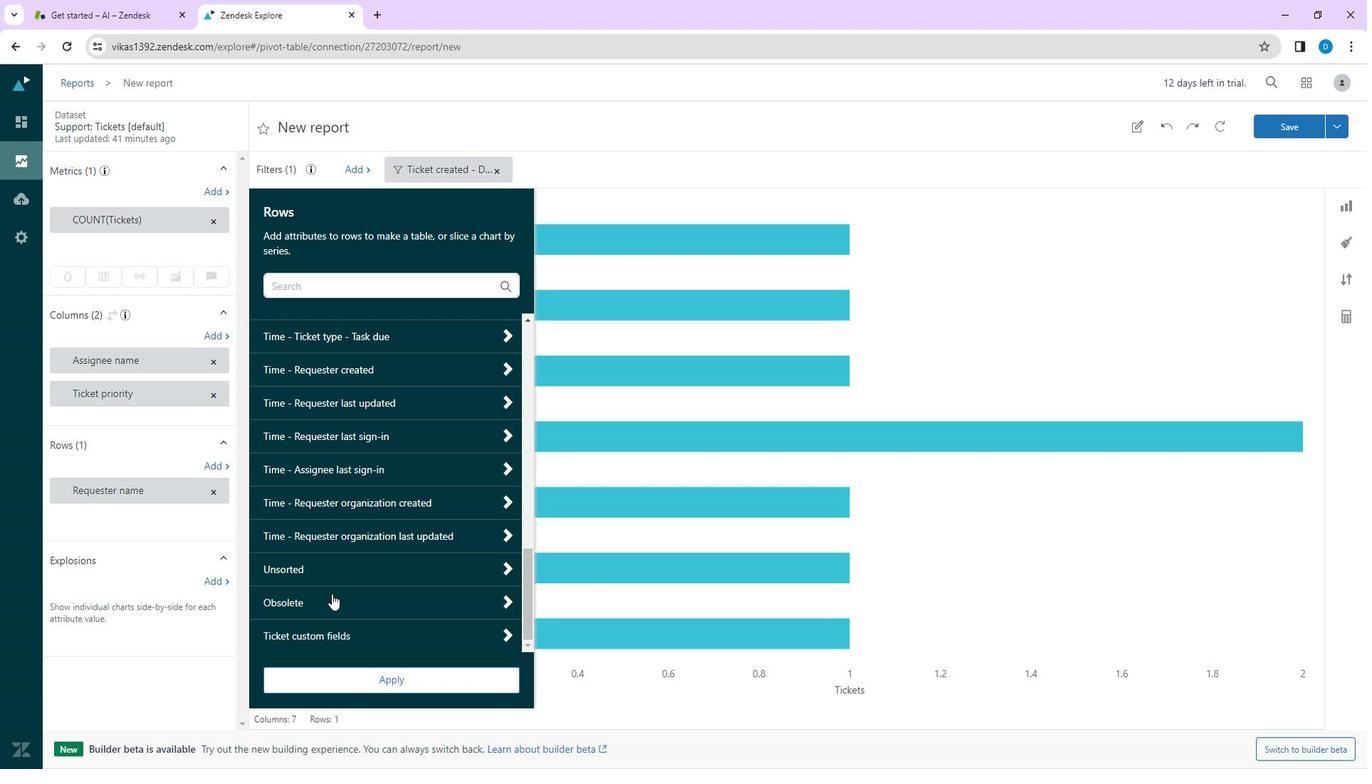 
Action: Mouse scrolled (350, 591) with delta (0, 0)
Screenshot: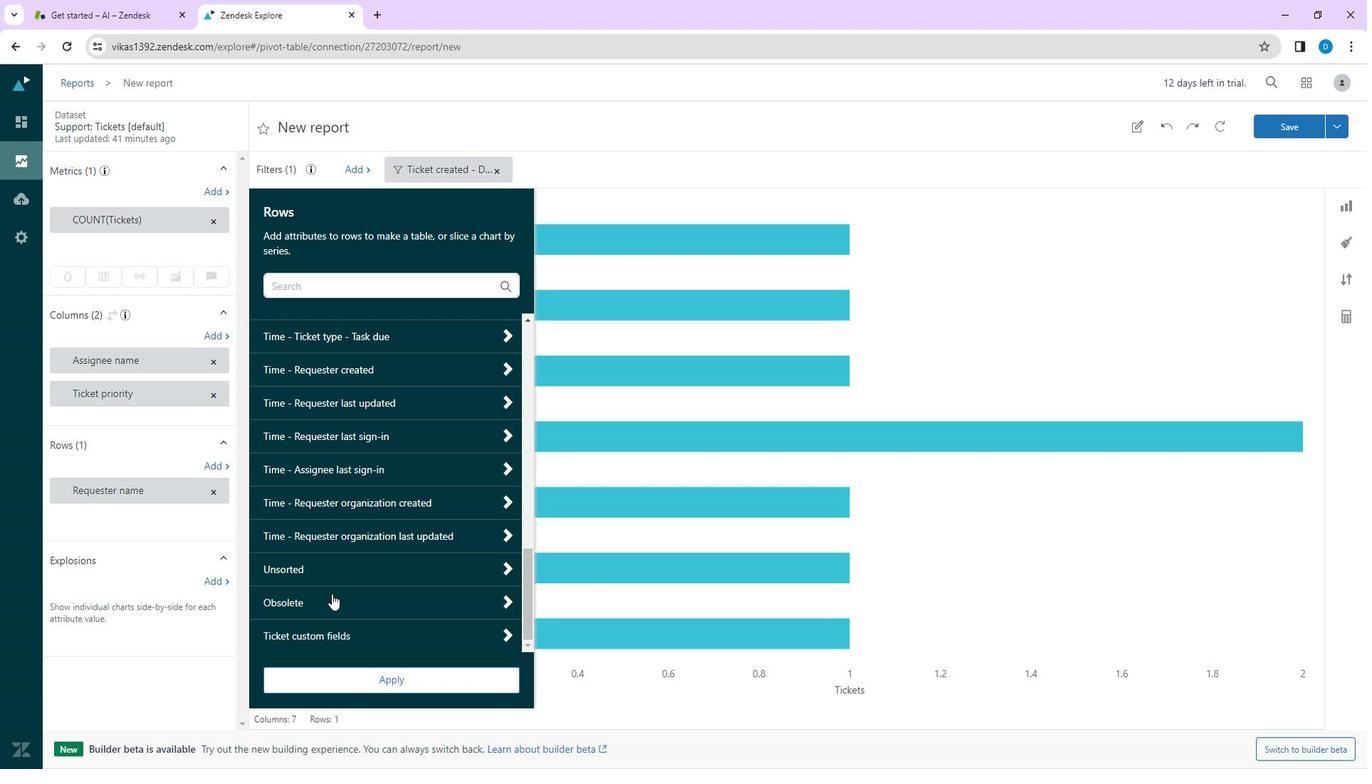 
Action: Mouse scrolled (350, 591) with delta (0, 0)
Screenshot: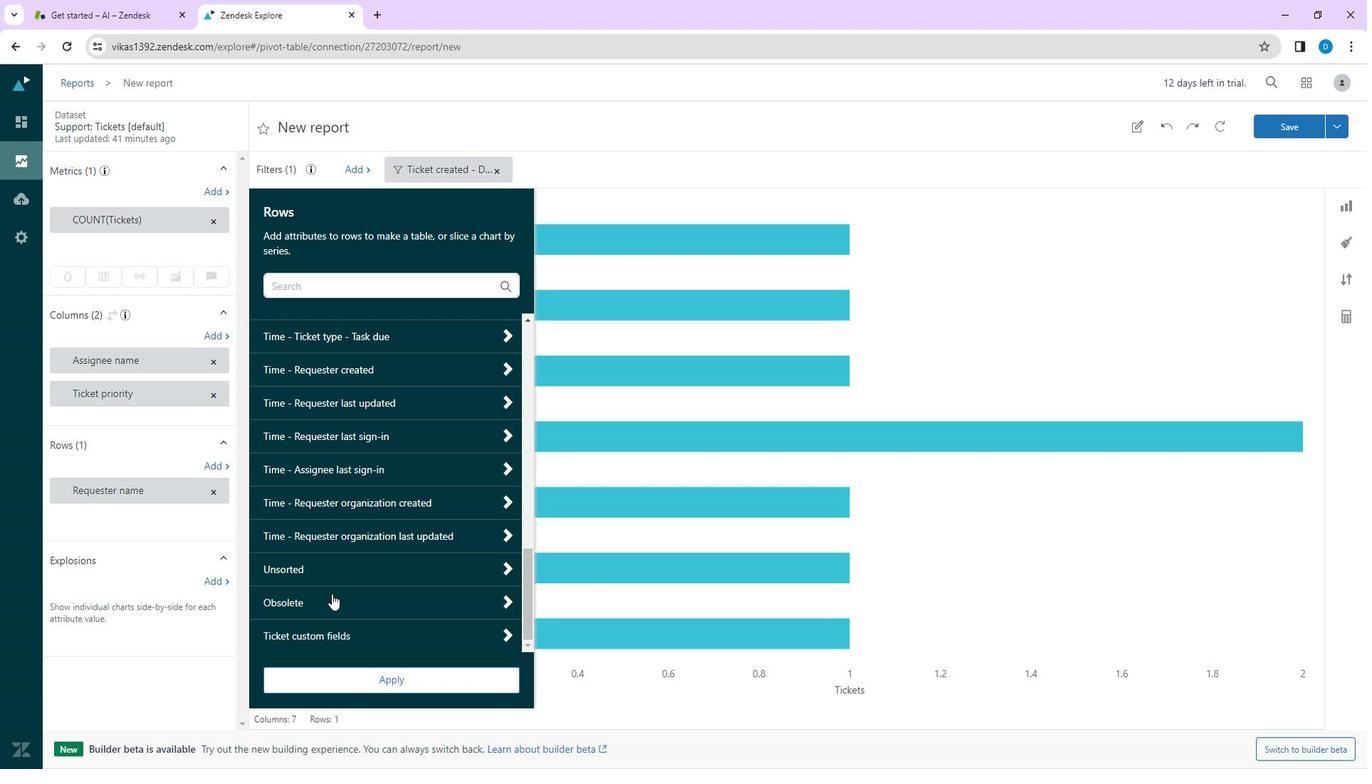 
Action: Mouse moved to (350, 579)
Screenshot: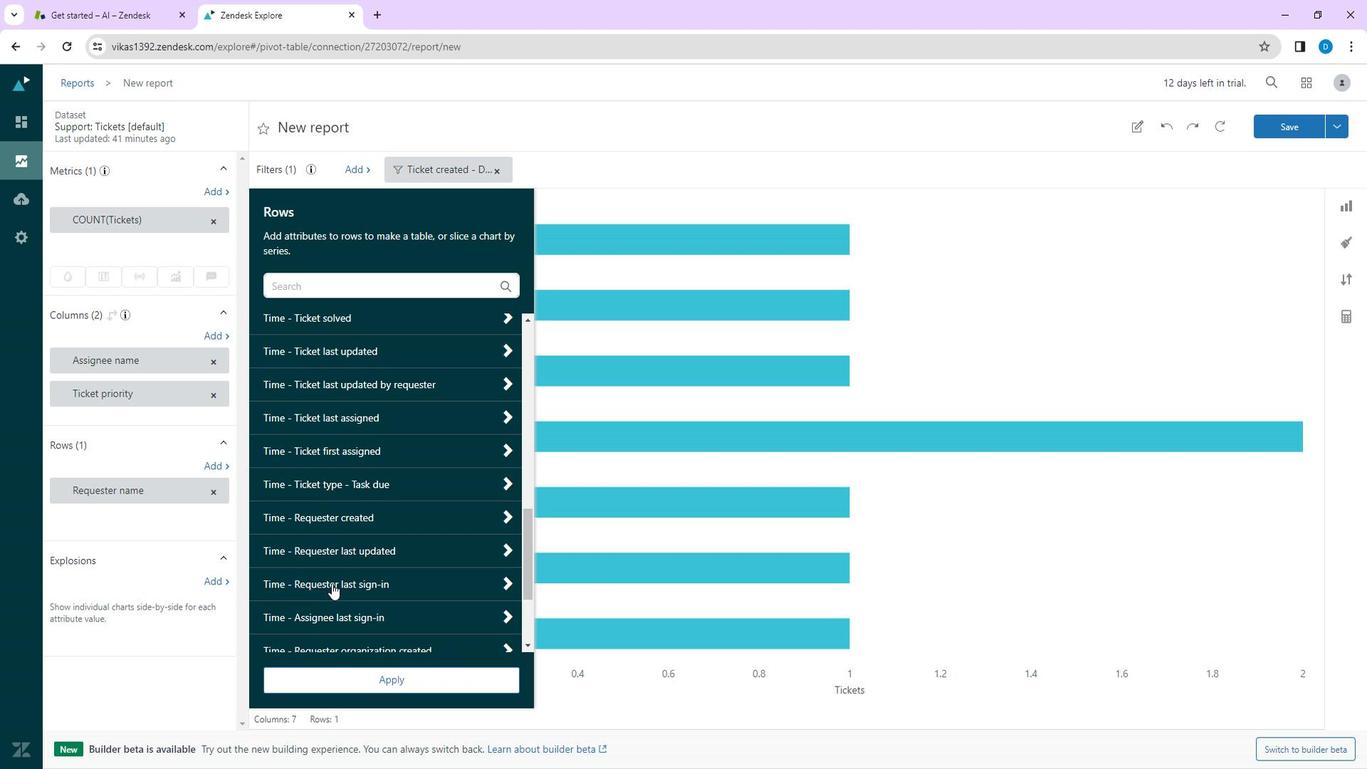 
Action: Mouse scrolled (350, 580) with delta (0, 0)
Screenshot: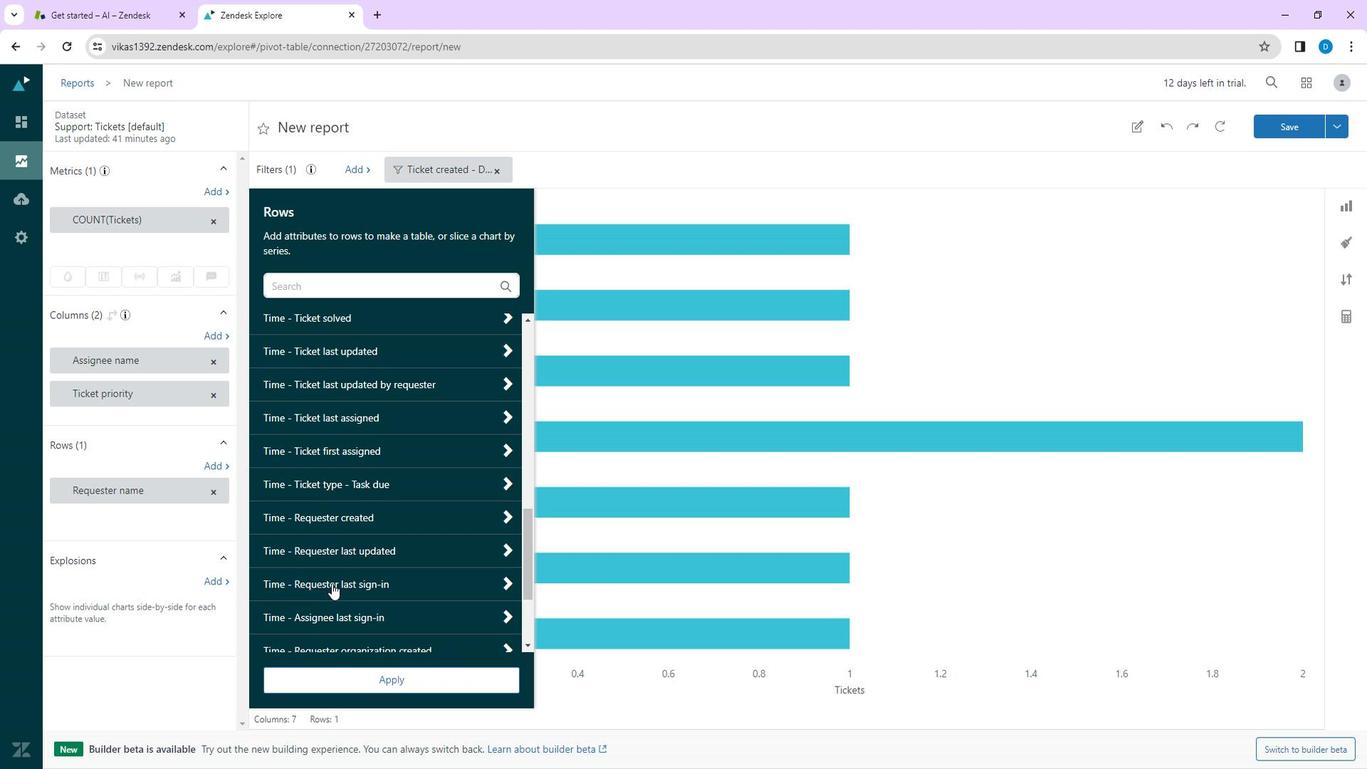 
Action: Mouse scrolled (350, 580) with delta (0, 0)
Screenshot: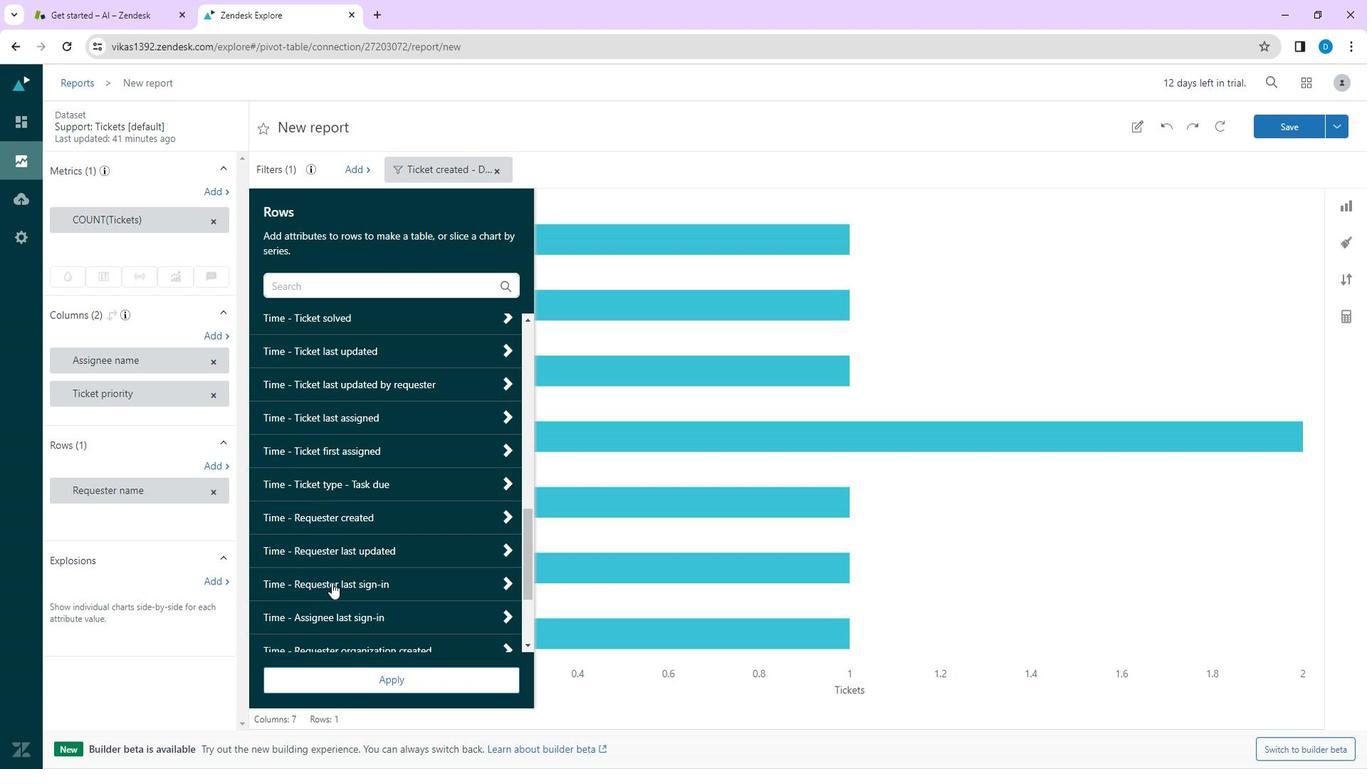 
Action: Mouse moved to (350, 579)
Screenshot: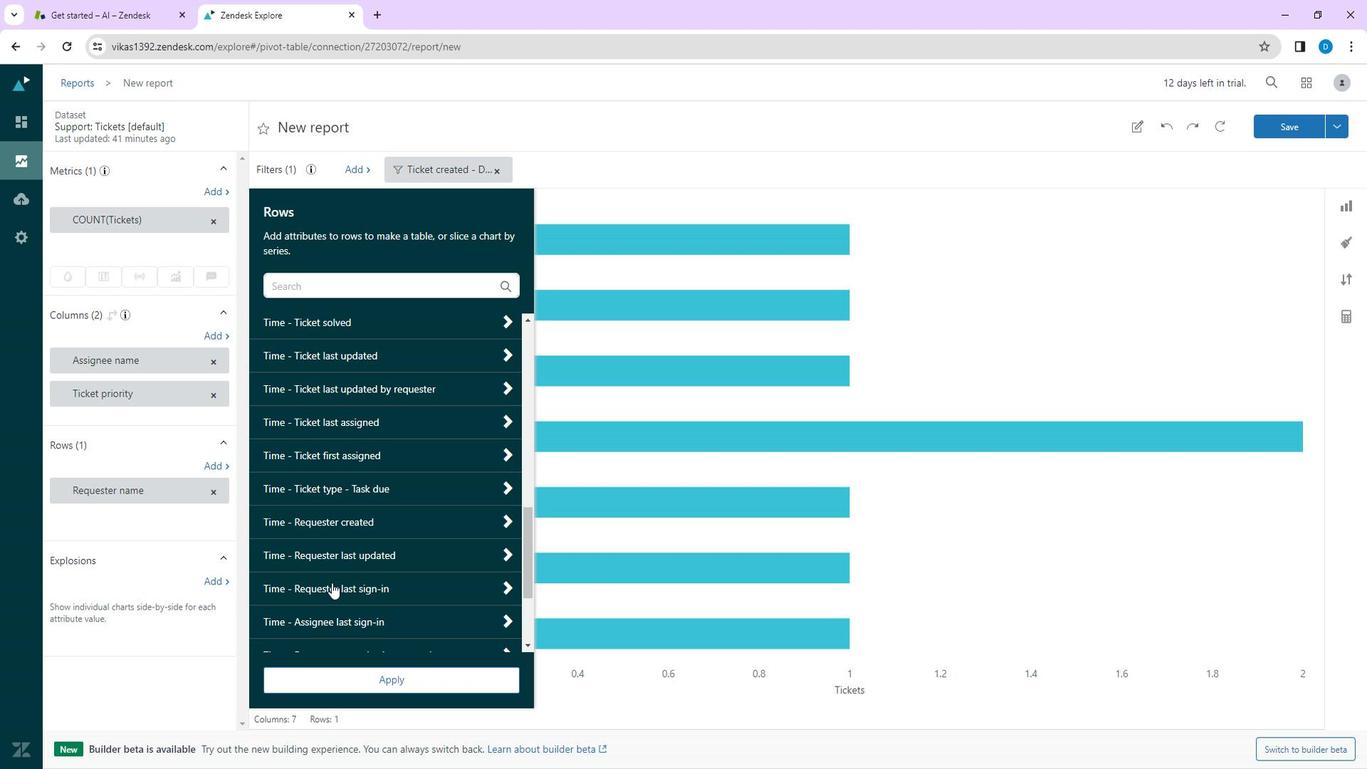
Action: Mouse scrolled (350, 579) with delta (0, 0)
Screenshot: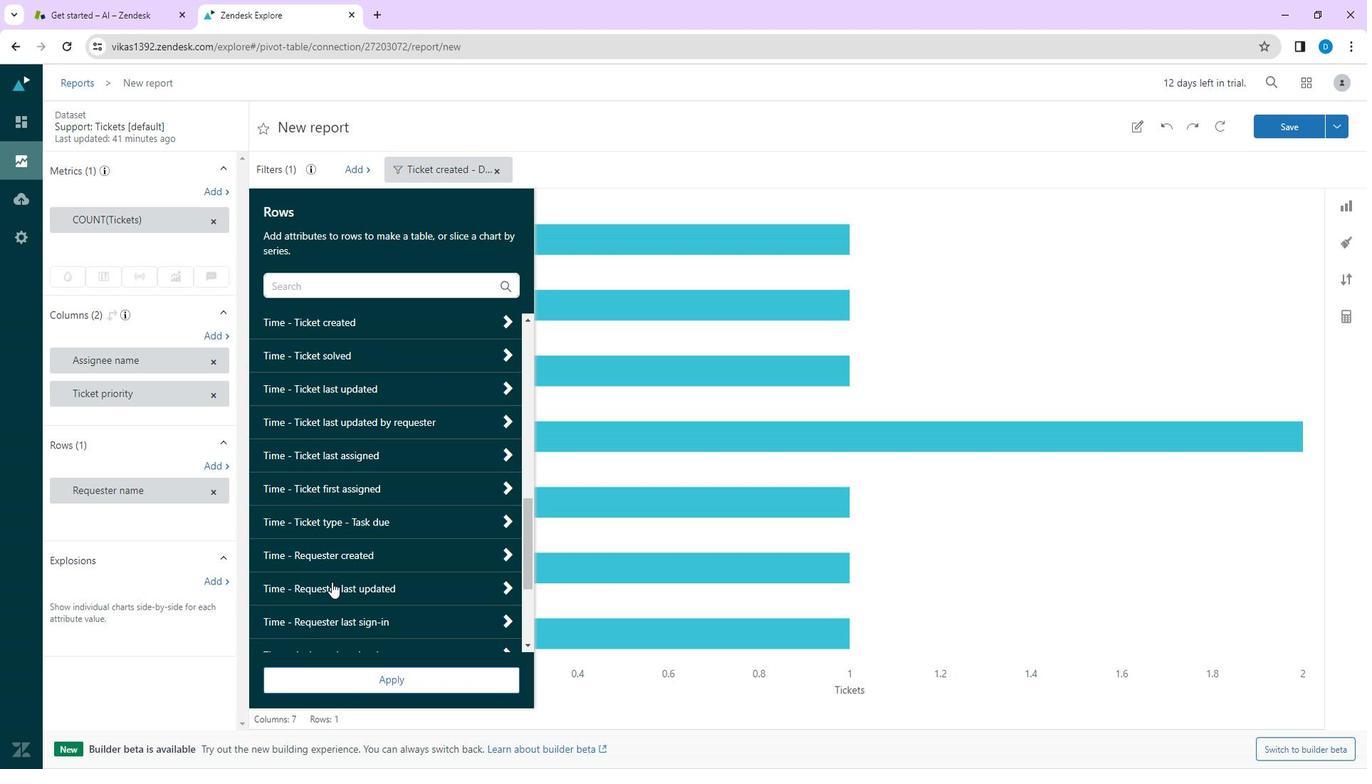 
Action: Mouse moved to (518, 411)
Screenshot: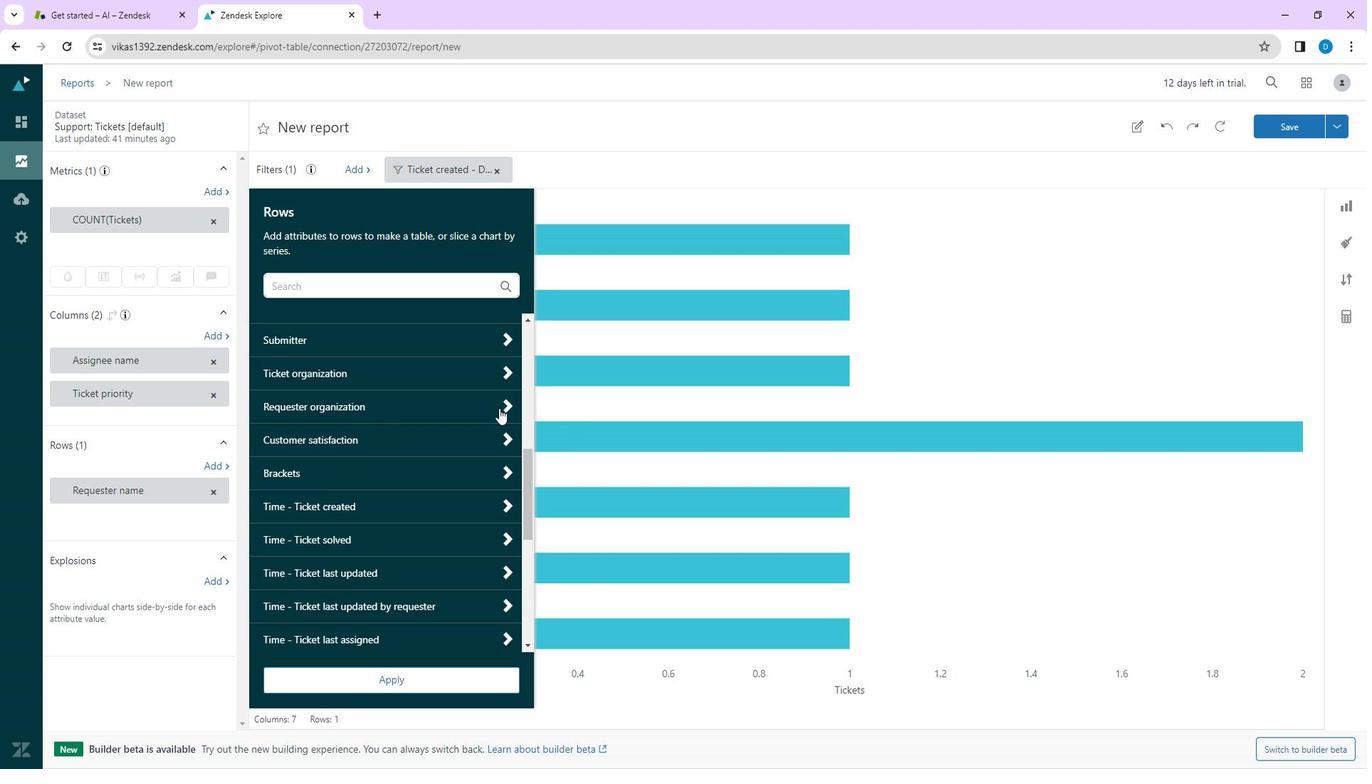 
Action: Mouse pressed left at (518, 411)
Screenshot: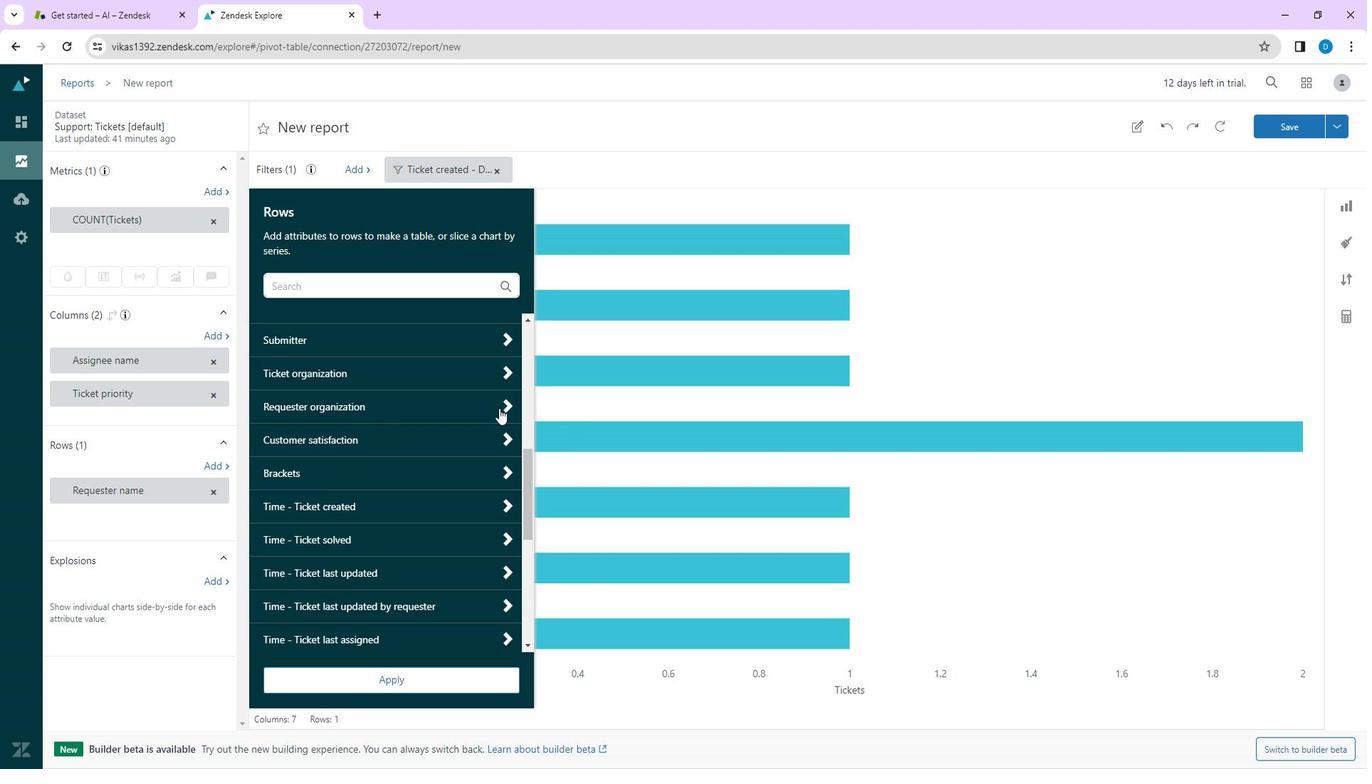 
Action: Mouse pressed left at (518, 411)
Screenshot: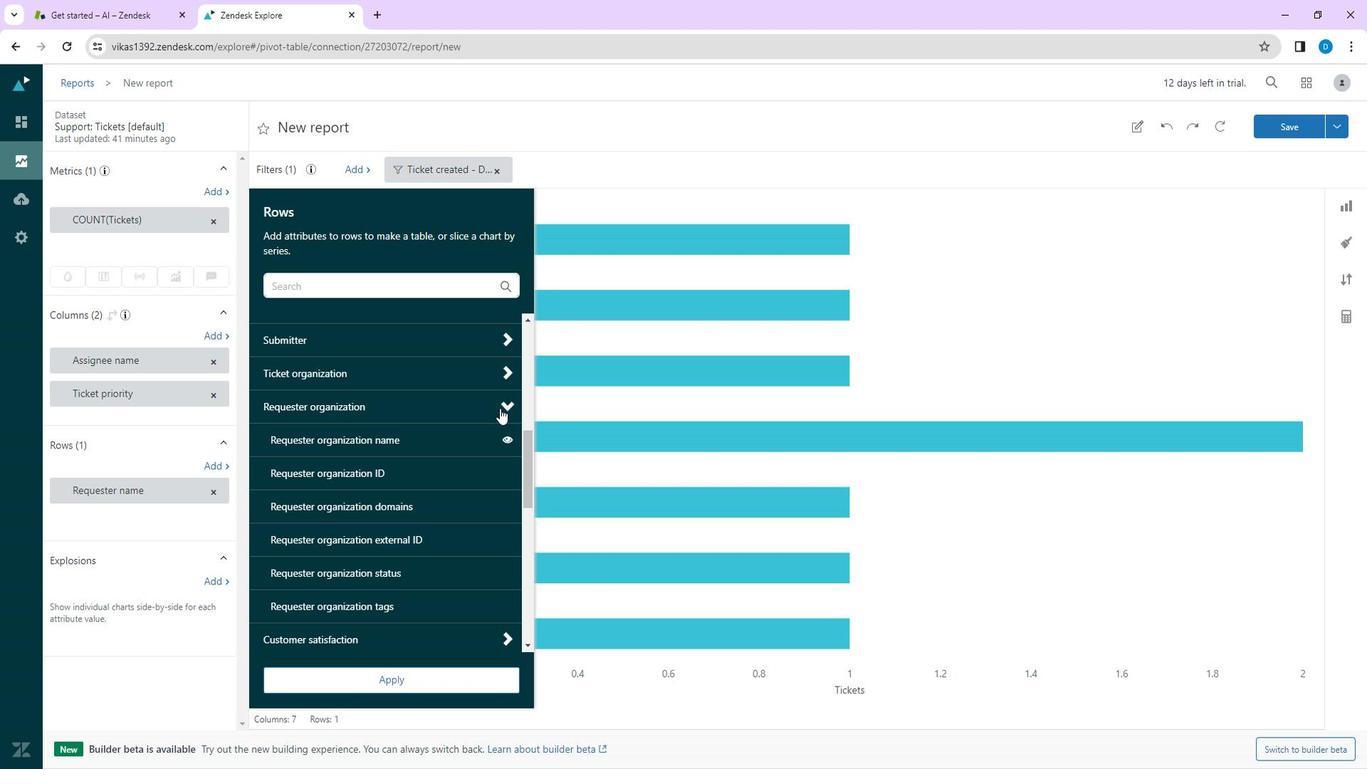 
Action: Mouse moved to (525, 341)
Screenshot: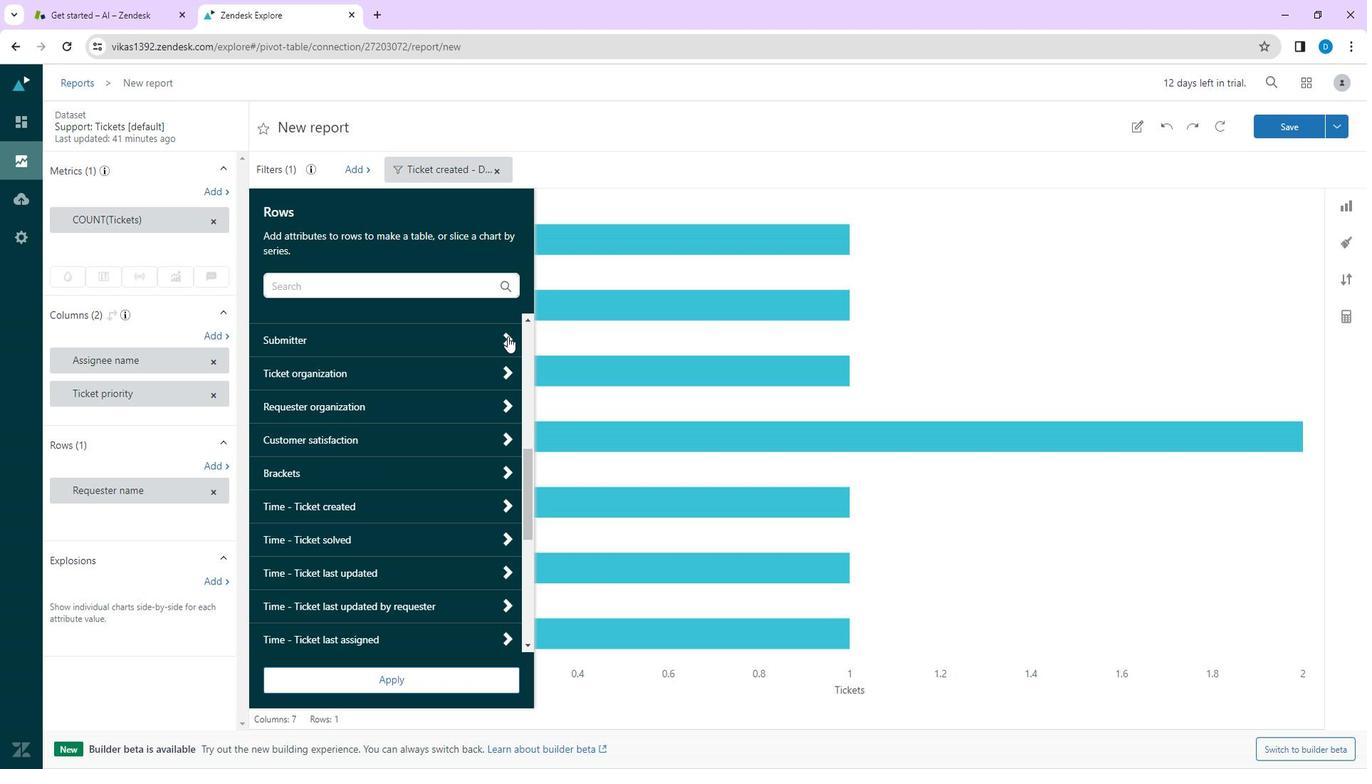 
Action: Mouse pressed left at (525, 341)
Screenshot: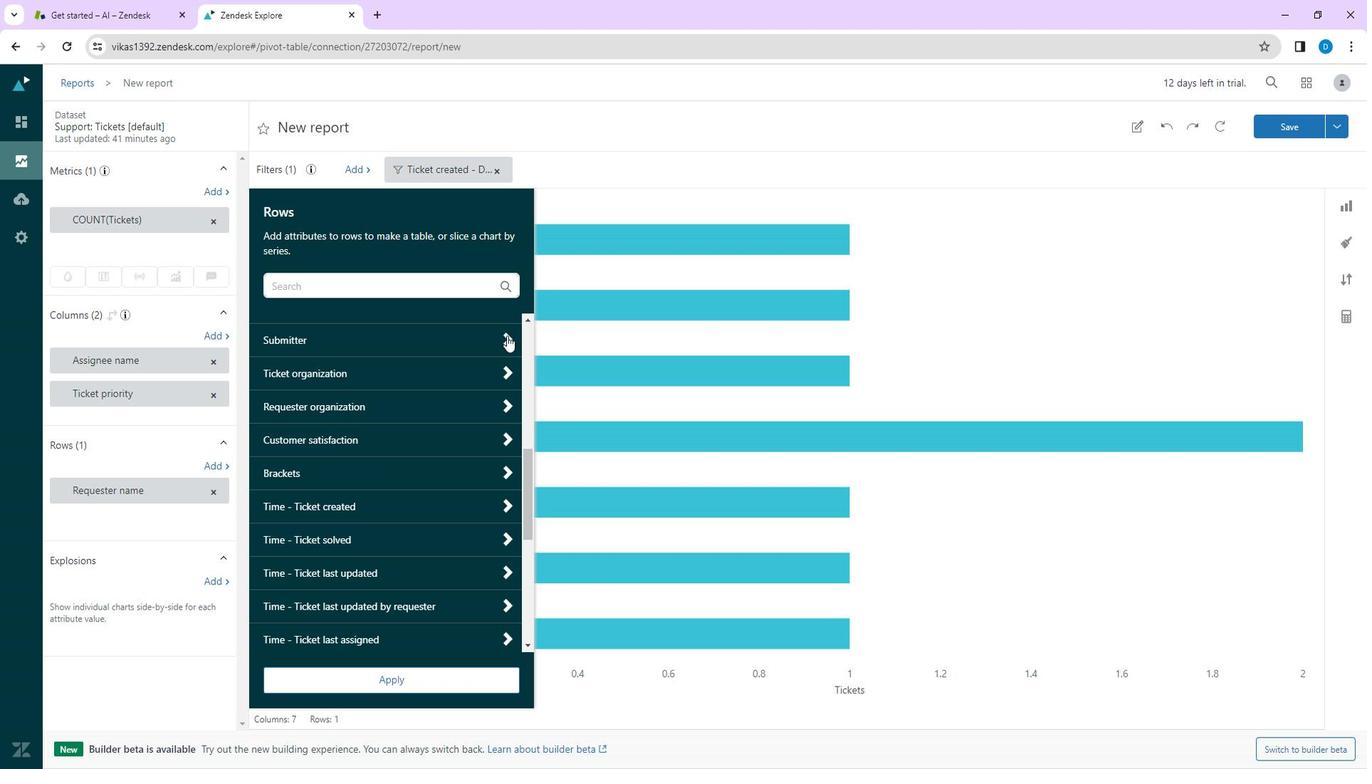 
Action: Mouse moved to (517, 342)
Screenshot: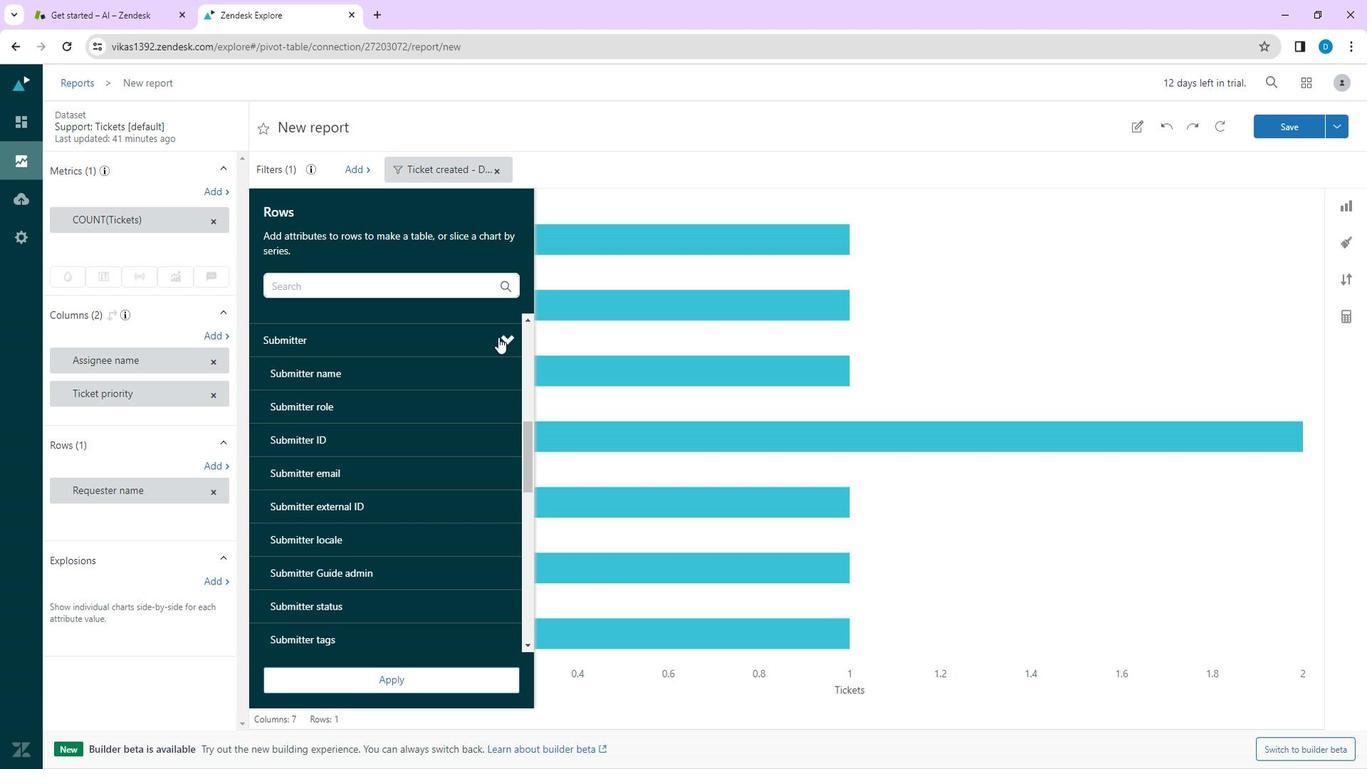 
Action: Mouse pressed left at (517, 342)
Screenshot: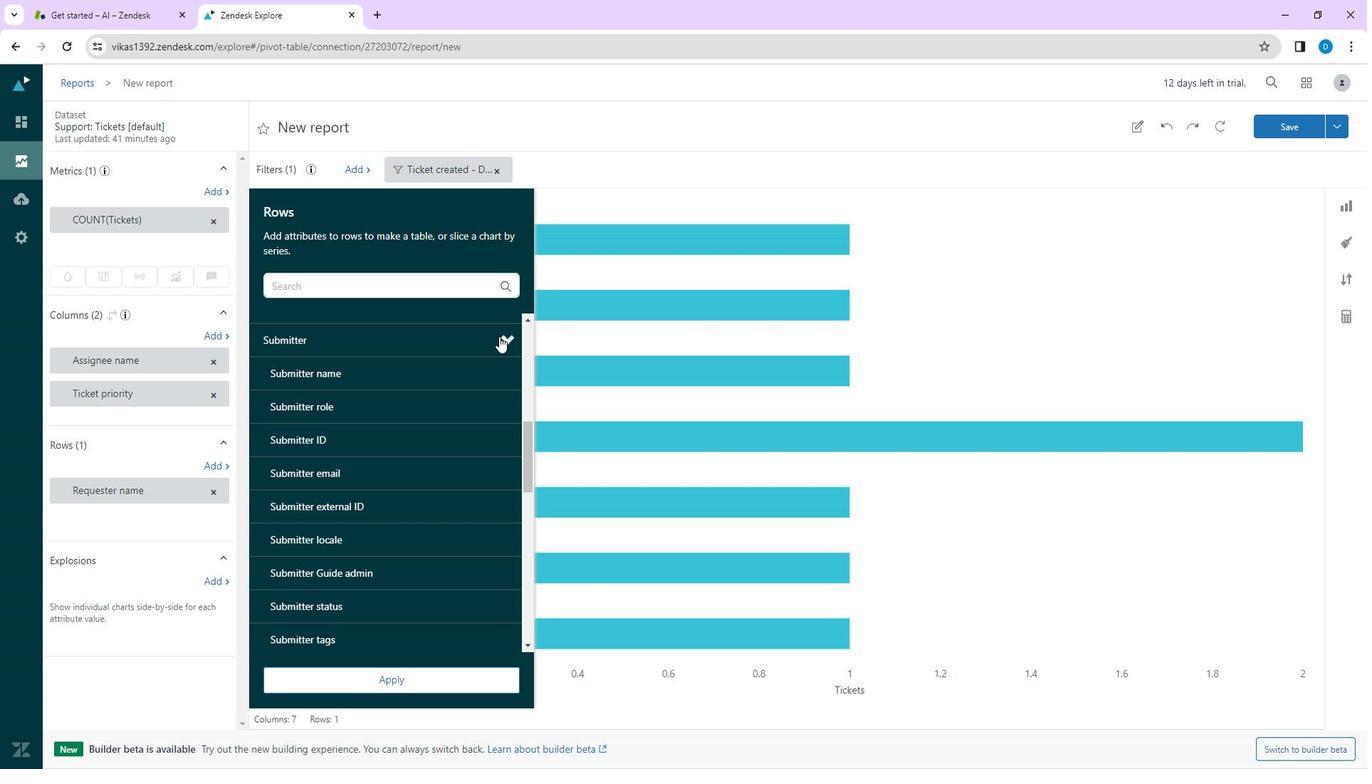 
Action: Mouse moved to (143, 572)
Screenshot: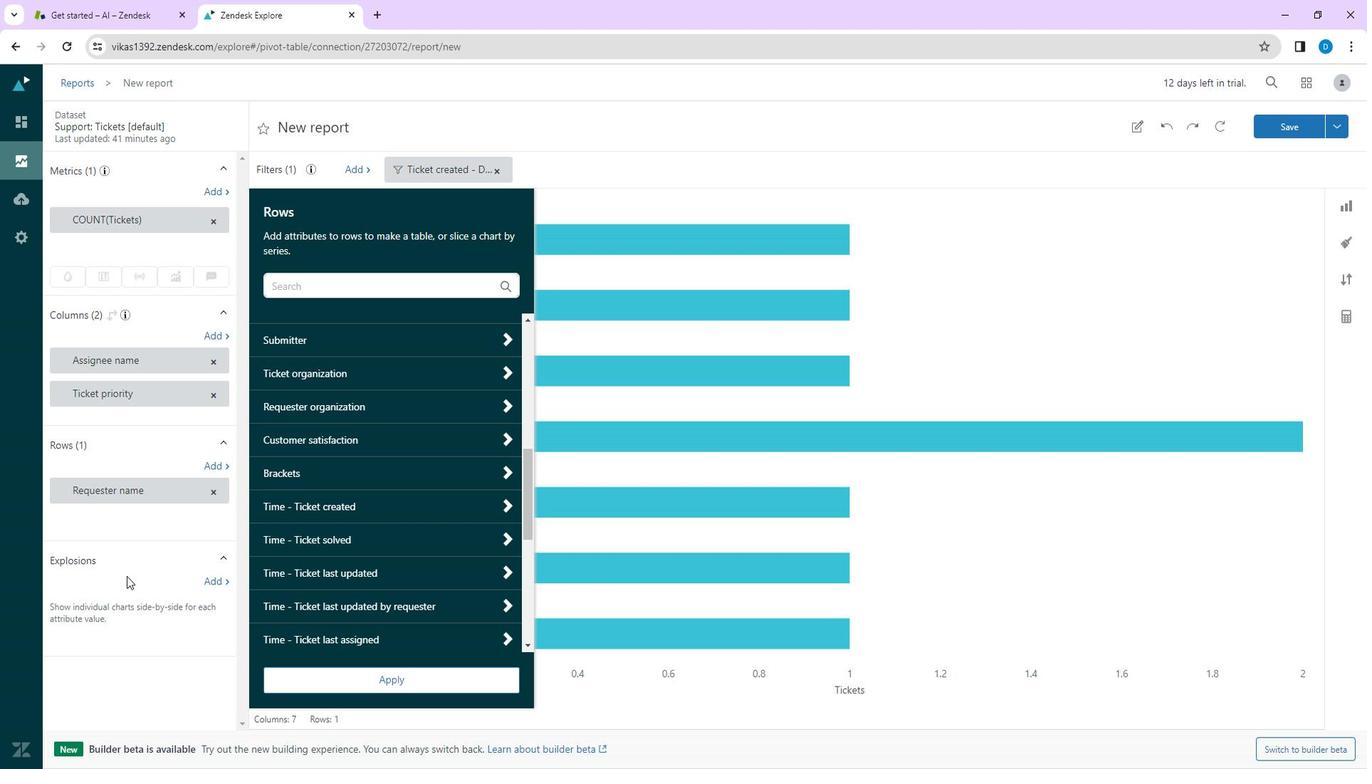 
Action: Mouse pressed left at (143, 572)
Screenshot: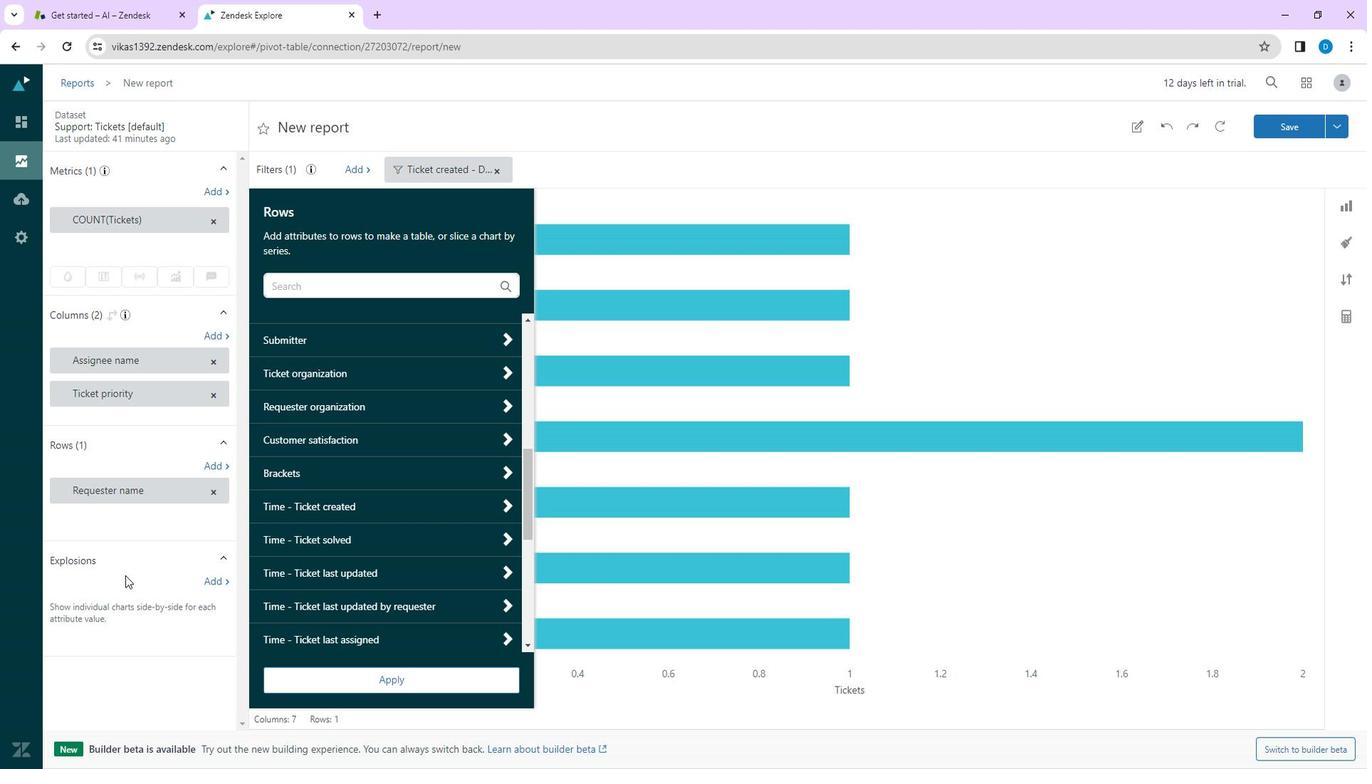 
Action: Mouse moved to (230, 576)
Screenshot: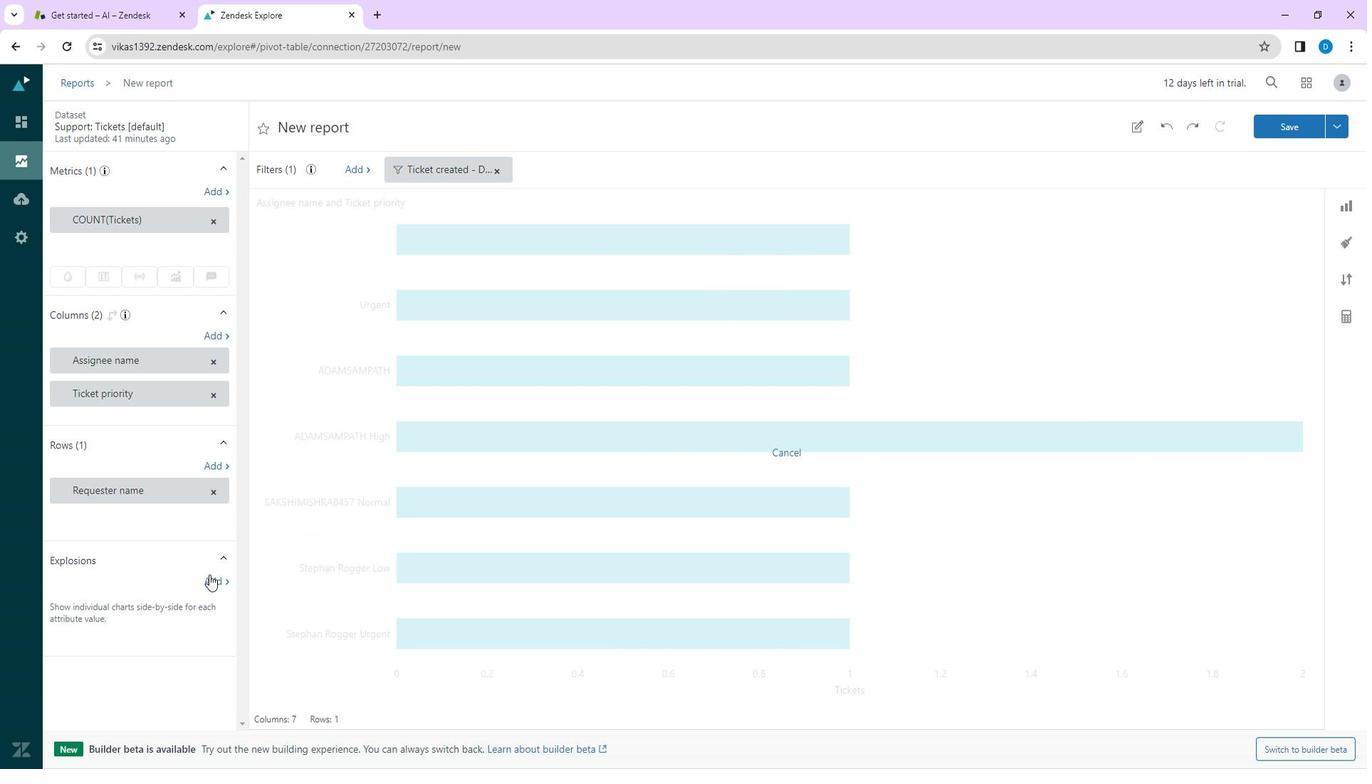 
Action: Mouse pressed left at (230, 576)
Screenshot: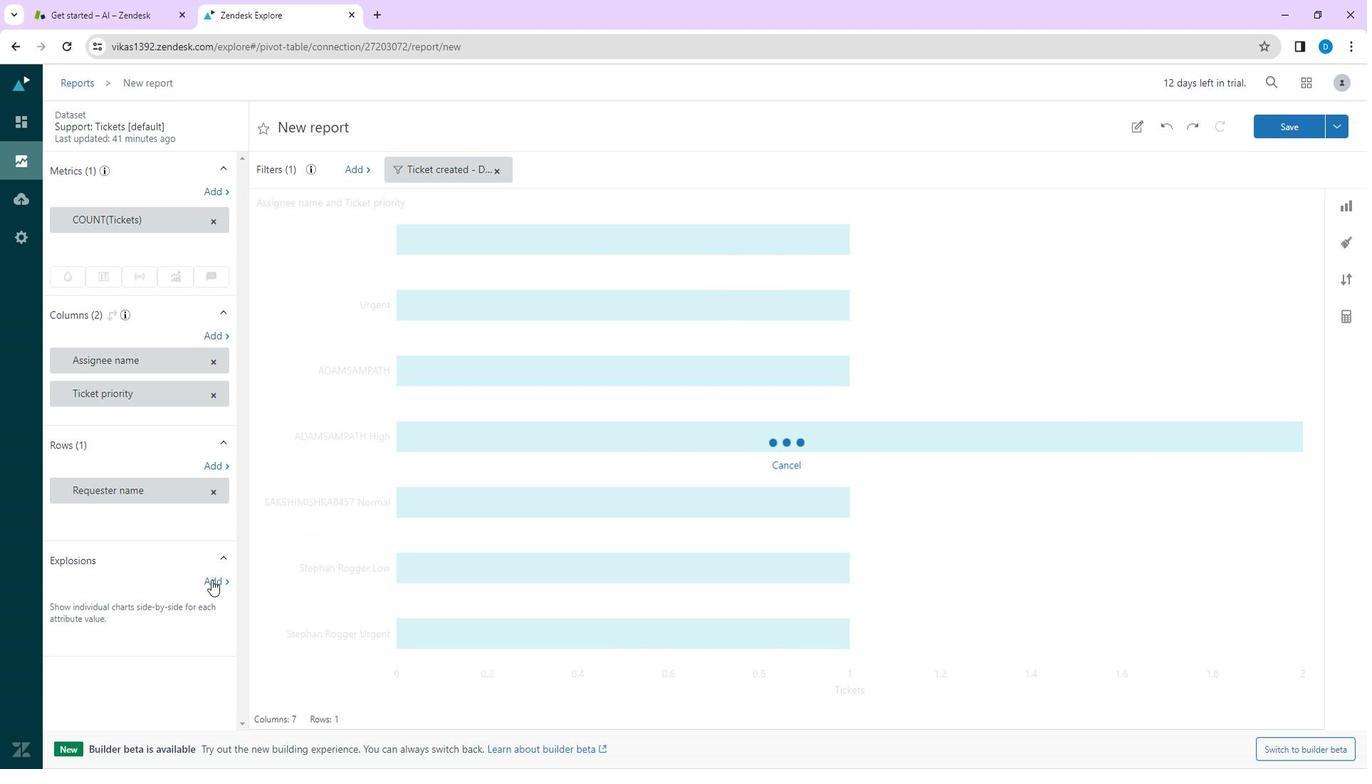 
Action: Mouse moved to (336, 548)
Screenshot: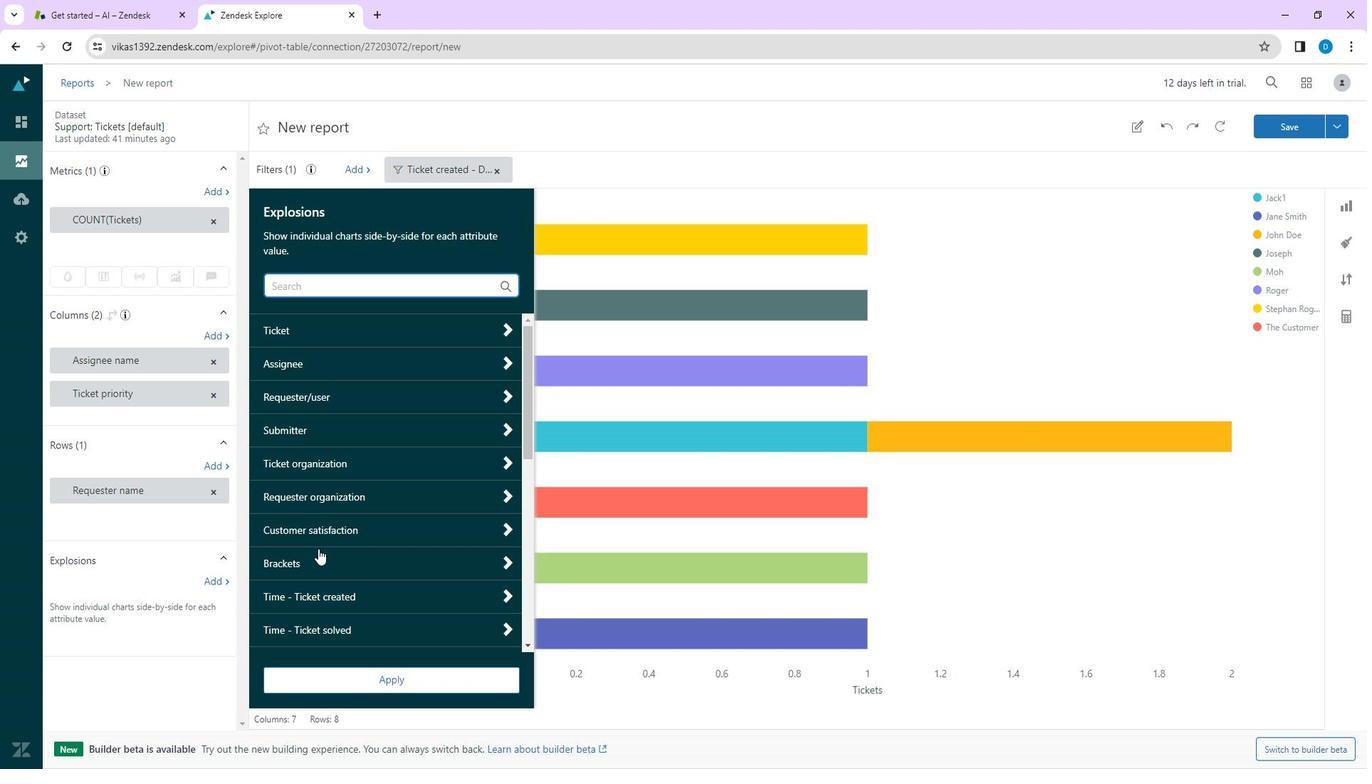 
Action: Mouse scrolled (336, 547) with delta (0, 0)
Screenshot: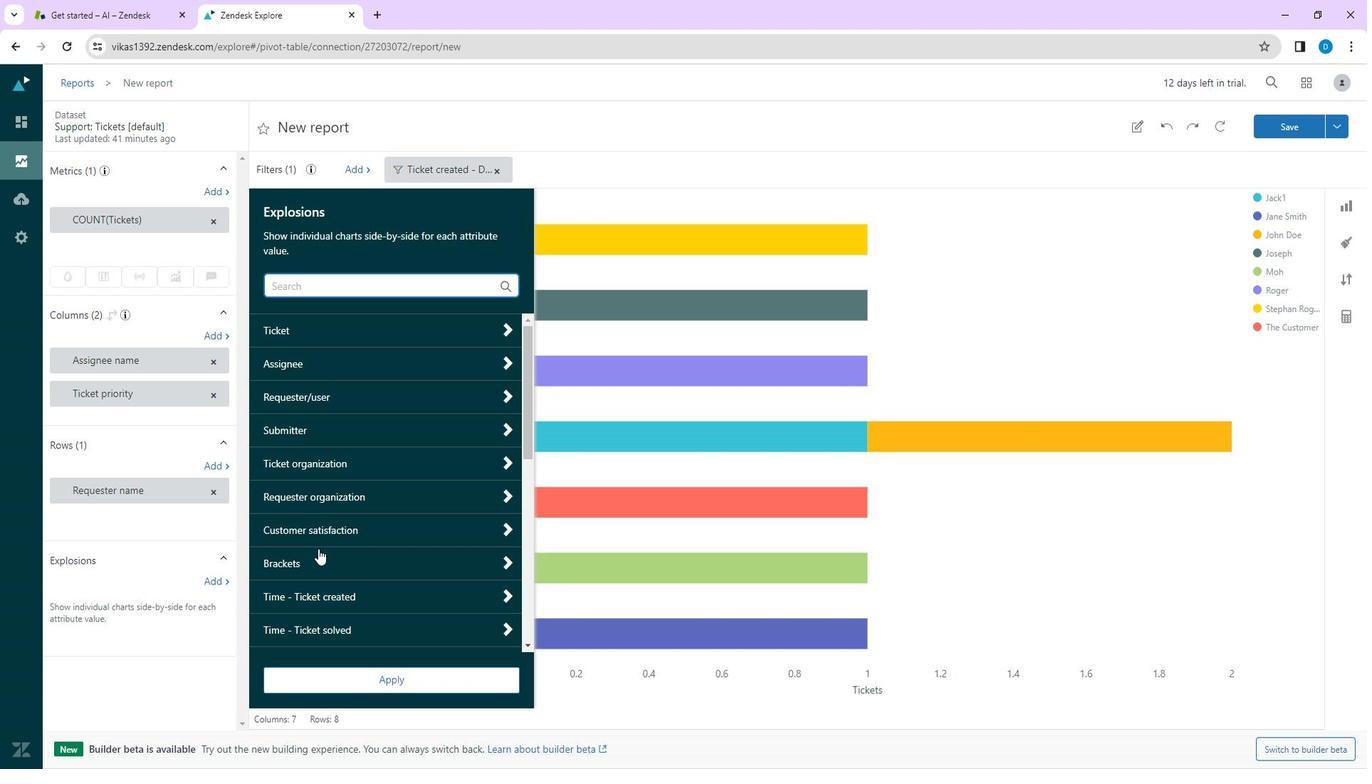
Action: Mouse moved to (336, 549)
Screenshot: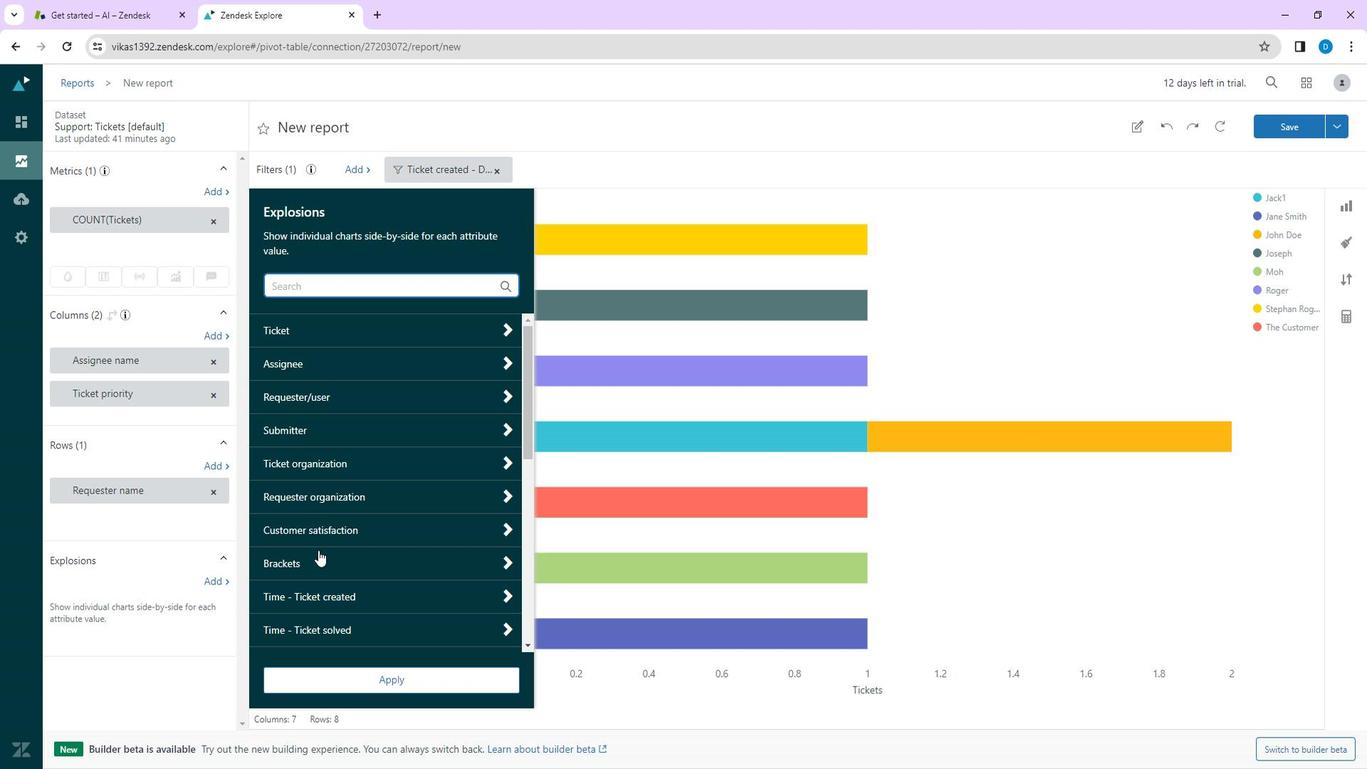 
Action: Mouse scrolled (336, 548) with delta (0, 0)
Screenshot: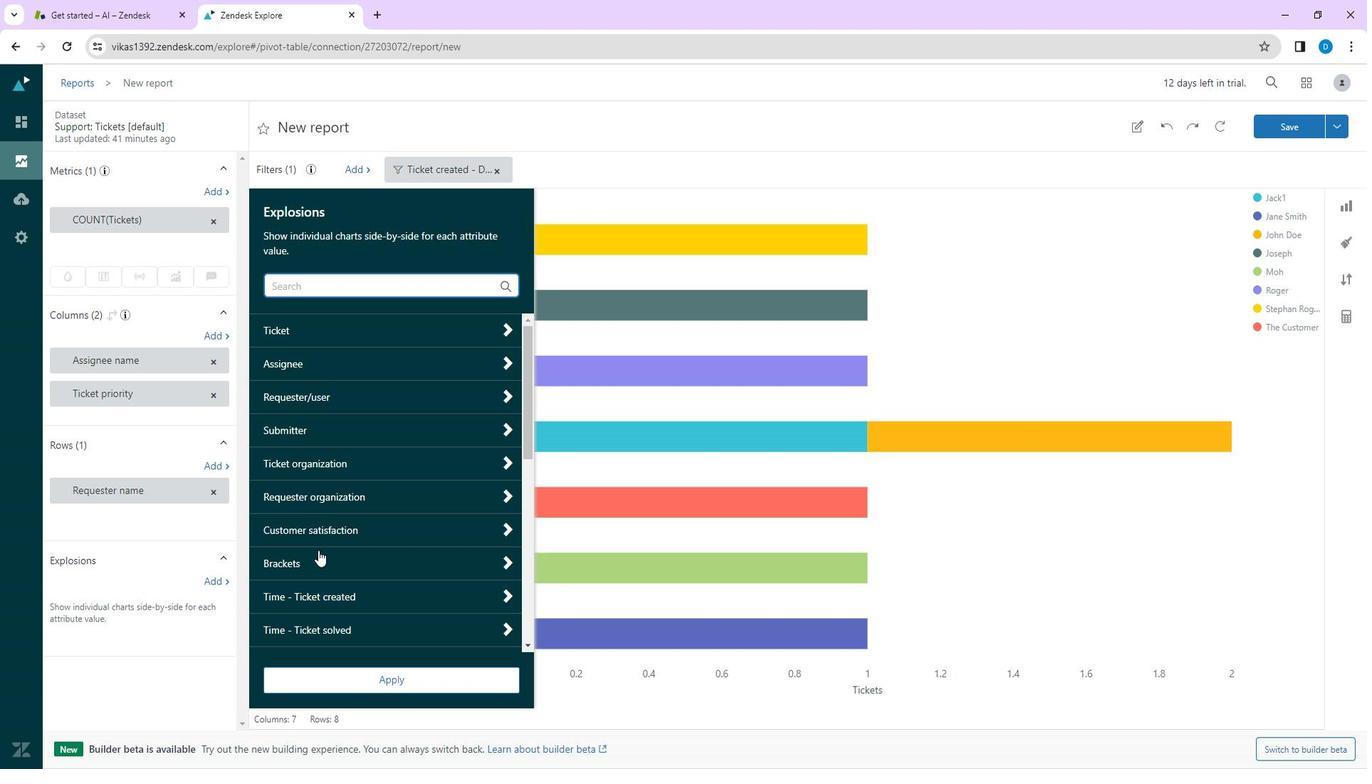 
Action: Mouse moved to (339, 550)
Screenshot: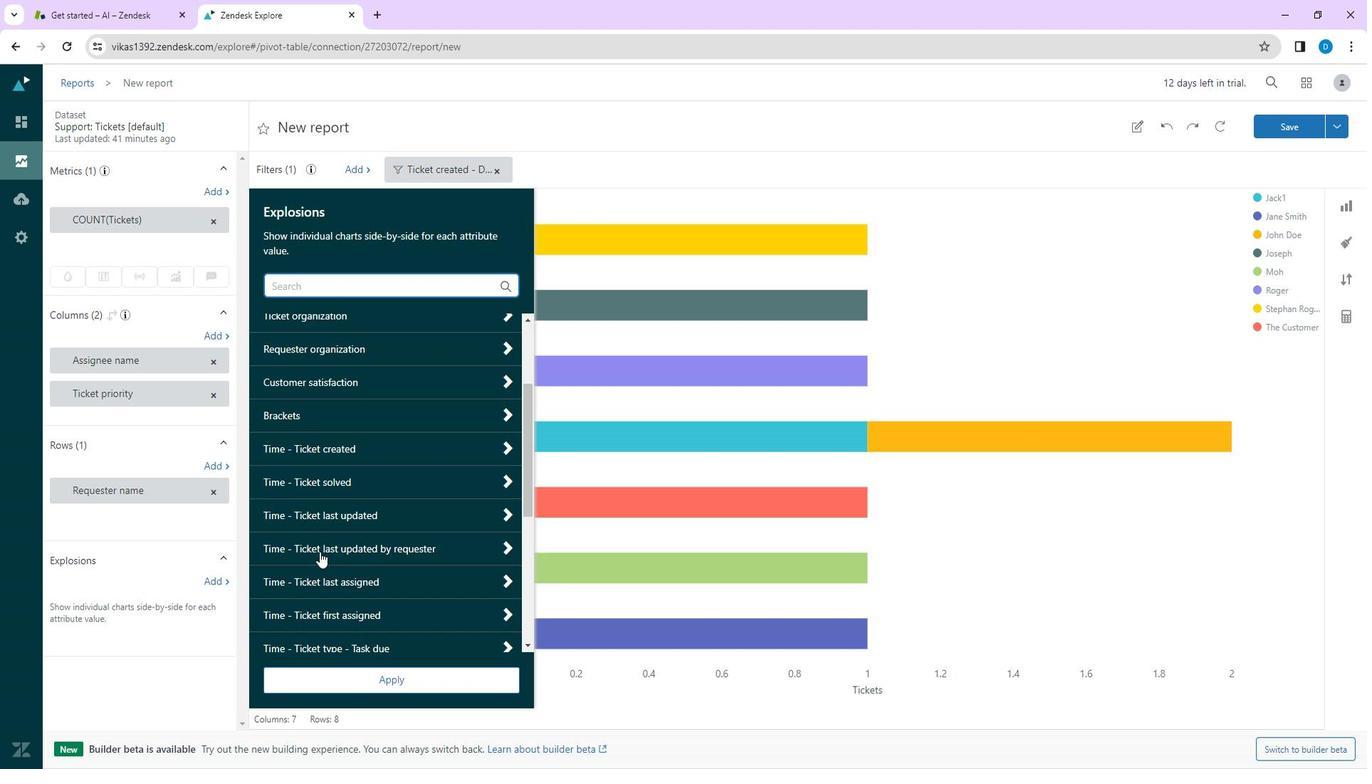 
Action: Mouse scrolled (339, 549) with delta (0, 0)
Screenshot: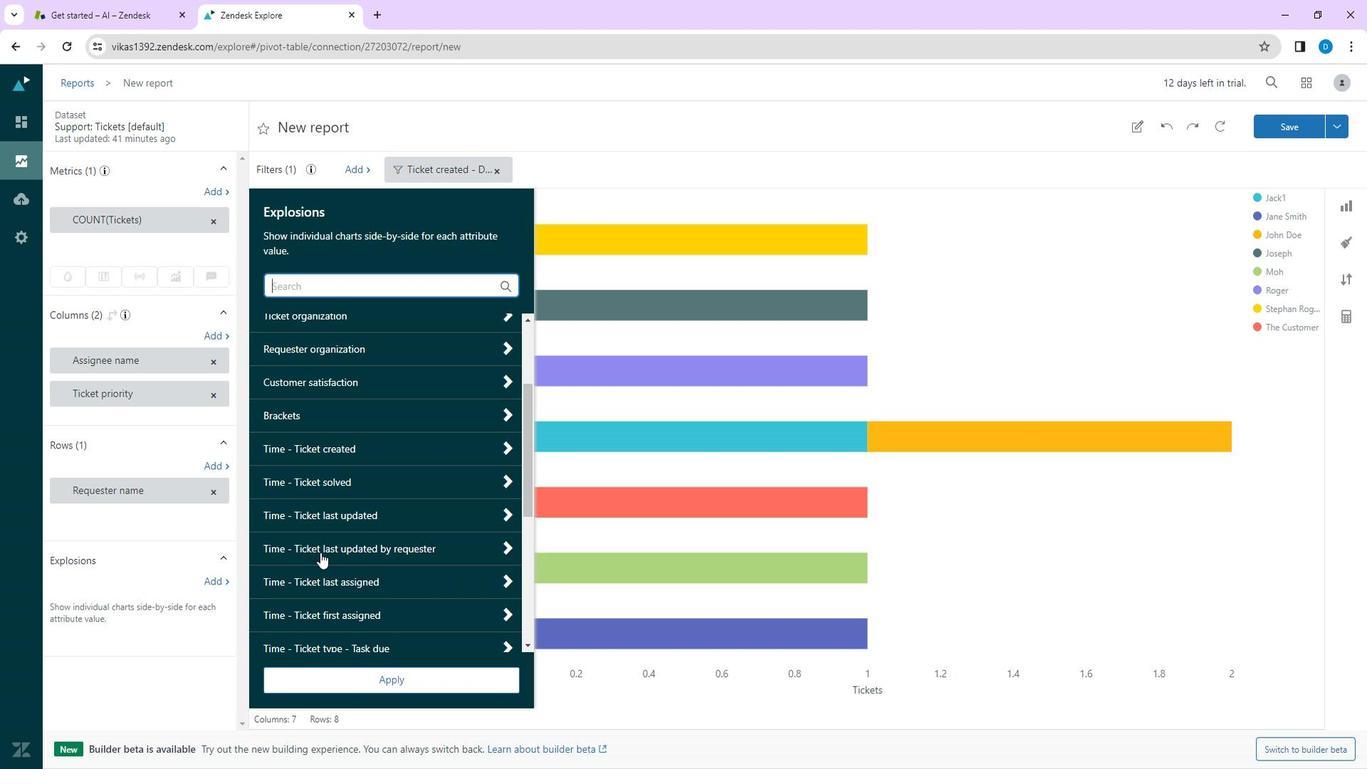
Action: Mouse scrolled (339, 549) with delta (0, 0)
Screenshot: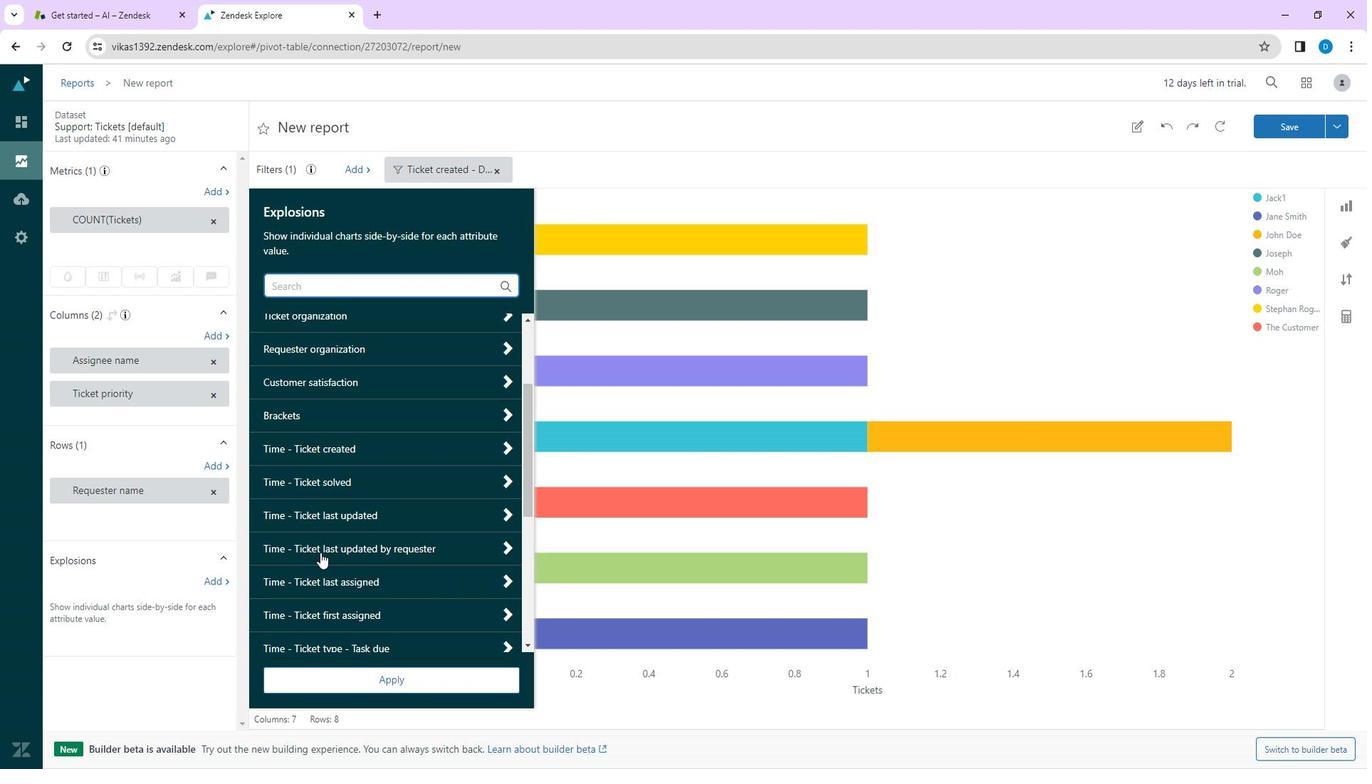 
Action: Mouse scrolled (339, 549) with delta (0, 0)
Screenshot: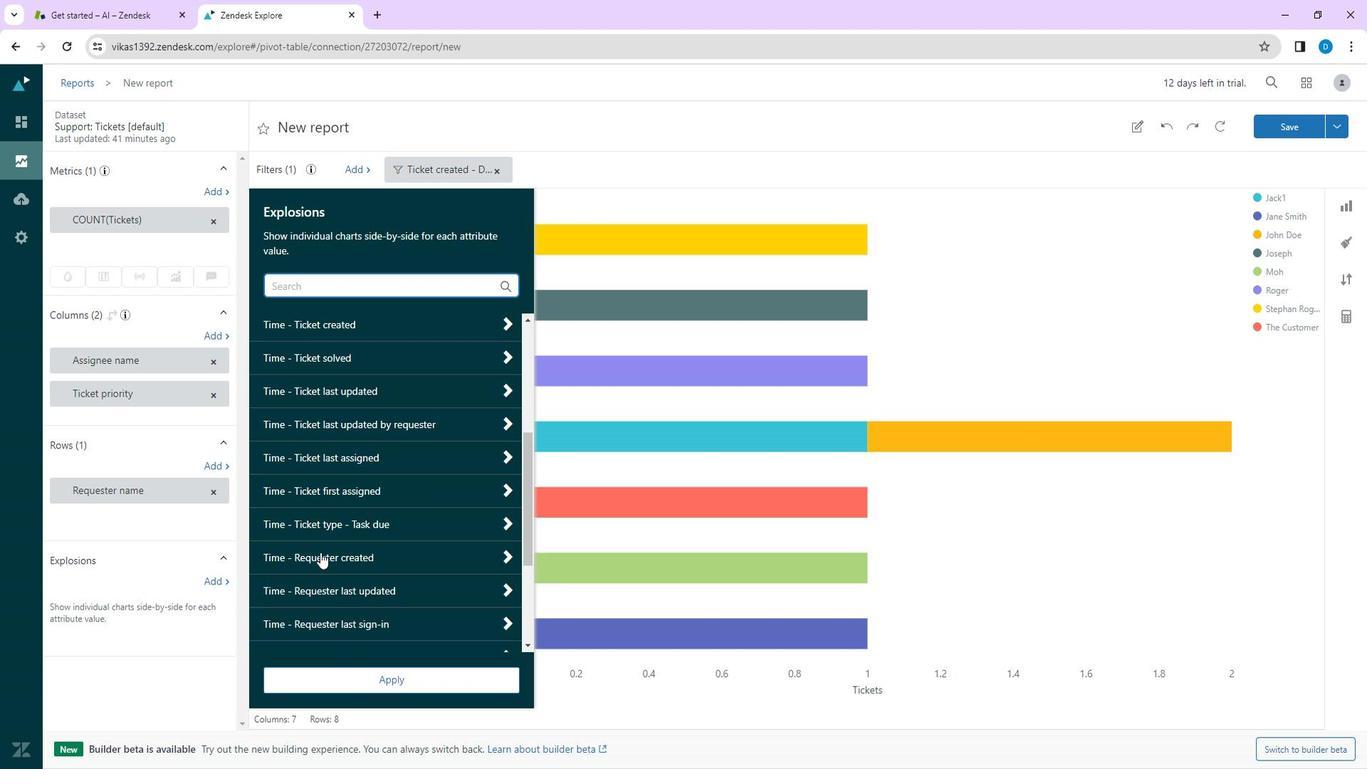 
Action: Mouse scrolled (339, 549) with delta (0, 0)
Screenshot: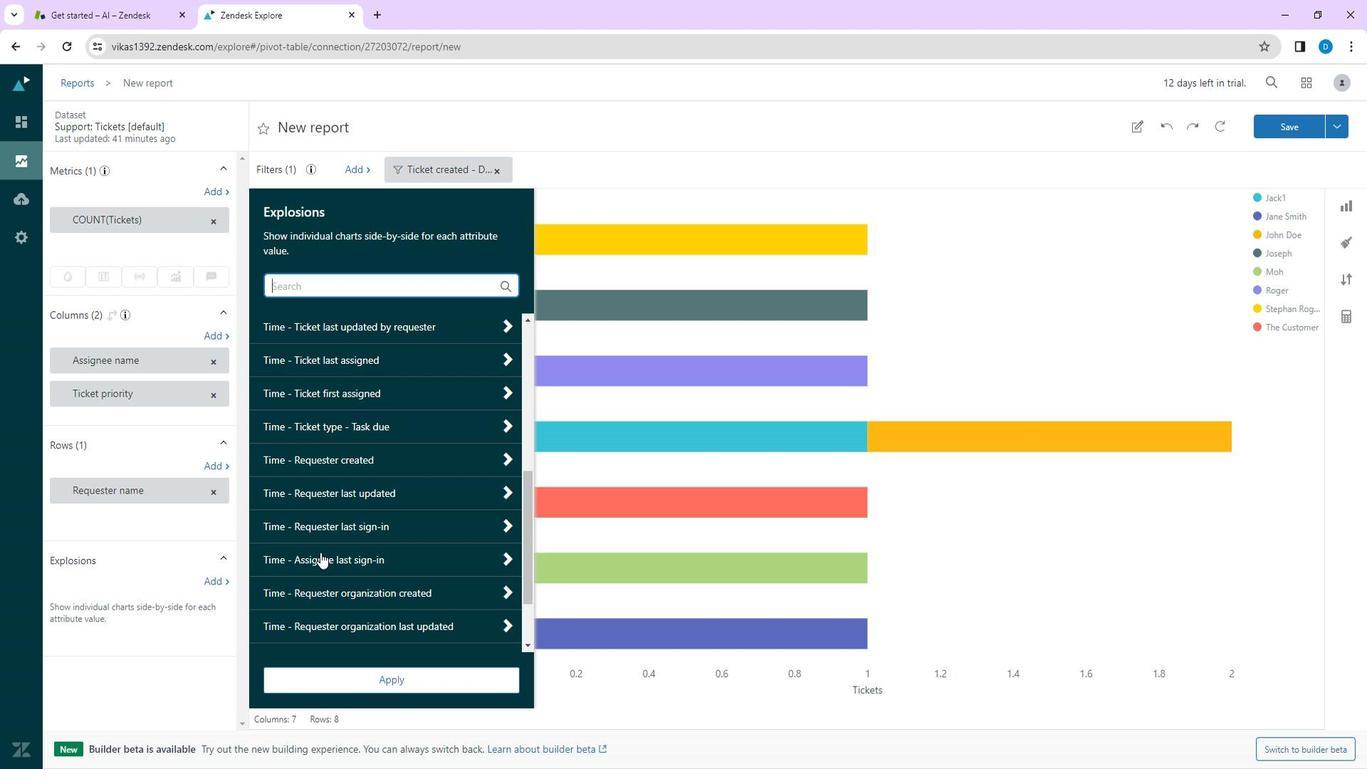 
Action: Mouse scrolled (339, 549) with delta (0, 0)
Screenshot: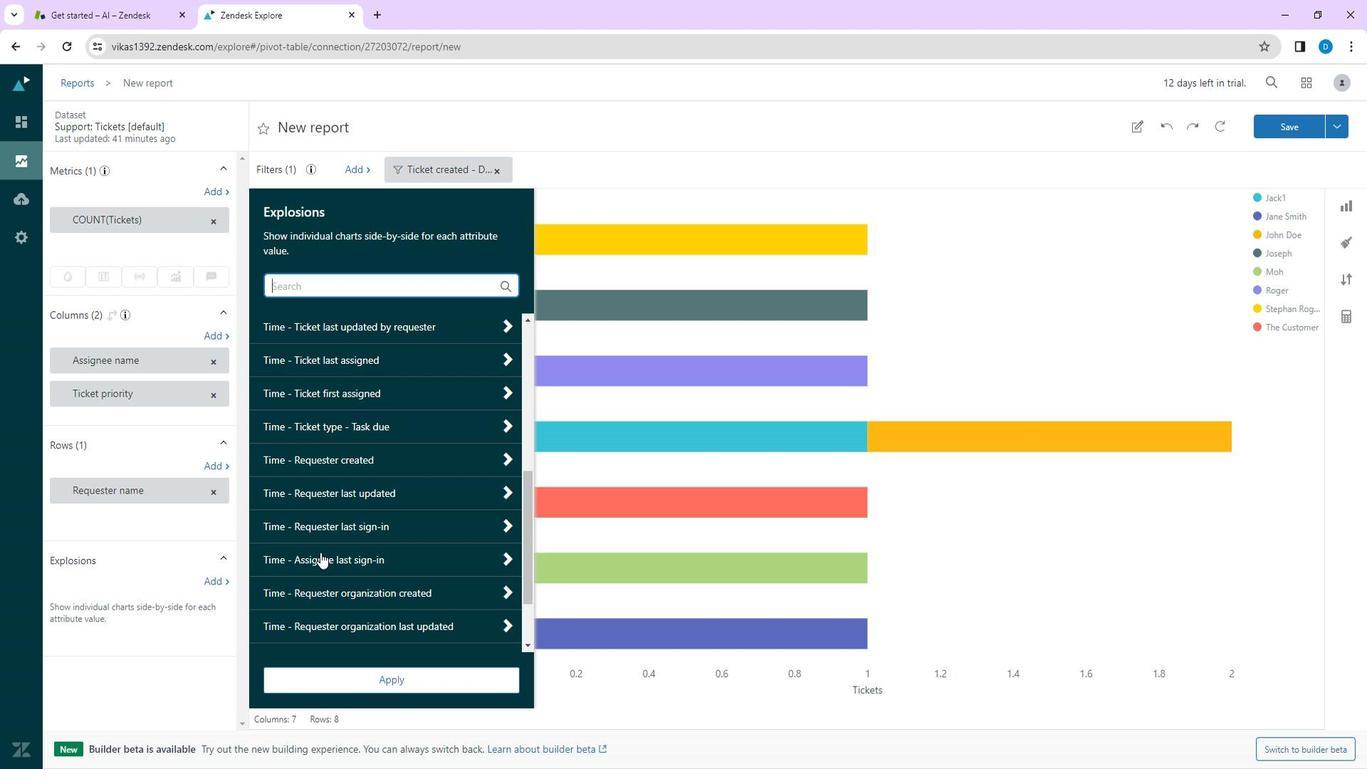
Action: Mouse scrolled (339, 549) with delta (0, 0)
Screenshot: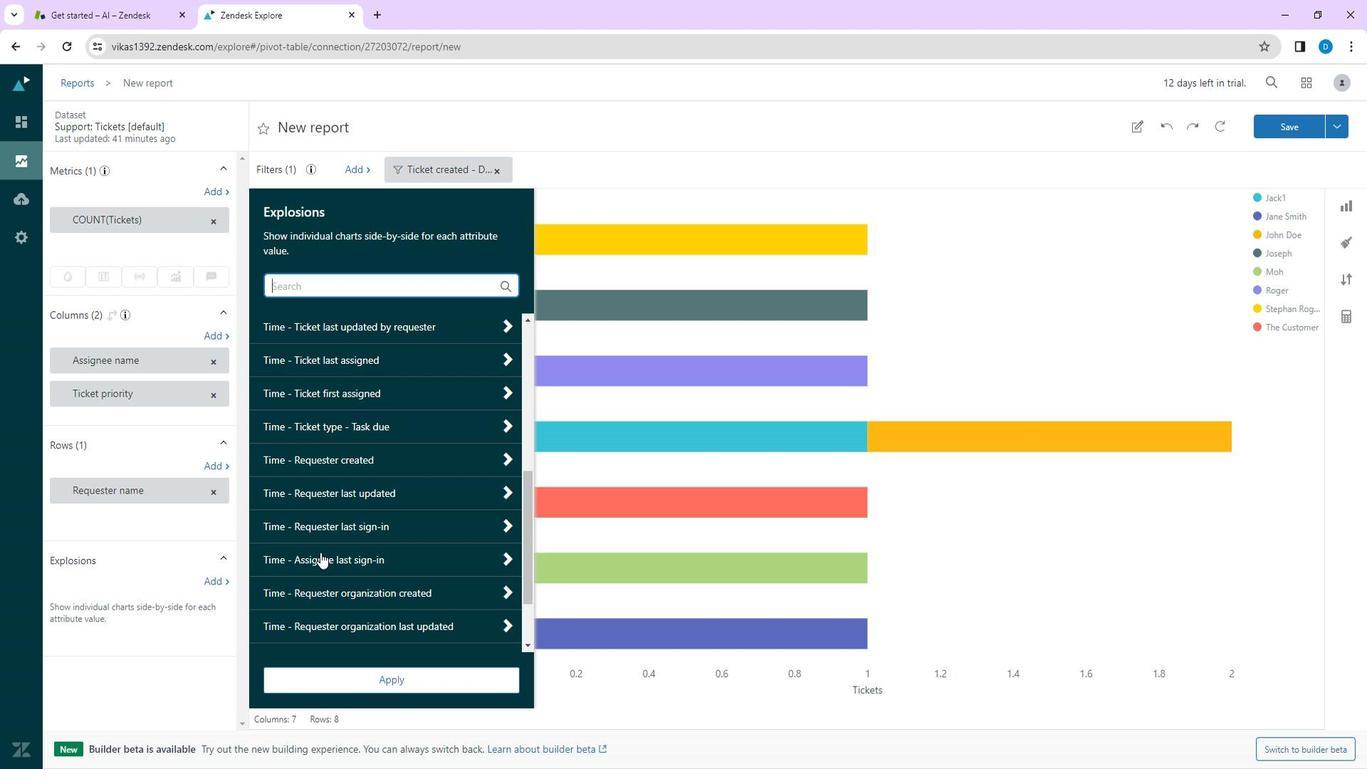 
Action: Mouse scrolled (339, 549) with delta (0, 0)
Screenshot: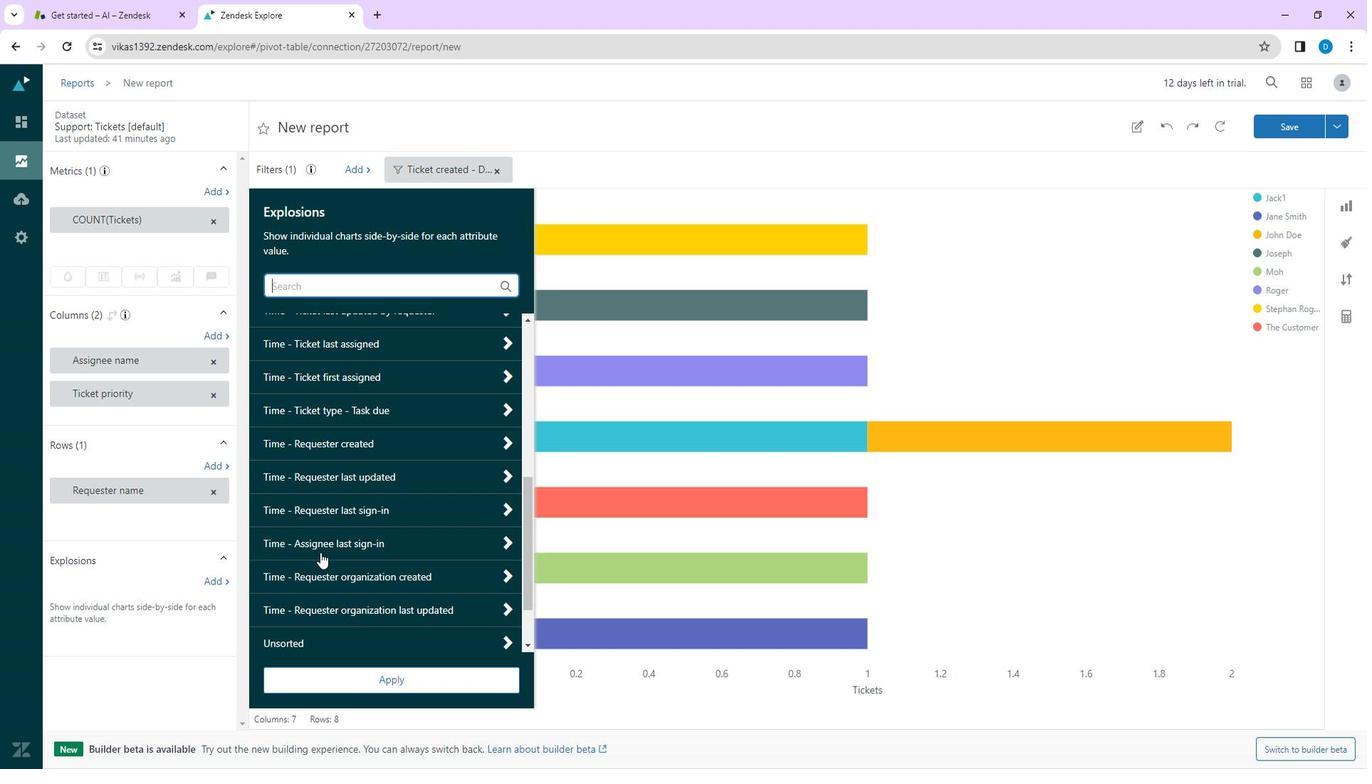 
Action: Mouse scrolled (339, 549) with delta (0, 0)
Screenshot: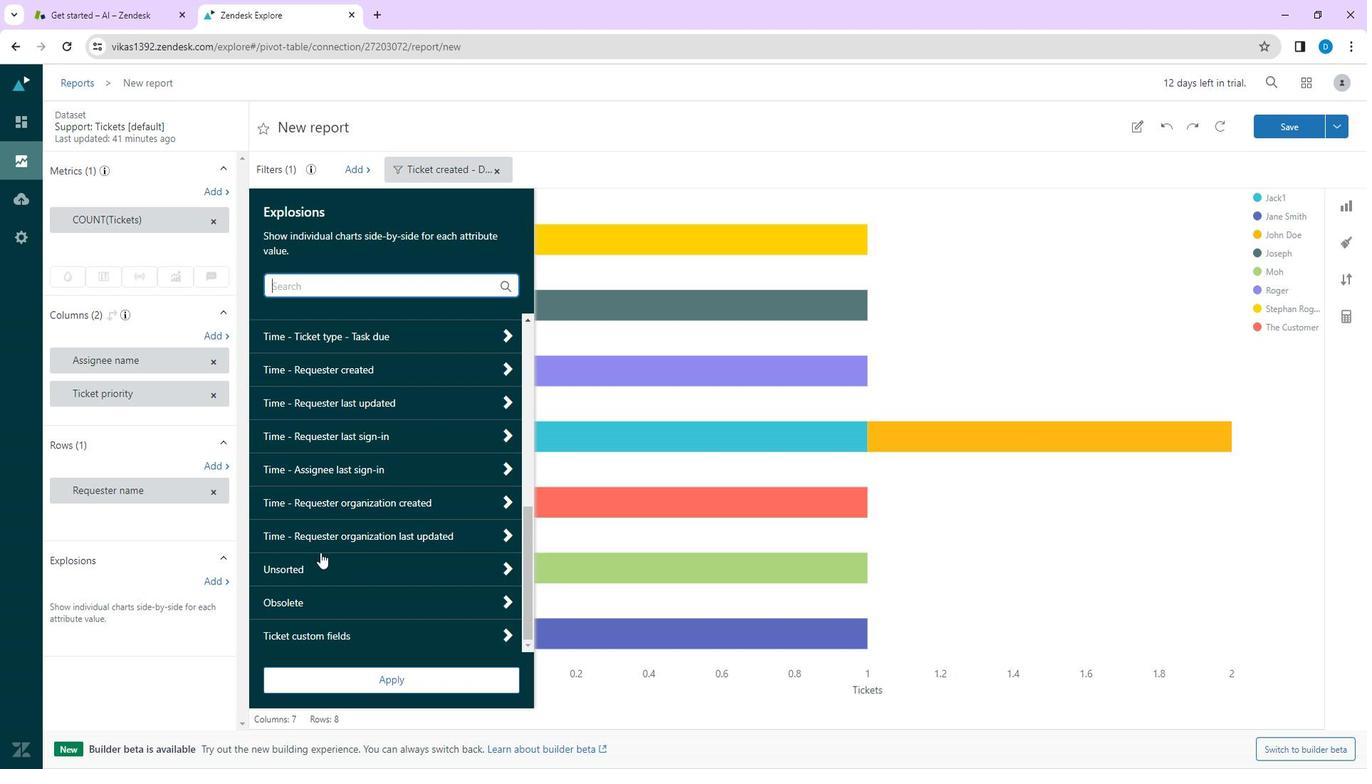 
Action: Mouse scrolled (339, 549) with delta (0, 0)
Screenshot: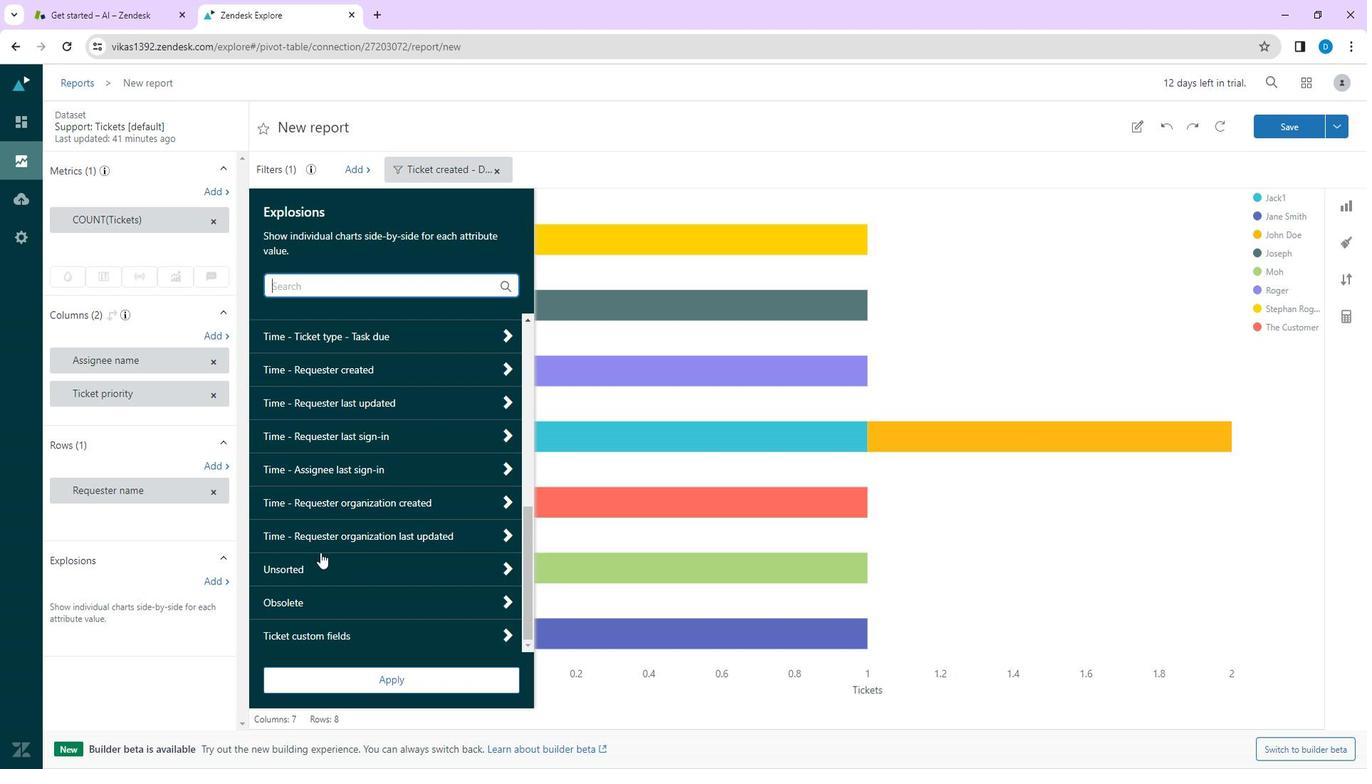 
Action: Mouse scrolled (339, 549) with delta (0, 0)
Screenshot: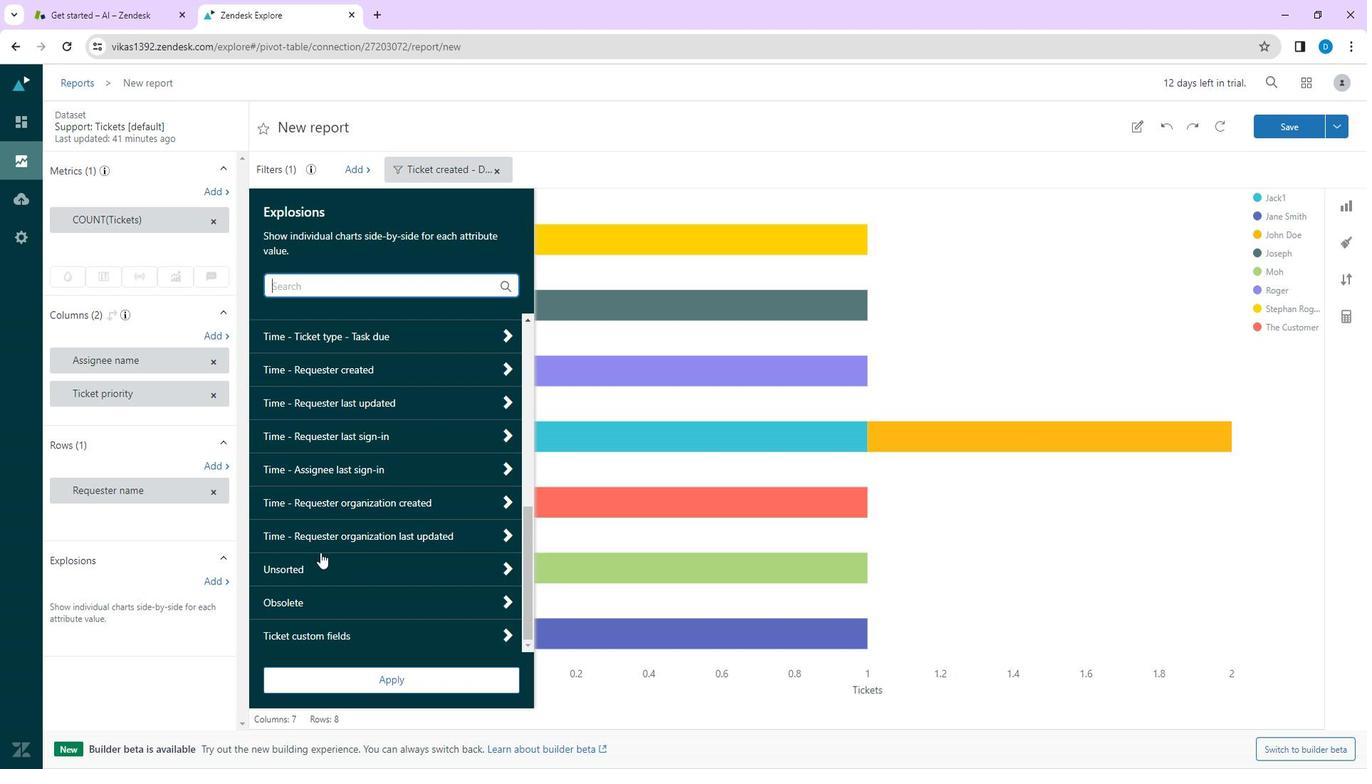 
Action: Mouse scrolled (339, 549) with delta (0, 0)
Screenshot: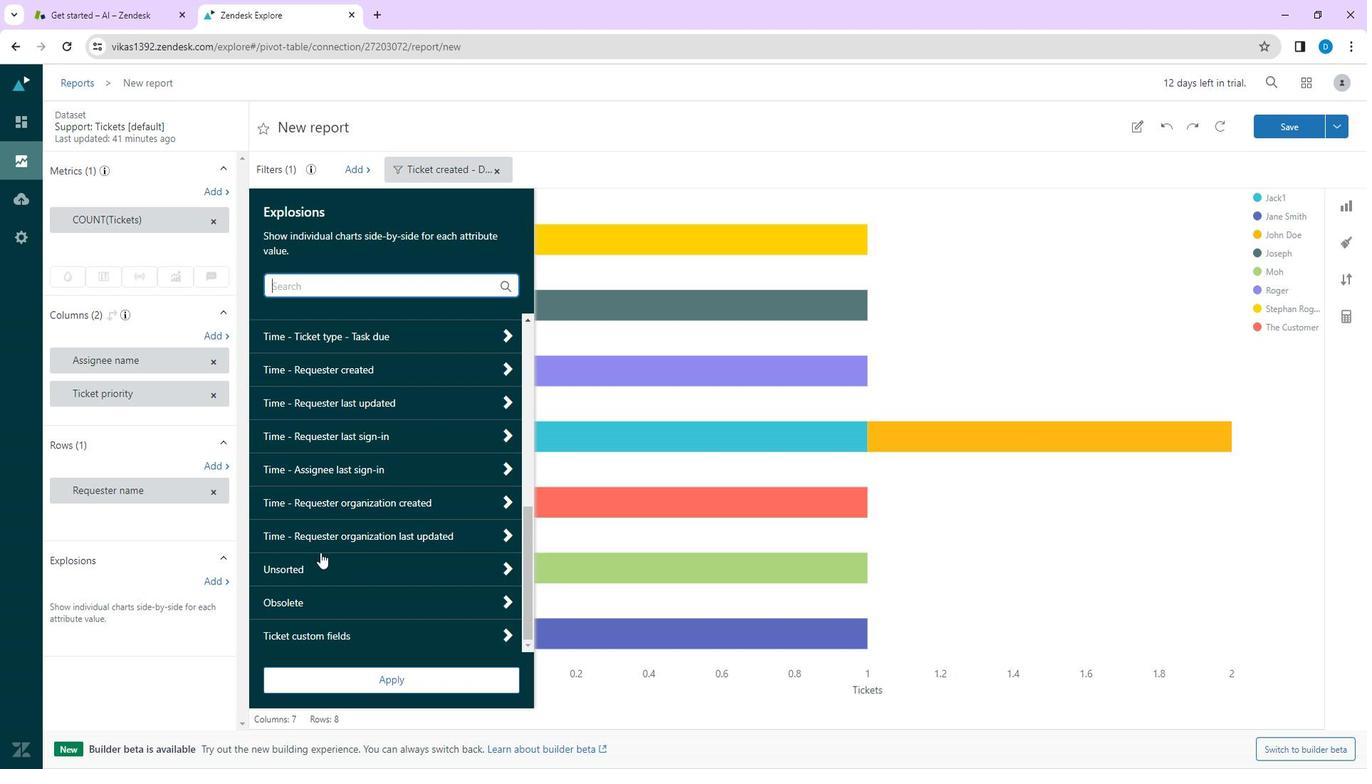 
Action: Mouse moved to (355, 512)
Screenshot: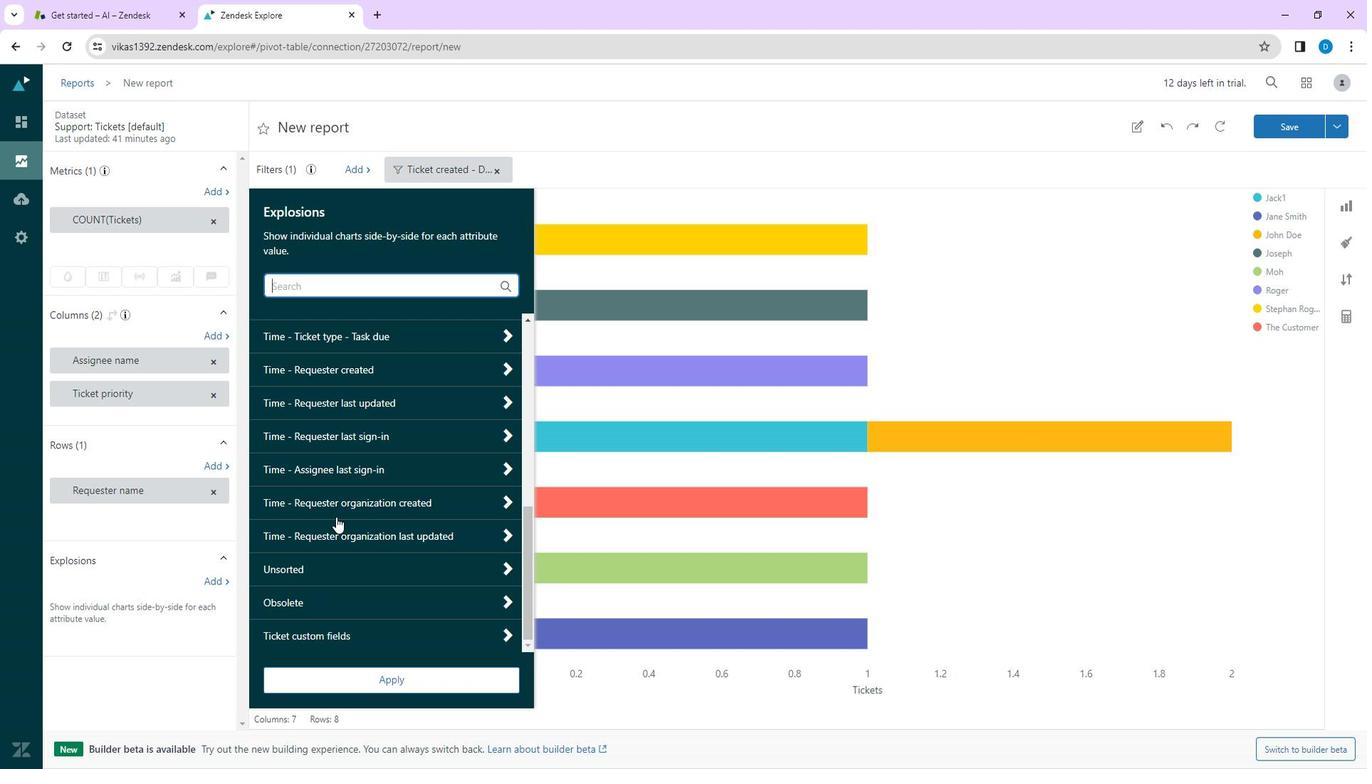 
Action: Mouse scrolled (355, 512) with delta (0, 0)
Screenshot: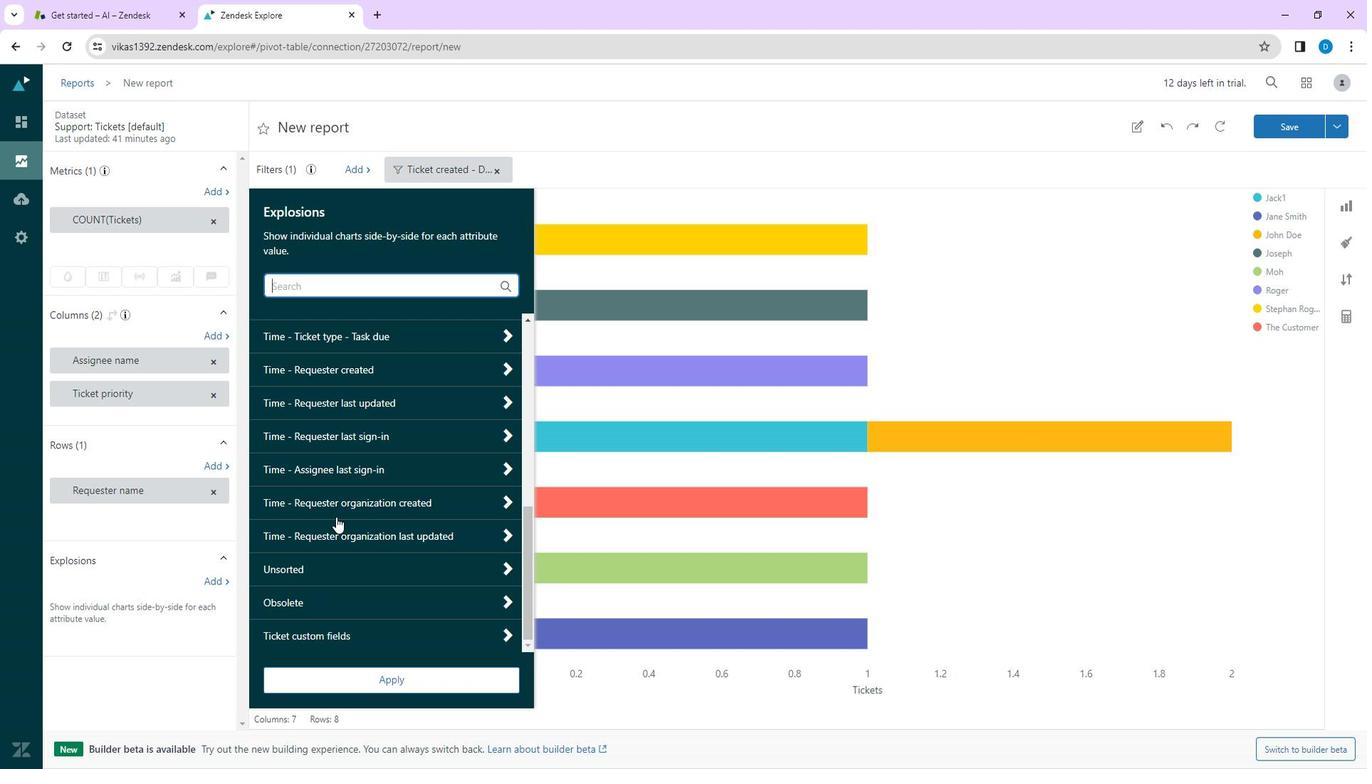
Action: Mouse moved to (355, 511)
Screenshot: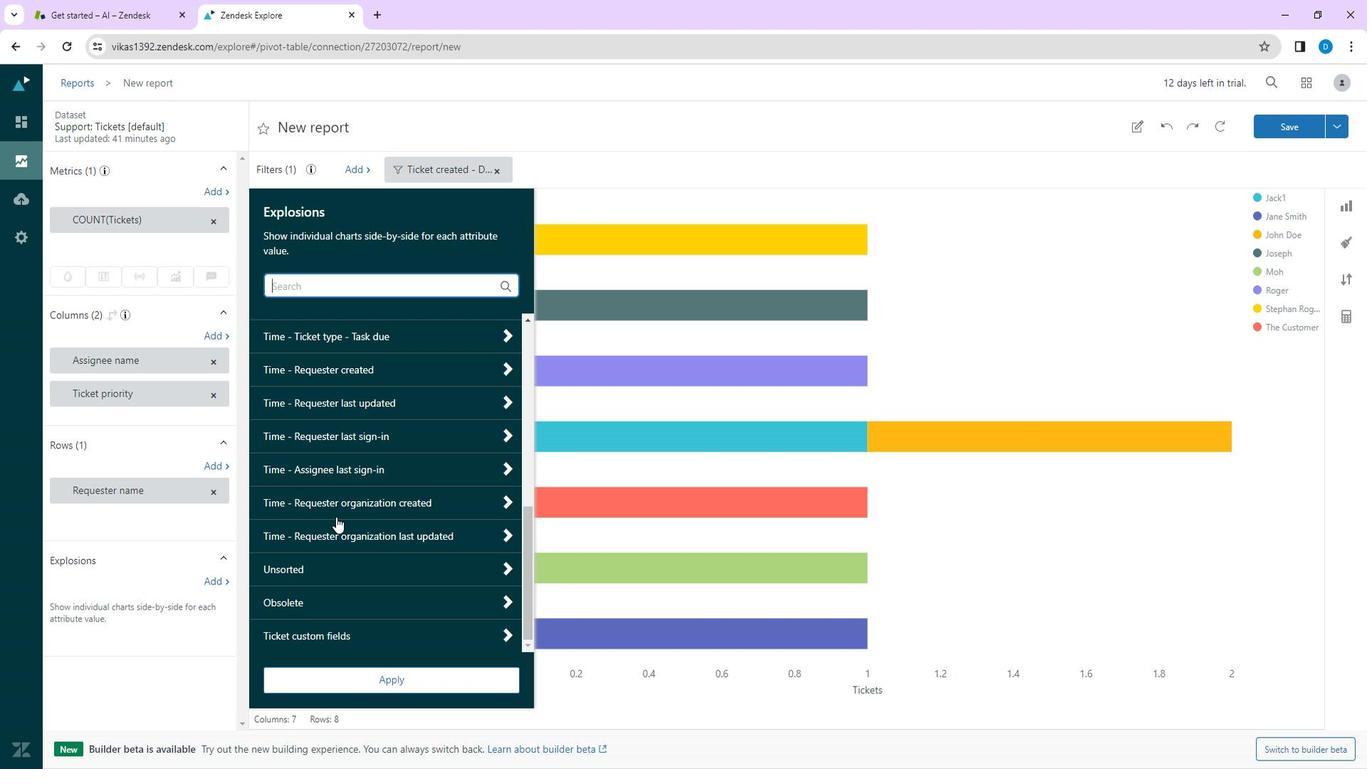 
Action: Mouse scrolled (355, 512) with delta (0, 0)
Screenshot: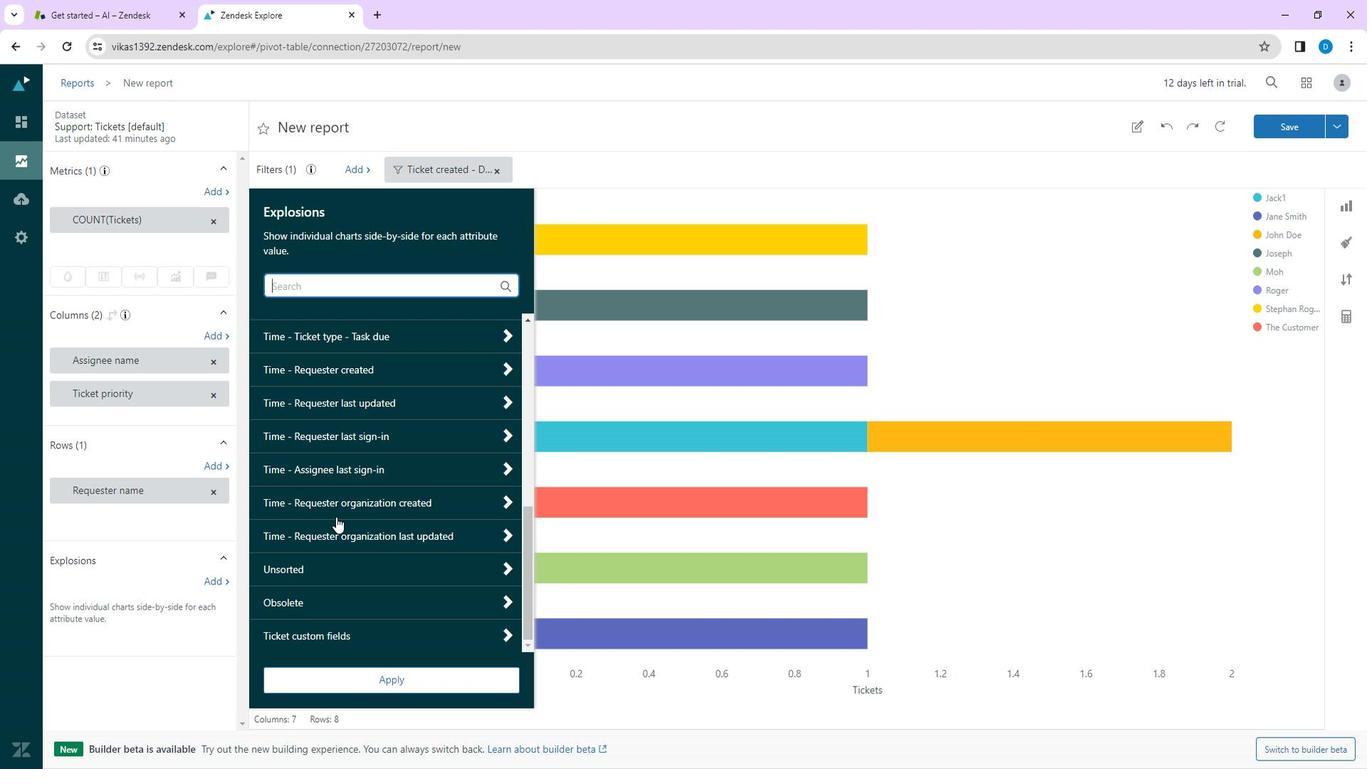 
Action: Mouse scrolled (355, 512) with delta (0, 0)
Screenshot: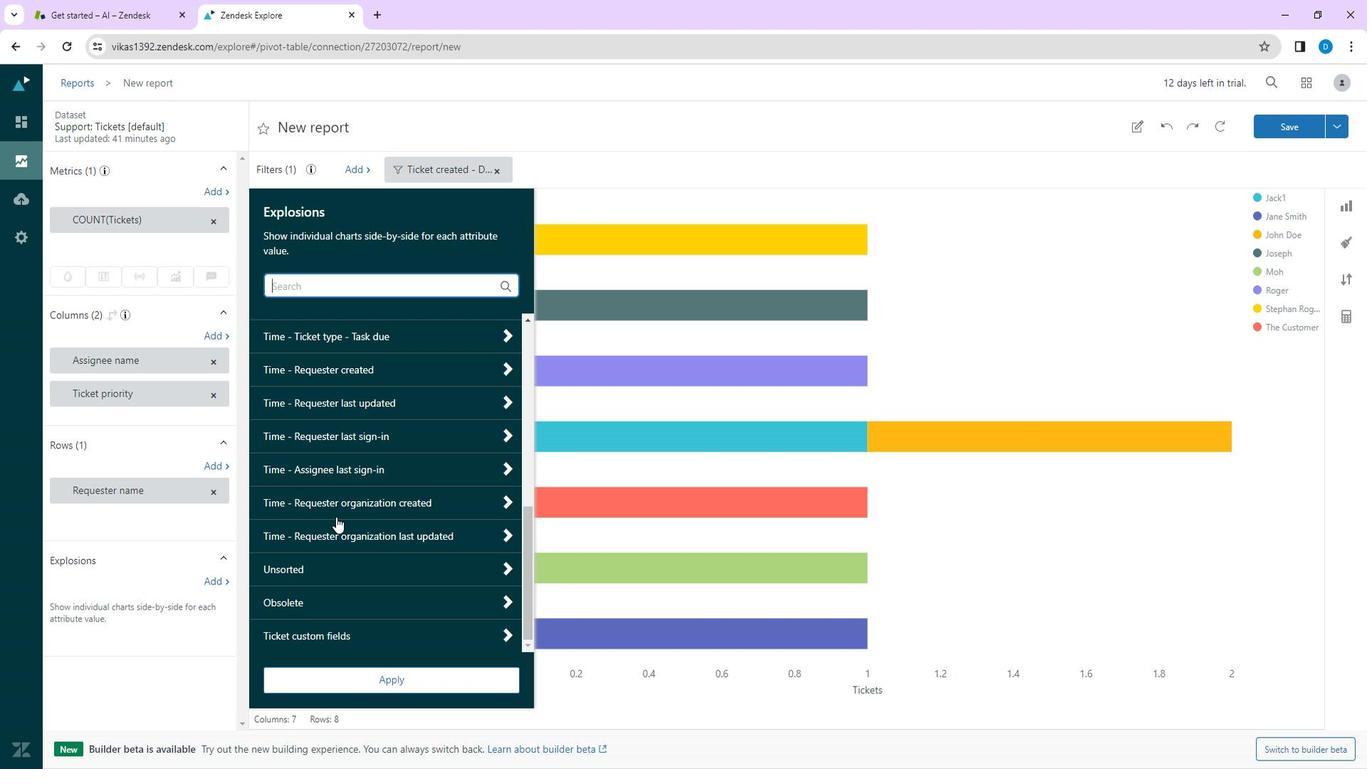 
Action: Mouse scrolled (355, 512) with delta (0, 0)
Screenshot: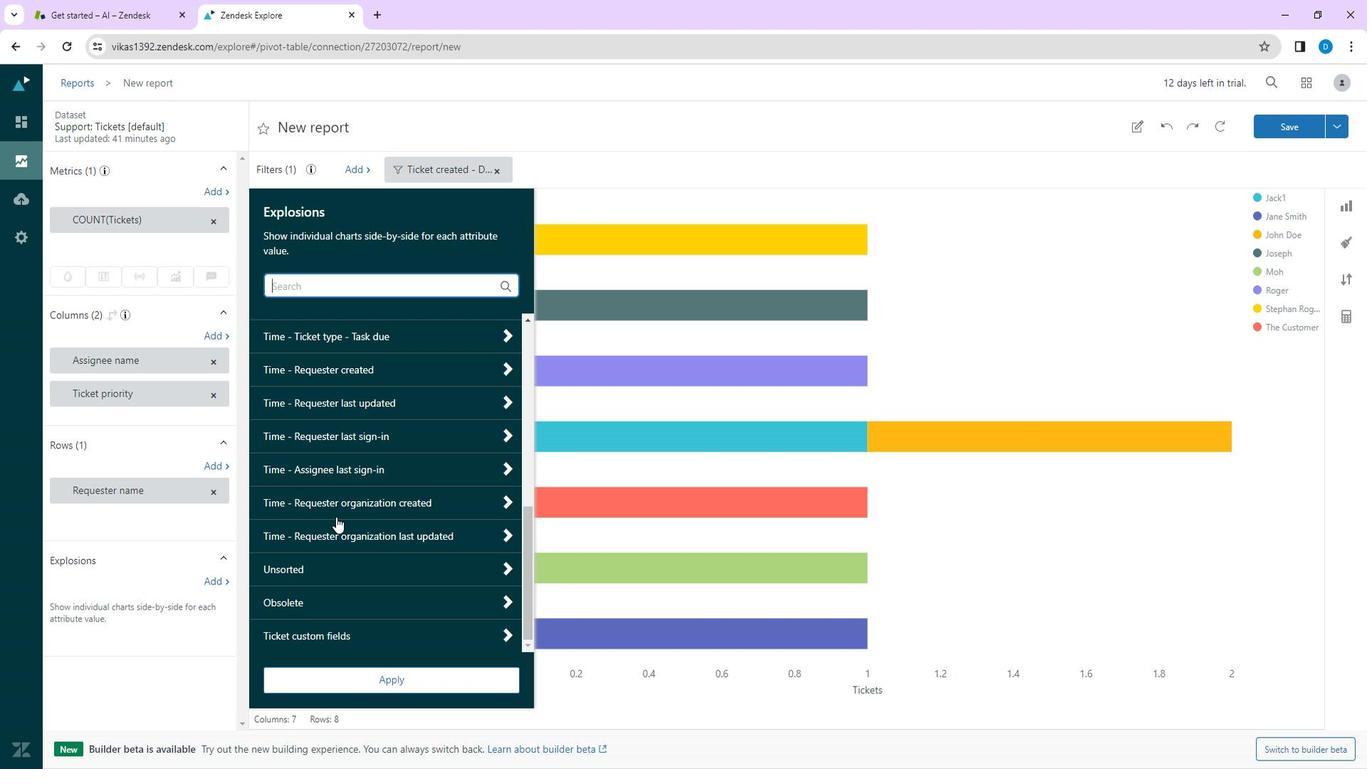 
Action: Mouse scrolled (355, 512) with delta (0, 0)
Screenshot: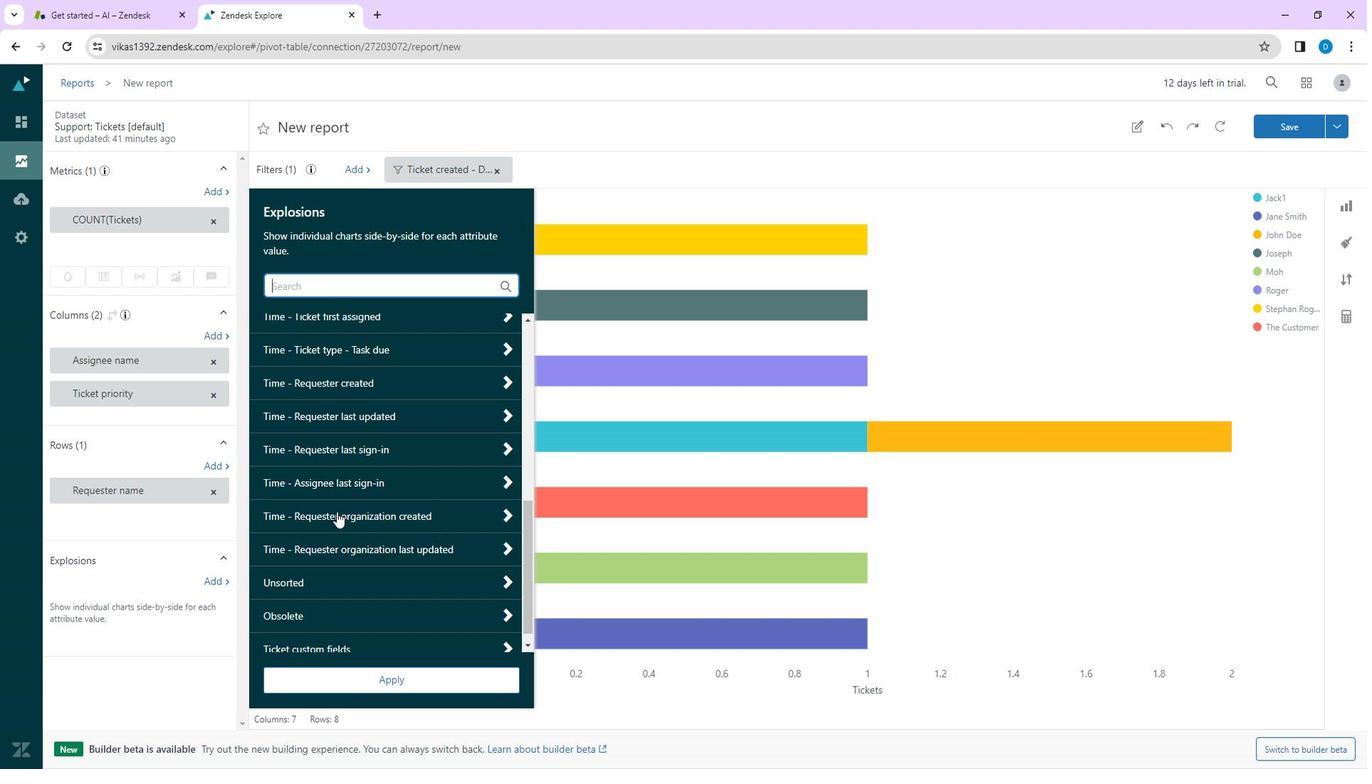 
Action: Mouse scrolled (355, 512) with delta (0, 0)
Screenshot: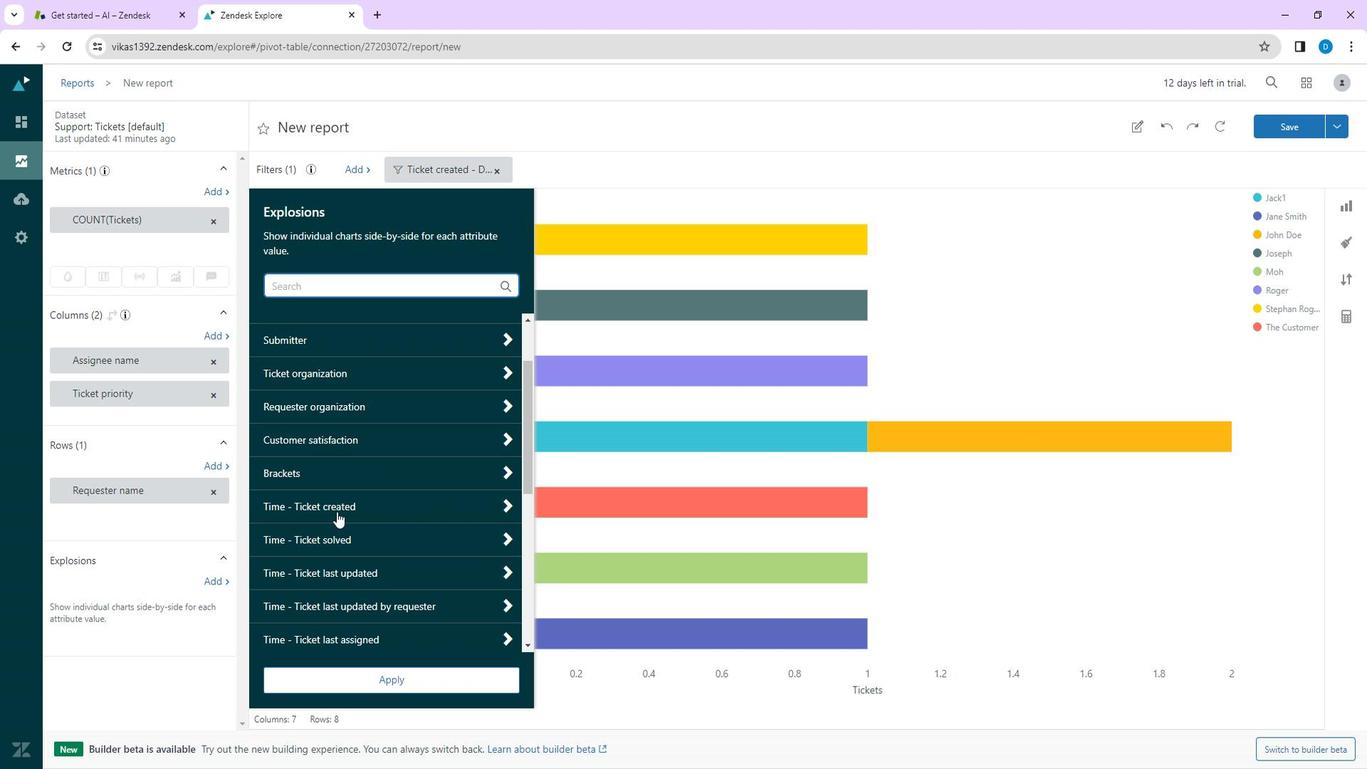 
Action: Mouse scrolled (355, 512) with delta (0, 0)
Screenshot: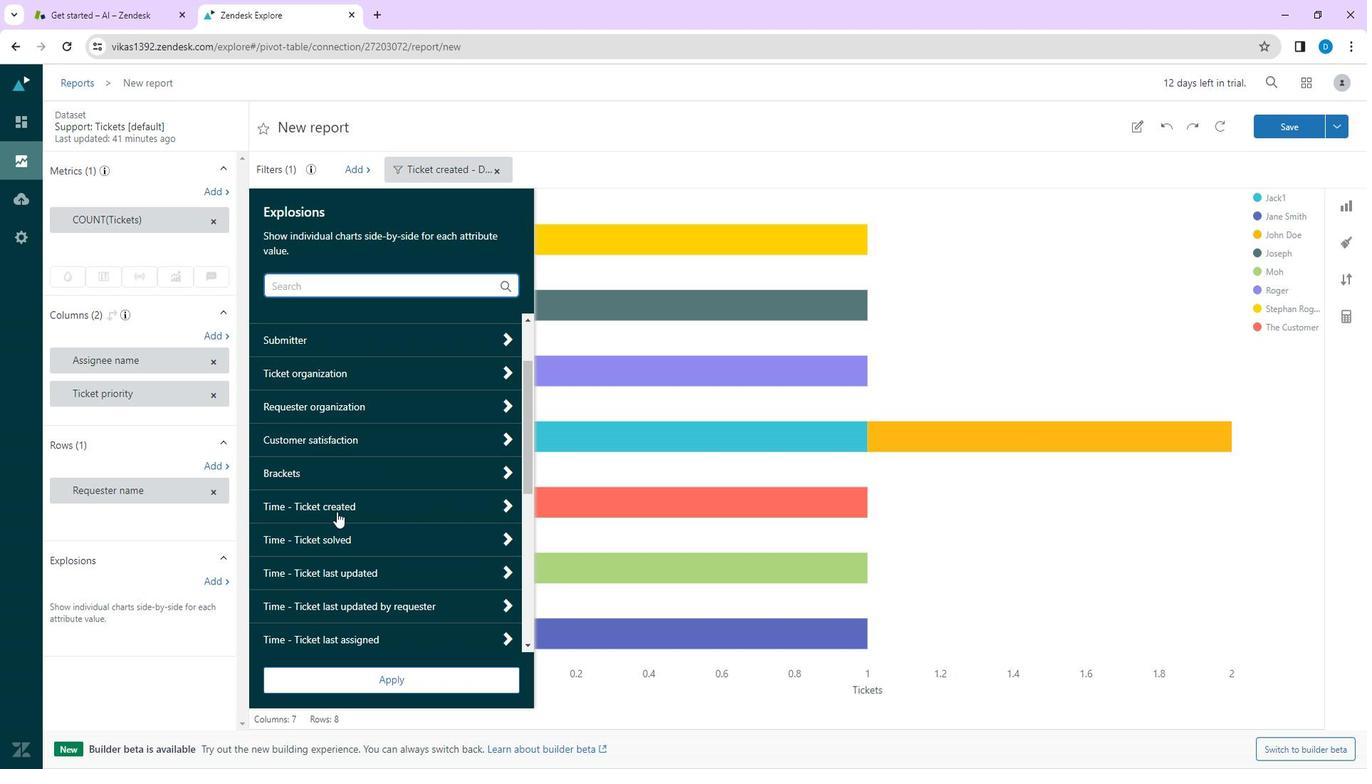 
Action: Mouse scrolled (355, 512) with delta (0, 0)
Screenshot: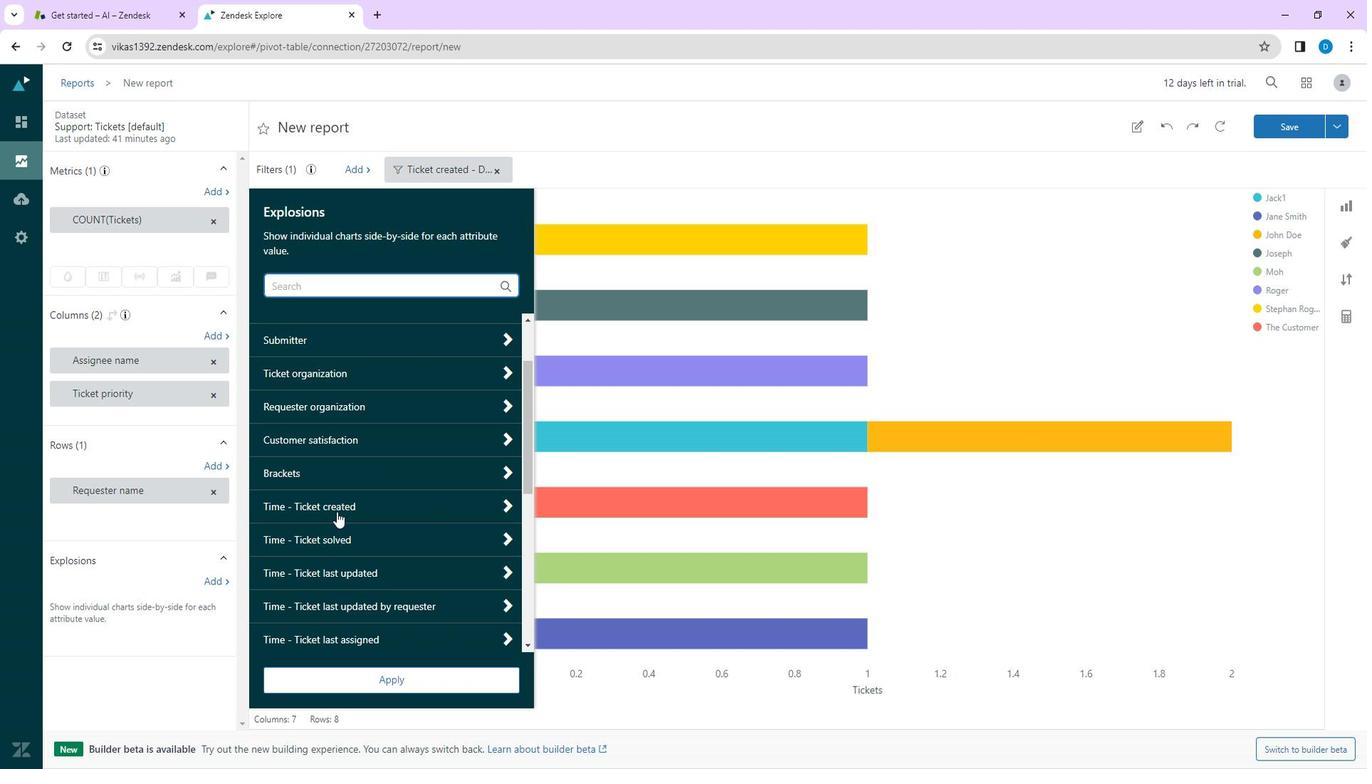 
Action: Mouse scrolled (355, 512) with delta (0, 0)
Screenshot: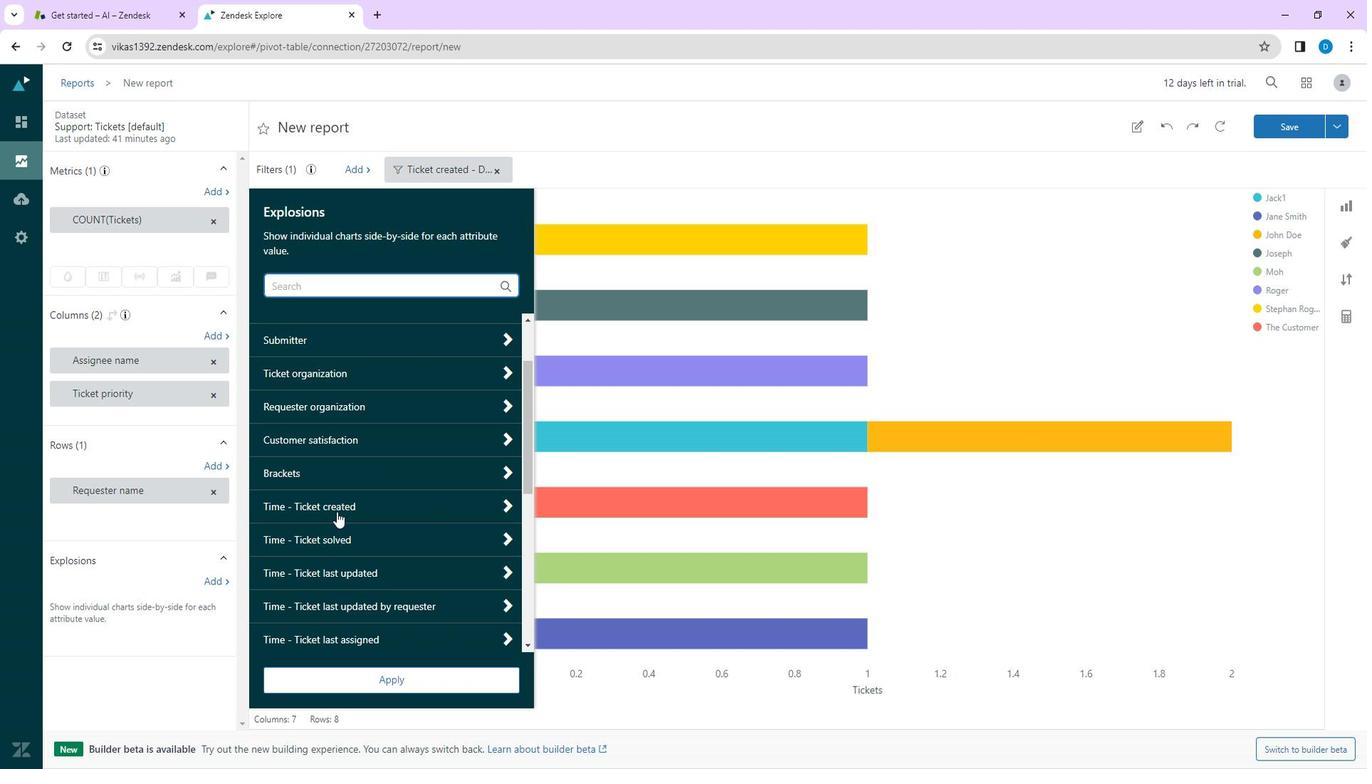 
Action: Mouse scrolled (355, 512) with delta (0, 0)
Screenshot: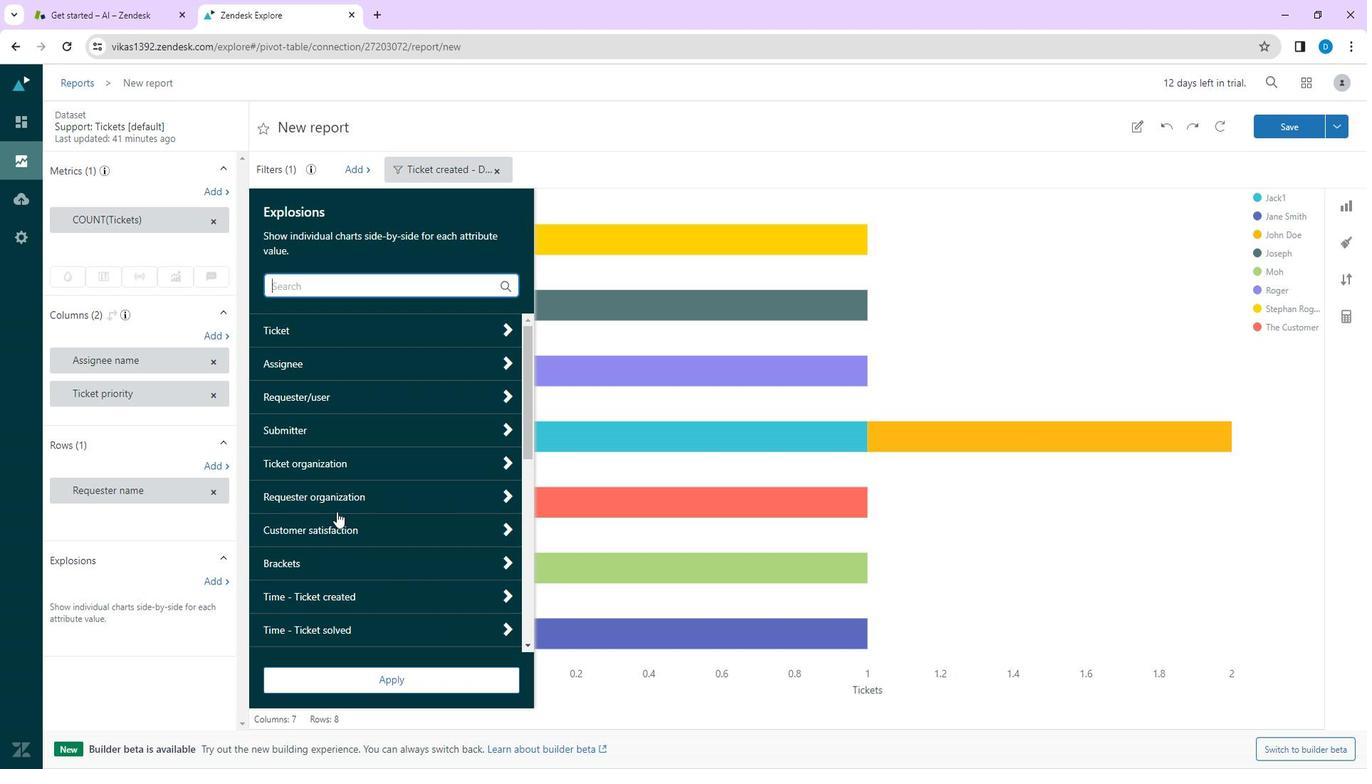 
Action: Mouse scrolled (355, 512) with delta (0, 0)
Screenshot: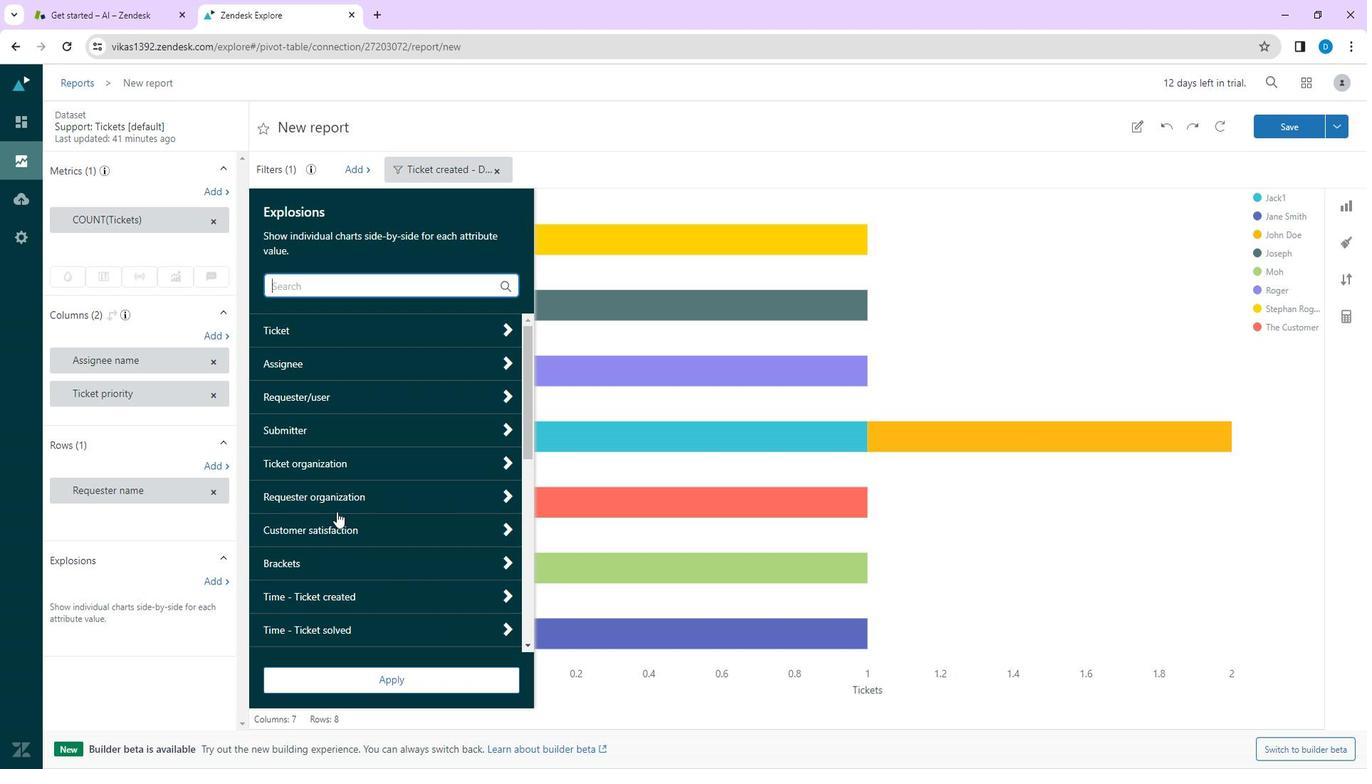 
Action: Mouse scrolled (355, 512) with delta (0, 0)
Screenshot: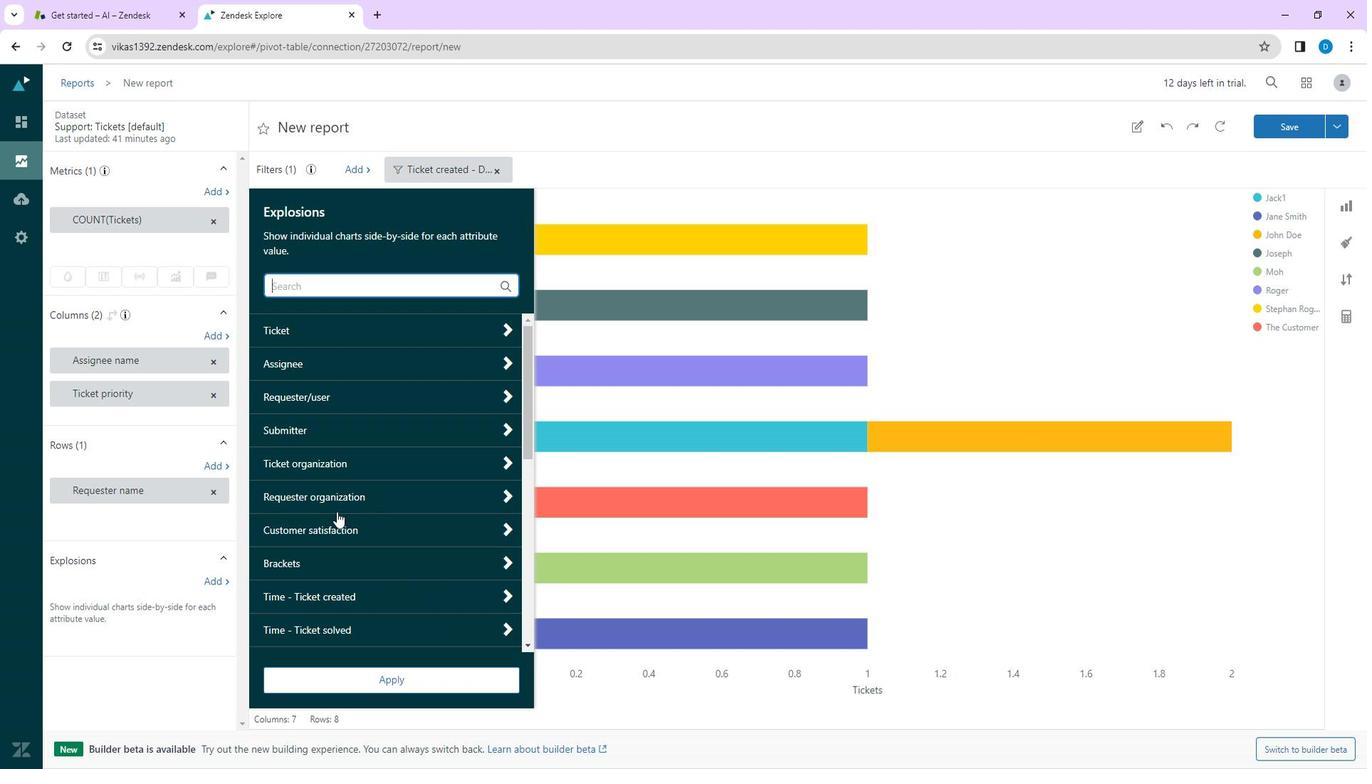 
Action: Mouse scrolled (355, 512) with delta (0, 0)
Screenshot: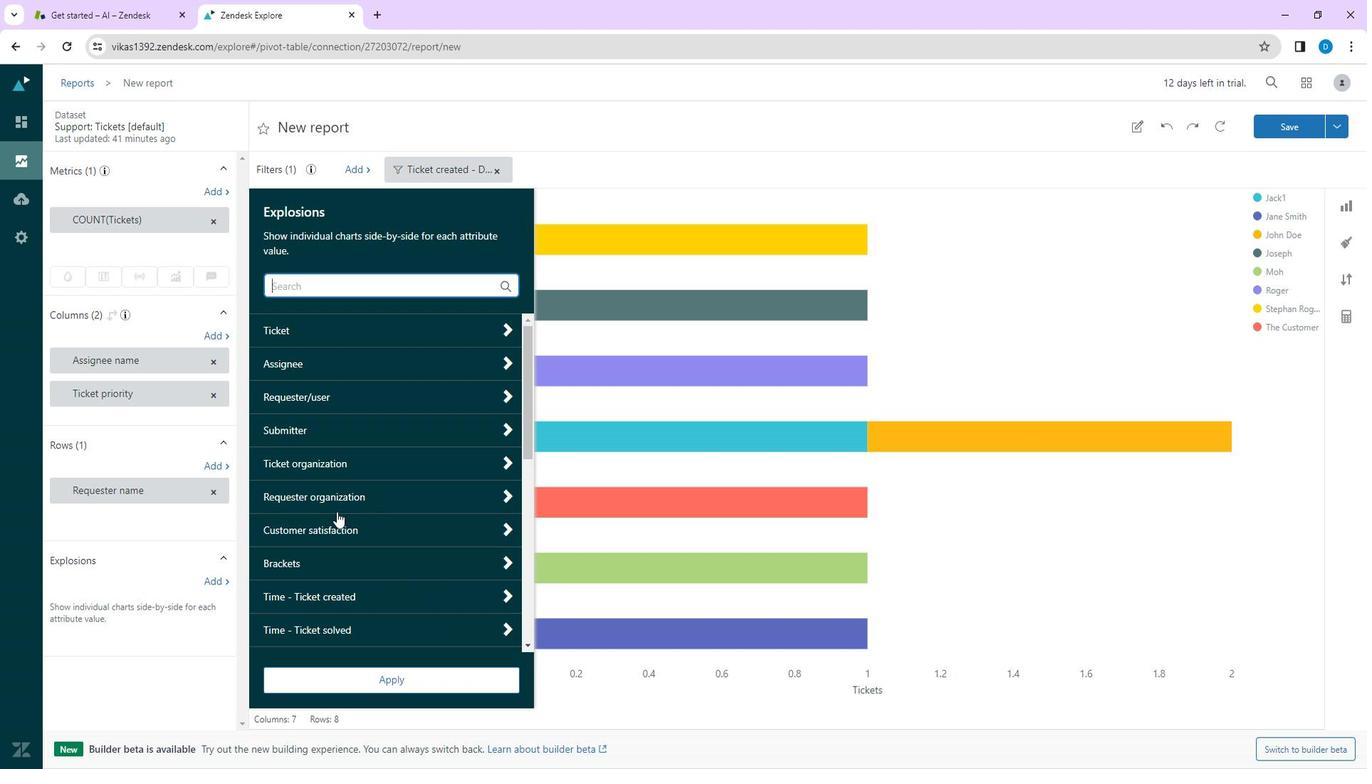 
Action: Mouse scrolled (355, 512) with delta (0, 0)
Screenshot: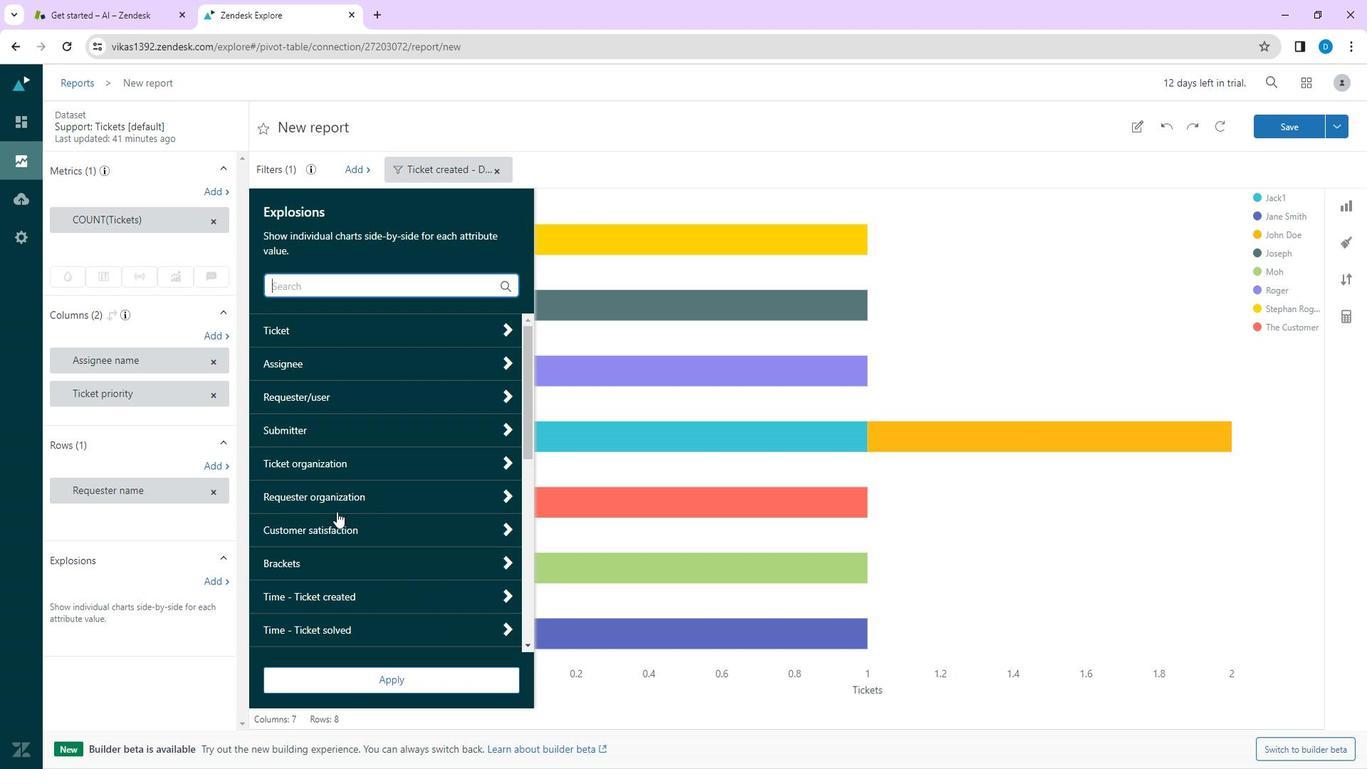
Action: Mouse scrolled (355, 512) with delta (0, 0)
Screenshot: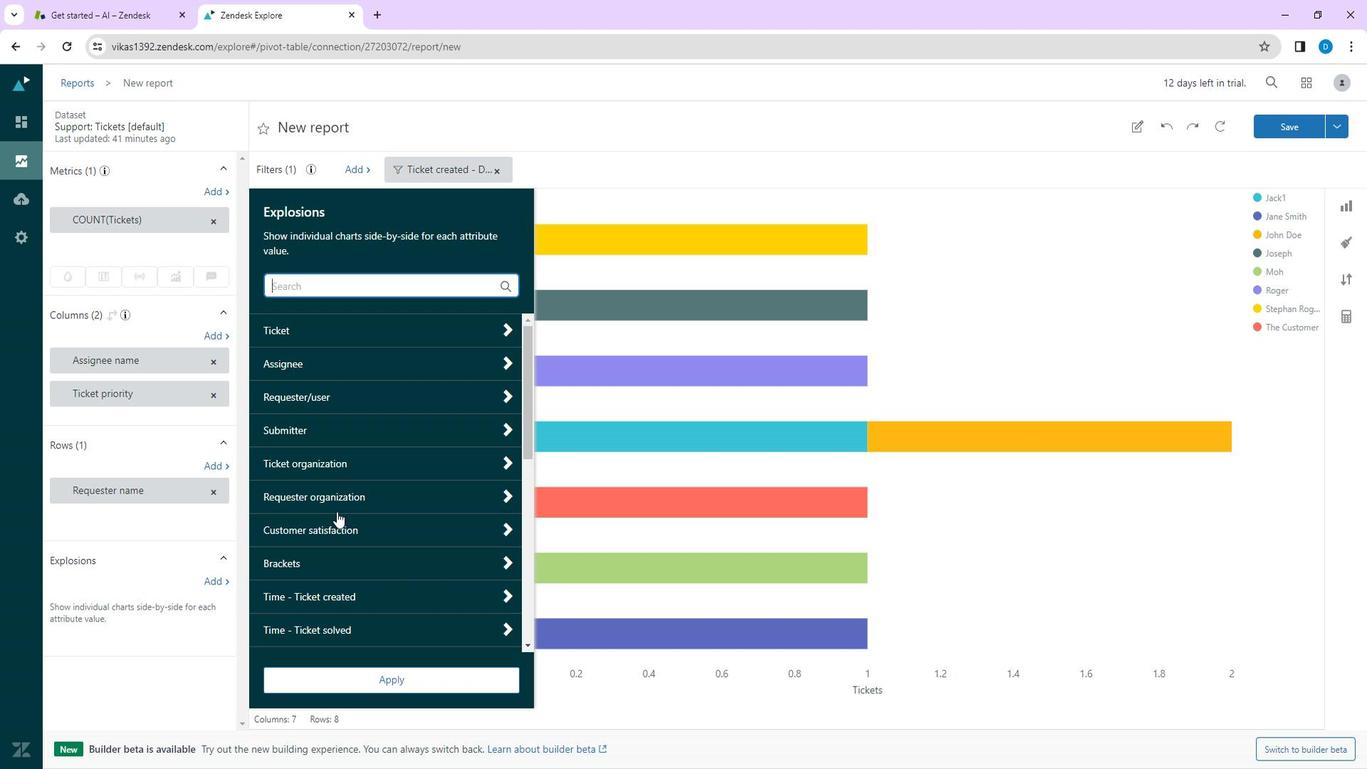
Action: Mouse scrolled (355, 512) with delta (0, 0)
Screenshot: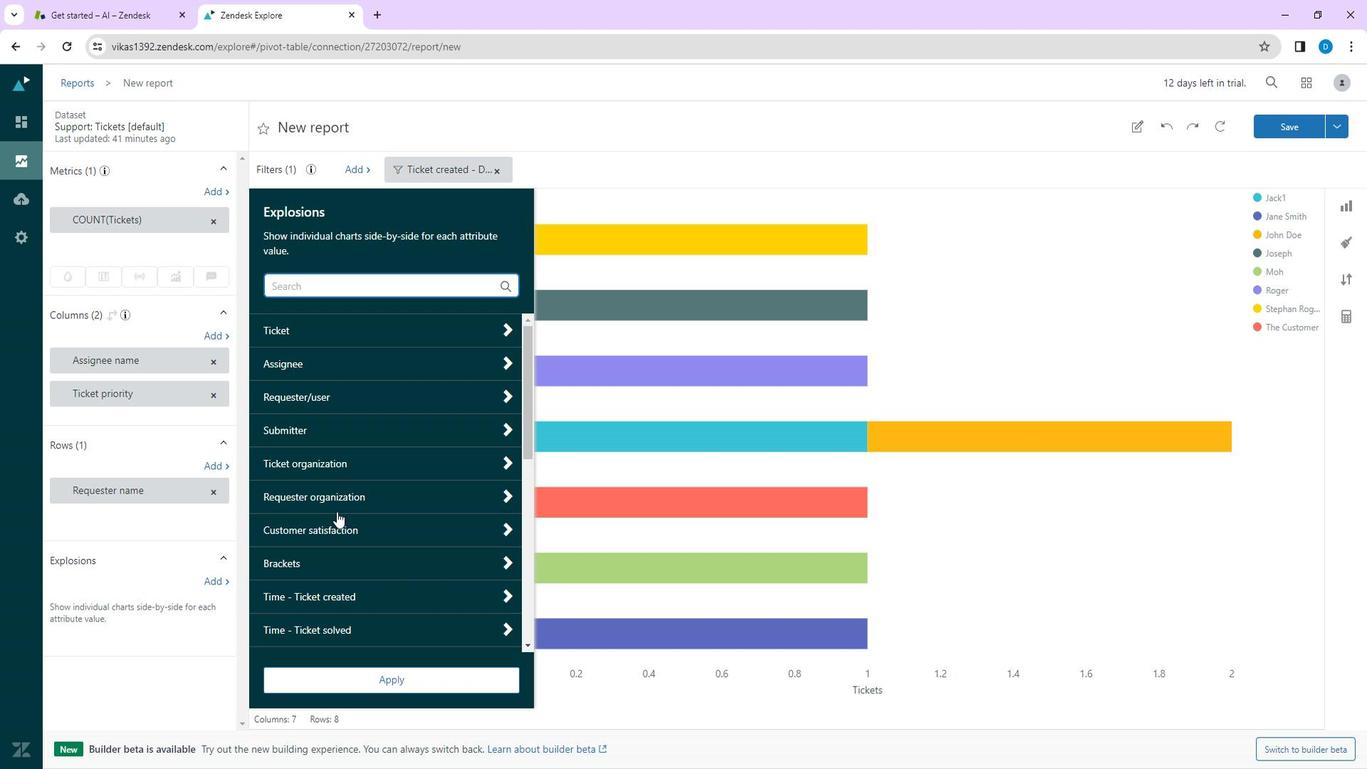 
Action: Mouse moved to (388, 338)
Screenshot: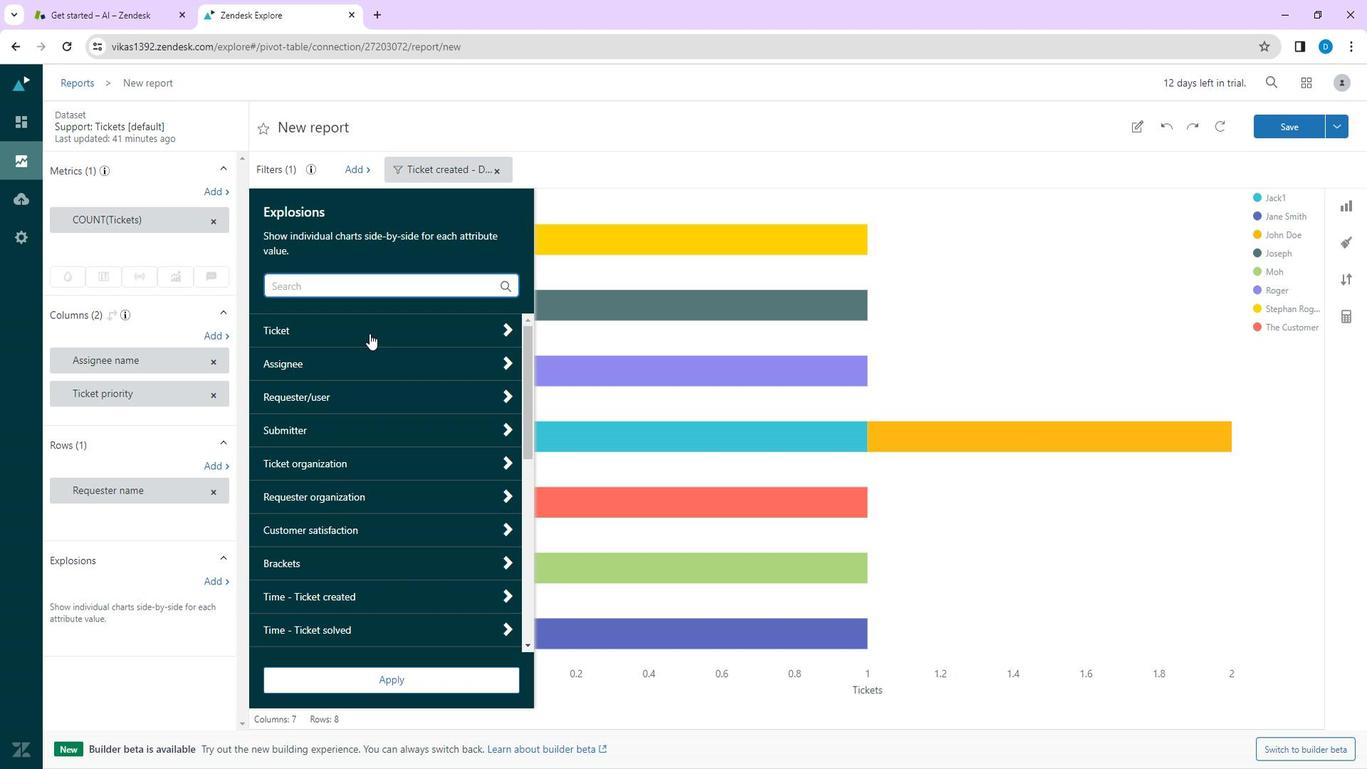 
Action: Mouse pressed left at (388, 338)
Screenshot: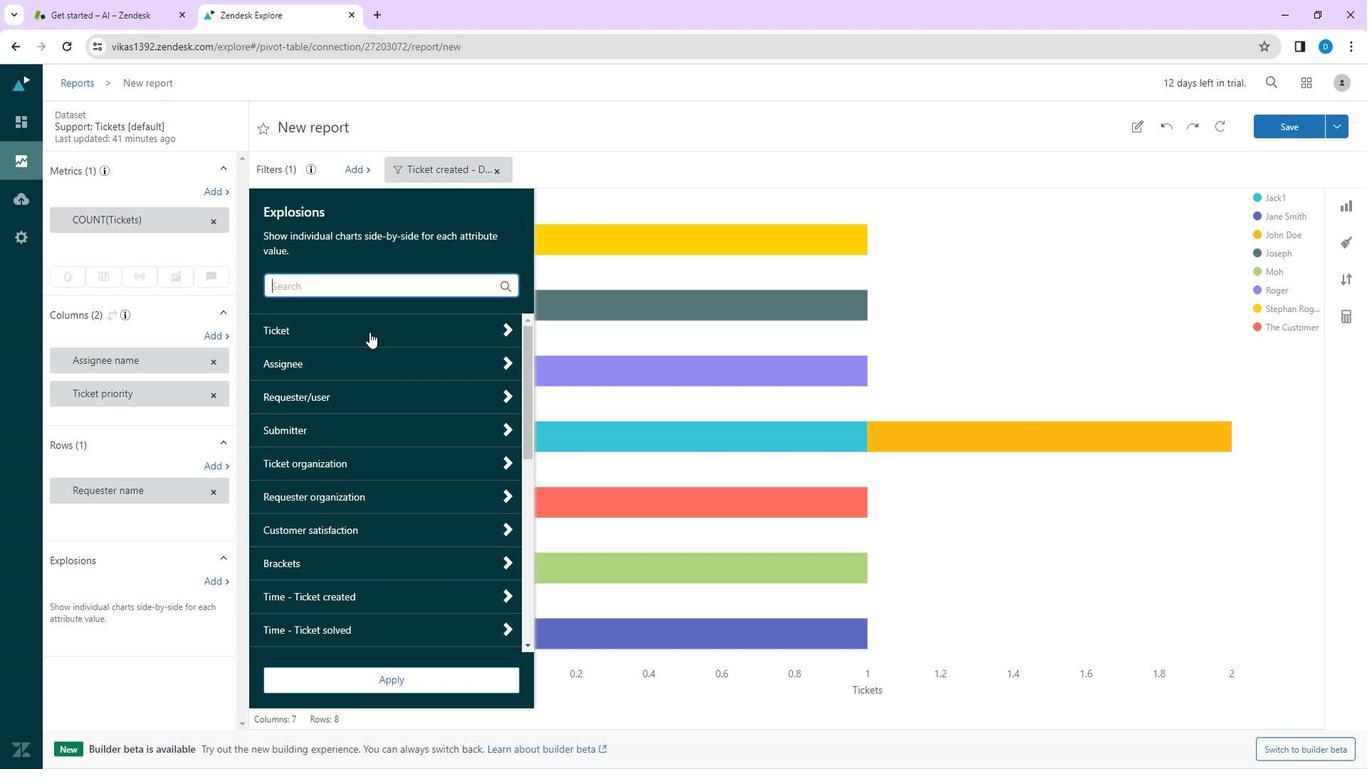 
Action: Mouse moved to (358, 506)
Screenshot: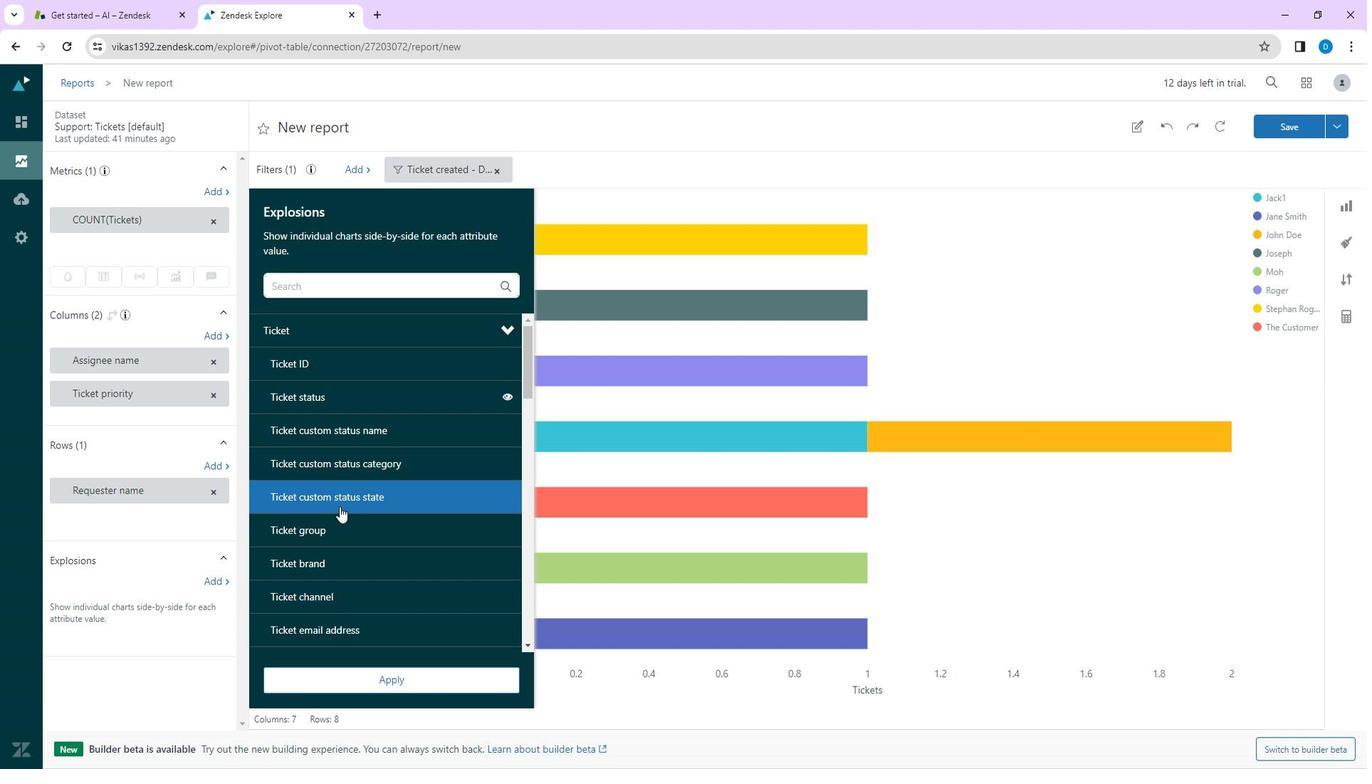 
Action: Mouse scrolled (358, 505) with delta (0, 0)
Screenshot: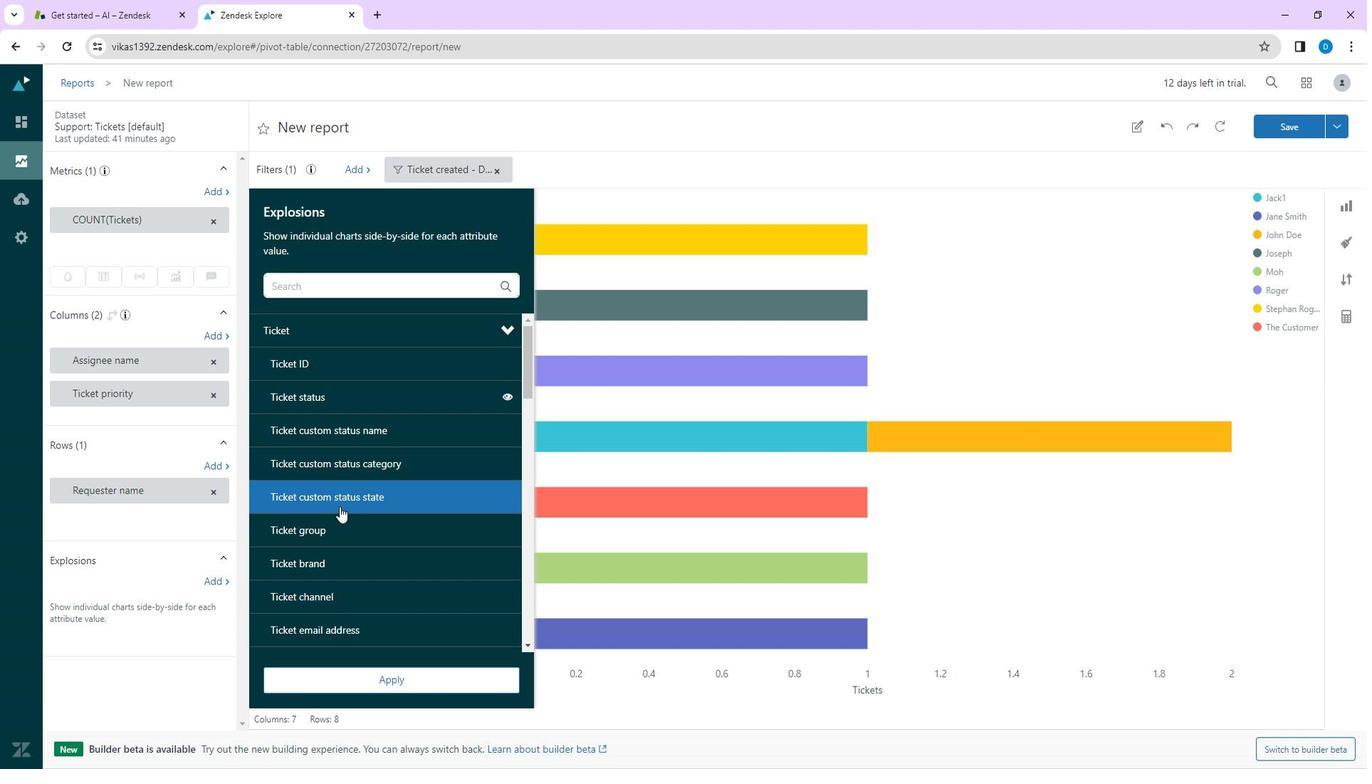 
Action: Mouse moved to (347, 459)
Screenshot: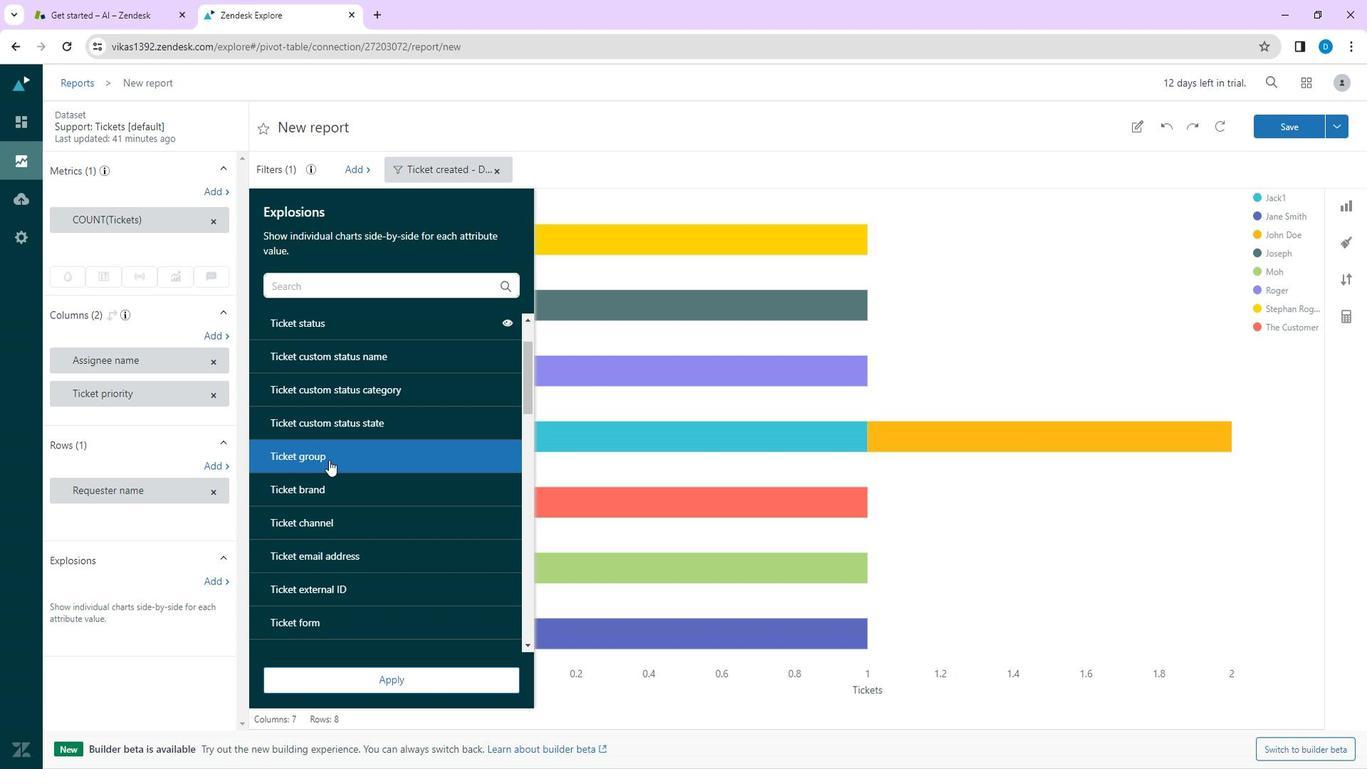 
Action: Mouse scrolled (347, 458) with delta (0, 0)
Screenshot: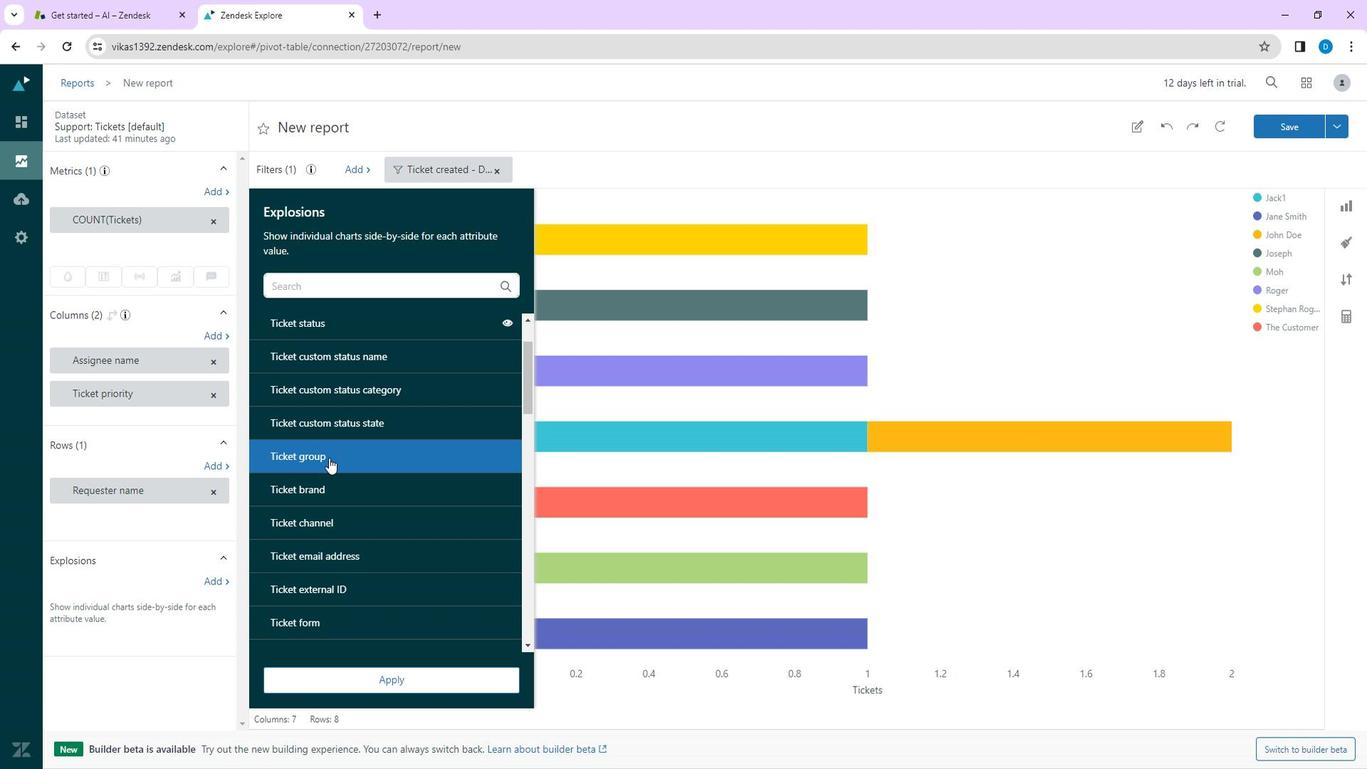 
Action: Mouse moved to (344, 549)
Screenshot: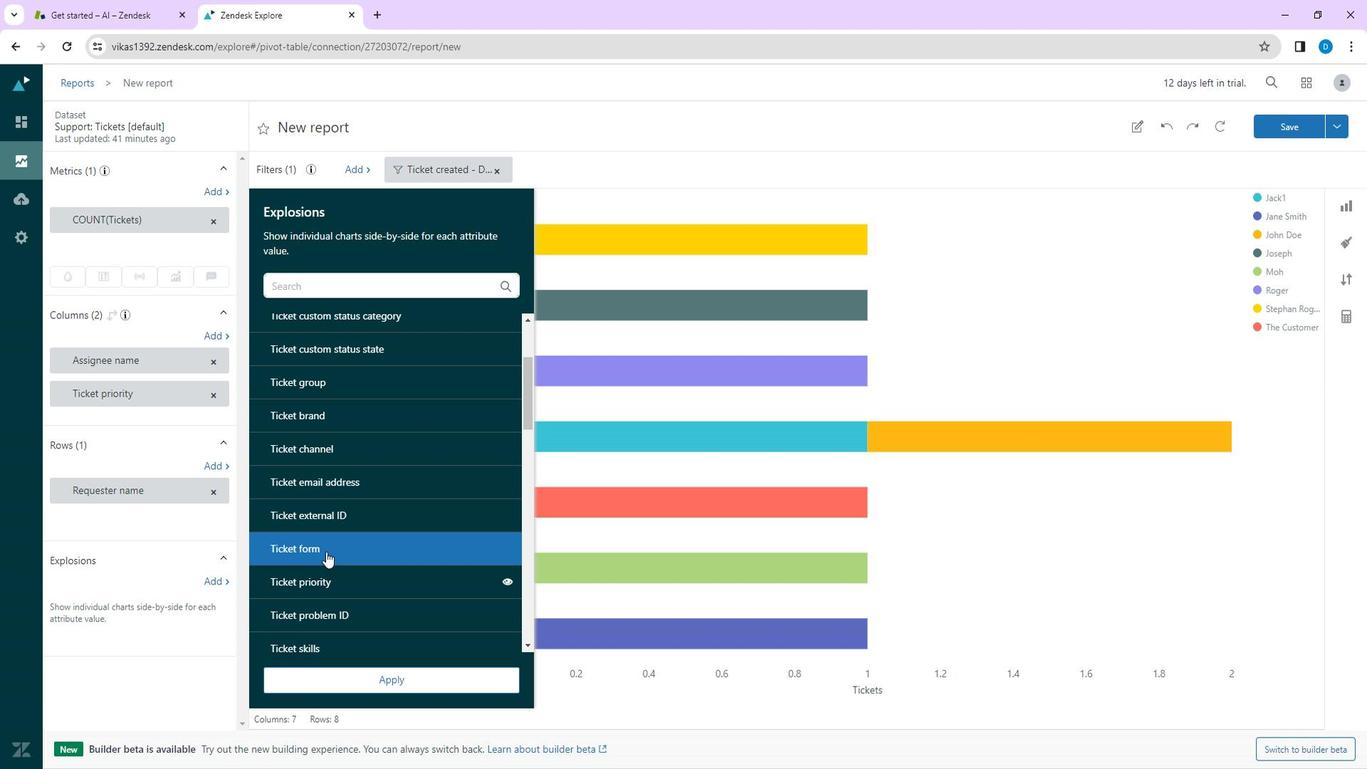 
Action: Mouse scrolled (344, 549) with delta (0, 0)
Screenshot: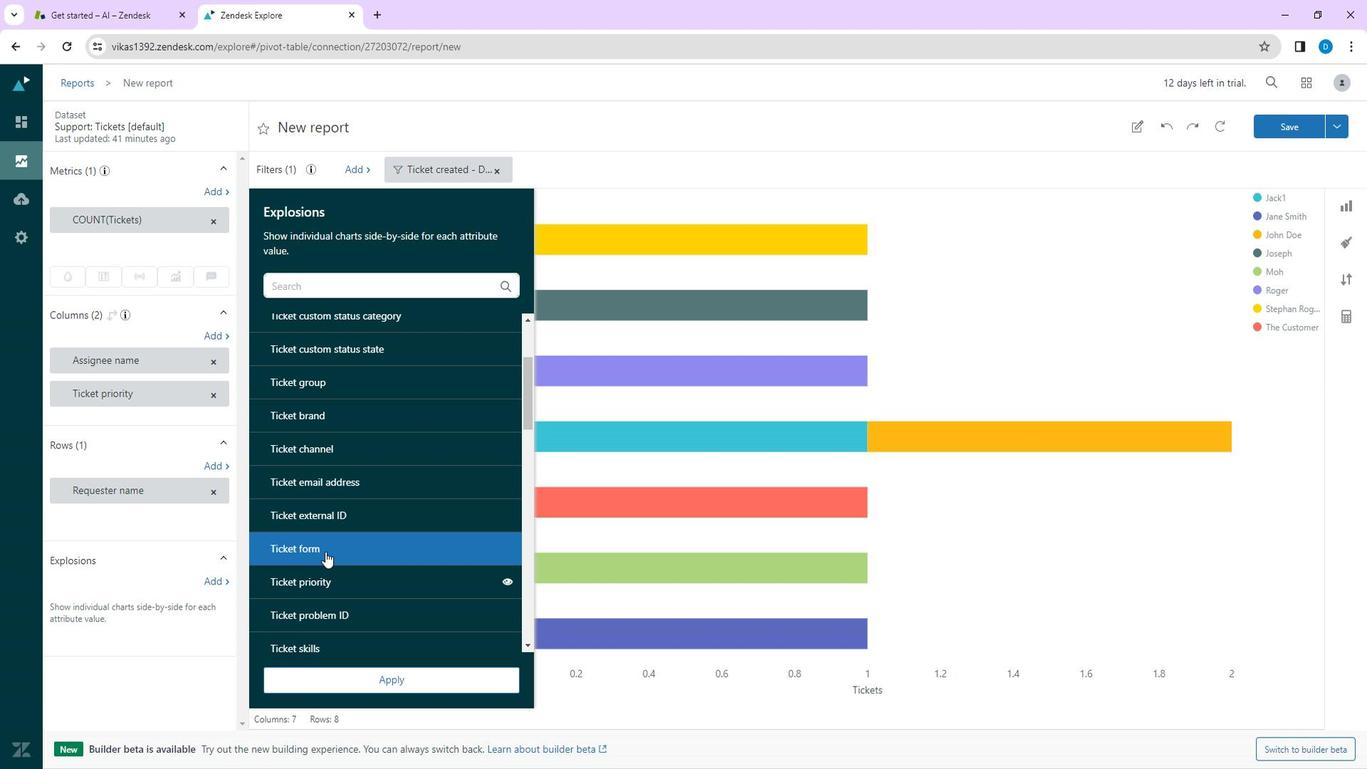 
Action: Mouse moved to (329, 505)
Screenshot: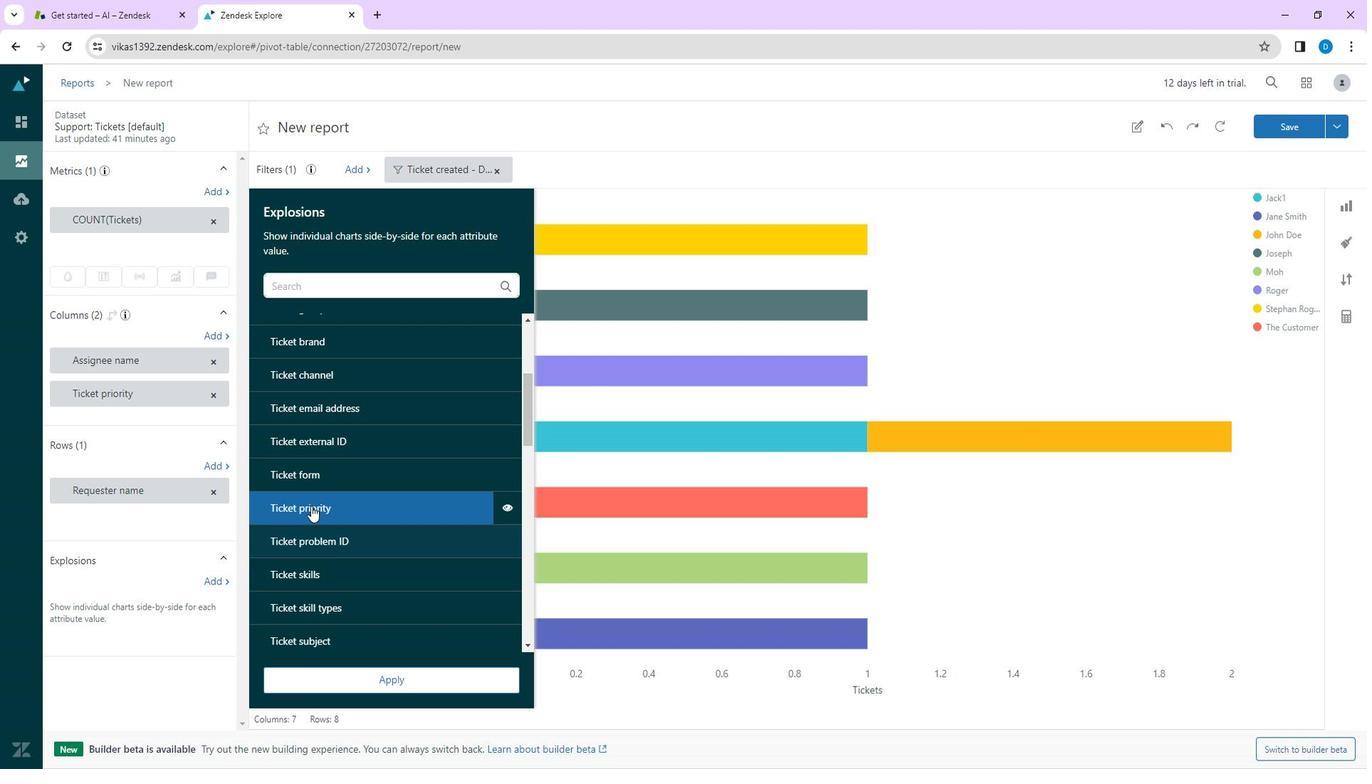 
Action: Mouse pressed left at (329, 505)
Screenshot: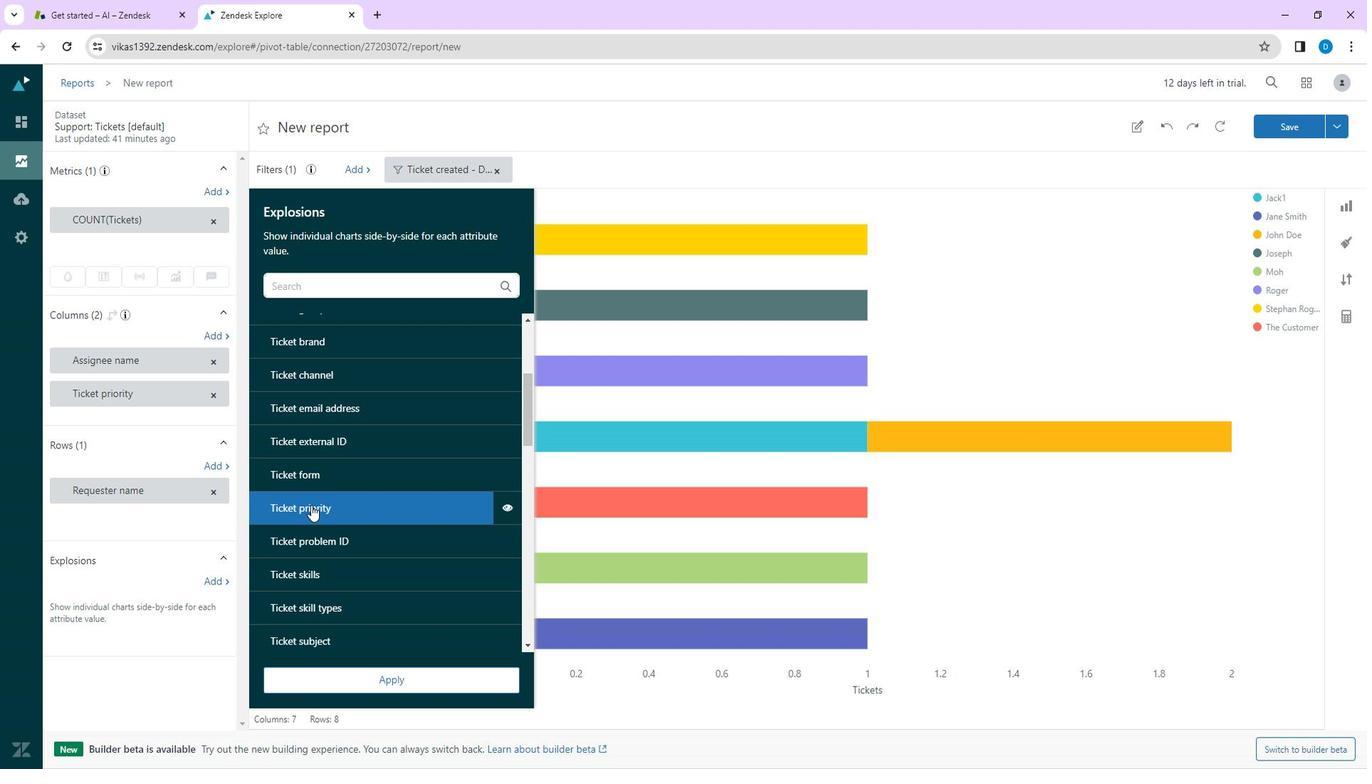 
Action: Mouse moved to (341, 581)
Screenshot: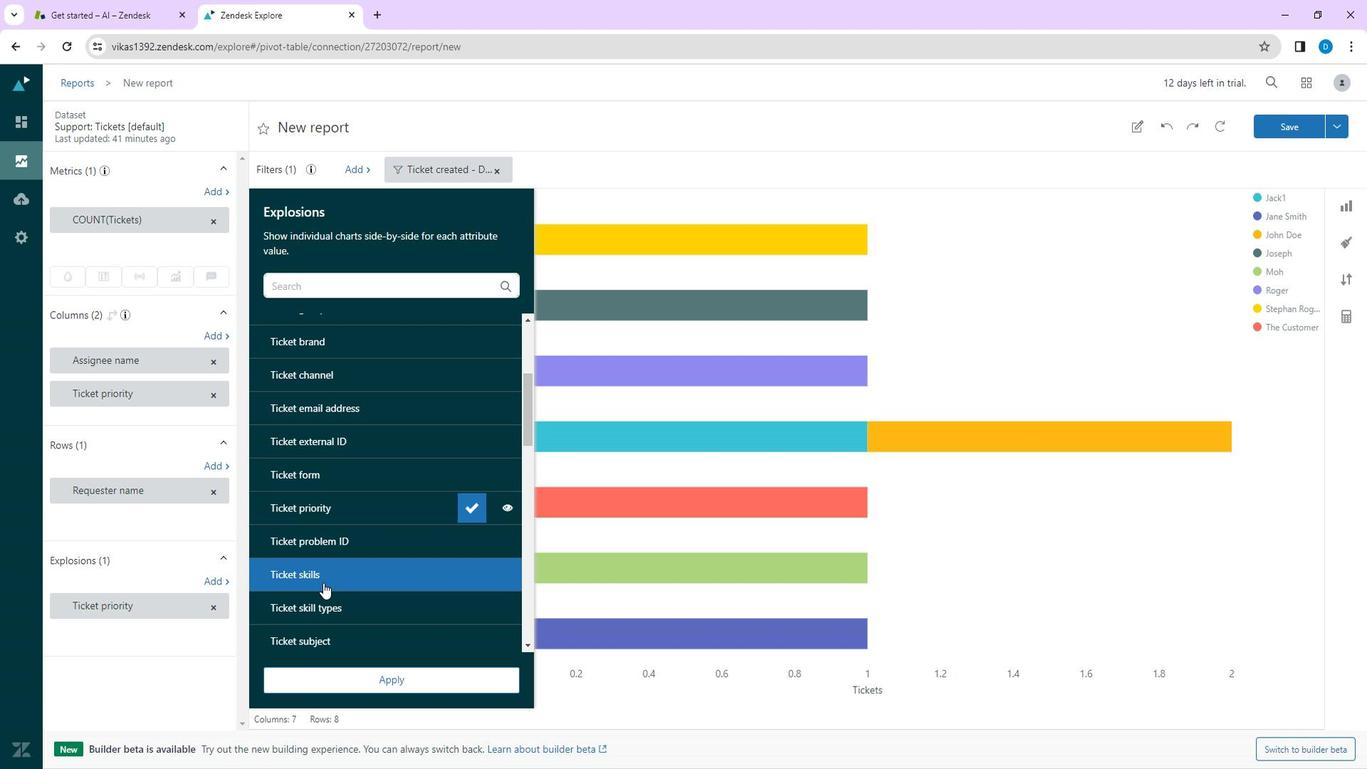 
Action: Mouse scrolled (341, 580) with delta (0, 0)
Screenshot: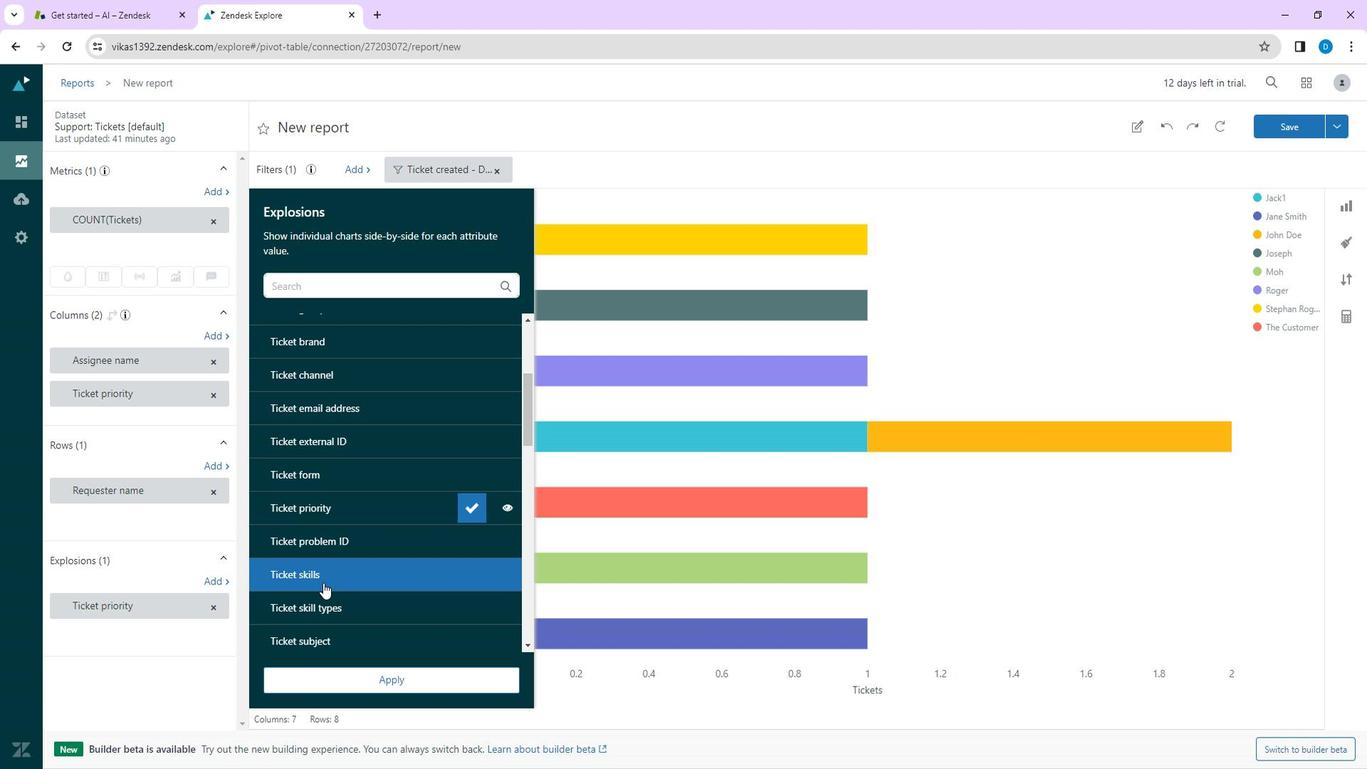 
Action: Mouse moved to (341, 581)
Screenshot: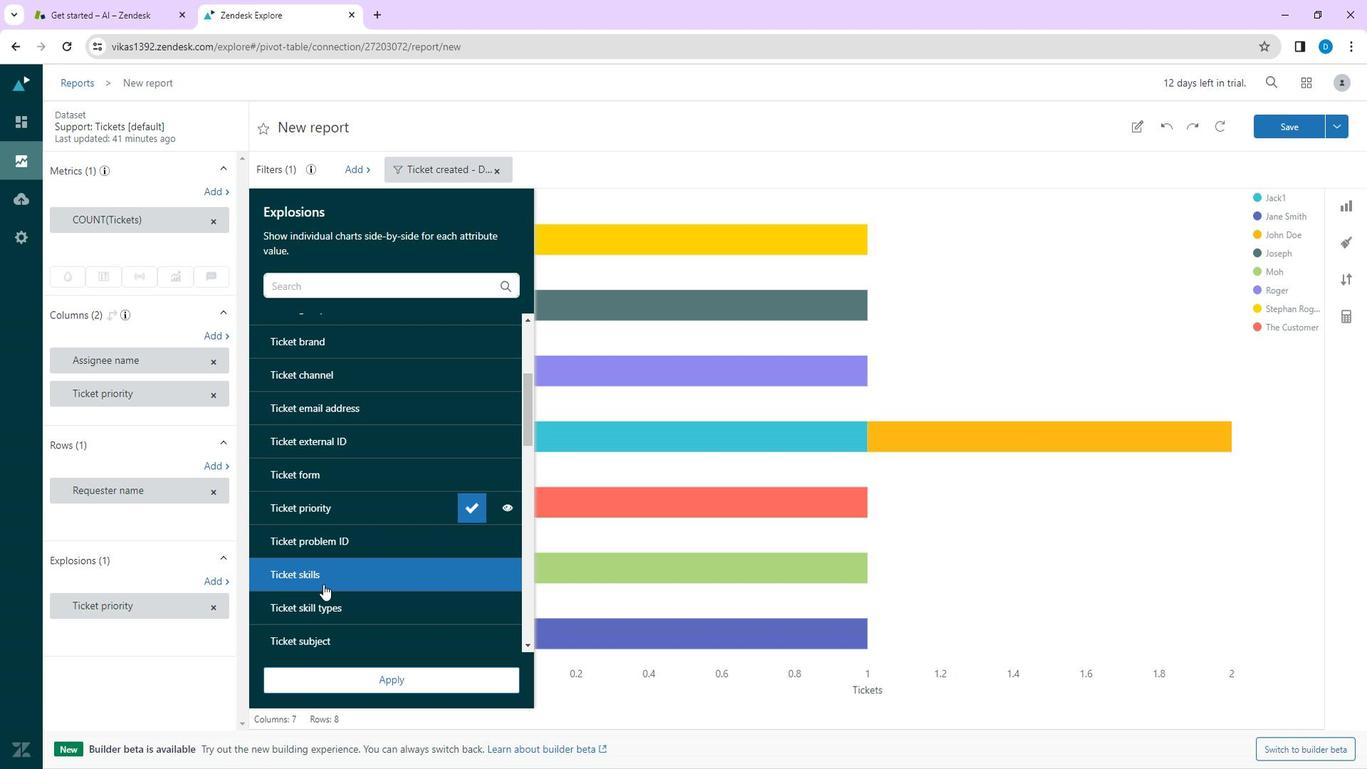 
Action: Mouse scrolled (341, 581) with delta (0, 0)
Screenshot: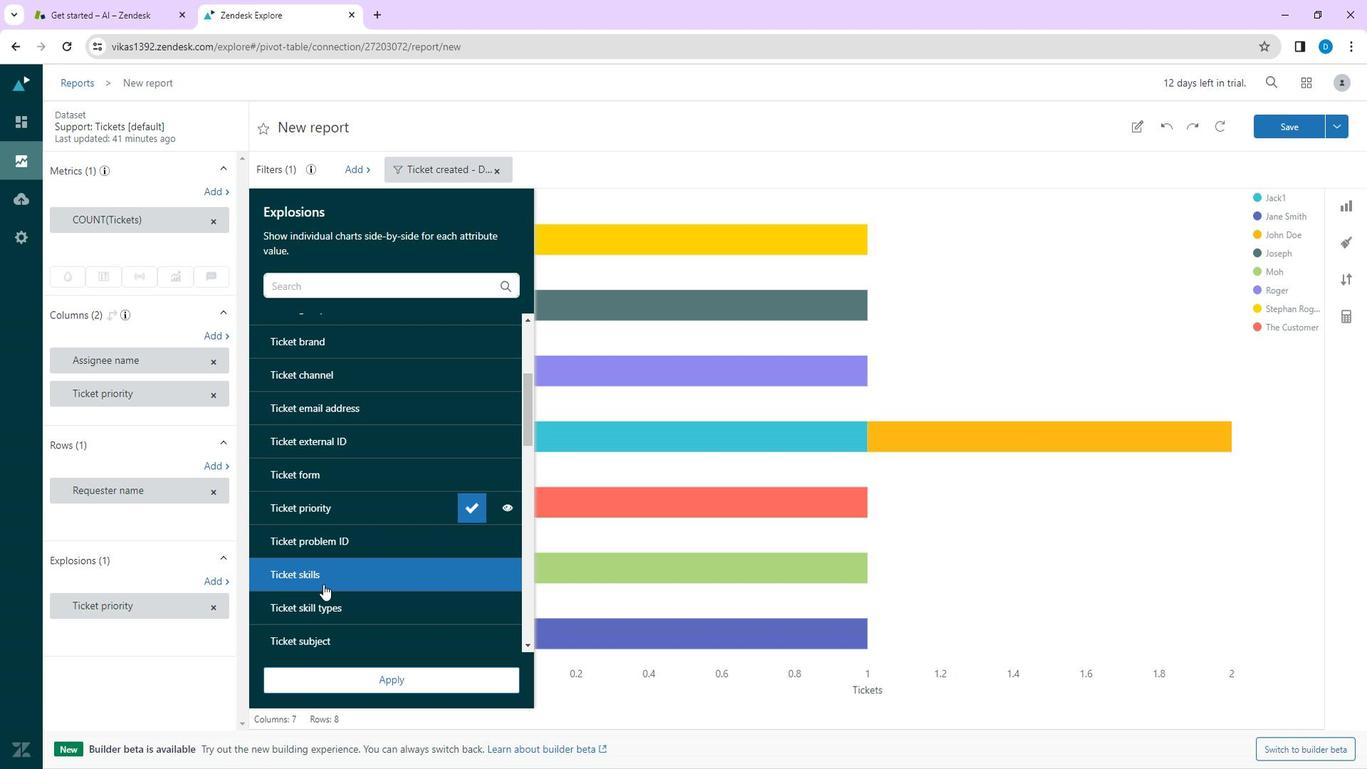 
Action: Mouse scrolled (341, 581) with delta (0, 0)
Screenshot: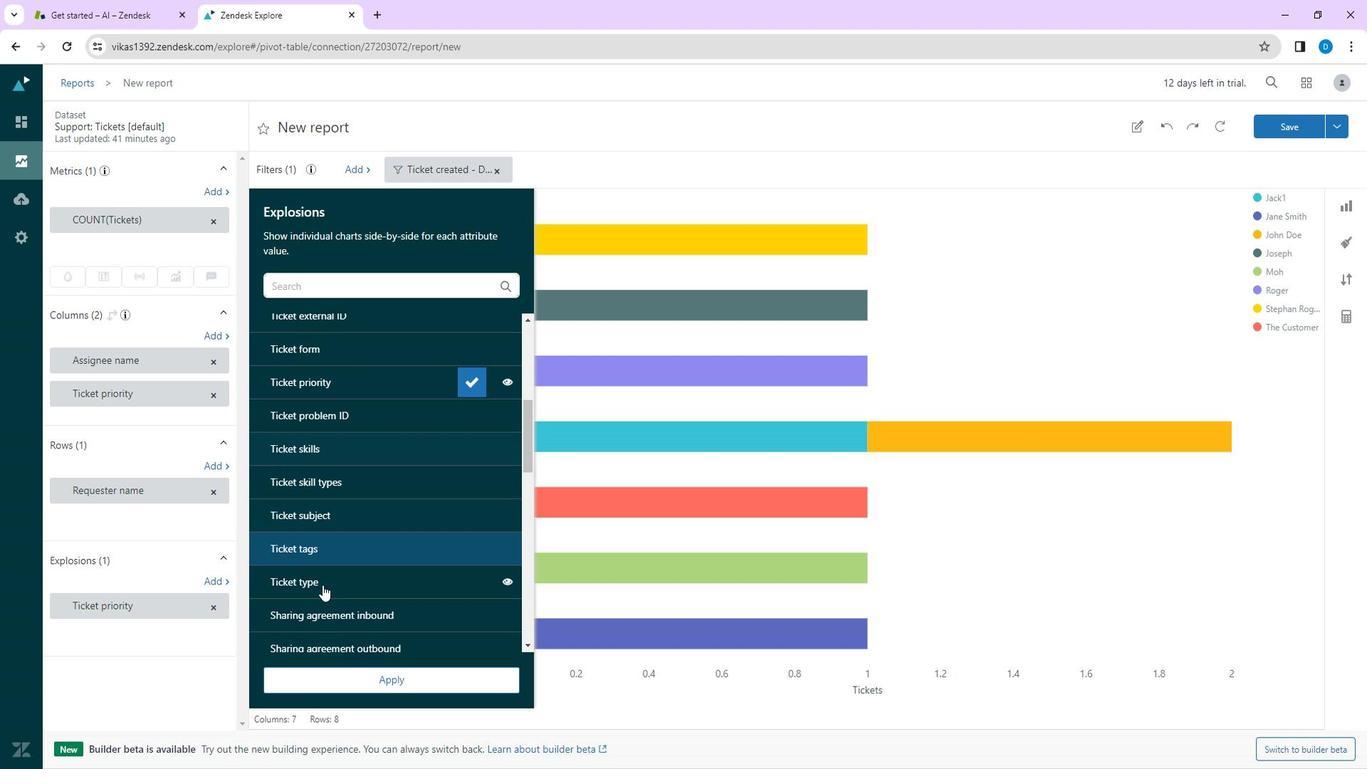 
Action: Mouse moved to (341, 581)
Screenshot: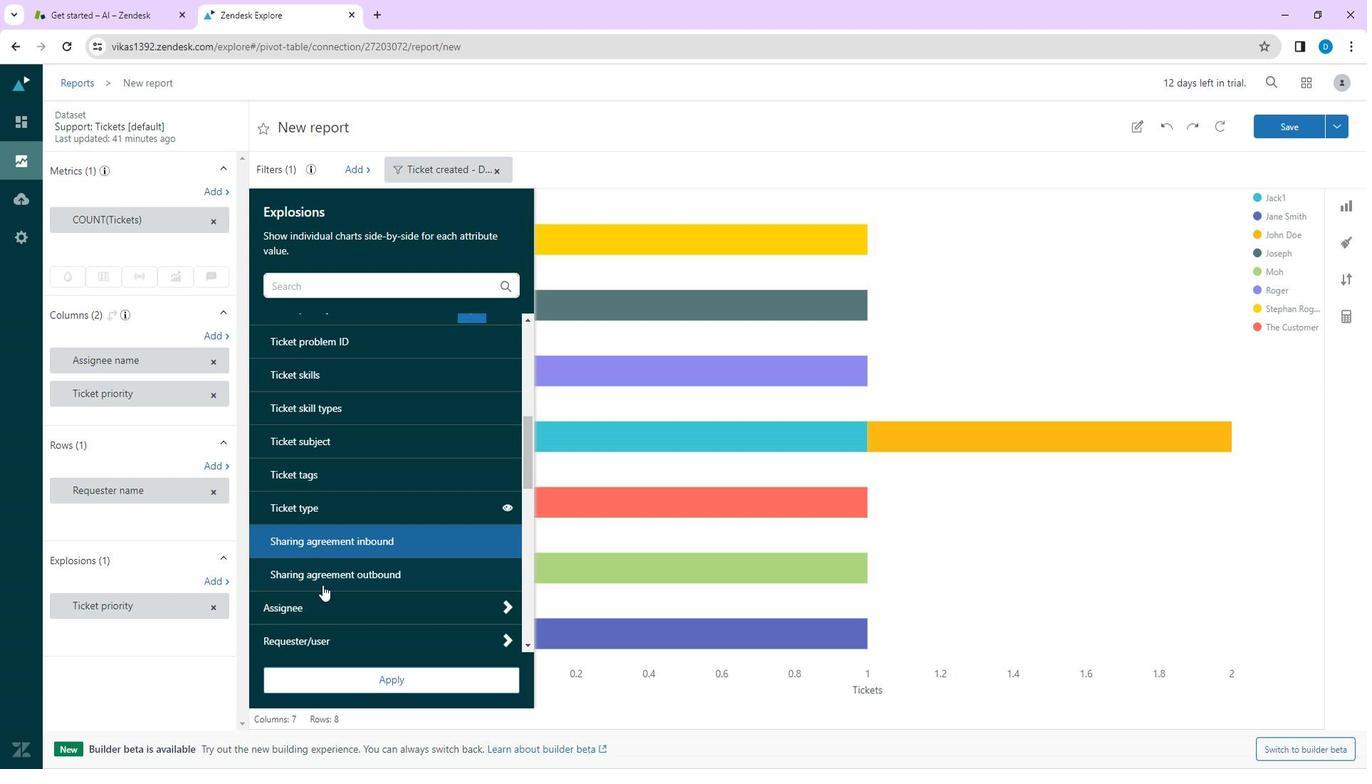 
Action: Mouse scrolled (341, 581) with delta (0, 0)
Screenshot: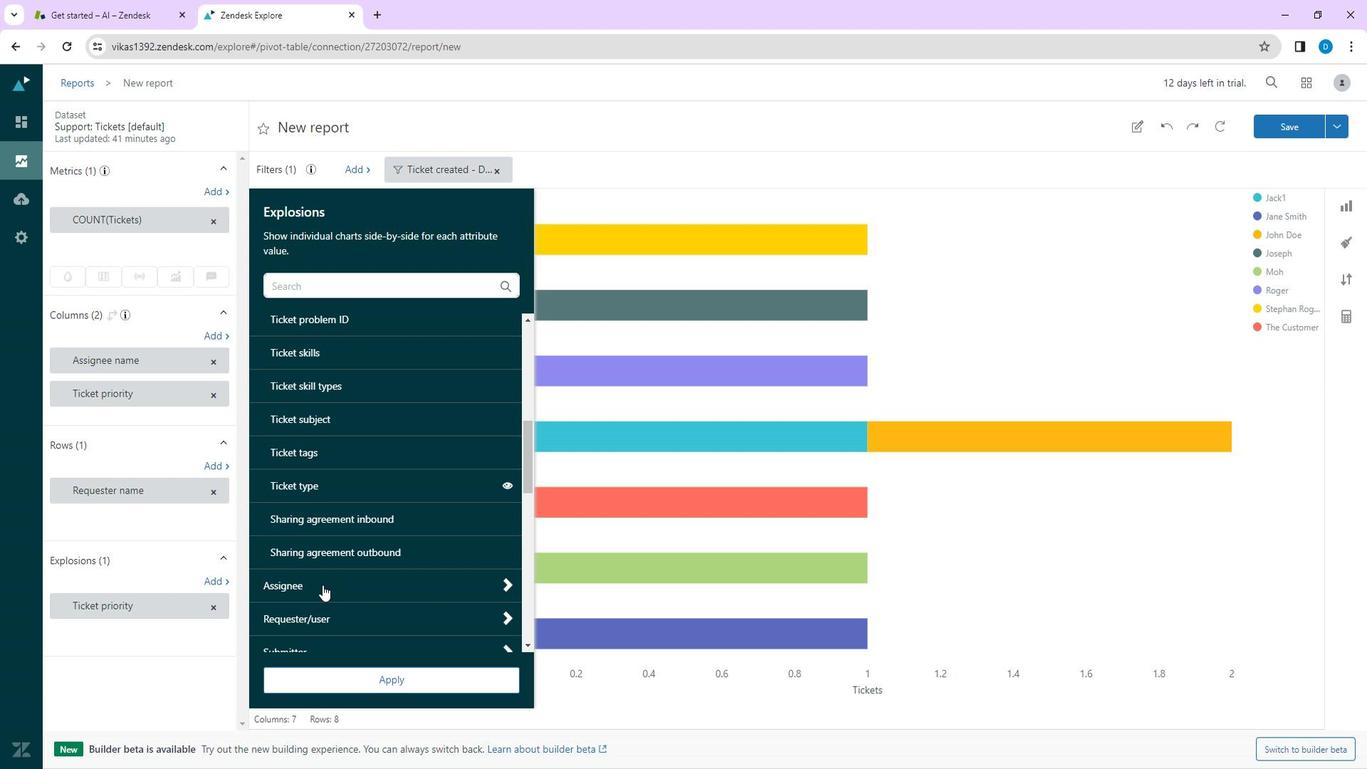 
Action: Mouse moved to (349, 509)
Screenshot: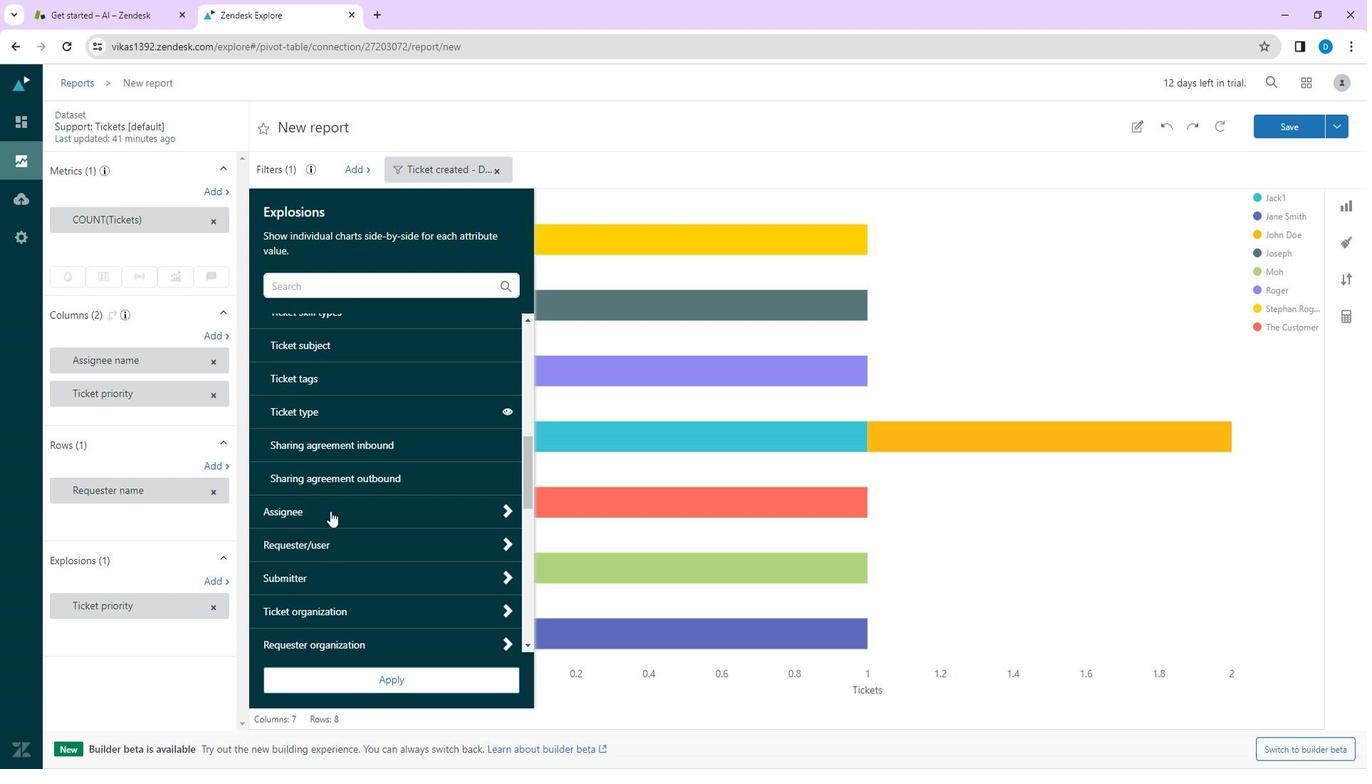 
Action: Mouse pressed left at (349, 509)
Screenshot: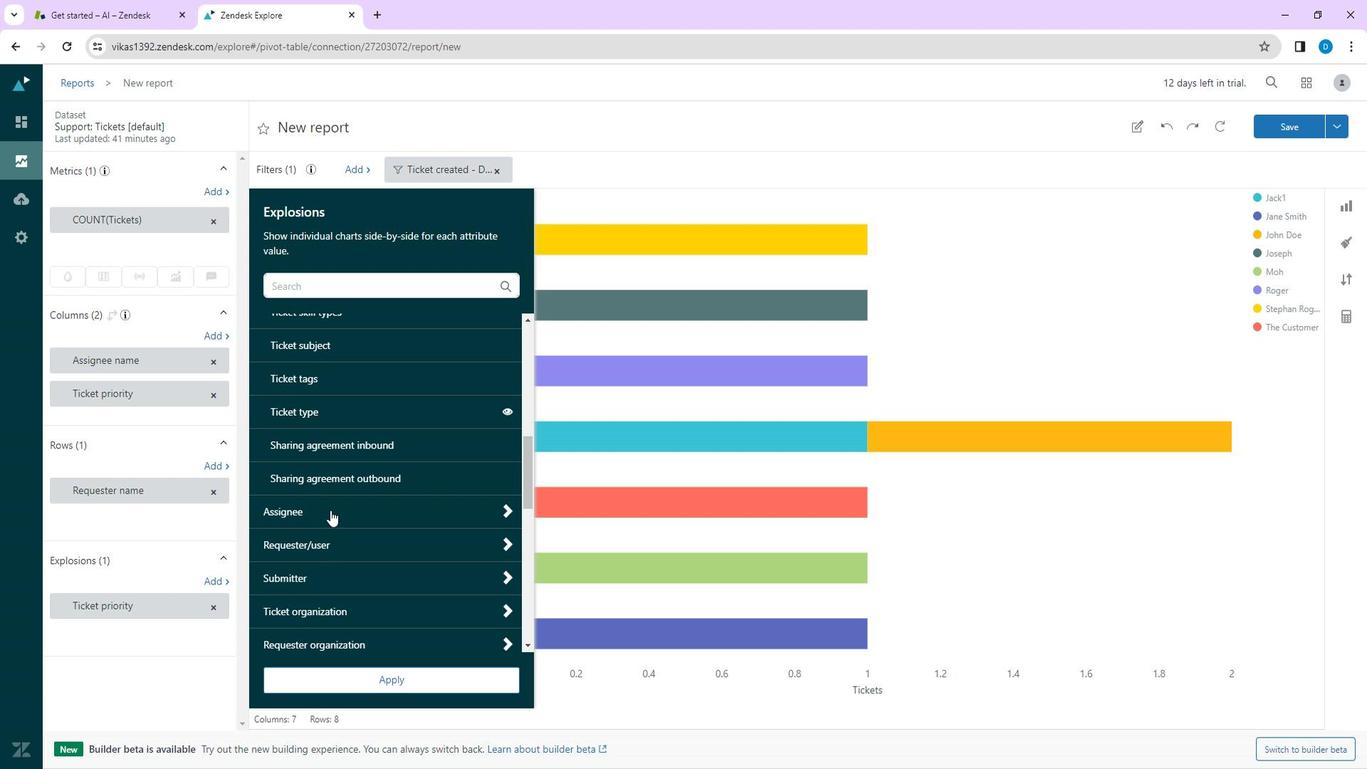 
Action: Mouse moved to (348, 539)
Screenshot: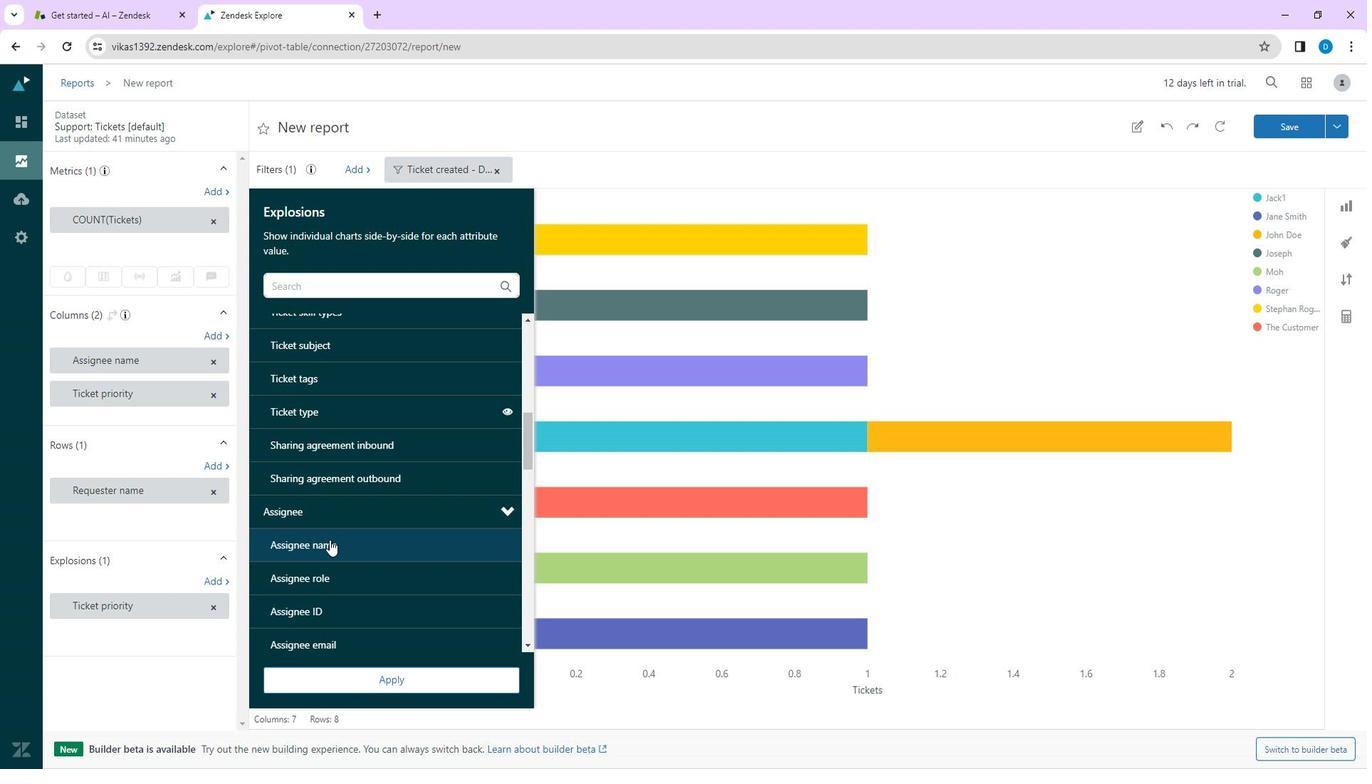 
Action: Mouse pressed left at (348, 539)
Screenshot: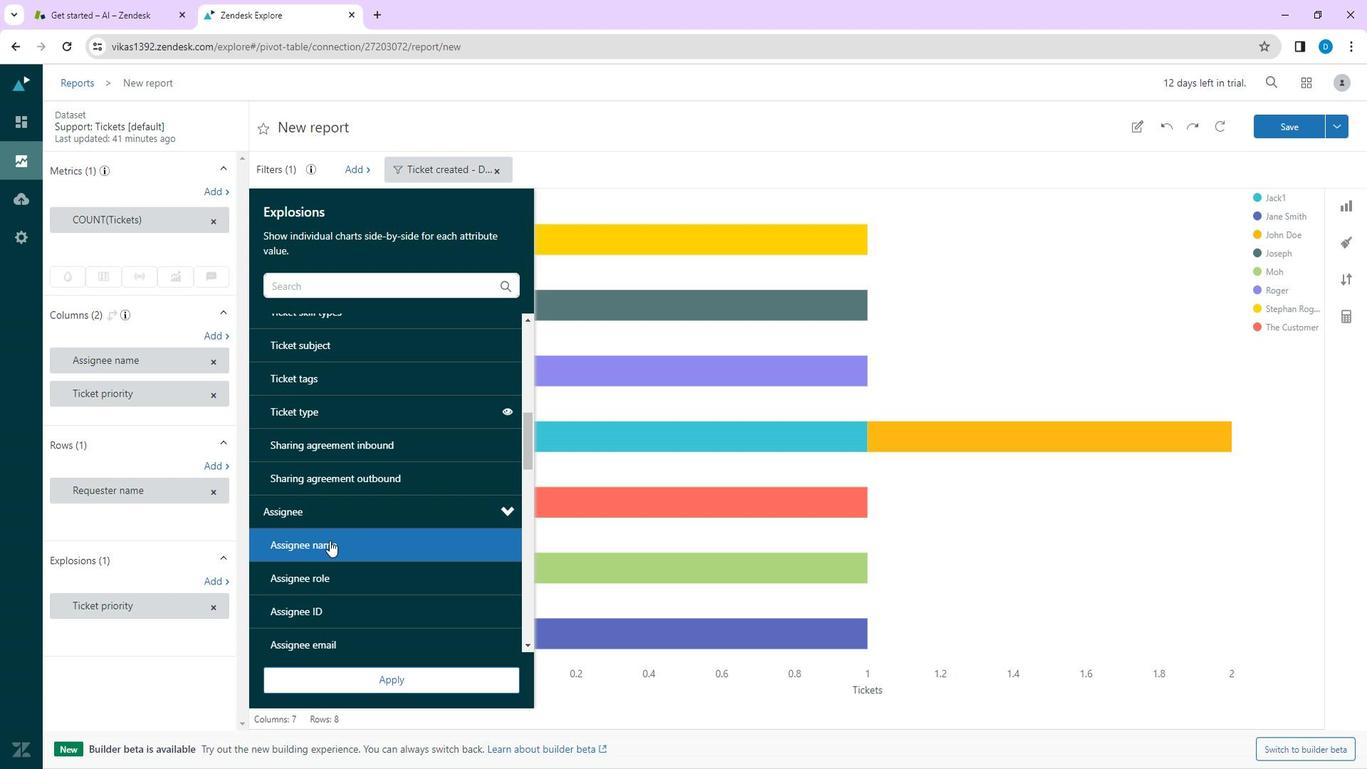 
Action: Mouse moved to (517, 542)
Screenshot: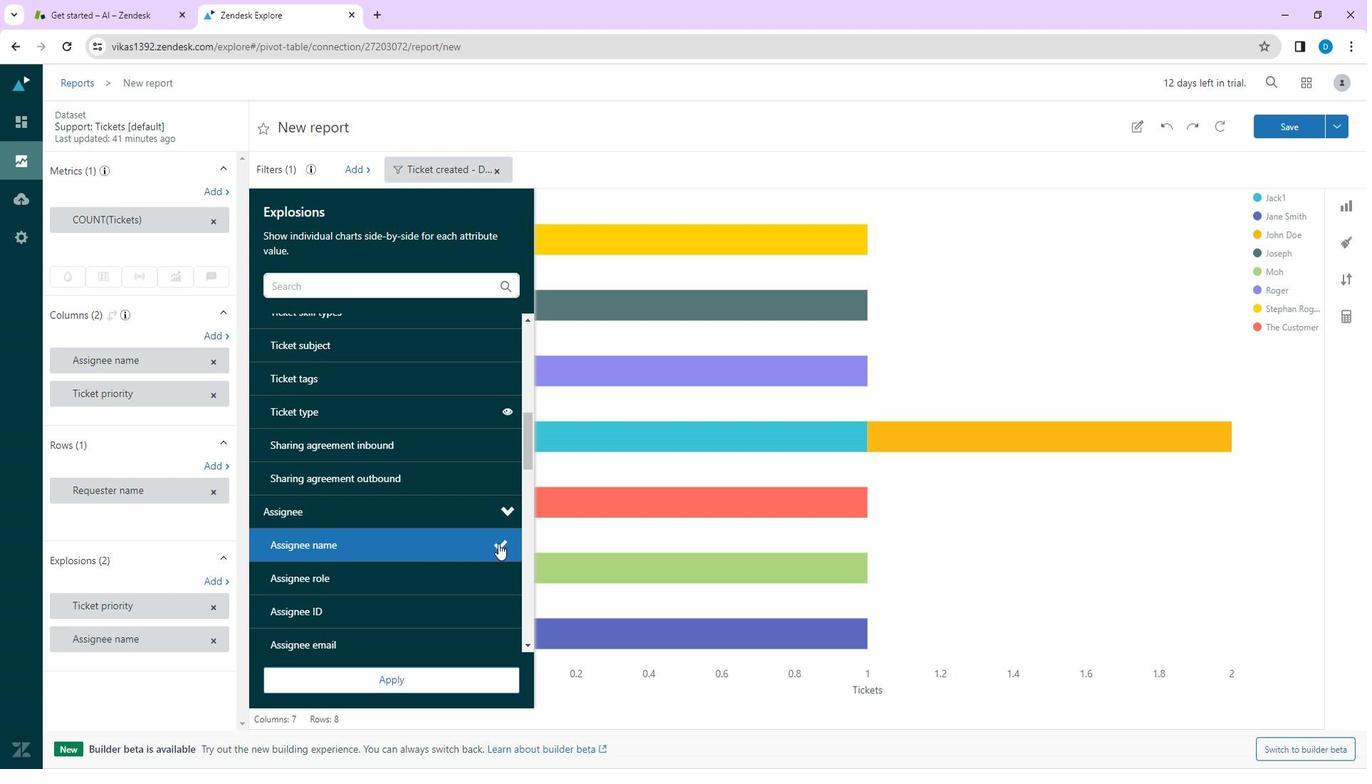 
Action: Mouse pressed left at (517, 542)
Screenshot: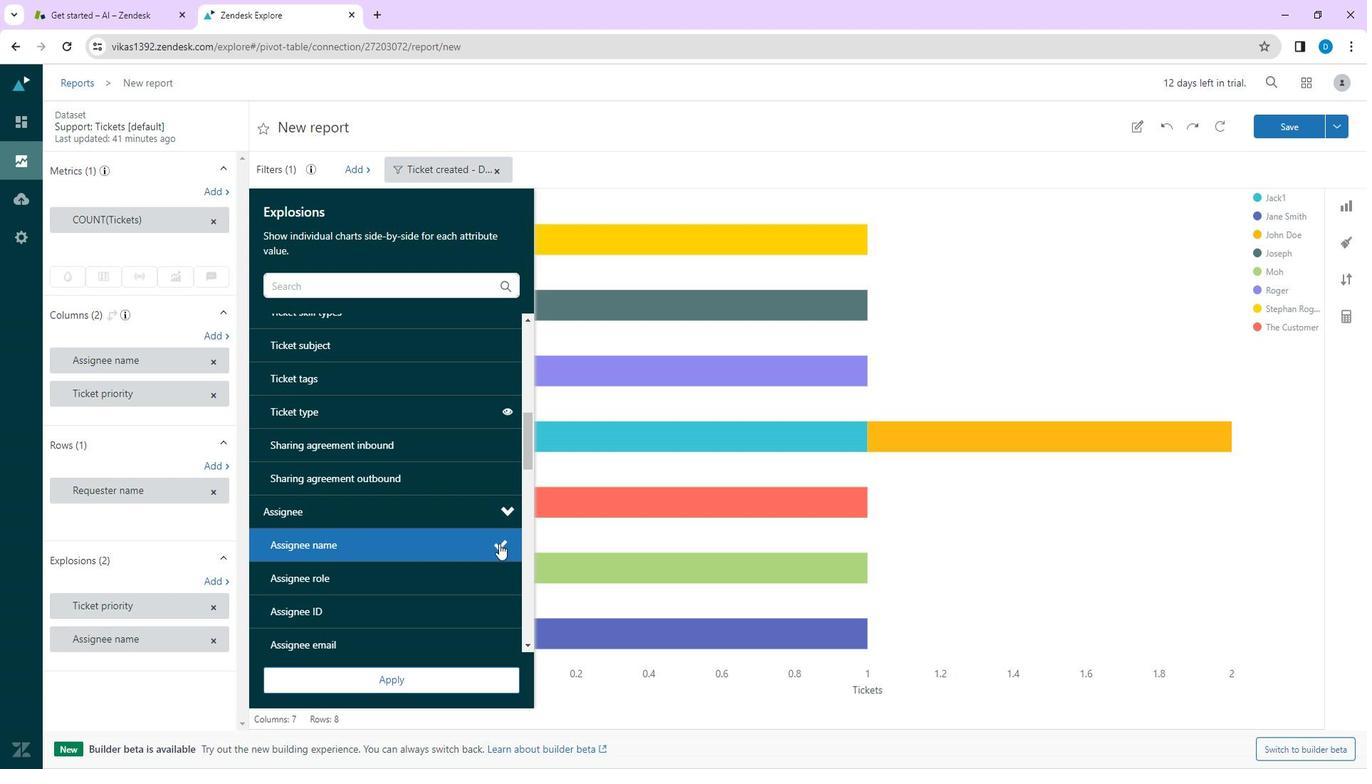 
Action: Mouse moved to (371, 575)
Screenshot: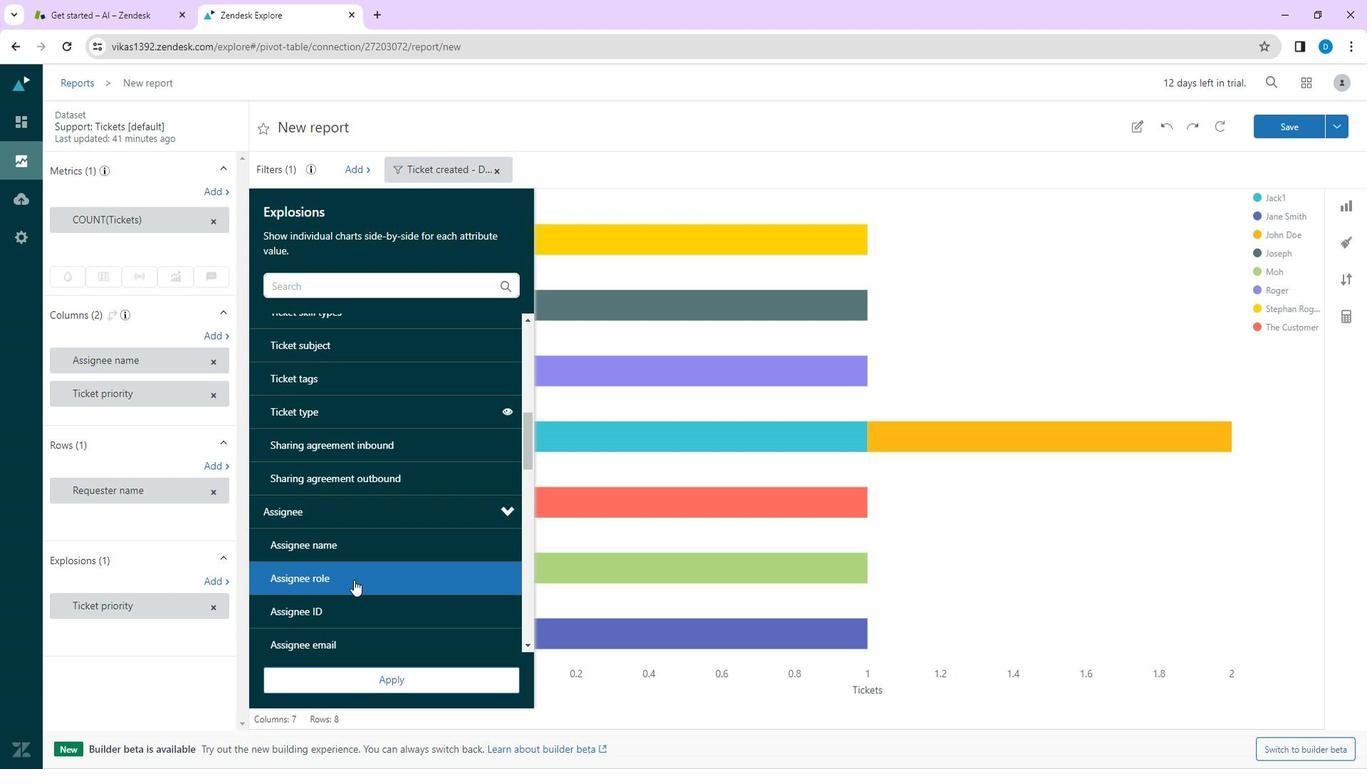 
Action: Mouse scrolled (371, 574) with delta (0, 0)
Screenshot: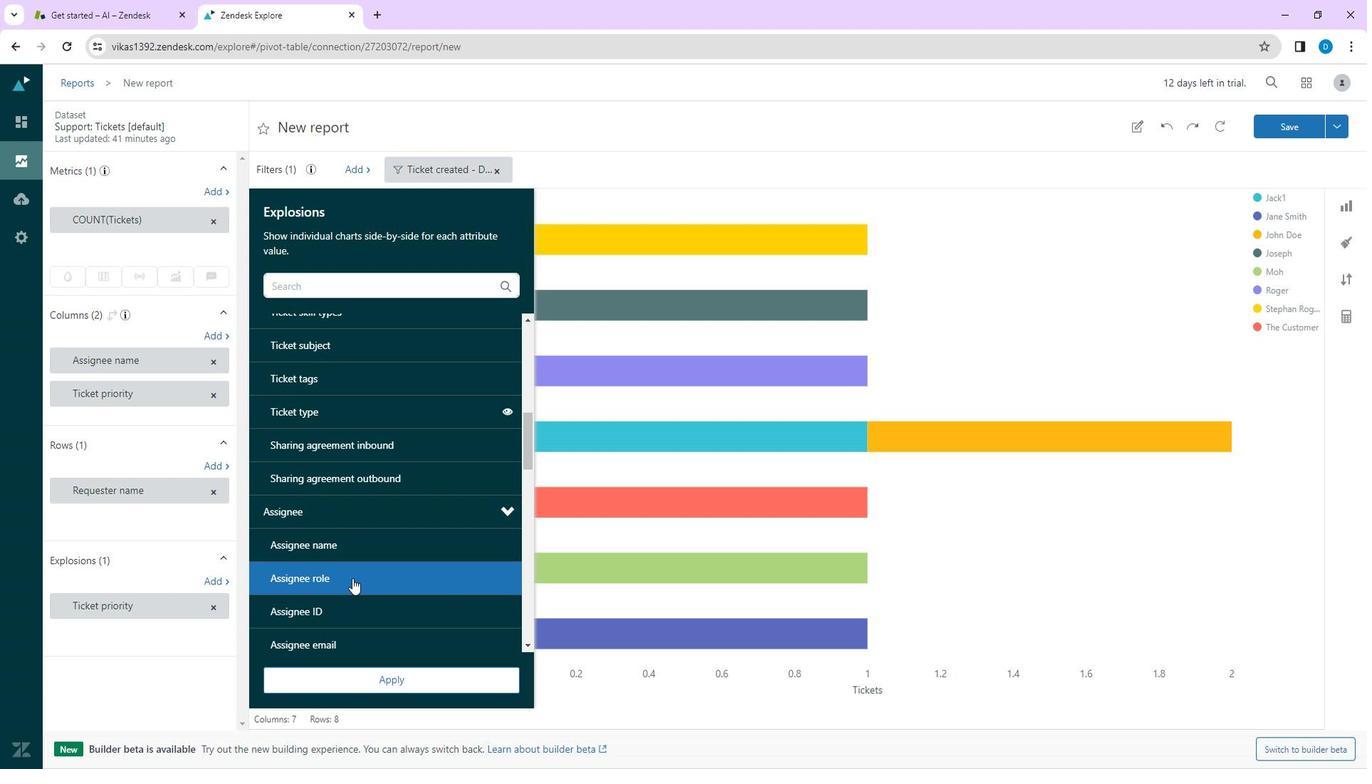 
Action: Mouse moved to (371, 575)
Screenshot: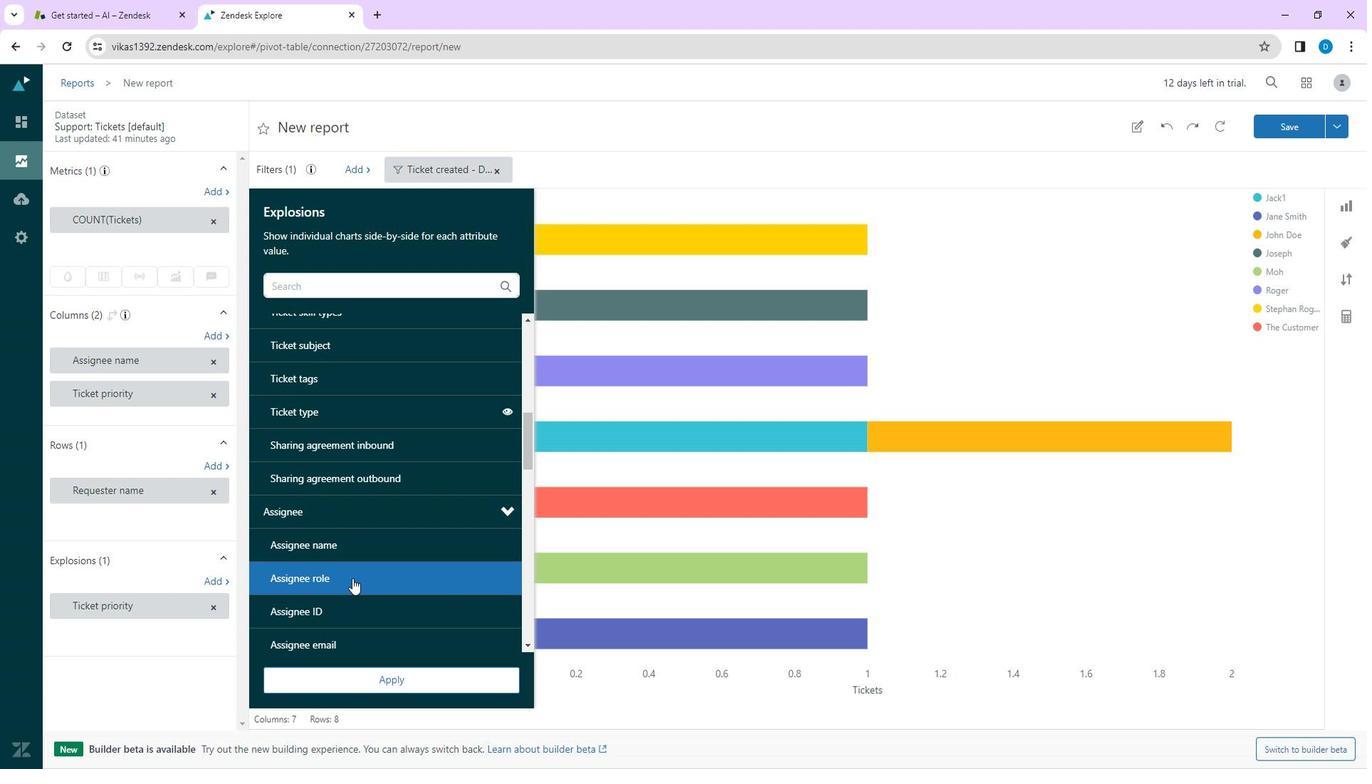 
Action: Mouse scrolled (371, 574) with delta (0, 0)
Screenshot: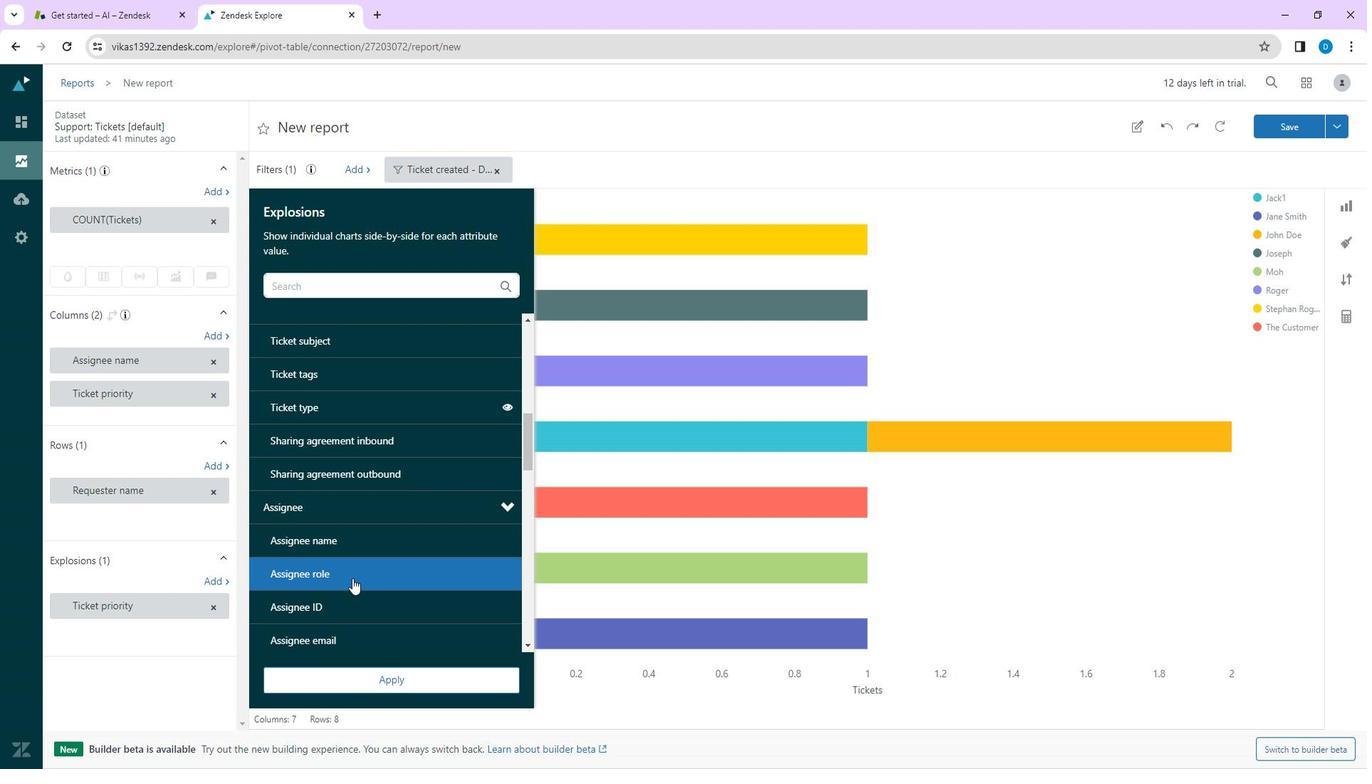 
Action: Mouse moved to (370, 581)
Screenshot: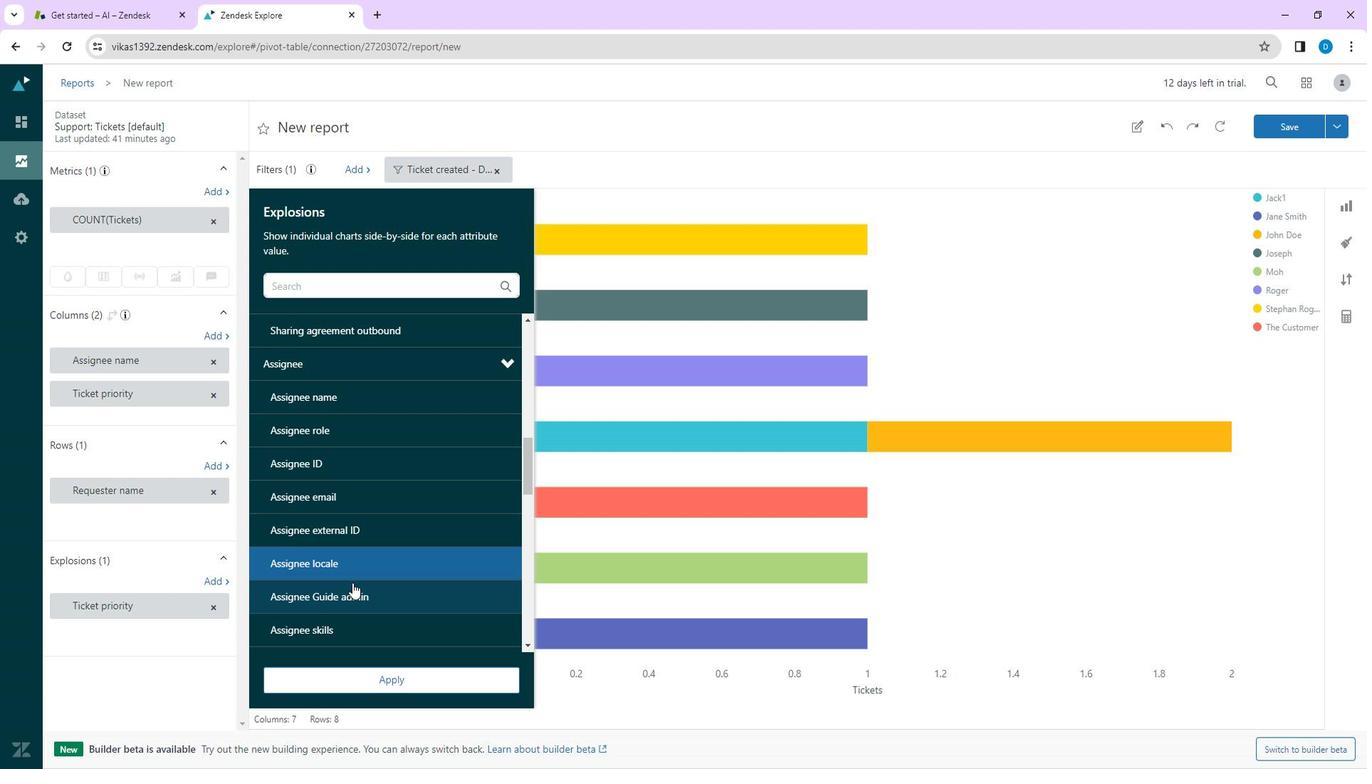 
Action: Mouse scrolled (370, 580) with delta (0, 0)
Screenshot: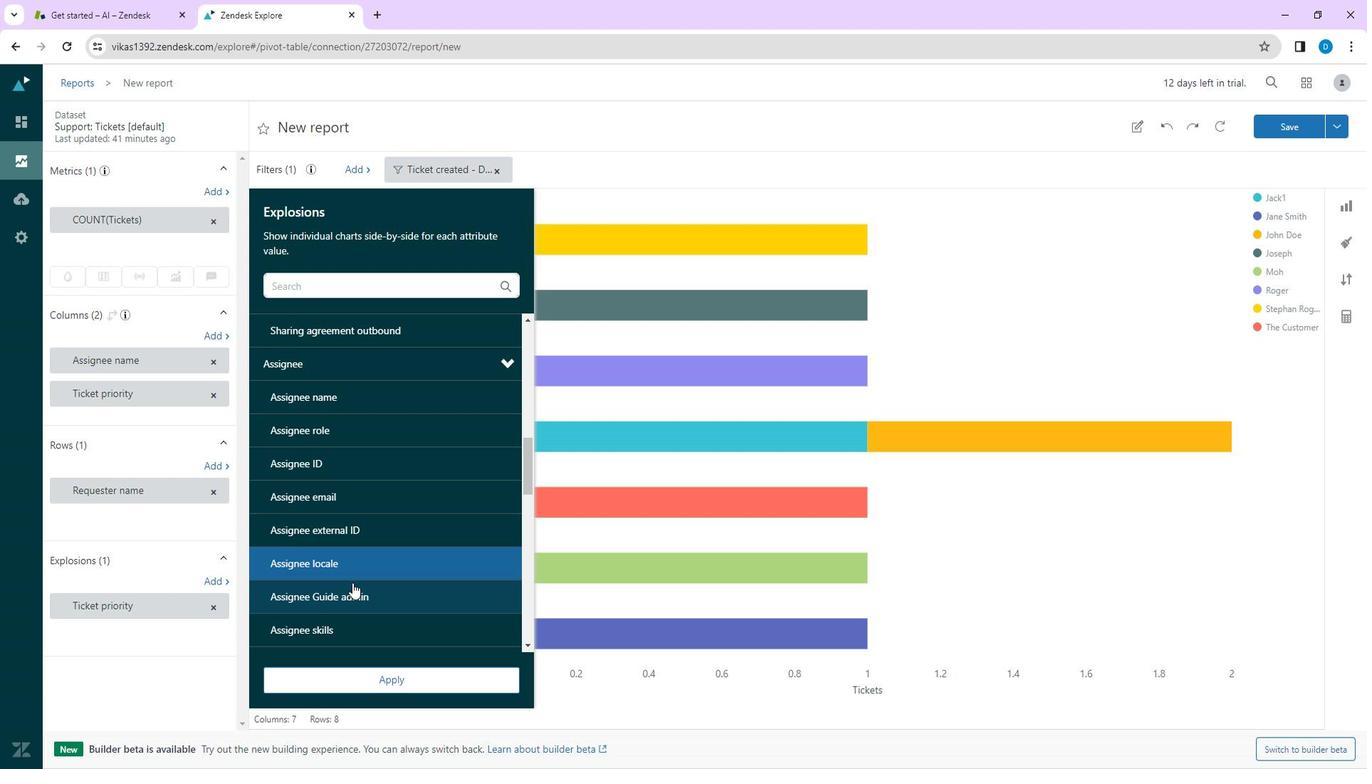 
Action: Mouse moved to (362, 594)
Screenshot: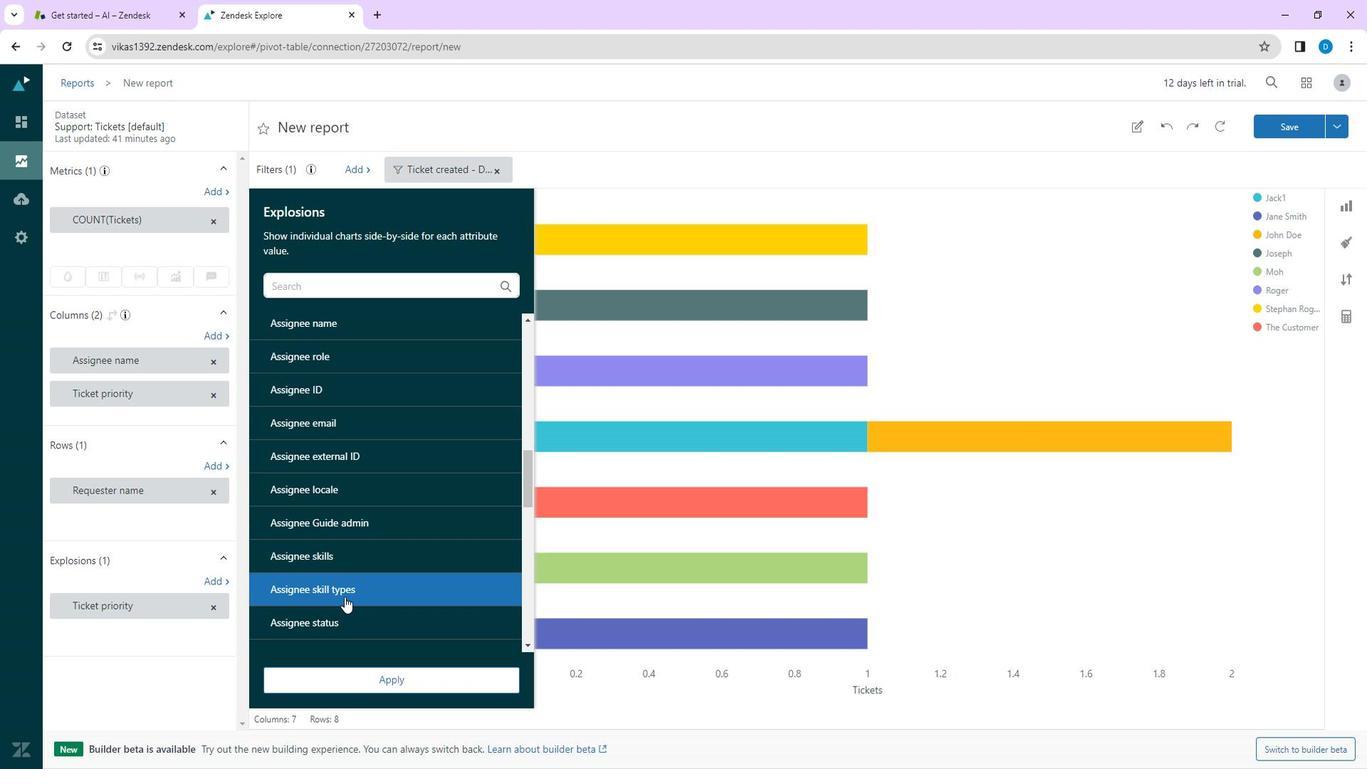 
Action: Mouse scrolled (362, 594) with delta (0, 0)
Screenshot: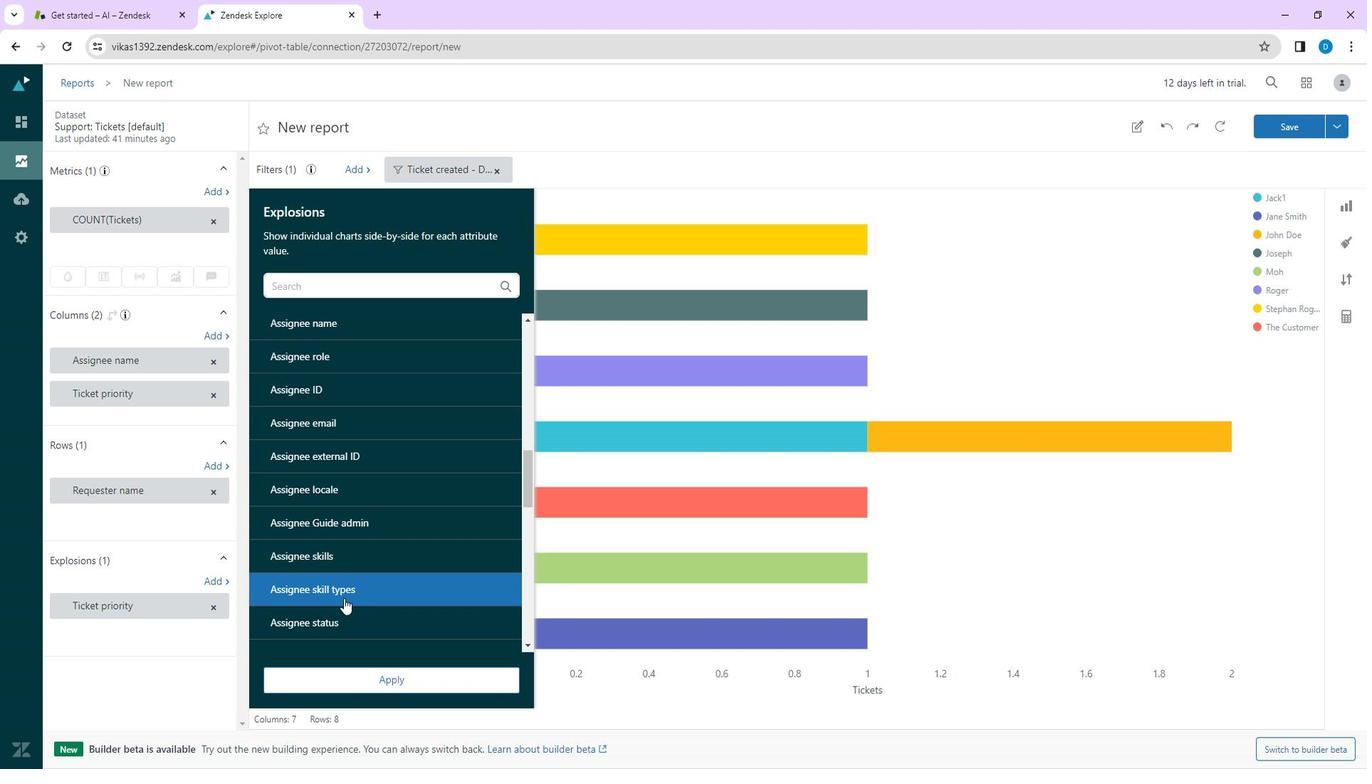 
Action: Mouse moved to (361, 600)
Screenshot: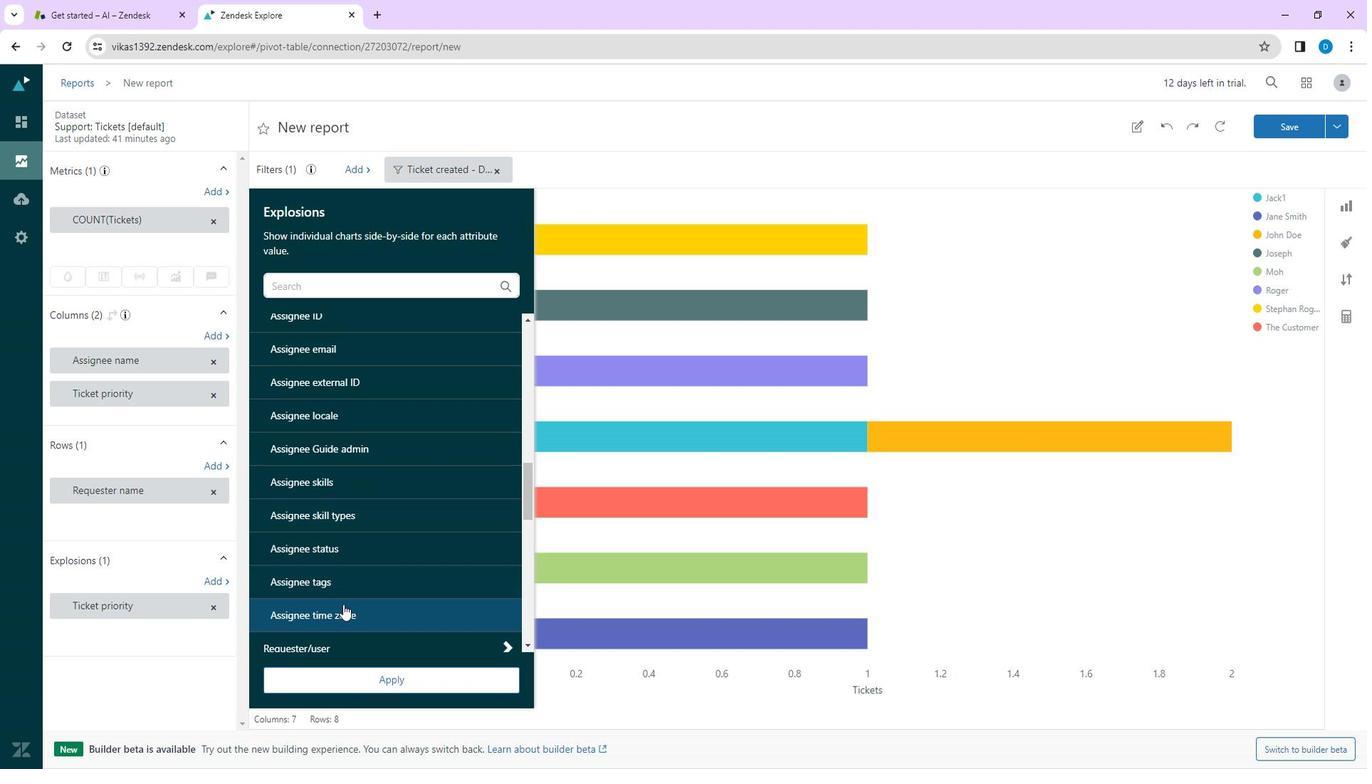 
Action: Mouse scrolled (361, 599) with delta (0, 0)
Screenshot: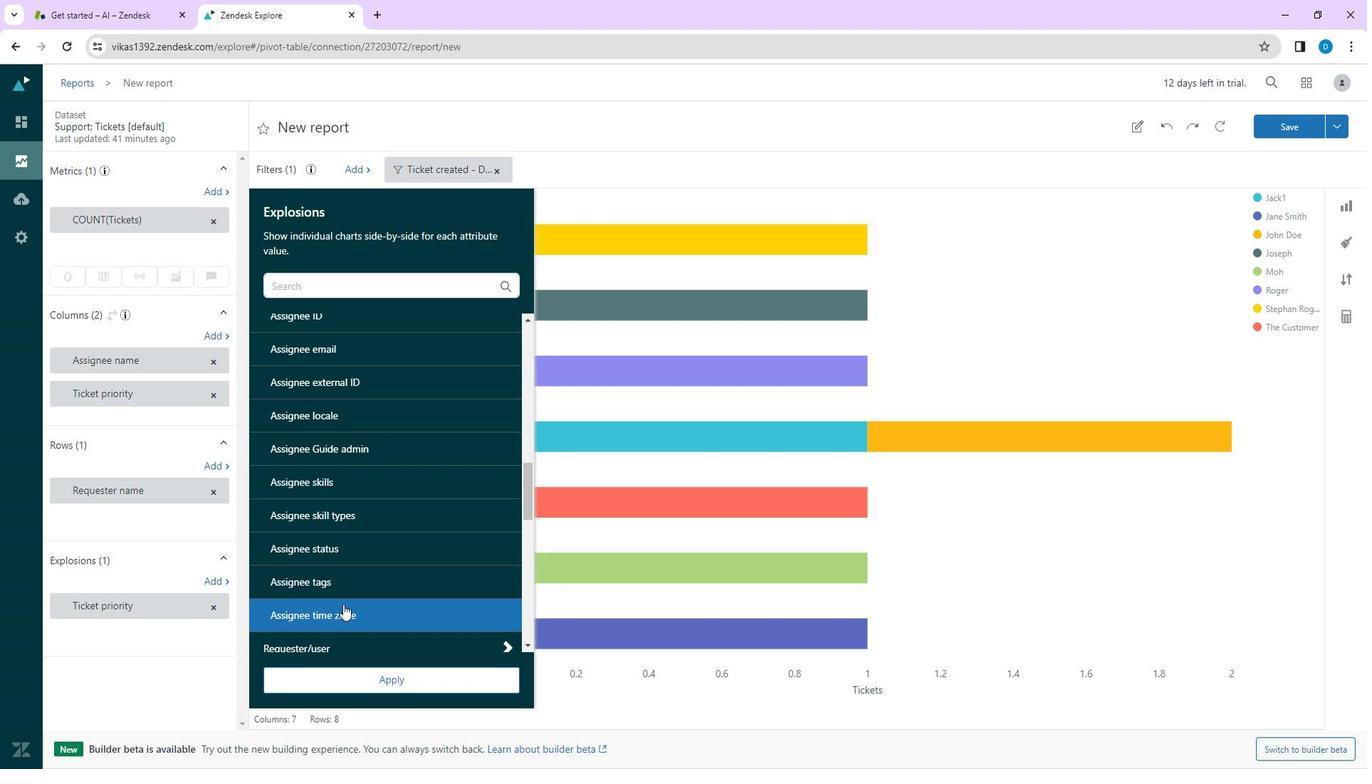 
Action: Mouse scrolled (361, 599) with delta (0, 0)
Screenshot: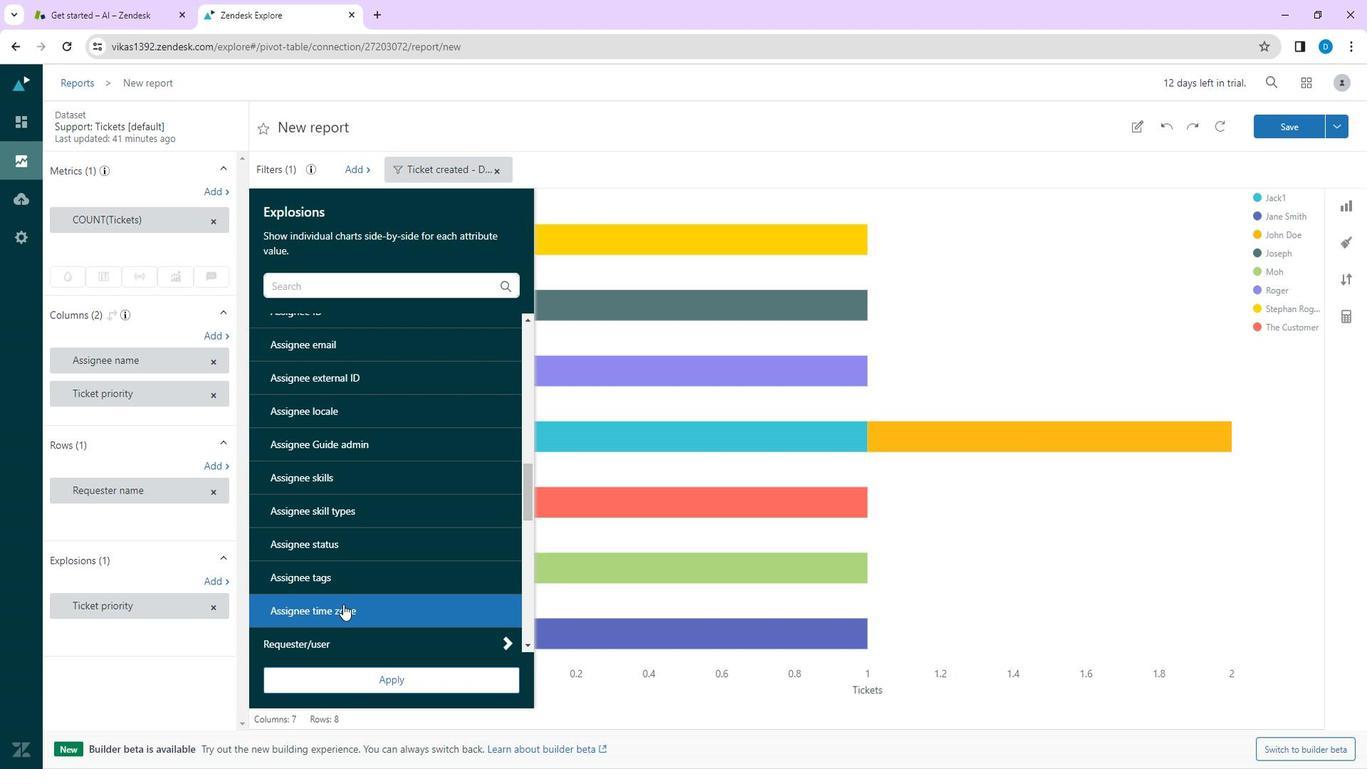 
Action: Mouse moved to (351, 495)
Screenshot: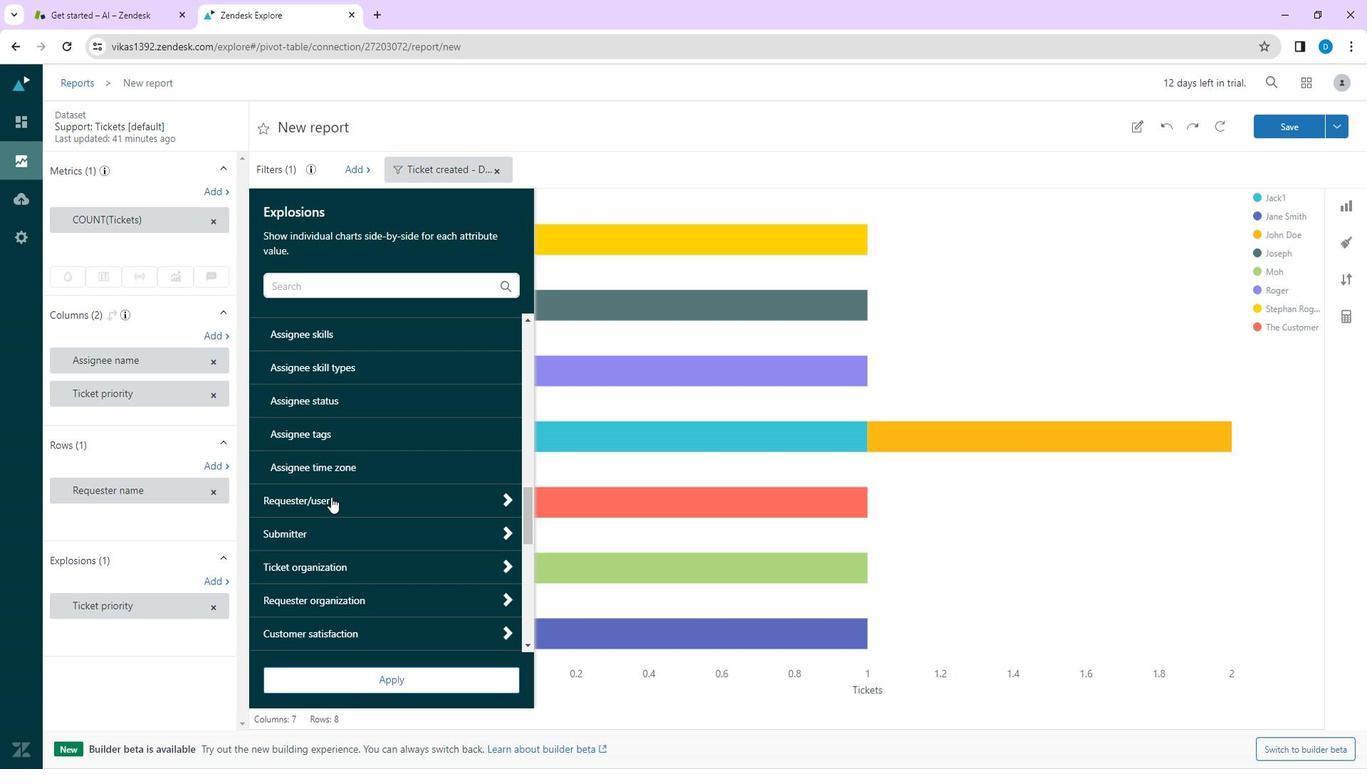 
Action: Mouse pressed left at (351, 495)
Screenshot: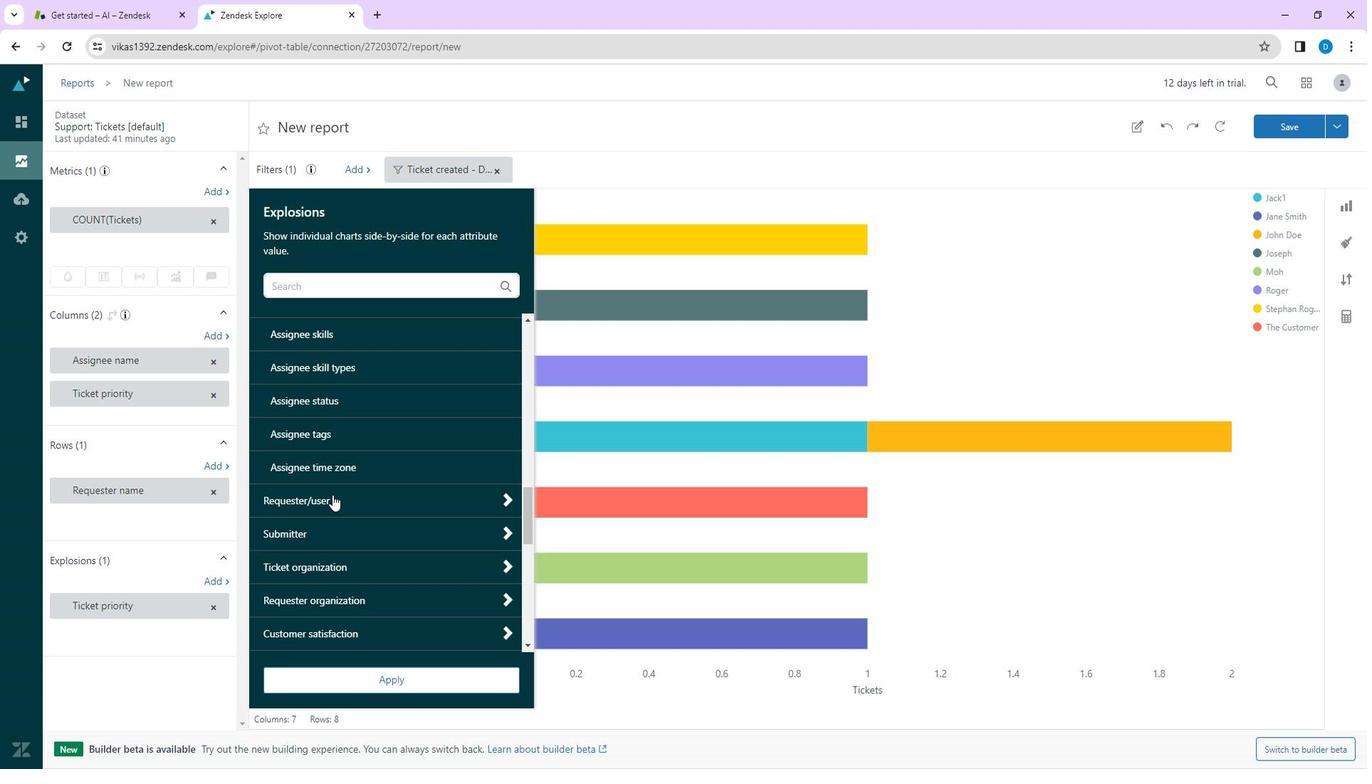 
Action: Mouse moved to (509, 495)
Screenshot: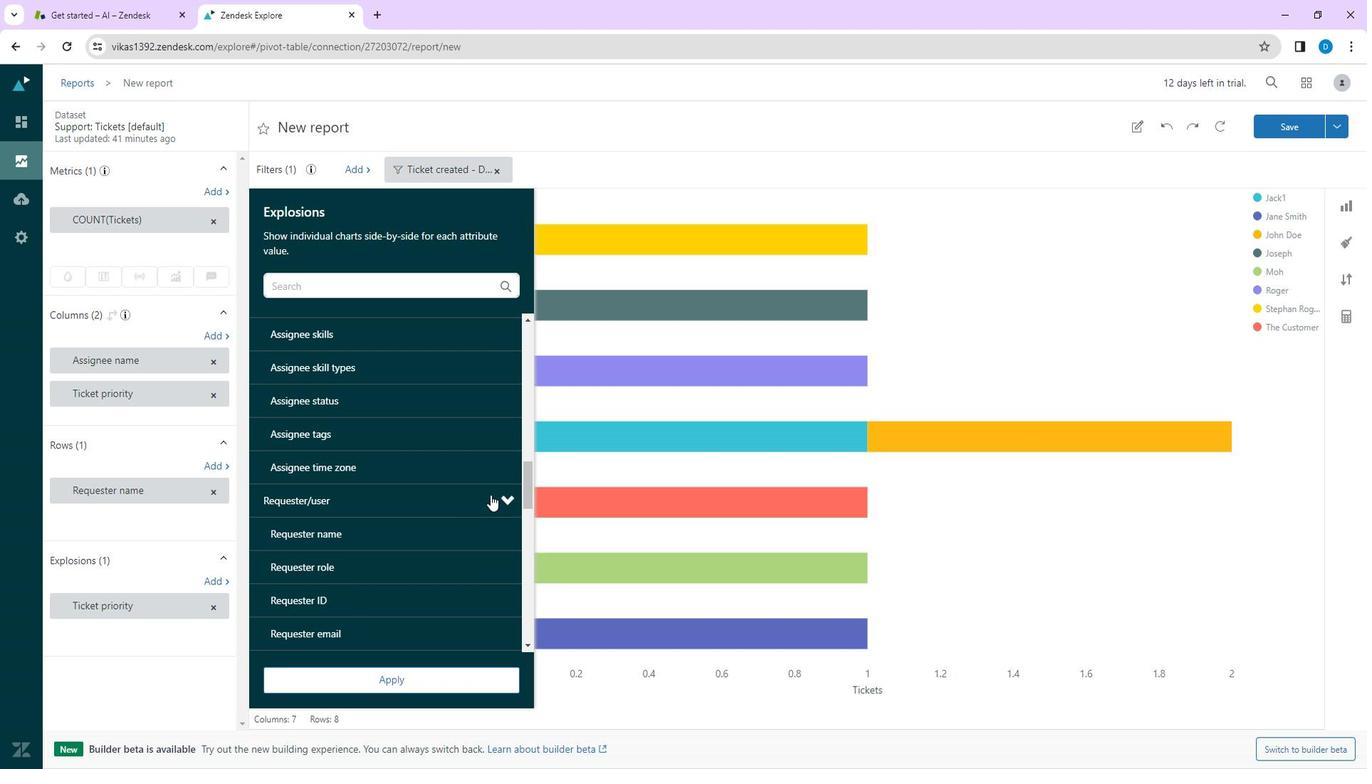 
Action: Mouse pressed left at (509, 495)
Screenshot: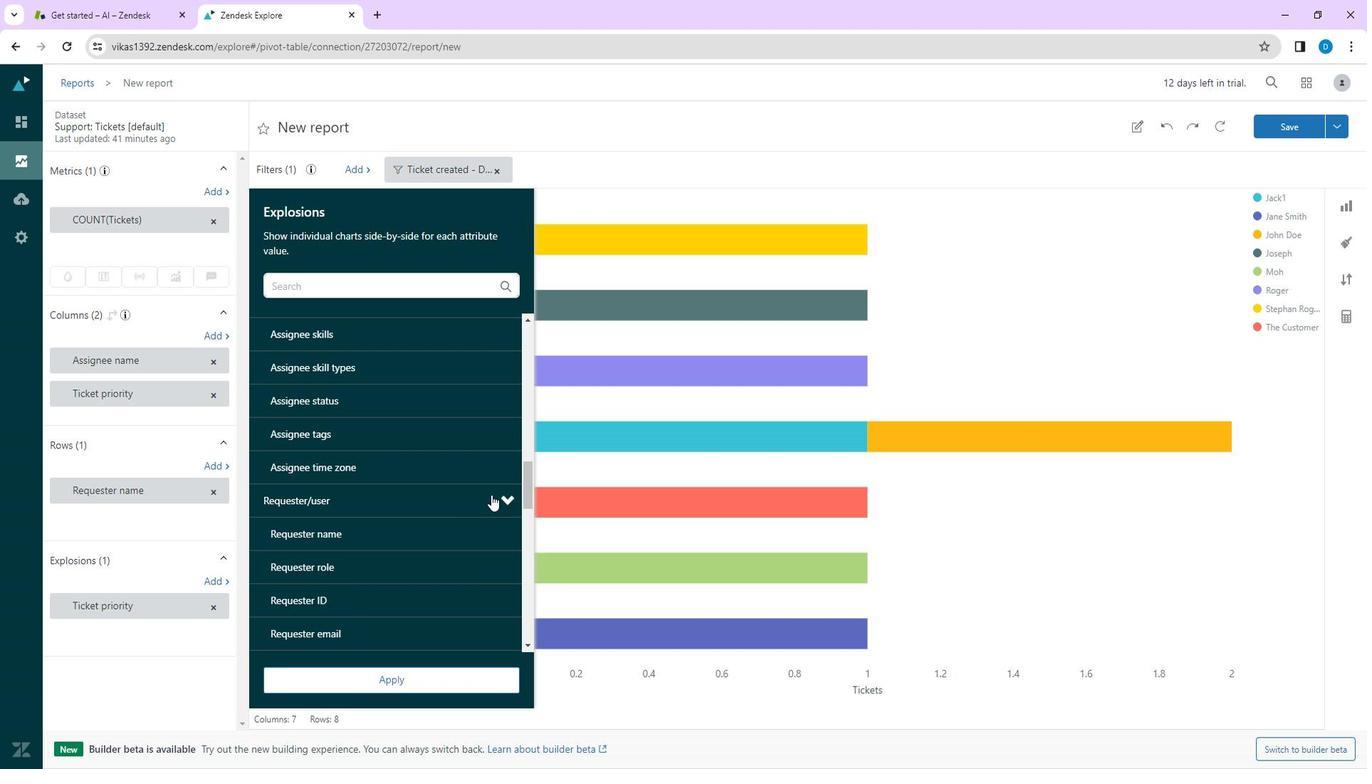 
Action: Mouse moved to (411, 551)
Screenshot: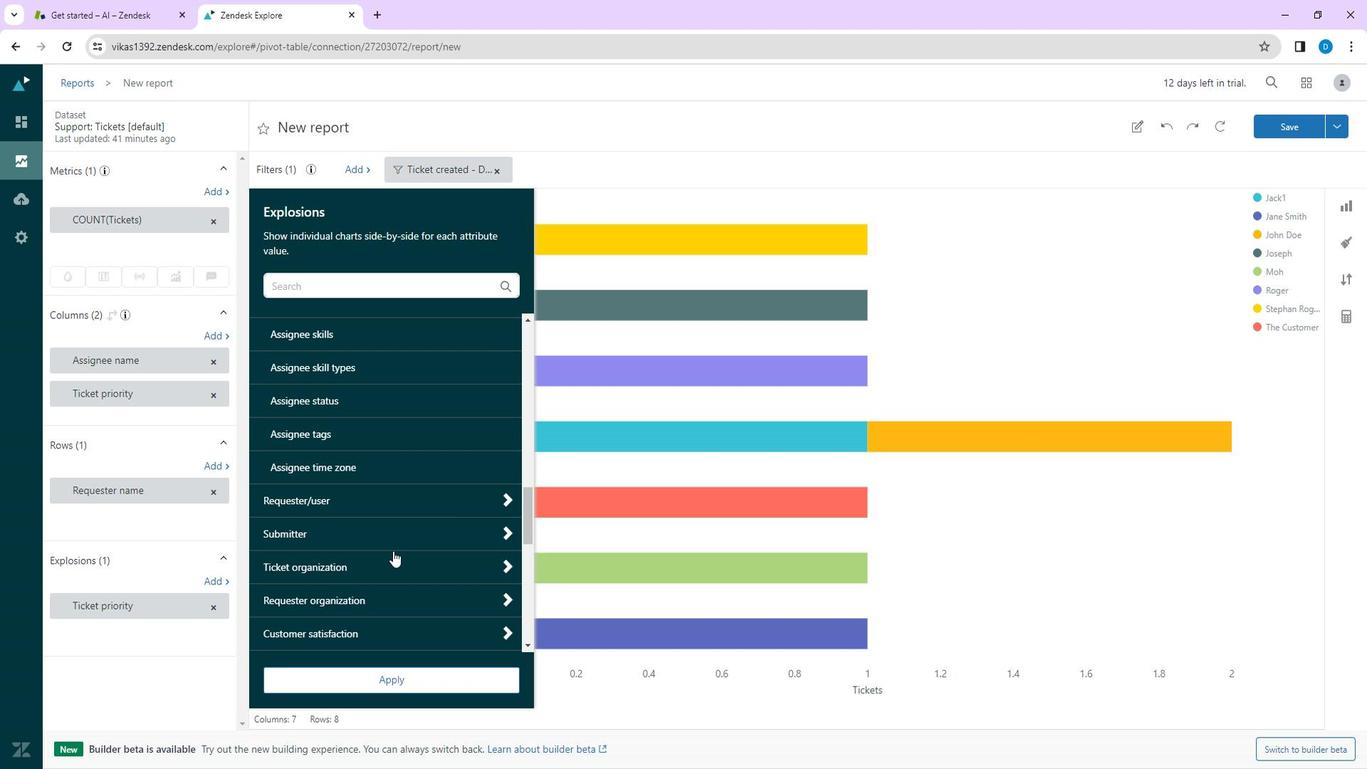 
Action: Mouse scrolled (411, 550) with delta (0, 0)
Screenshot: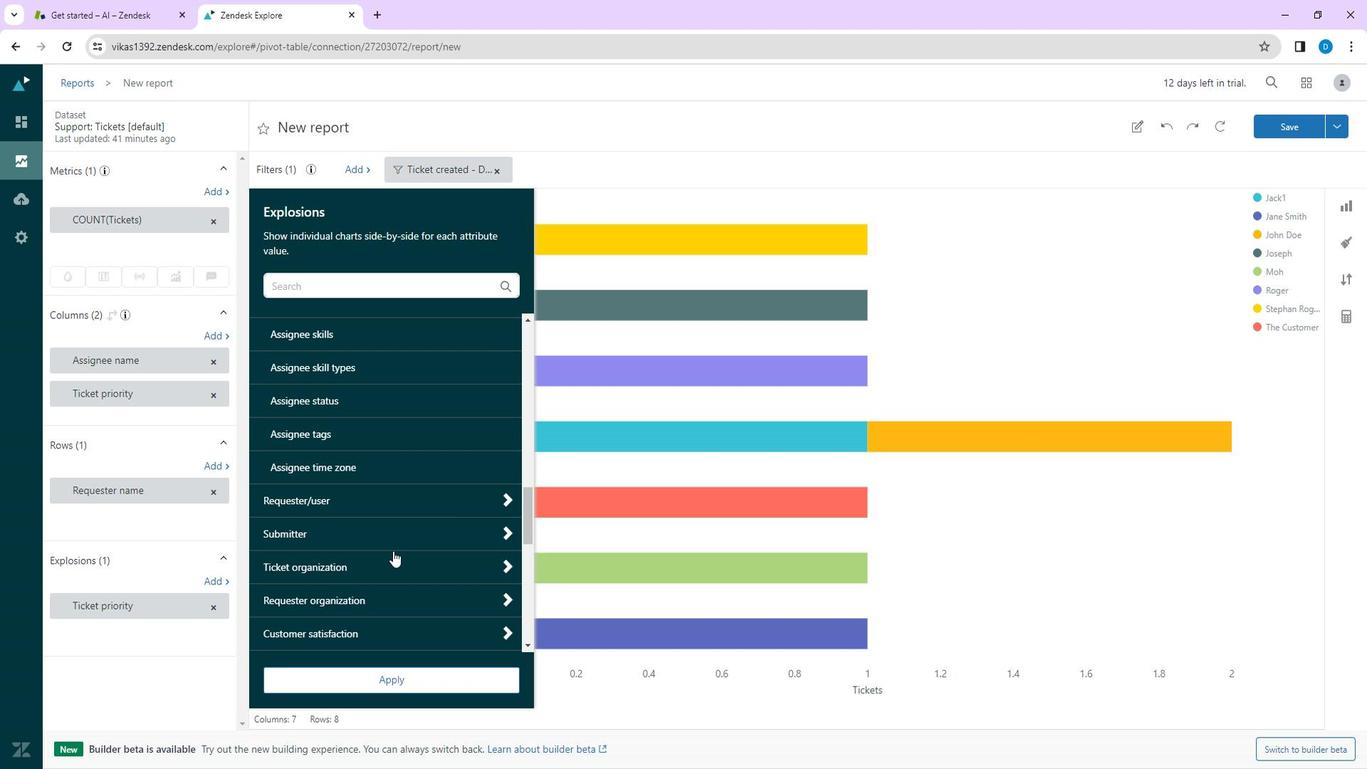 
Action: Mouse moved to (411, 552)
Screenshot: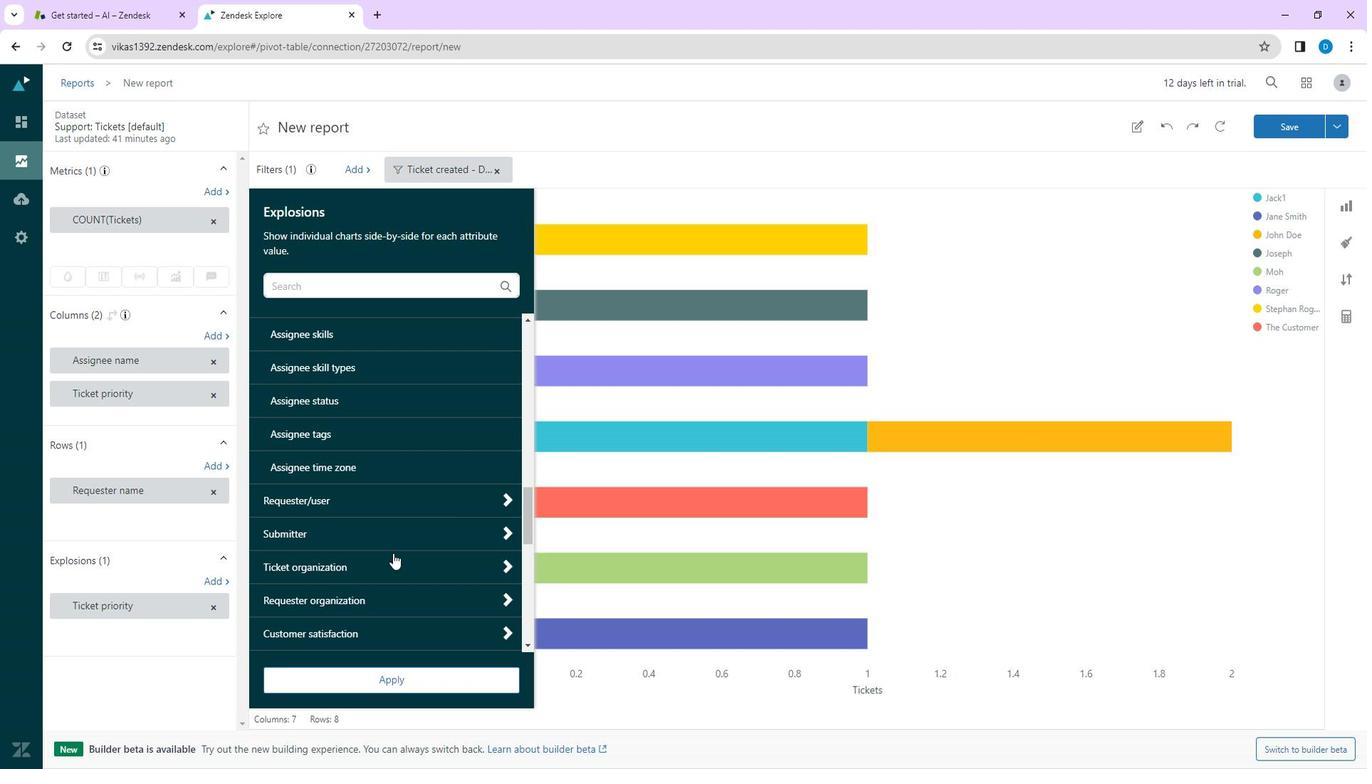 
Action: Mouse scrolled (411, 551) with delta (0, 0)
Screenshot: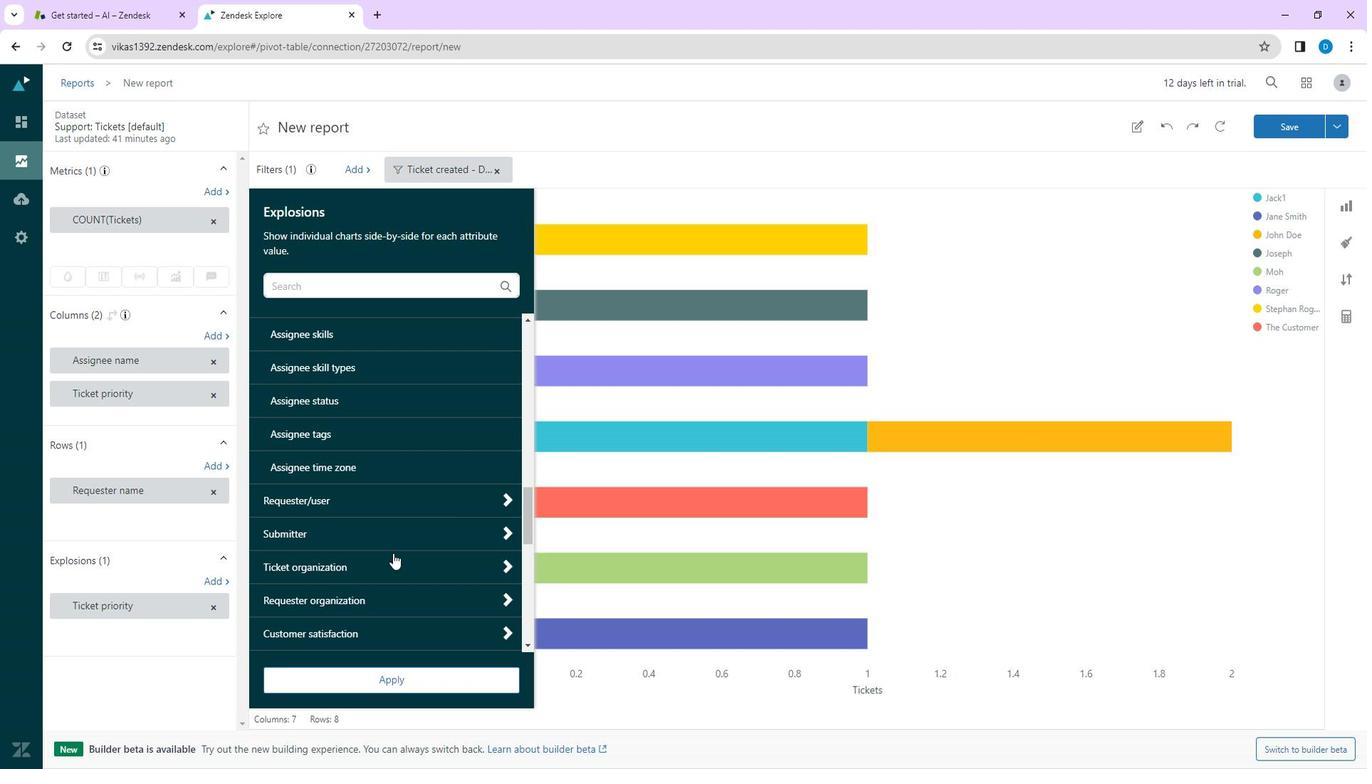 
Action: Mouse moved to (411, 554)
Screenshot: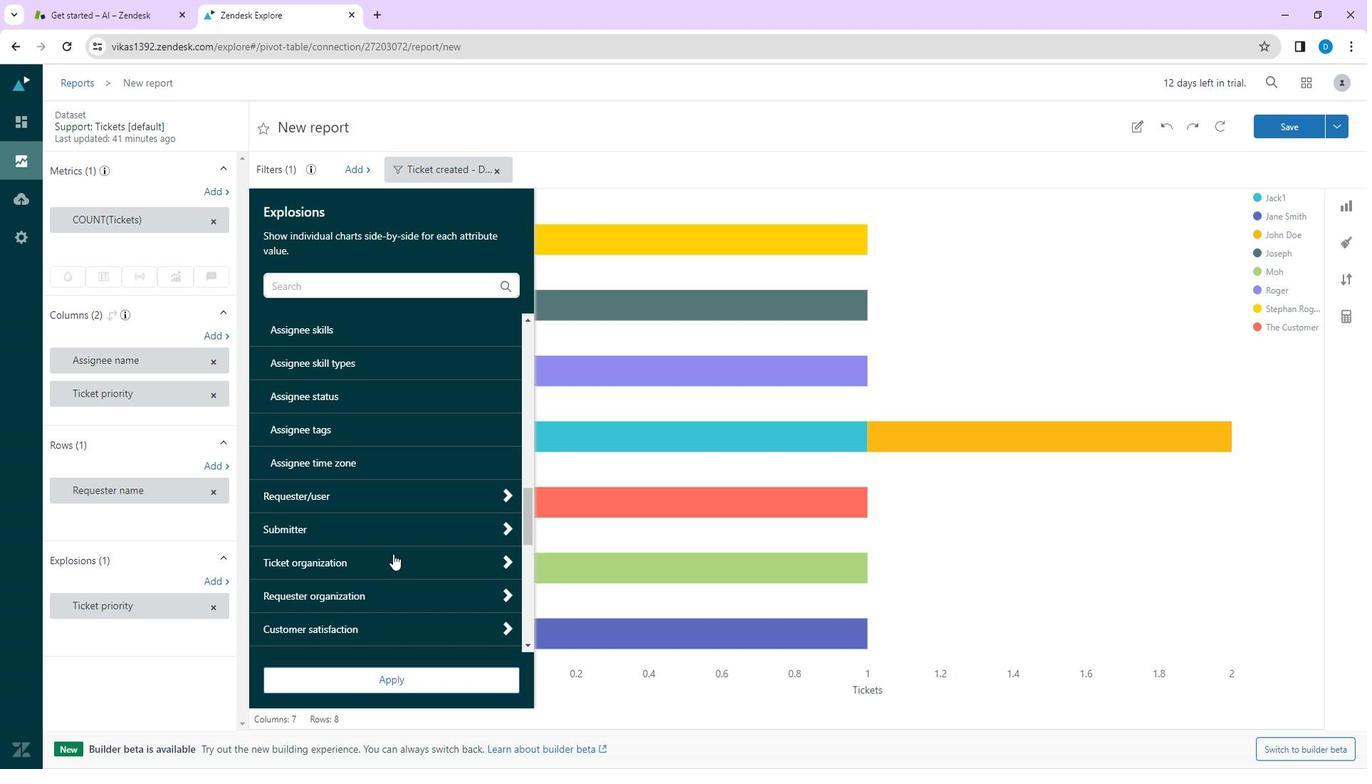 
Action: Mouse scrolled (411, 553) with delta (0, 0)
Screenshot: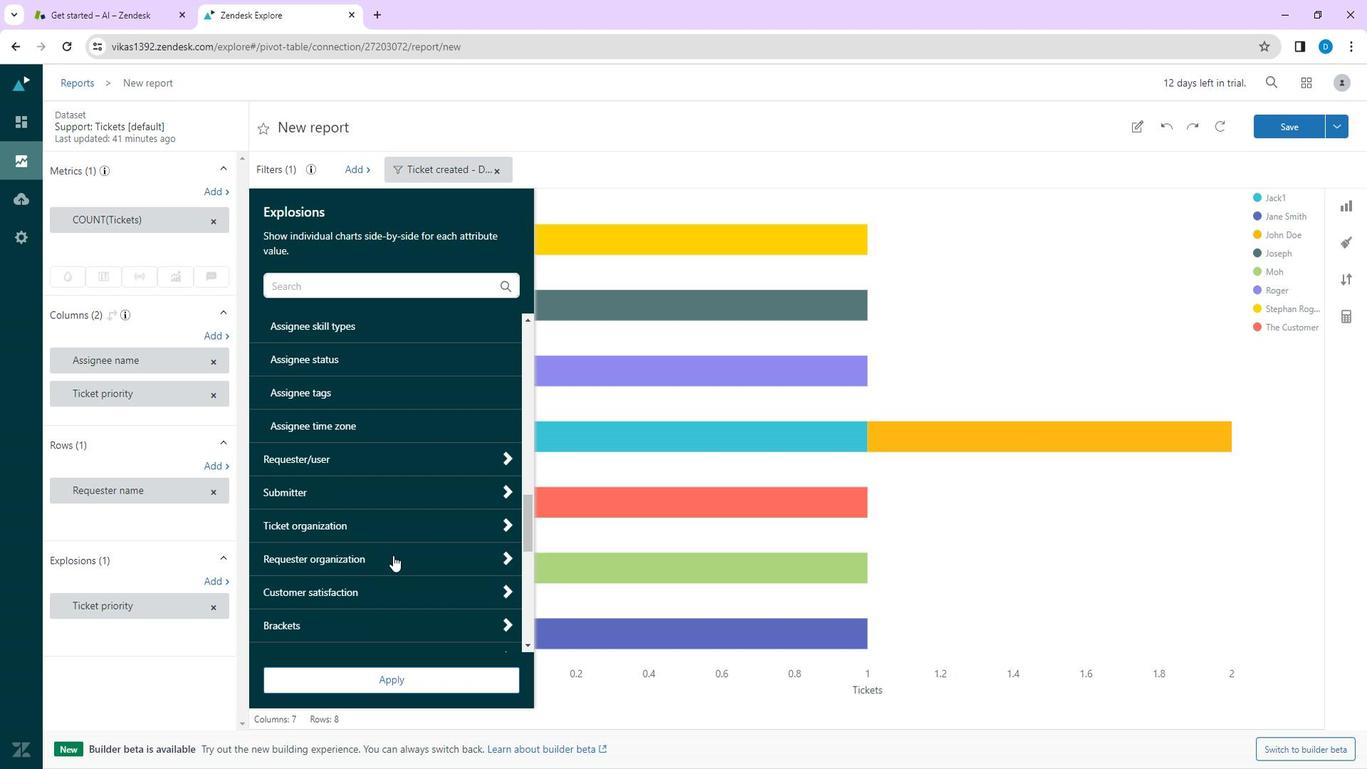 
Action: Mouse moved to (411, 554)
Screenshot: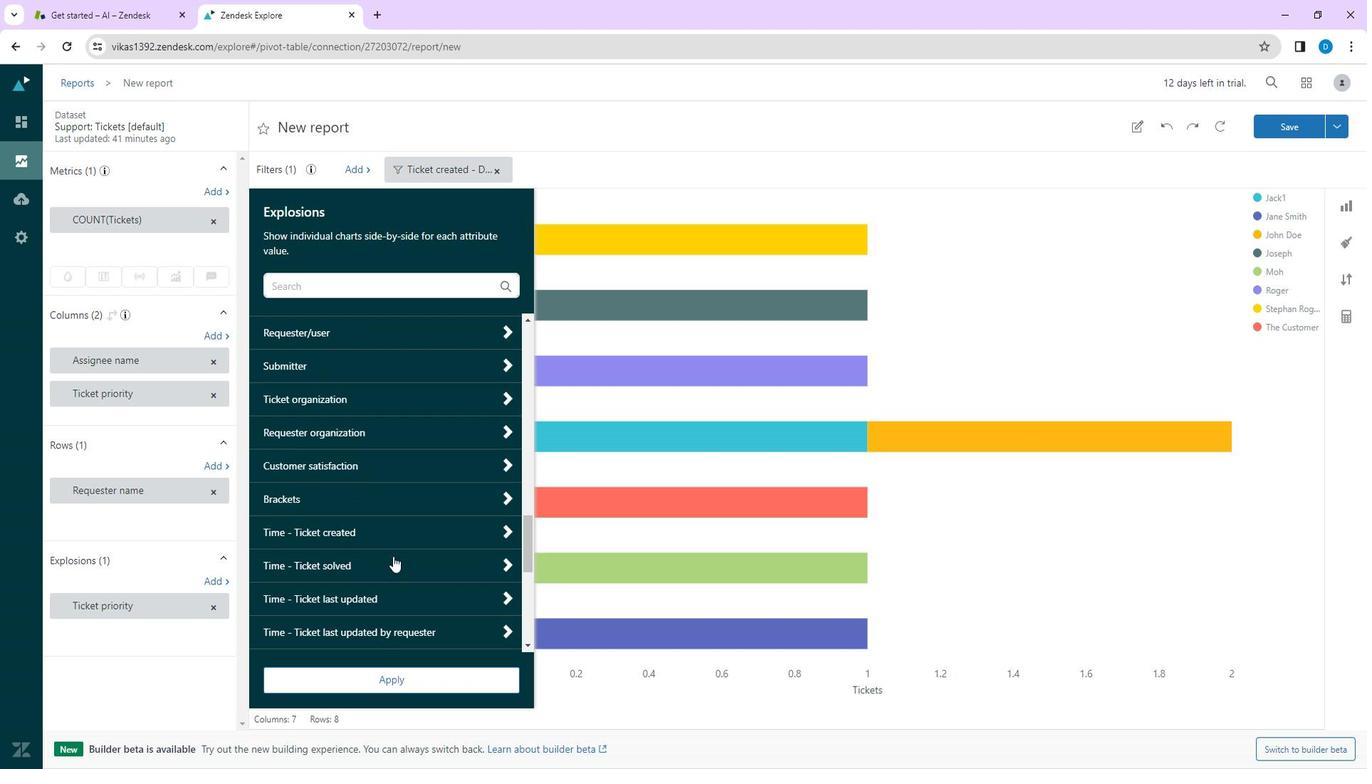 
Action: Mouse scrolled (411, 554) with delta (0, 0)
Screenshot: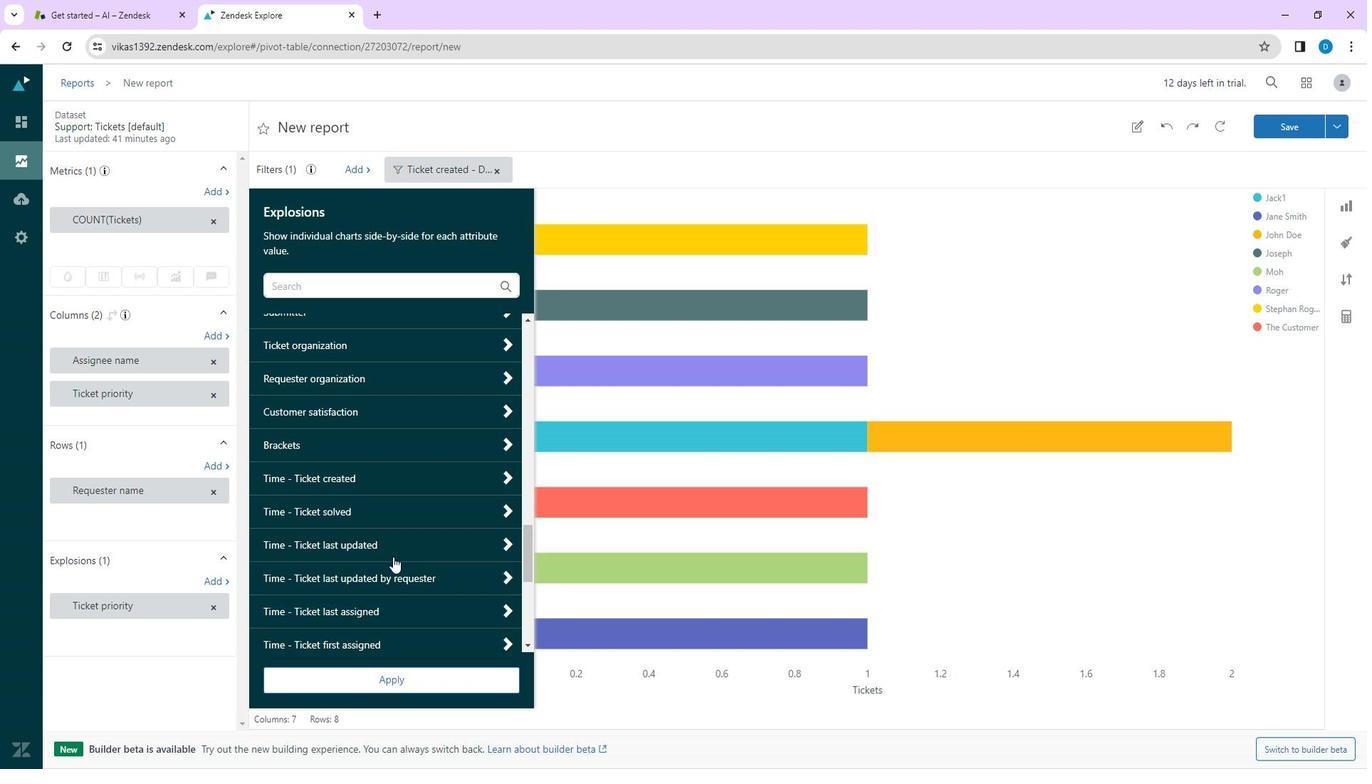 
Action: Mouse moved to (411, 554)
Screenshot: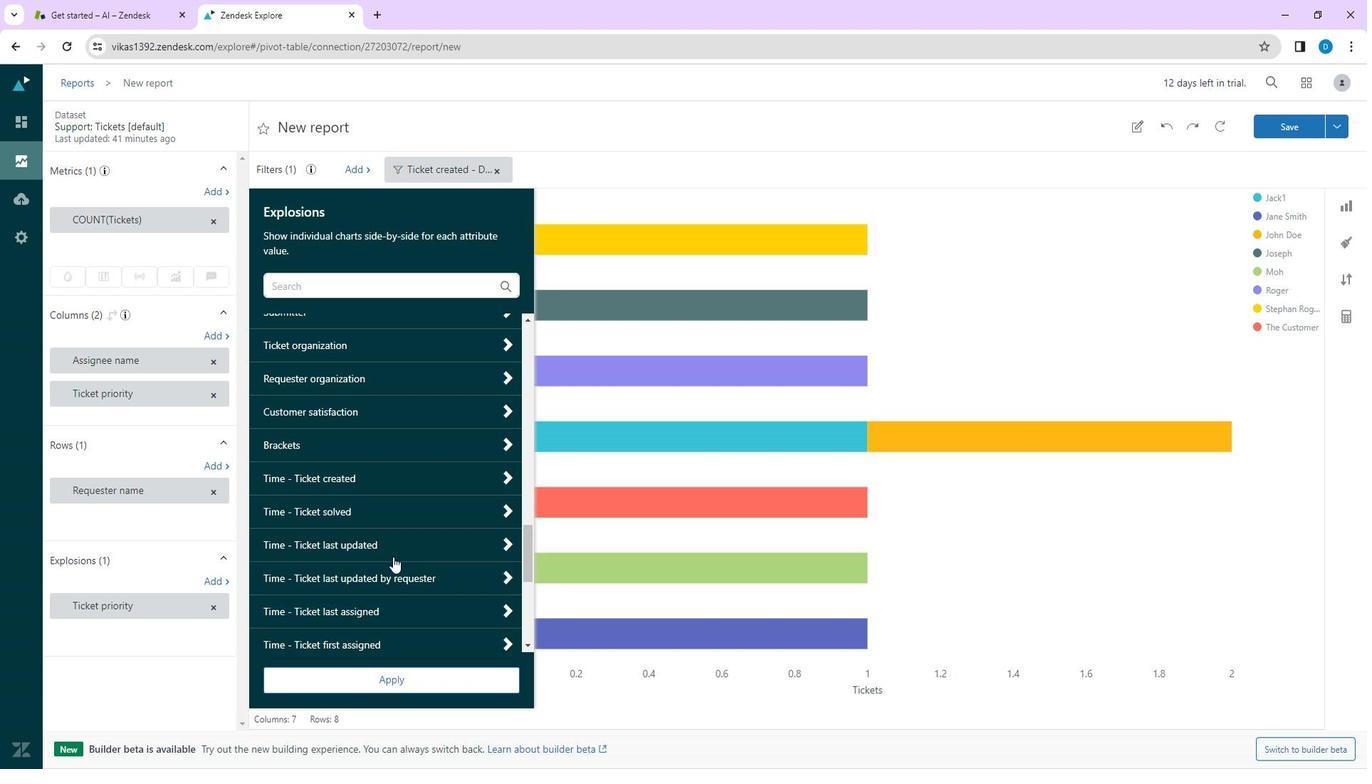 
Action: Mouse scrolled (411, 554) with delta (0, 0)
Screenshot: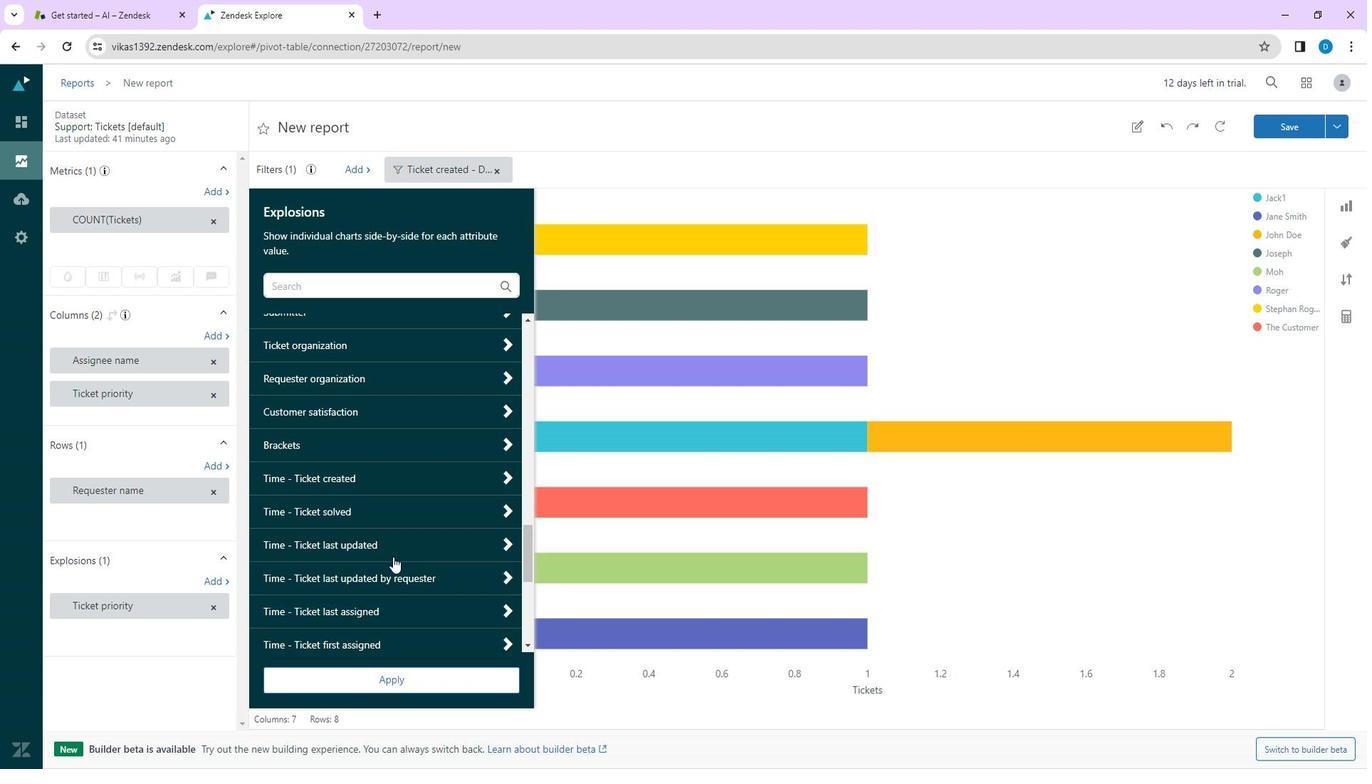 
Action: Mouse moved to (411, 554)
Screenshot: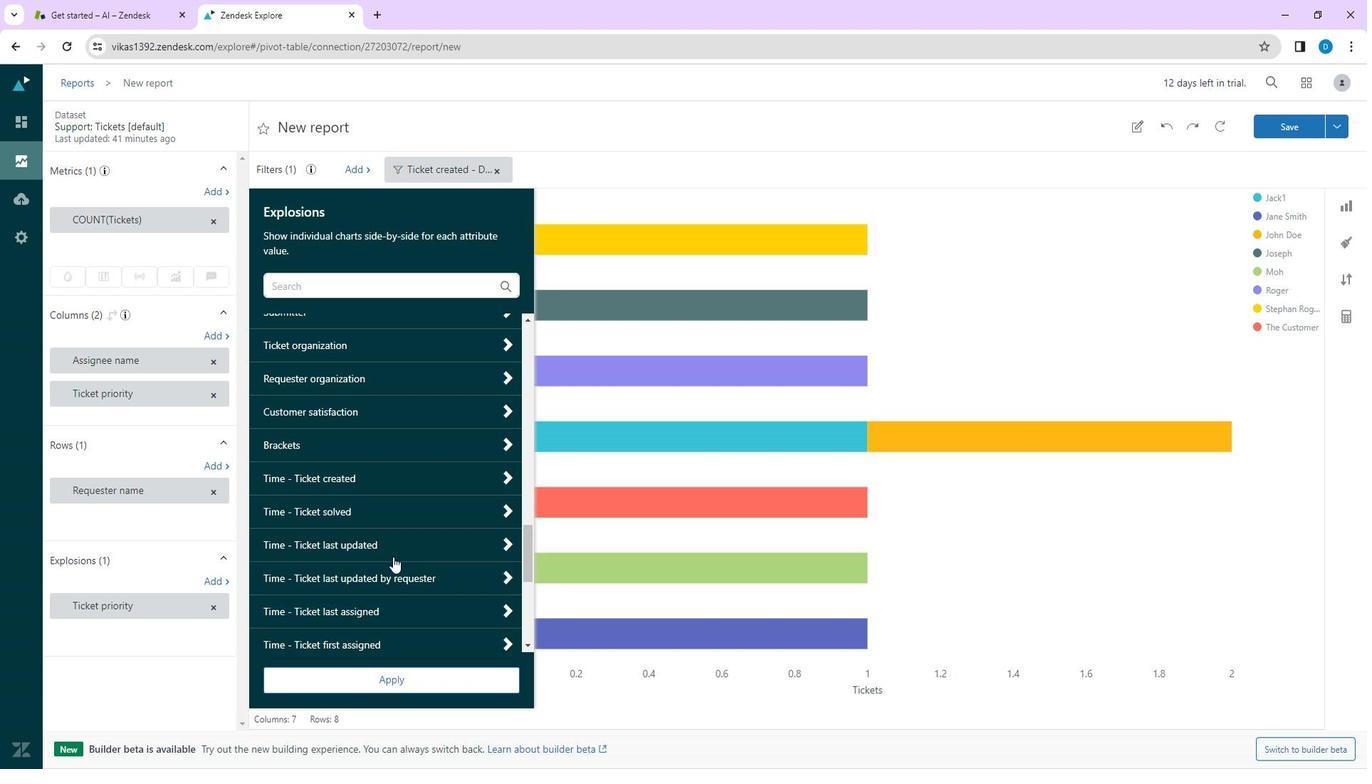 
Action: Mouse scrolled (411, 554) with delta (0, 0)
Screenshot: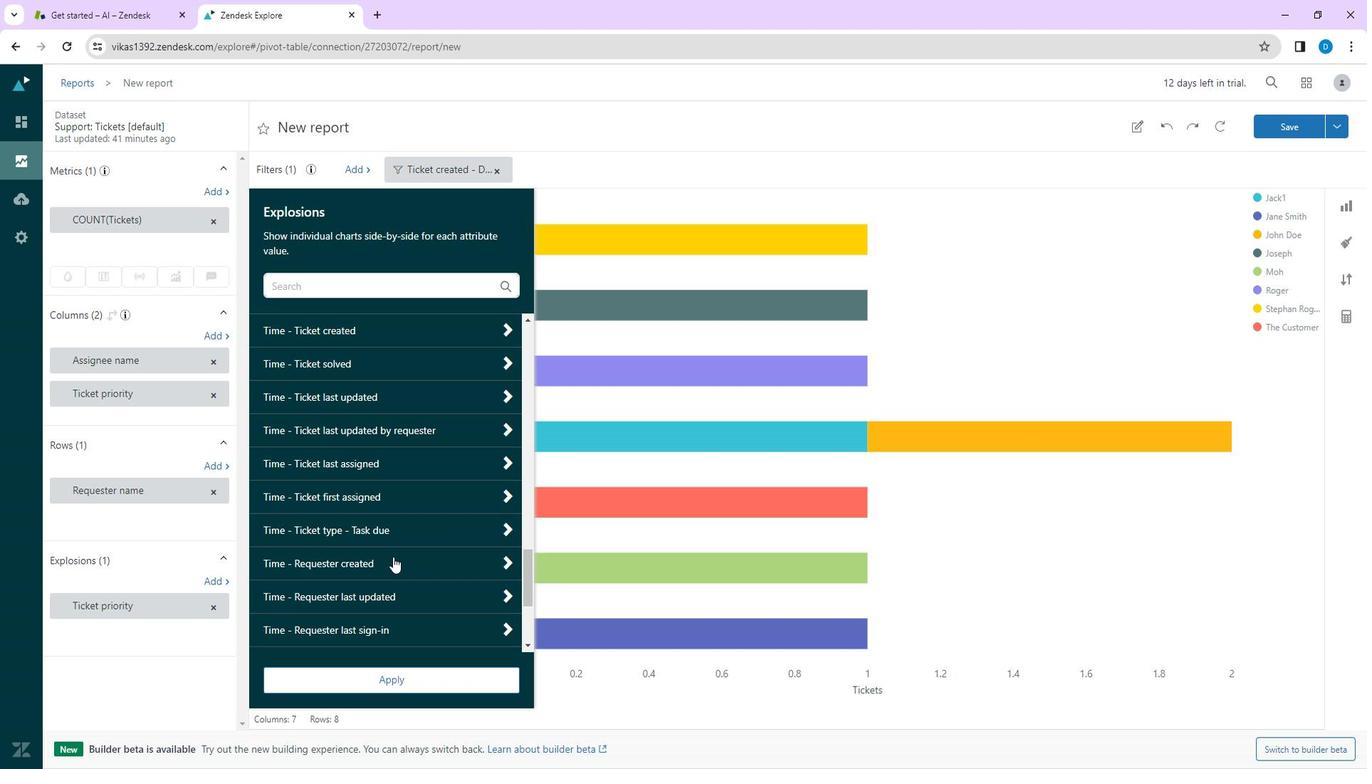 
Action: Mouse scrolled (411, 554) with delta (0, 0)
Screenshot: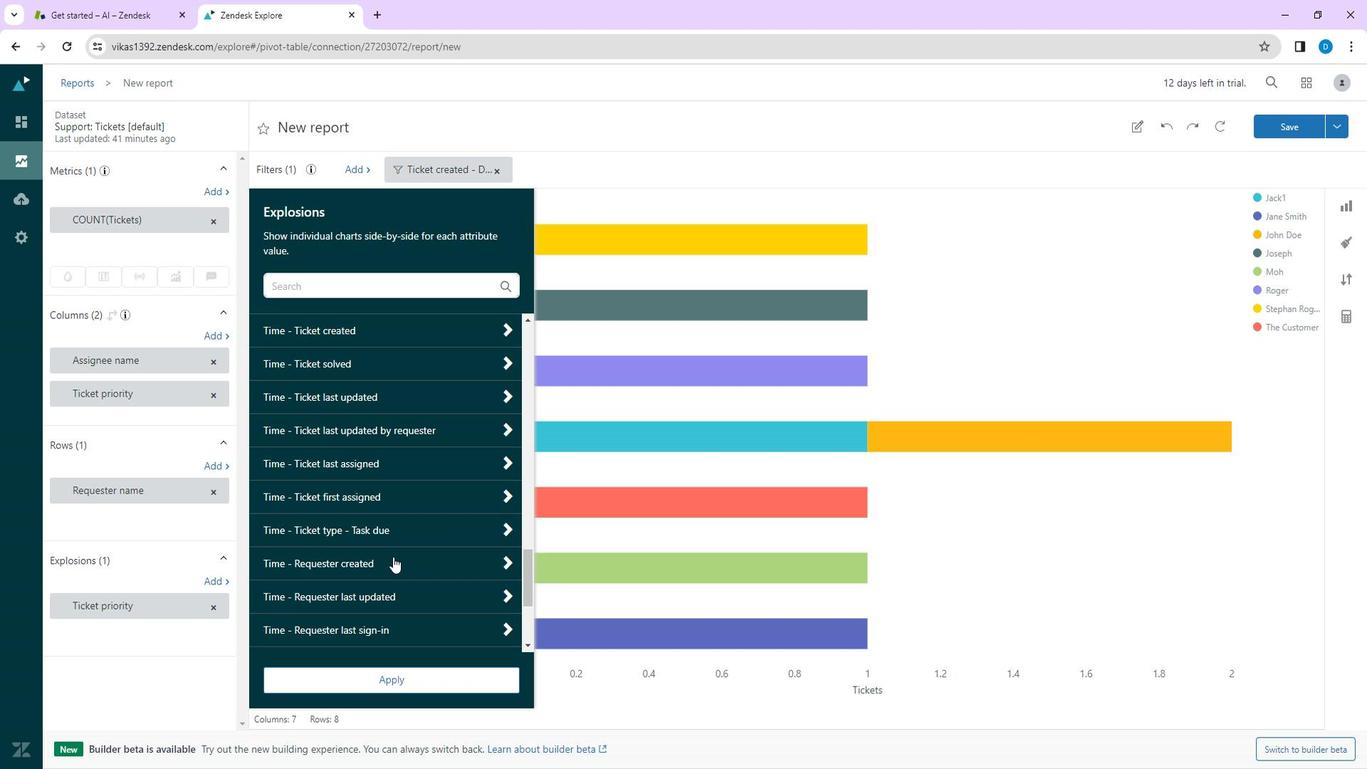 
Action: Mouse moved to (411, 555)
Screenshot: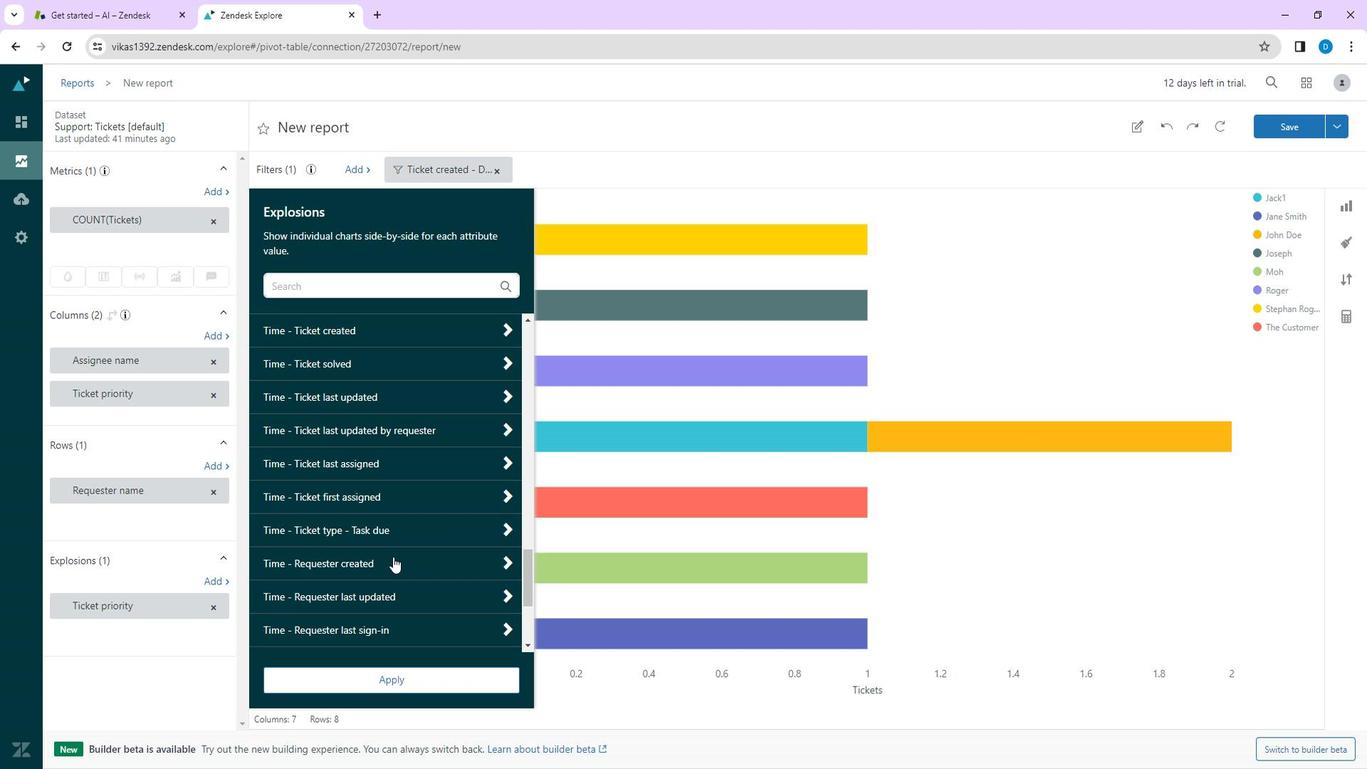 
Action: Mouse scrolled (411, 554) with delta (0, 0)
Screenshot: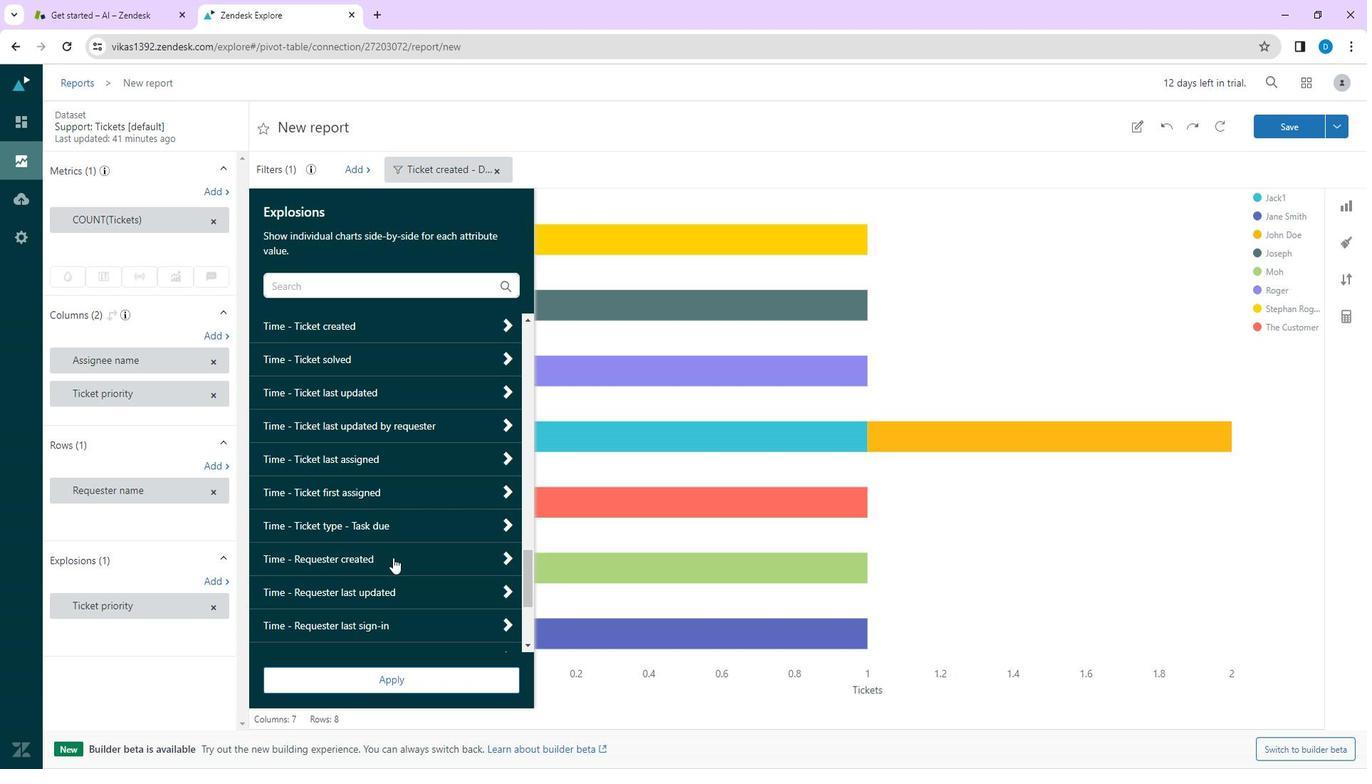 
Action: Mouse scrolled (411, 554) with delta (0, 0)
Screenshot: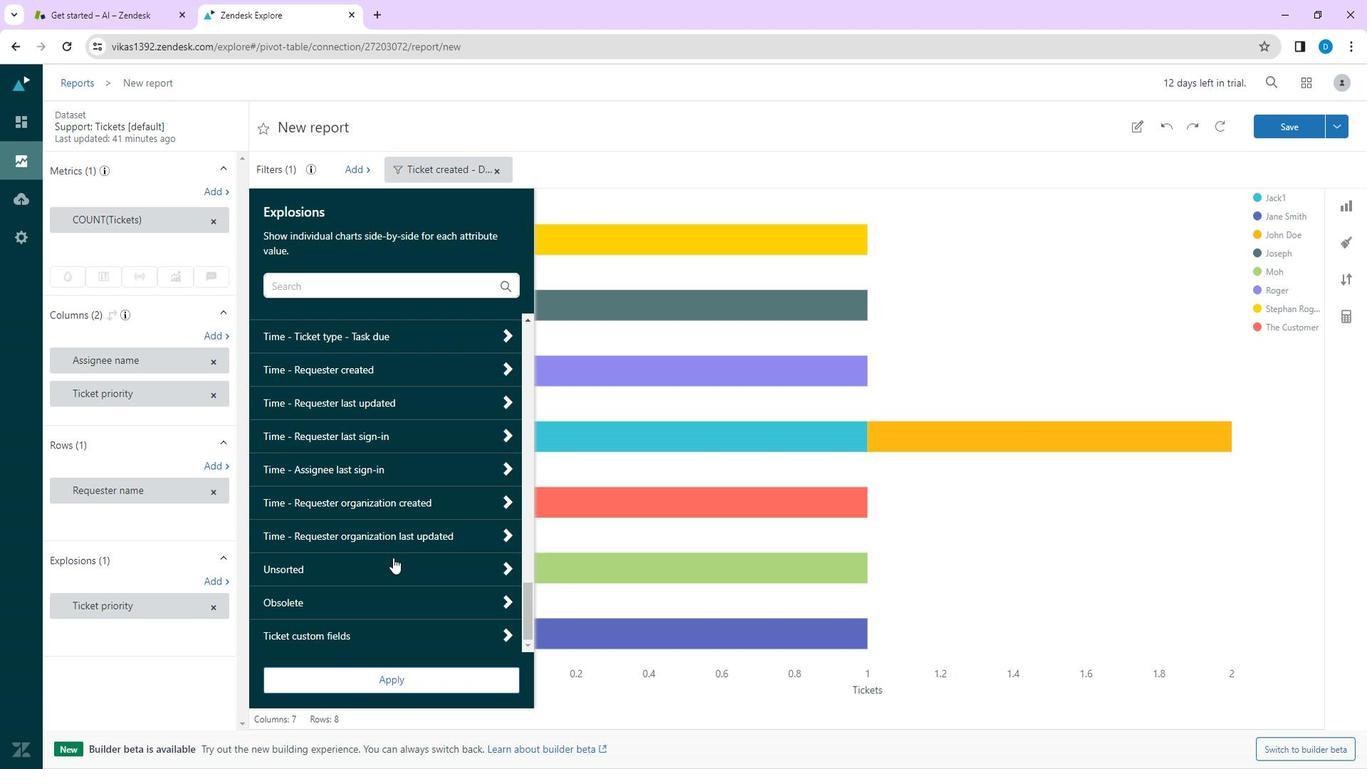 
Action: Mouse scrolled (411, 554) with delta (0, 0)
Screenshot: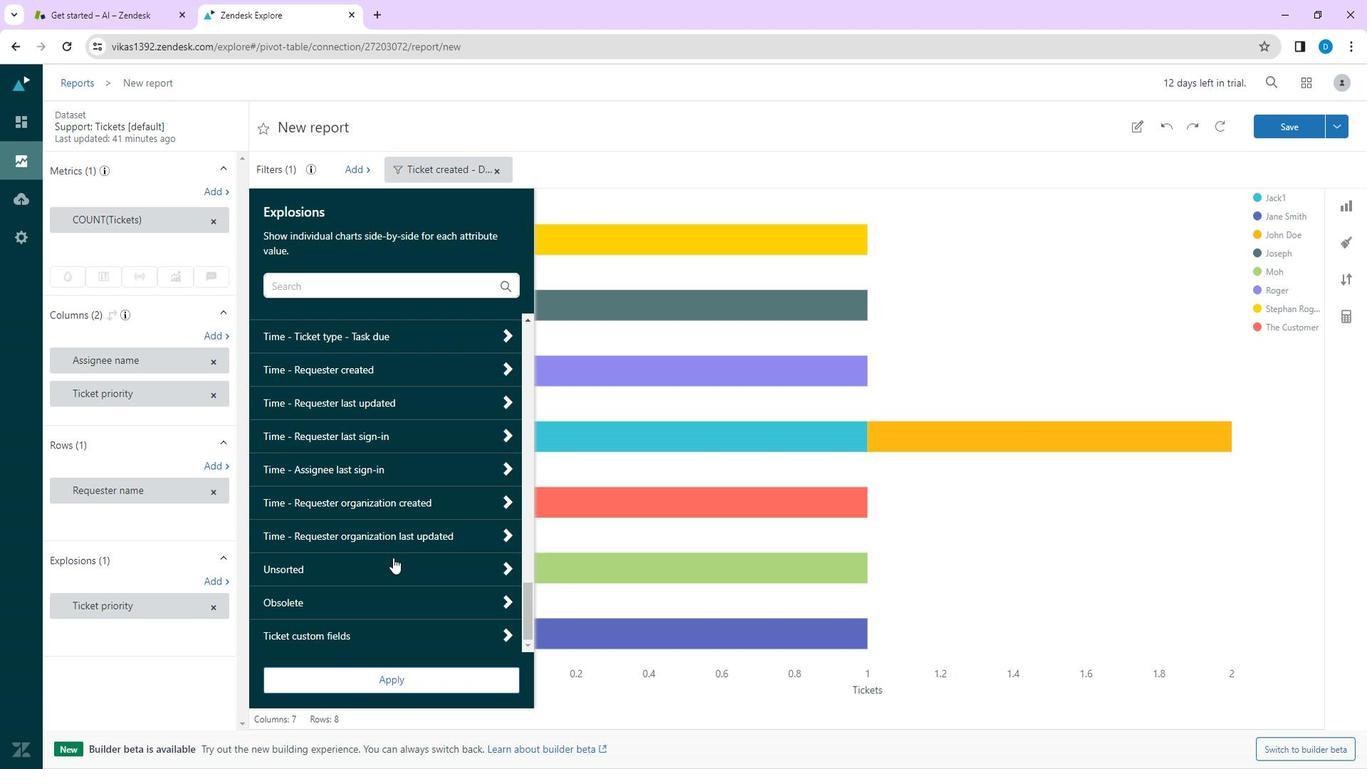 
Action: Mouse moved to (409, 554)
Screenshot: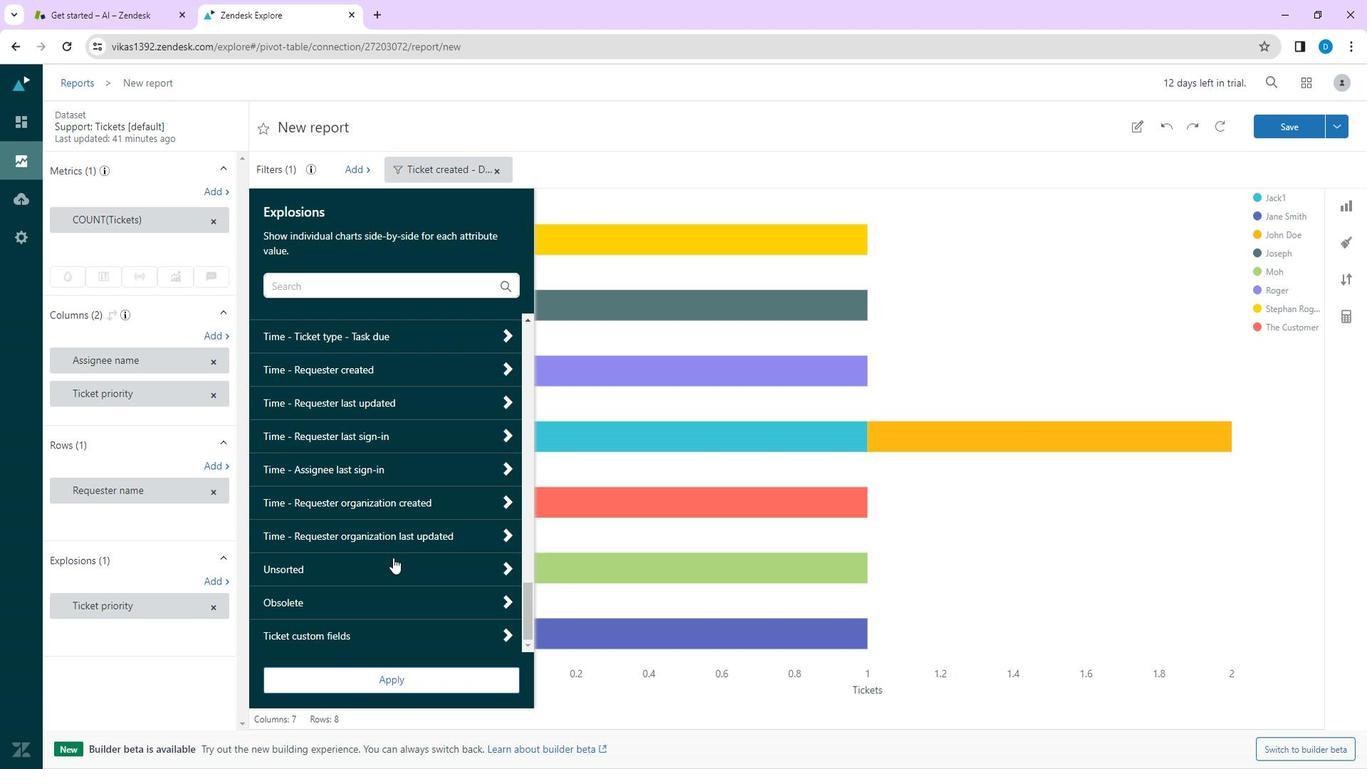 
Action: Mouse scrolled (409, 554) with delta (0, 0)
Screenshot: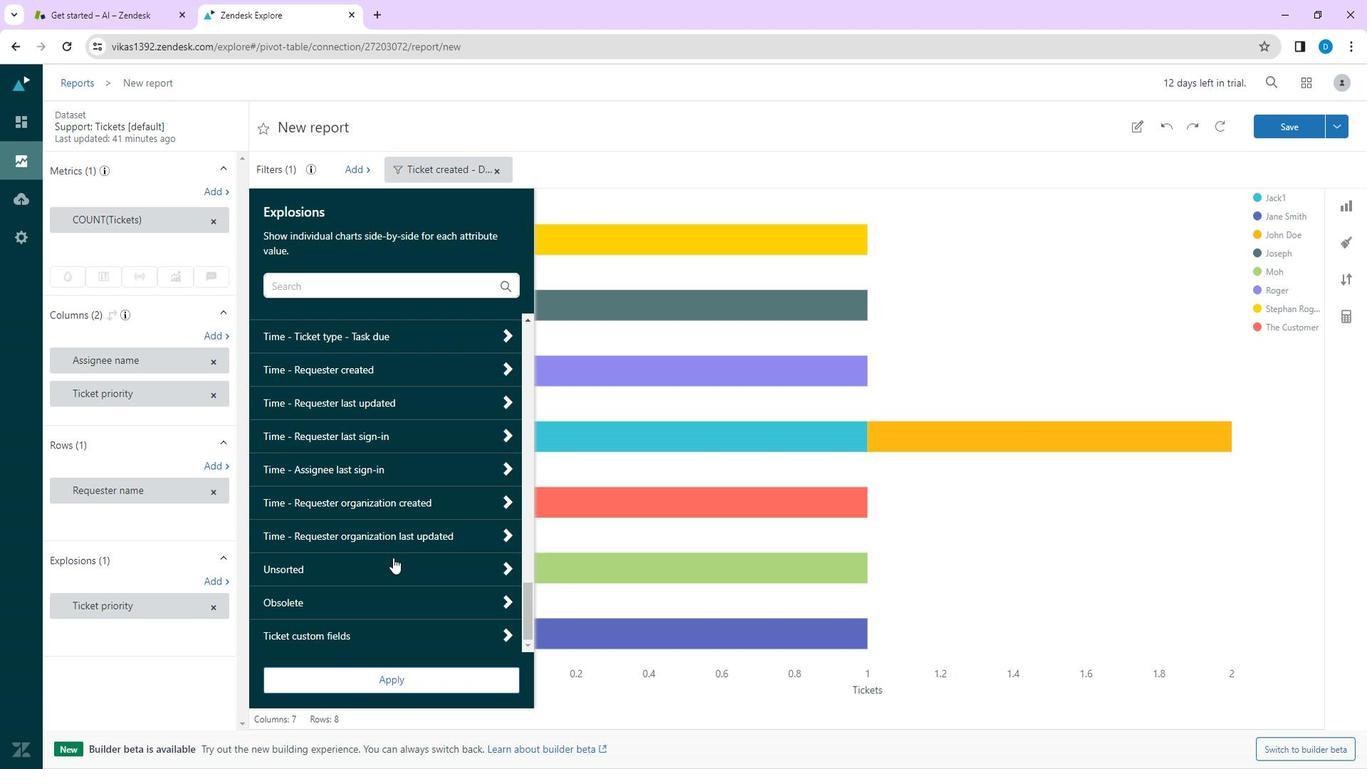 
Action: Mouse moved to (407, 552)
Screenshot: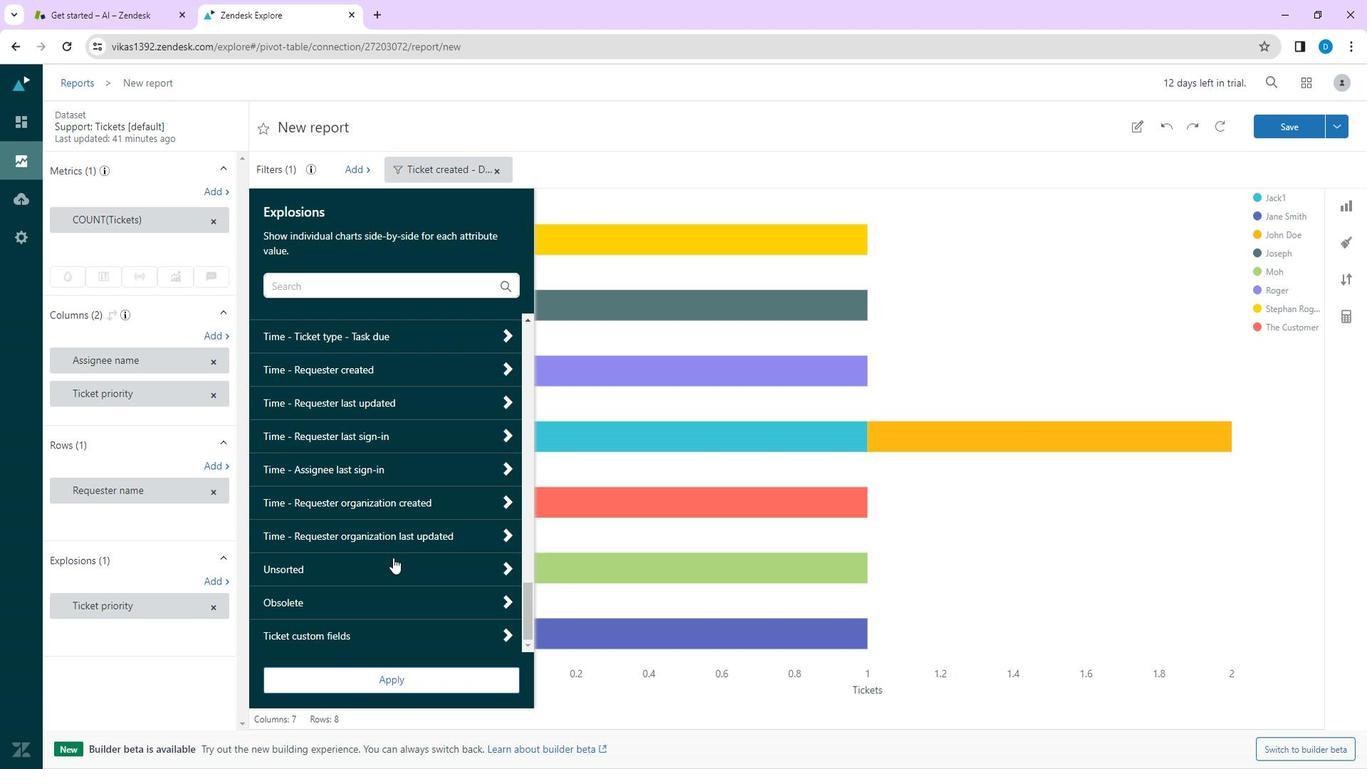 
Action: Mouse scrolled (407, 553) with delta (0, 0)
Screenshot: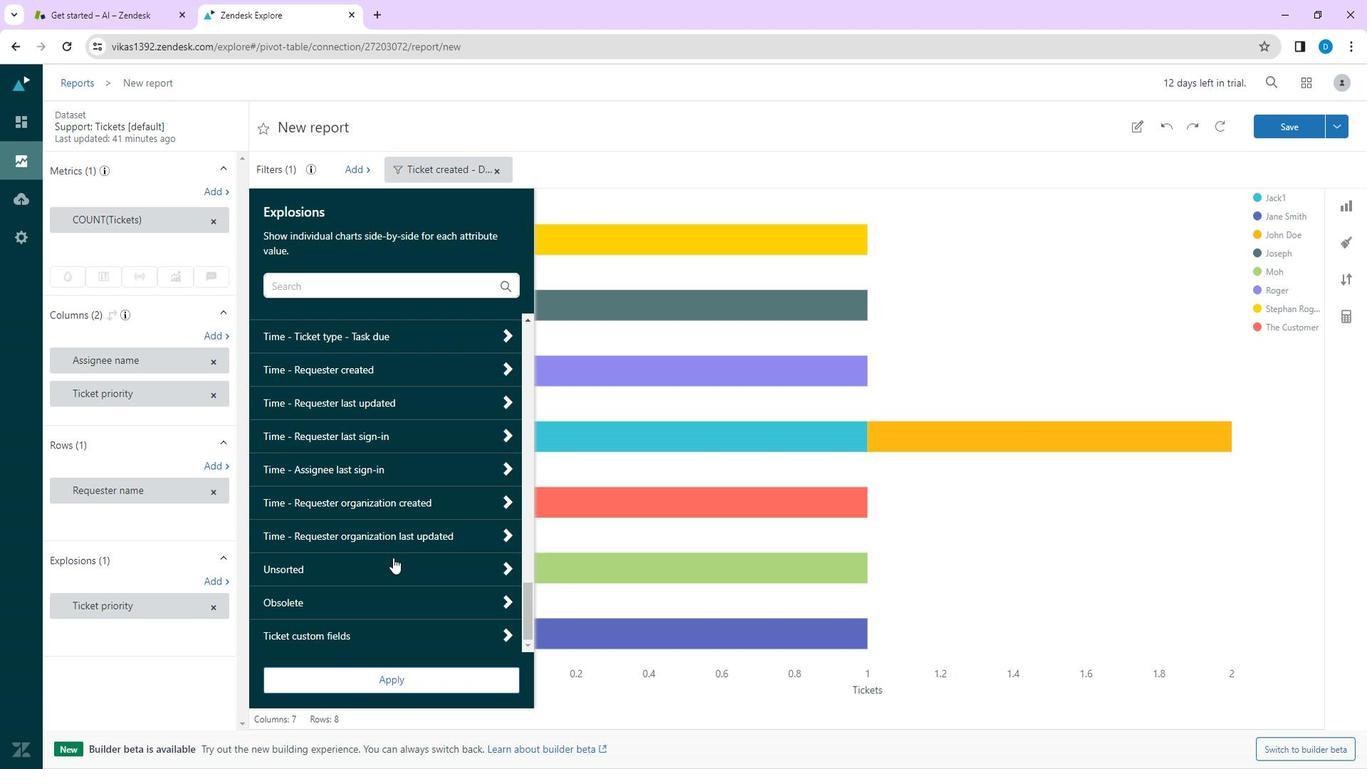 
Action: Mouse moved to (406, 552)
Screenshot: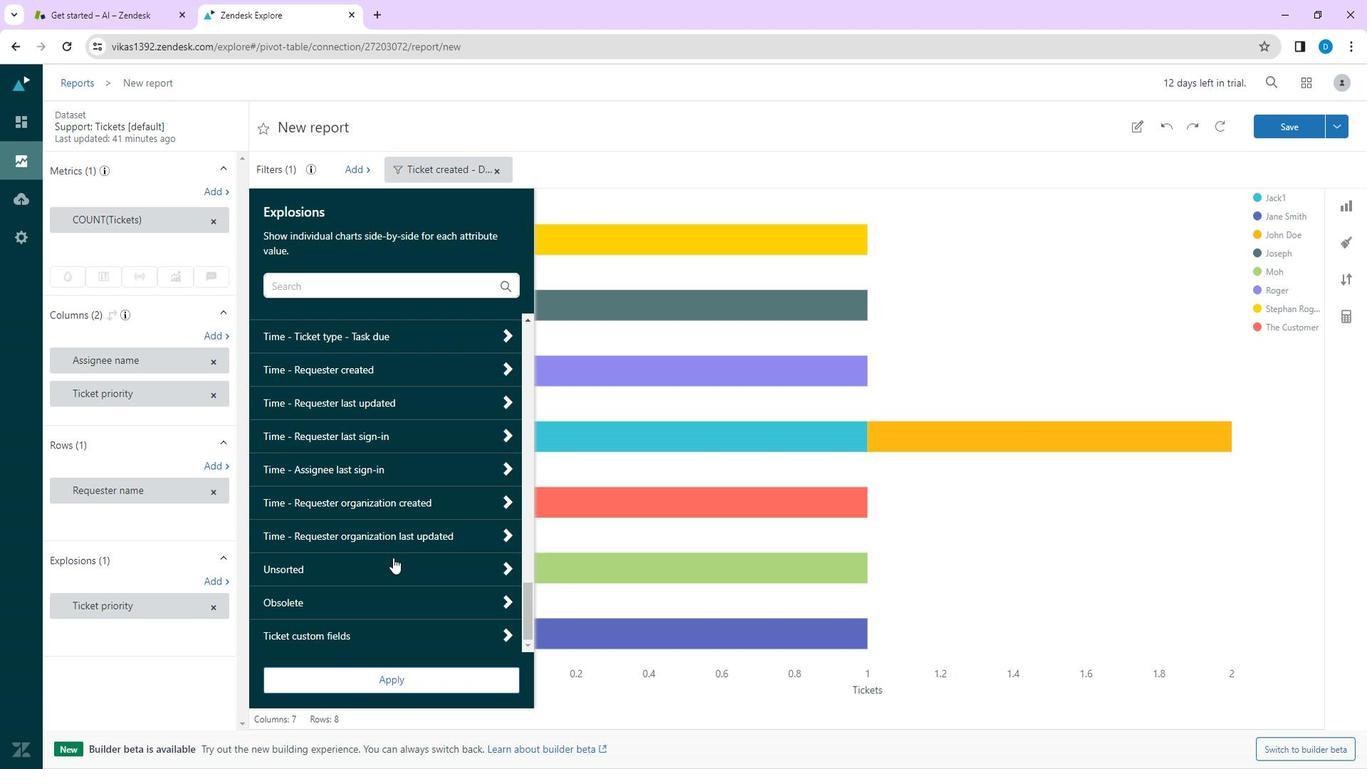 
Action: Mouse scrolled (406, 553) with delta (0, 0)
Screenshot: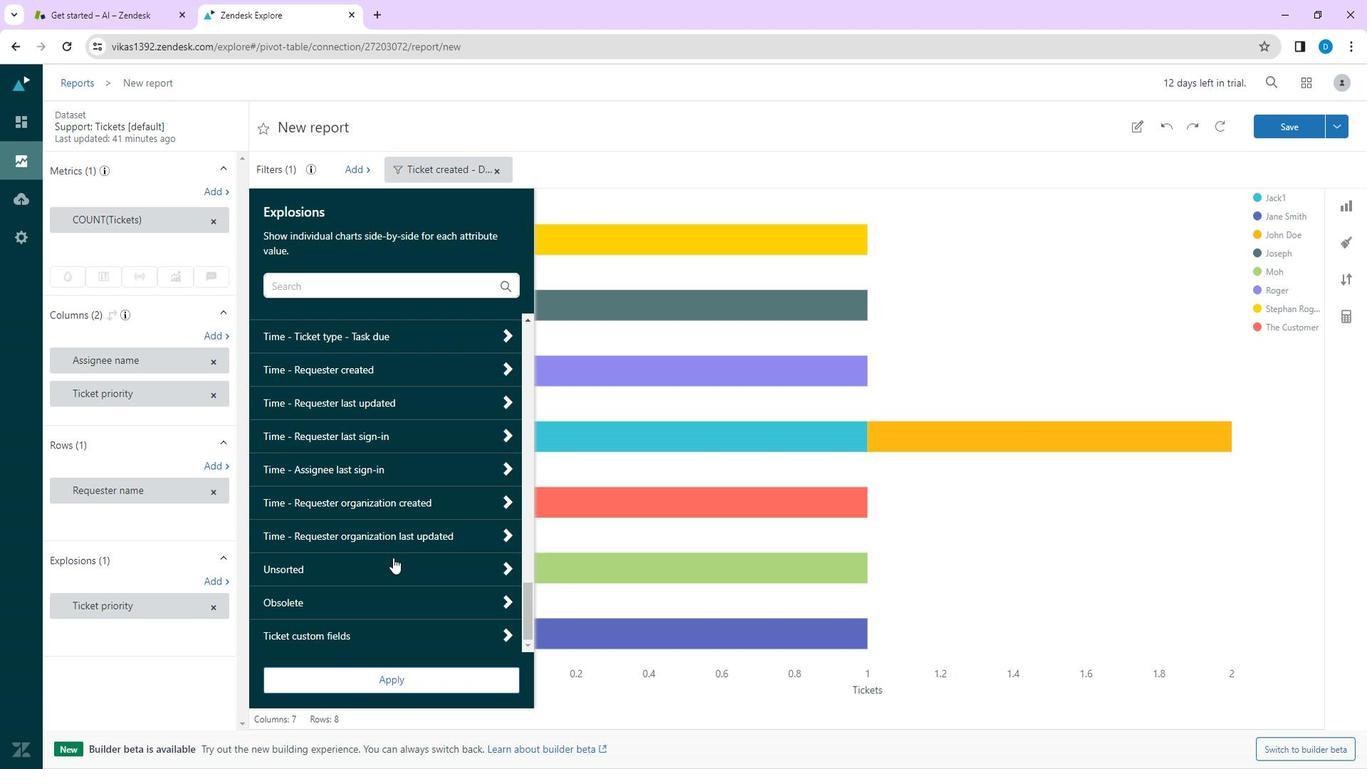 
Action: Mouse moved to (406, 552)
